 Task: Find the cheapest flight from New Delhi to Dubai for June 1st using multiple travel websites.
Action: Mouse moved to (442, 360)
Screenshot: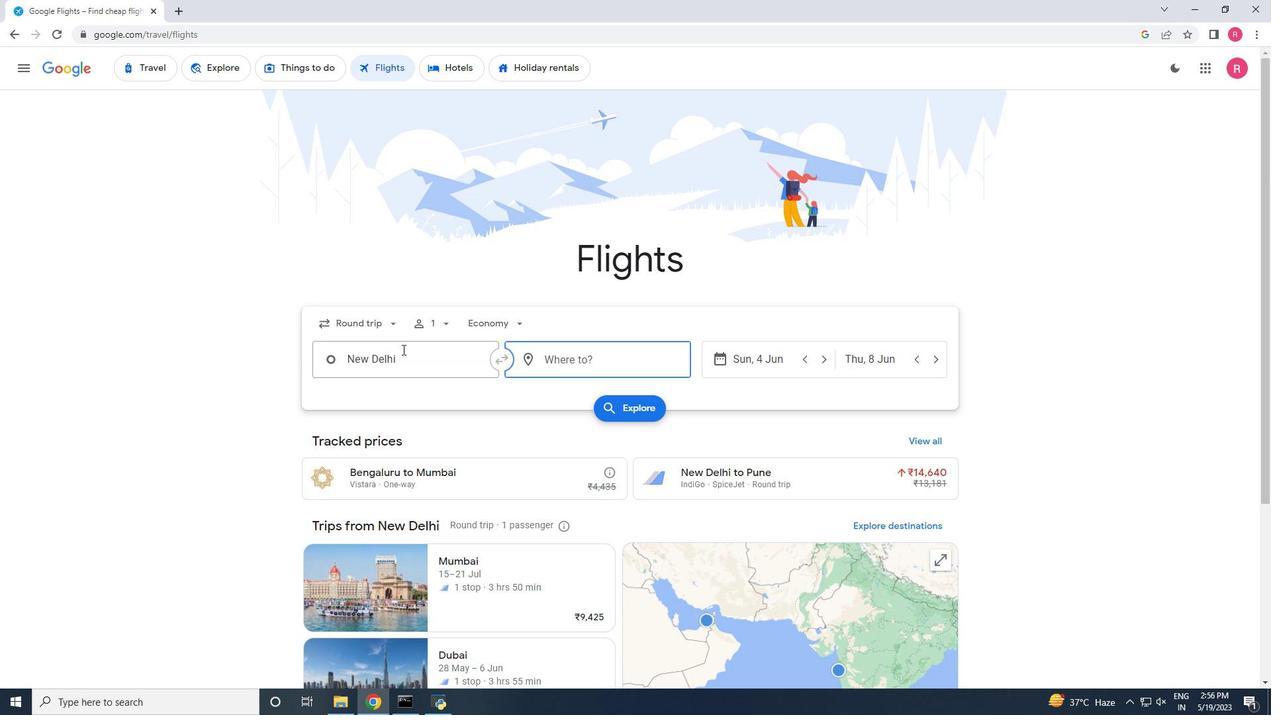 
Action: Mouse pressed left at (442, 360)
Screenshot: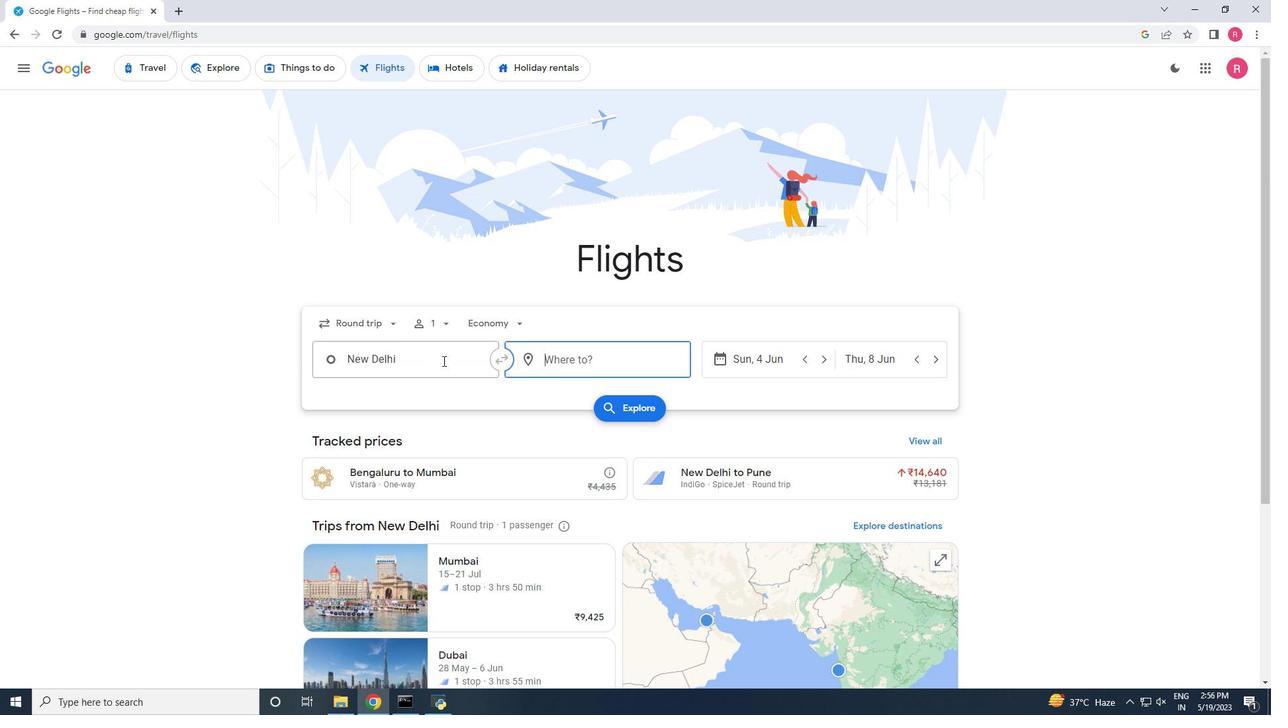 
Action: Mouse moved to (443, 360)
Screenshot: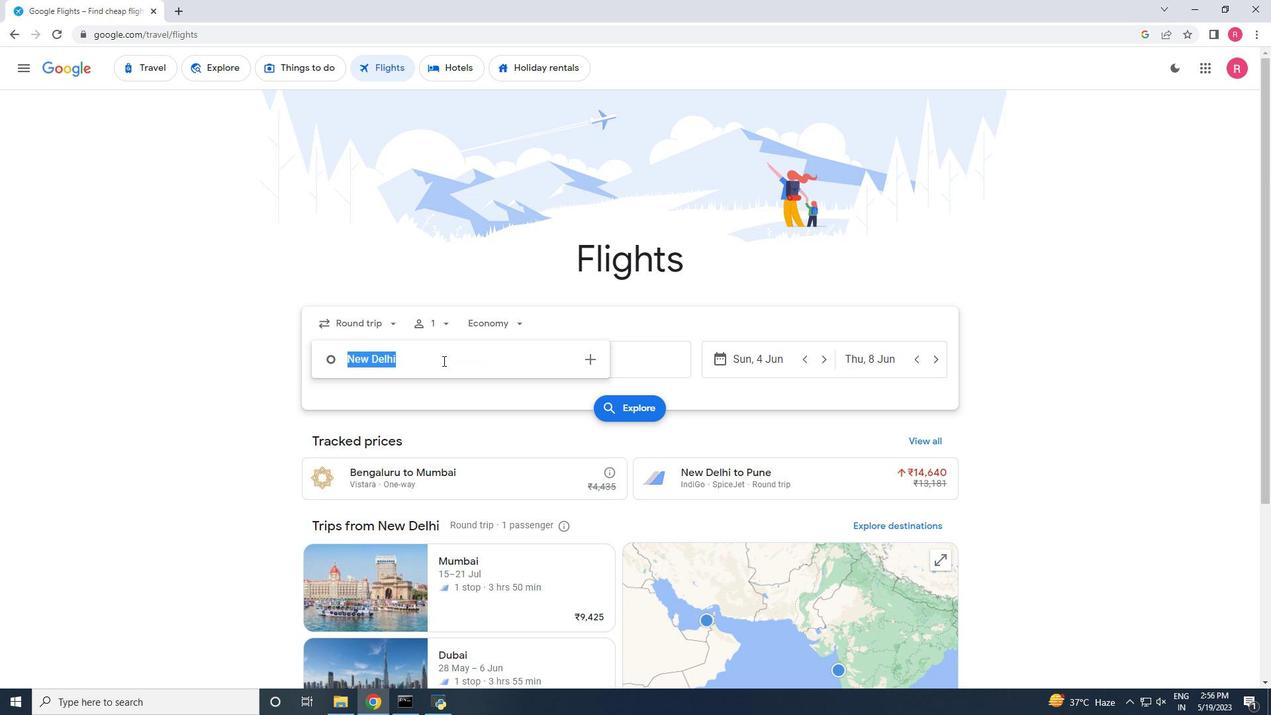 
Action: Mouse pressed left at (443, 360)
Screenshot: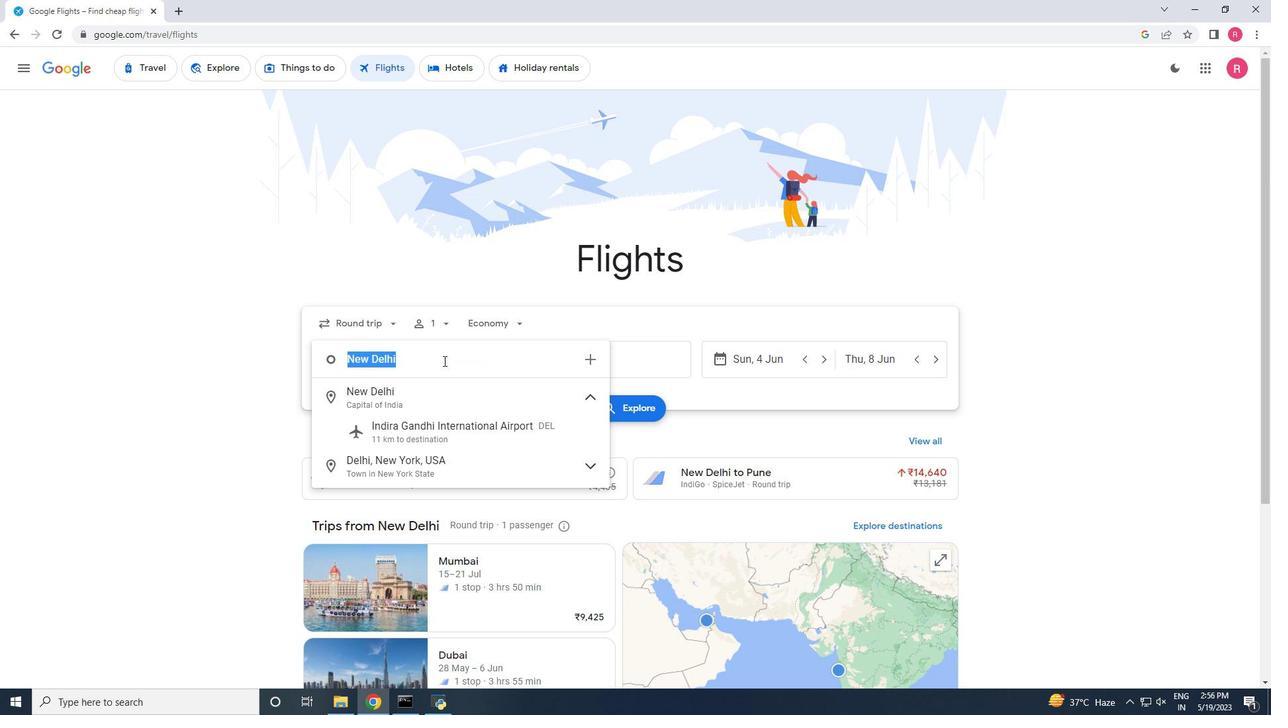 
Action: Mouse moved to (656, 380)
Screenshot: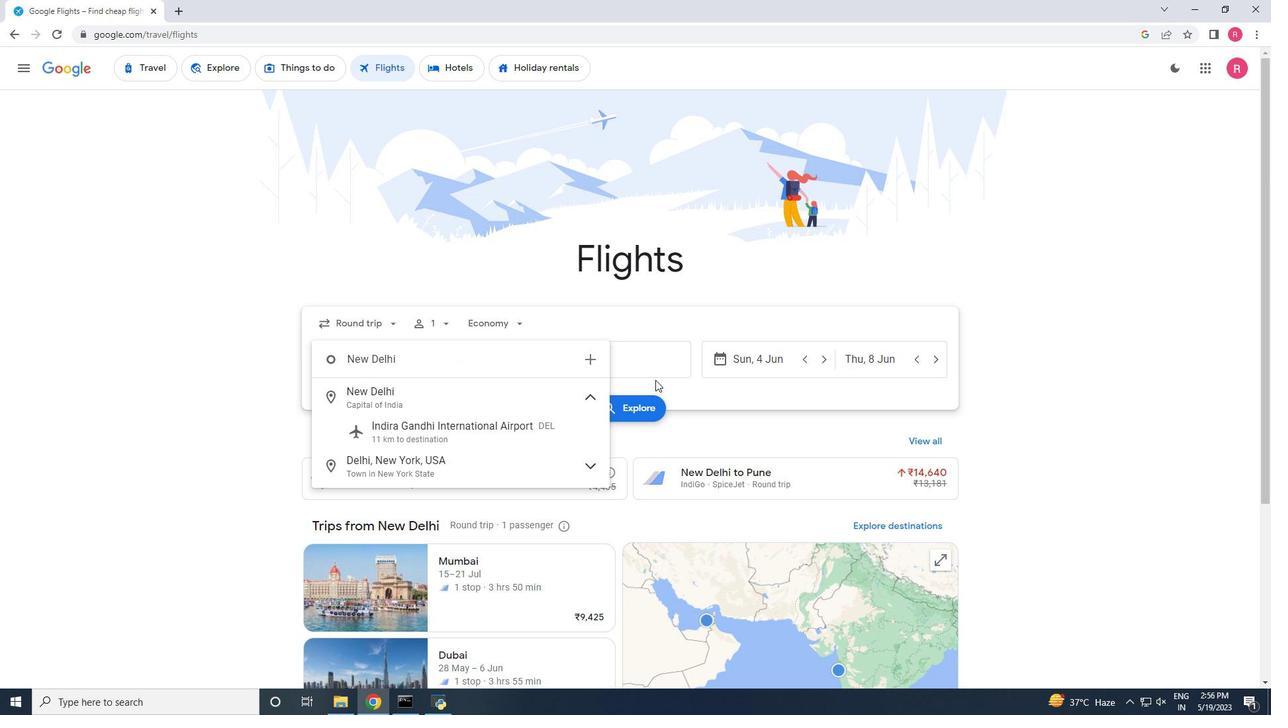 
Action: Mouse pressed left at (656, 380)
Screenshot: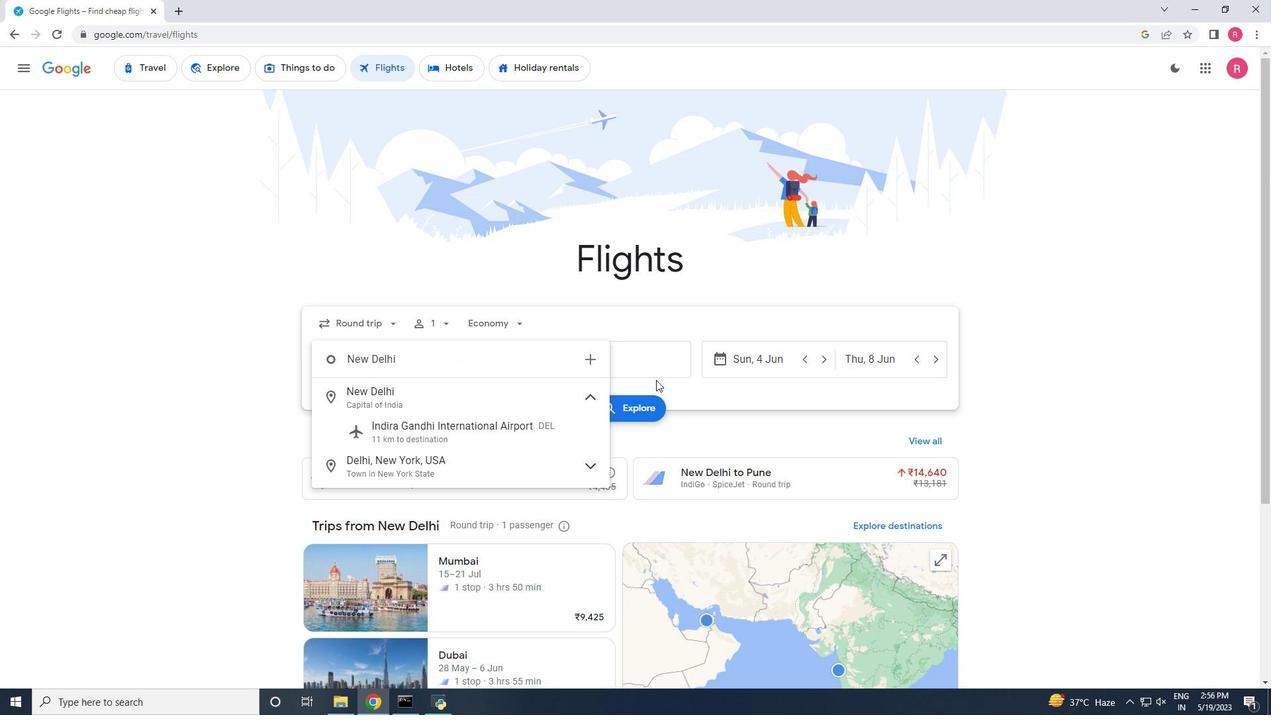 
Action: Mouse moved to (648, 368)
Screenshot: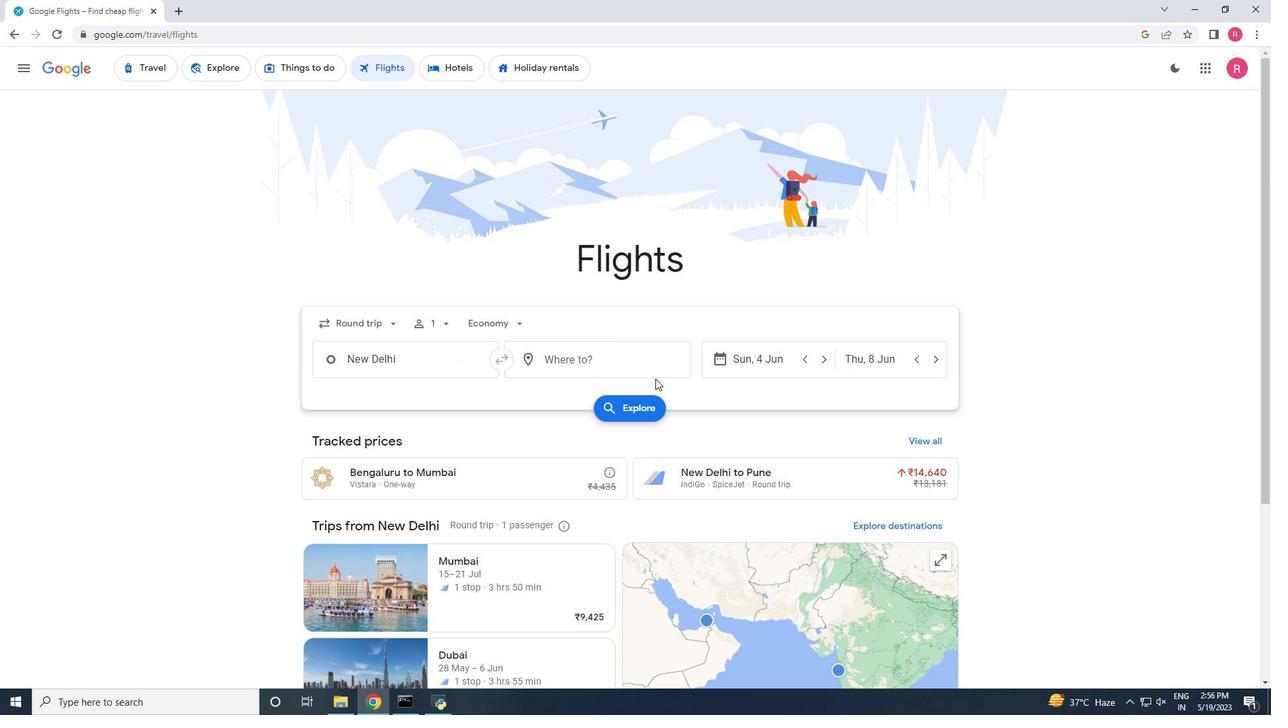 
Action: Mouse pressed left at (648, 368)
Screenshot: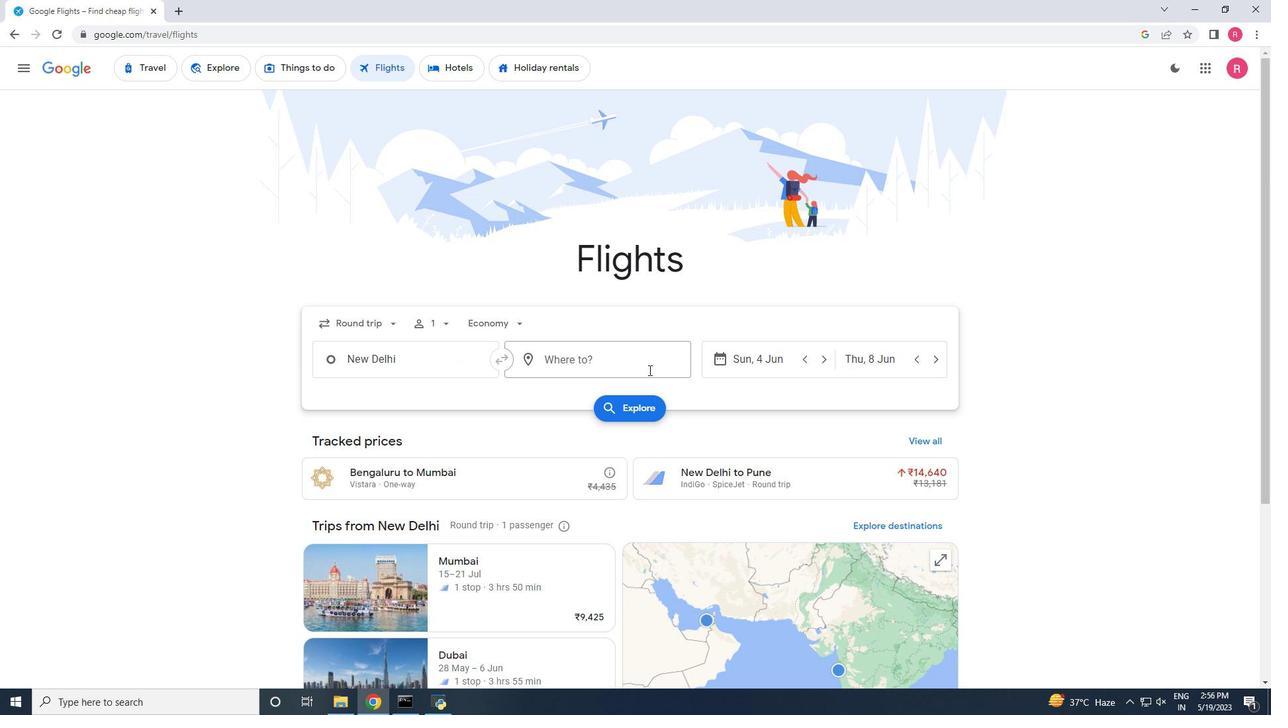 
Action: Key pressed du
Screenshot: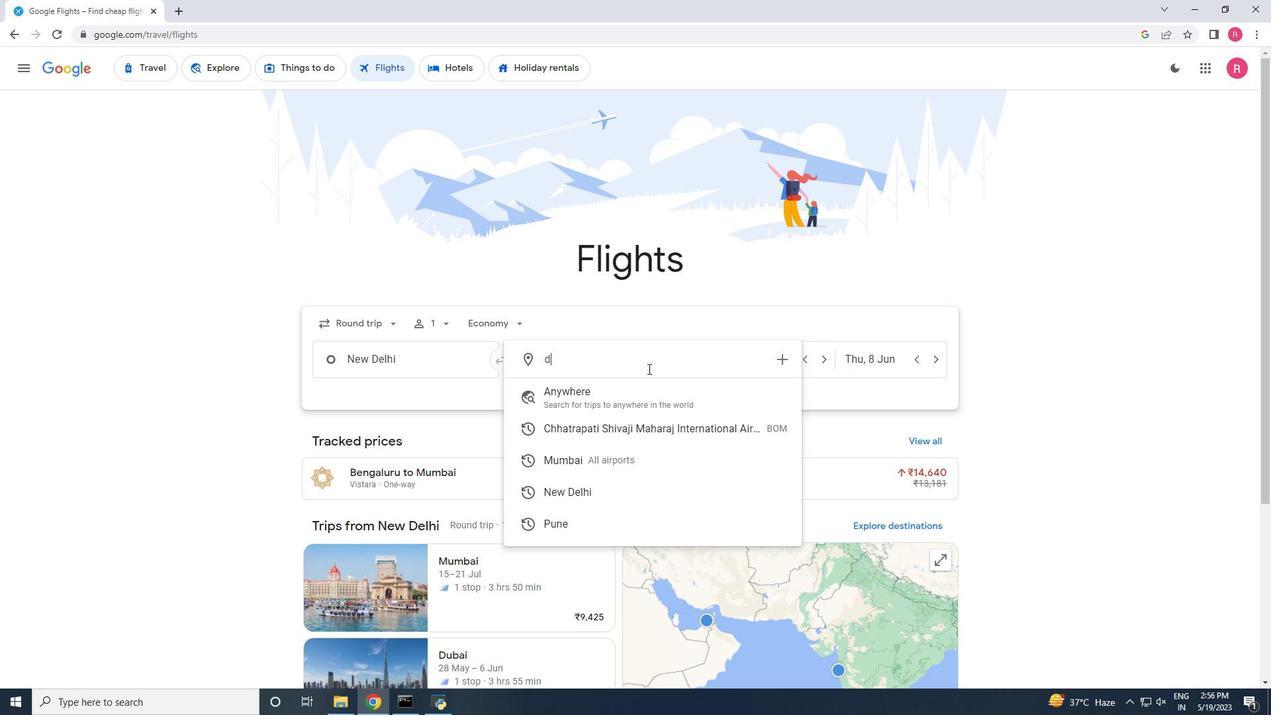 
Action: Mouse moved to (650, 428)
Screenshot: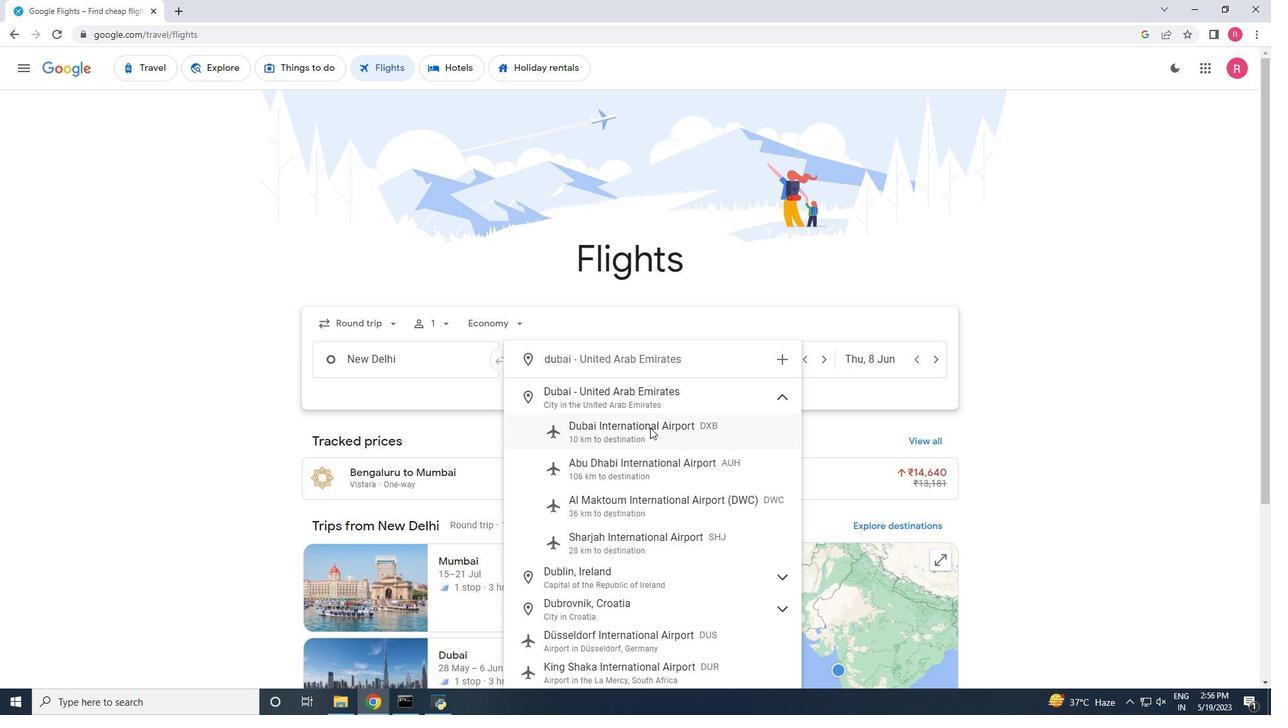 
Action: Mouse pressed left at (650, 428)
Screenshot: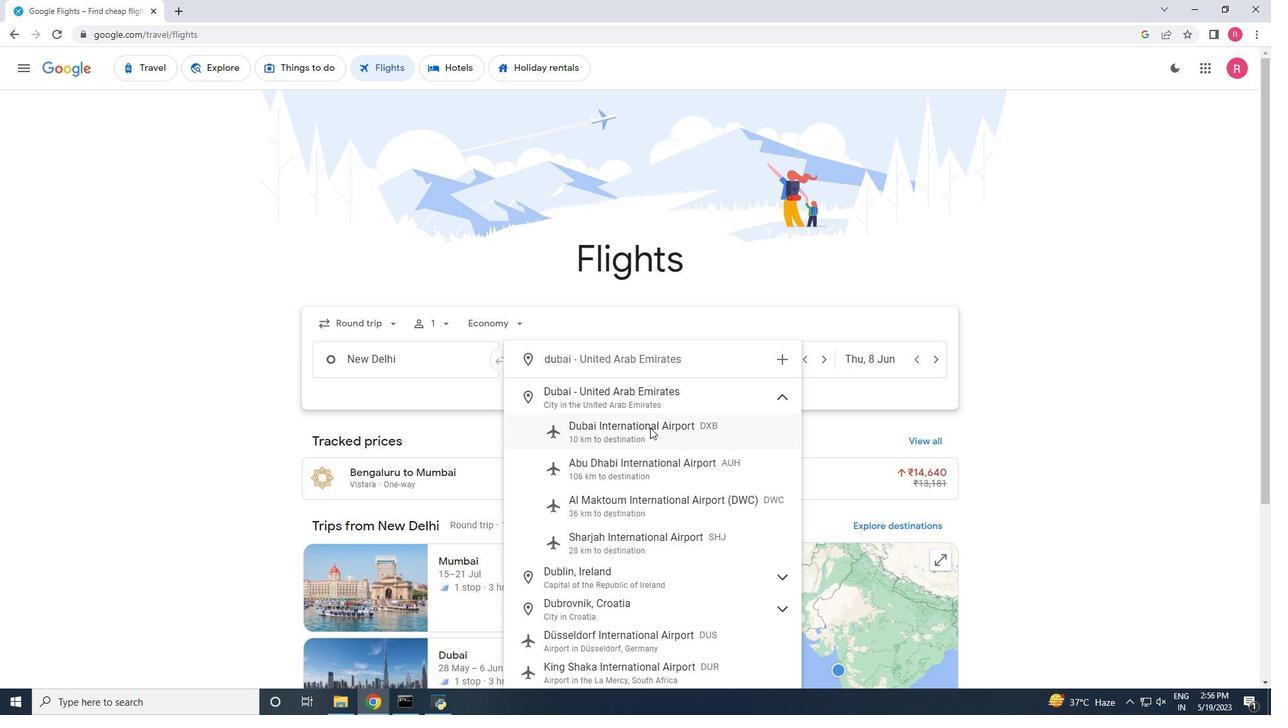 
Action: Mouse moved to (449, 324)
Screenshot: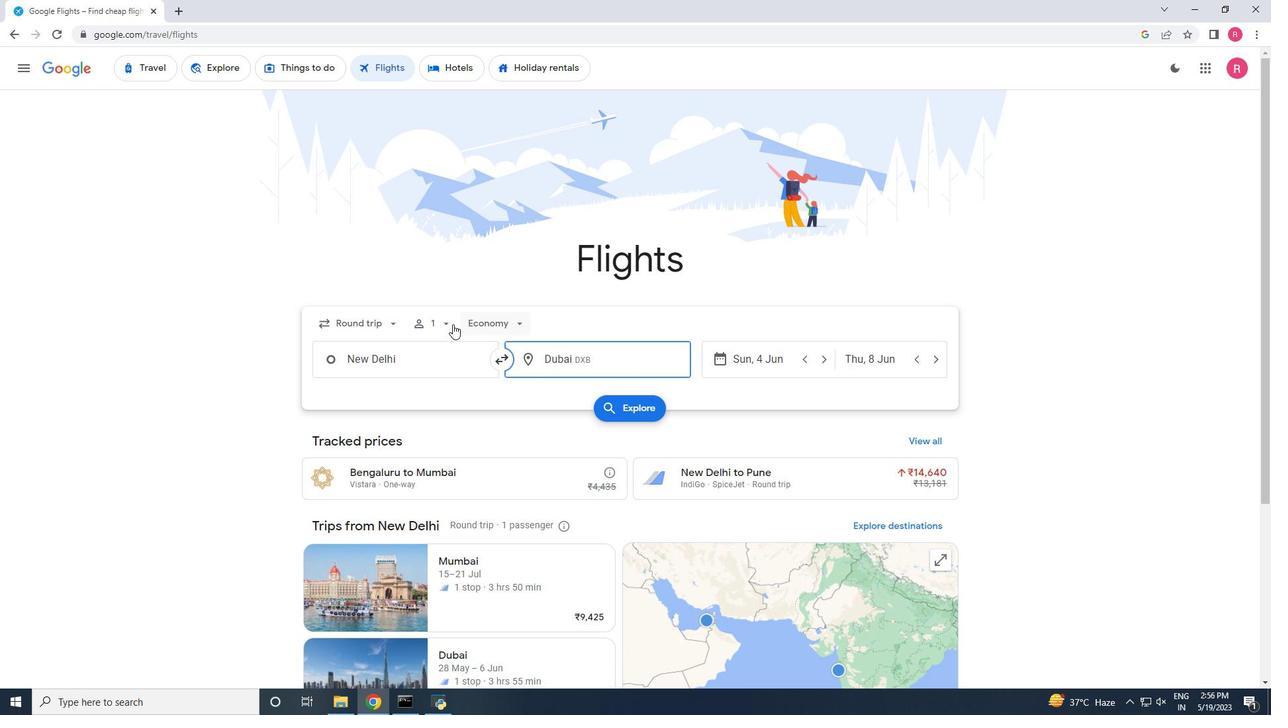 
Action: Mouse pressed left at (449, 324)
Screenshot: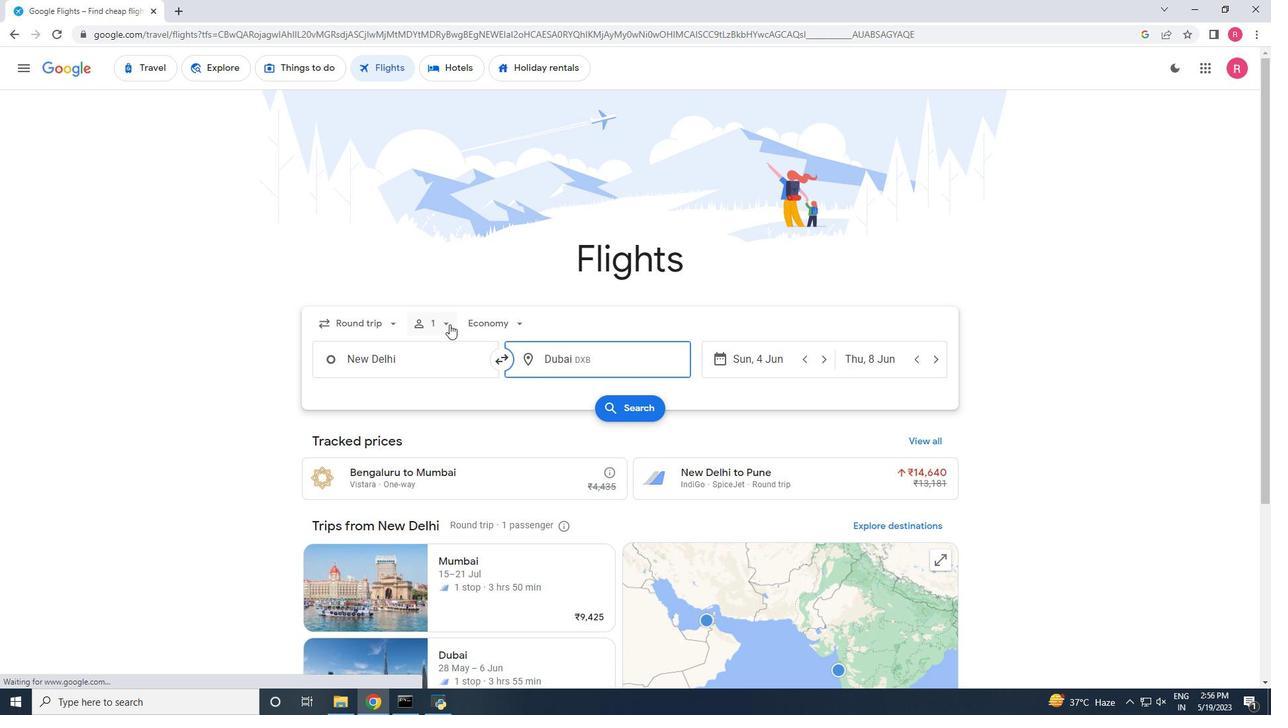 
Action: Mouse moved to (531, 500)
Screenshot: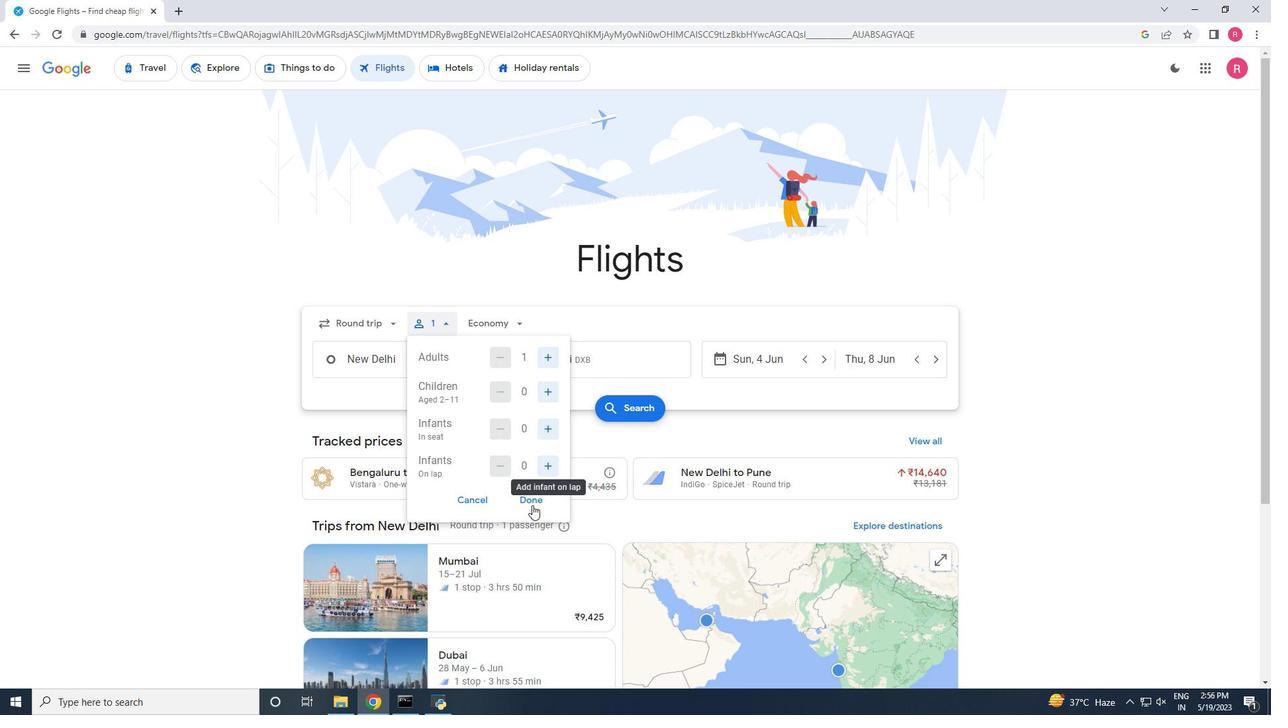 
Action: Mouse pressed left at (531, 500)
Screenshot: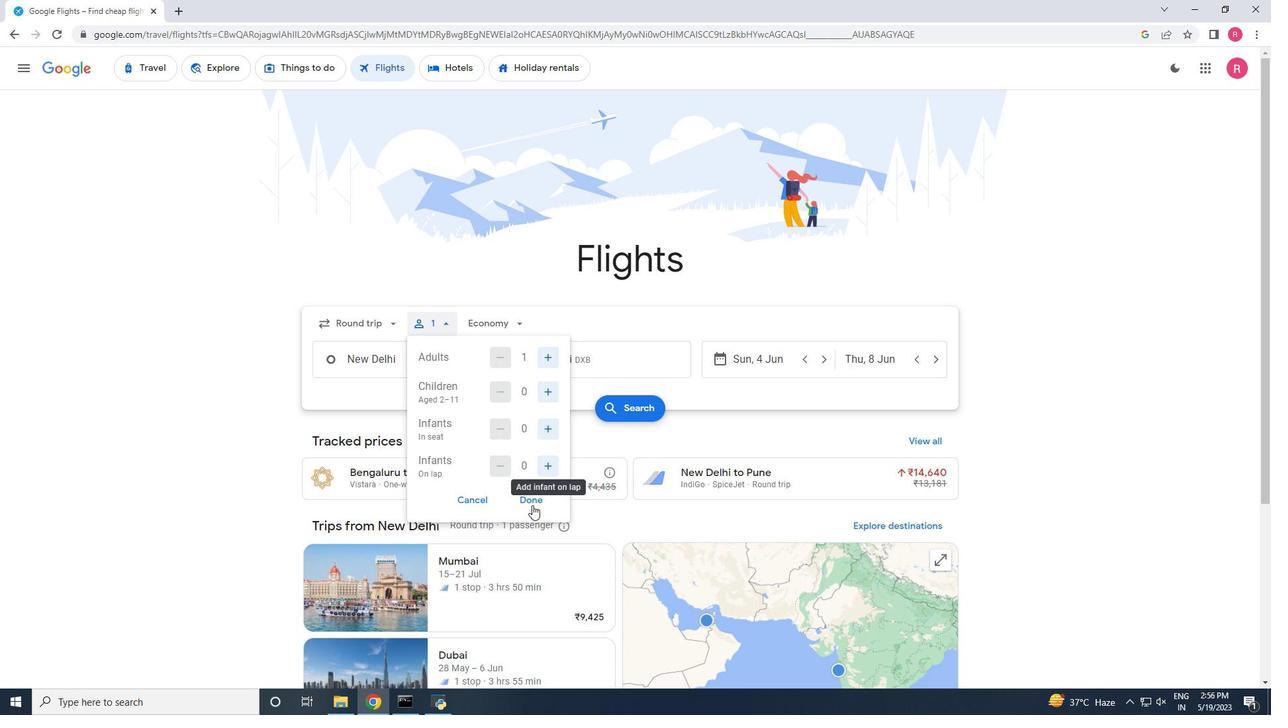 
Action: Mouse moved to (488, 321)
Screenshot: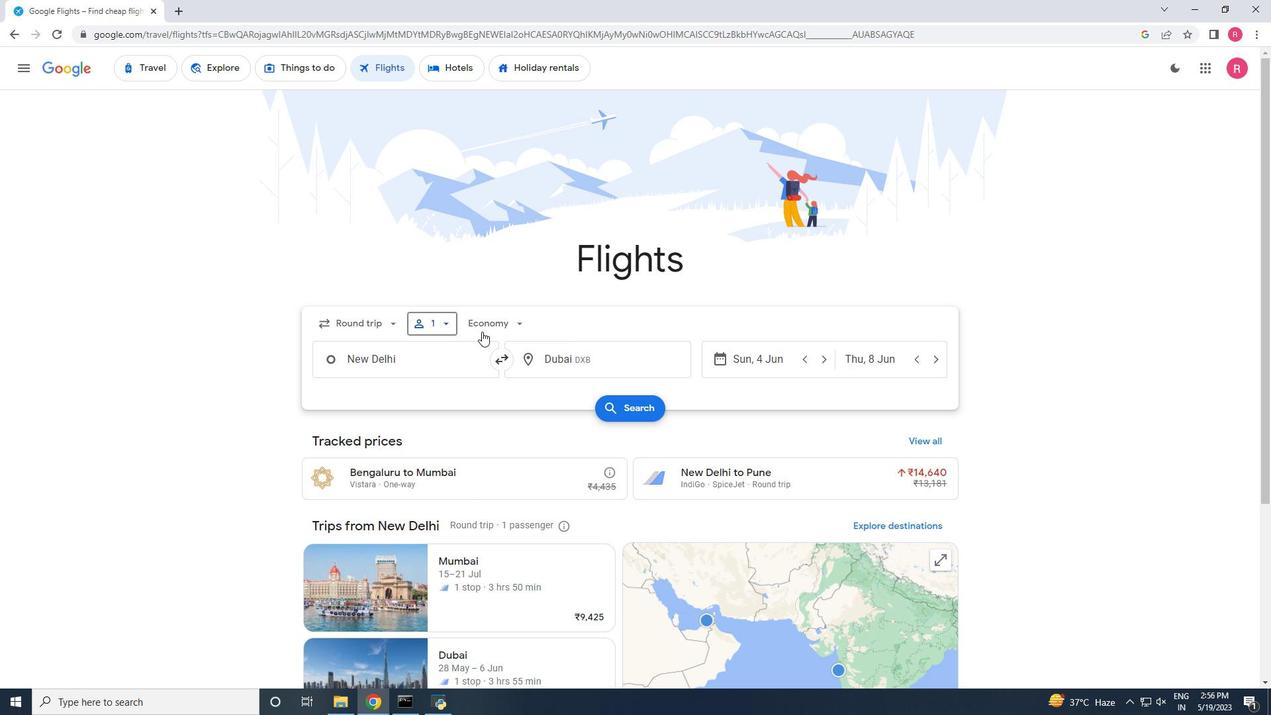 
Action: Mouse pressed left at (488, 321)
Screenshot: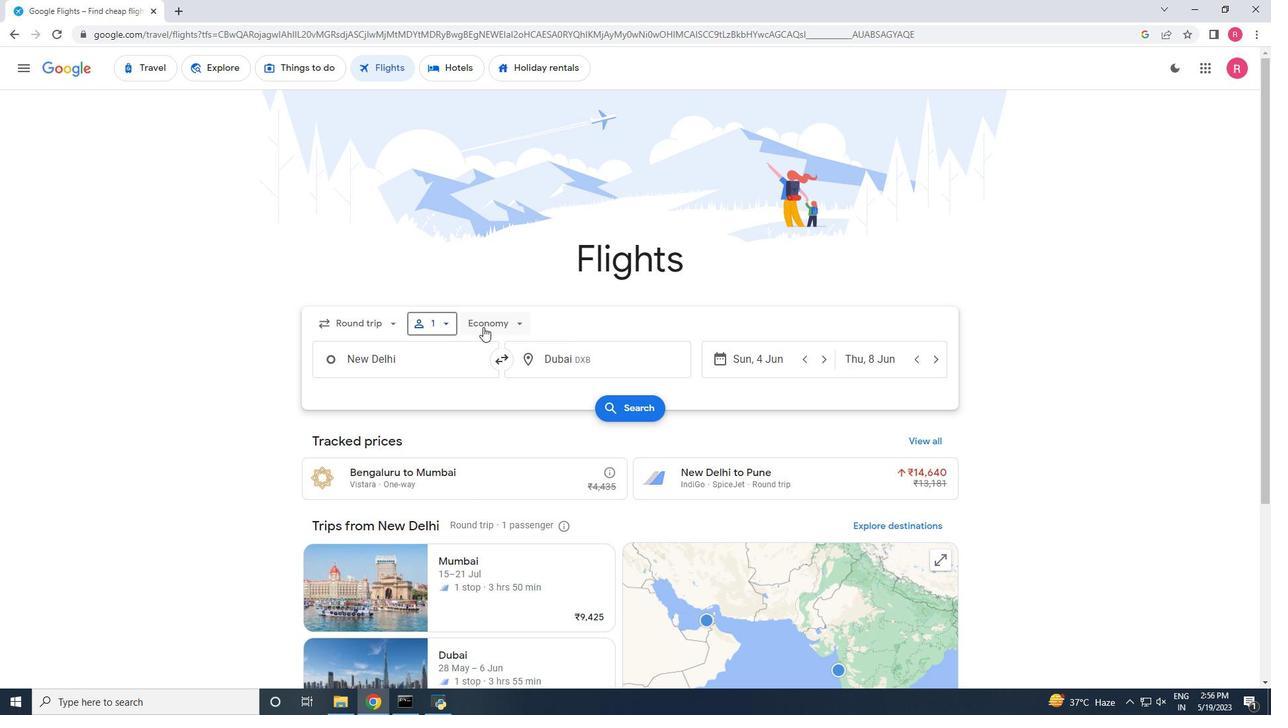
Action: Mouse moved to (505, 350)
Screenshot: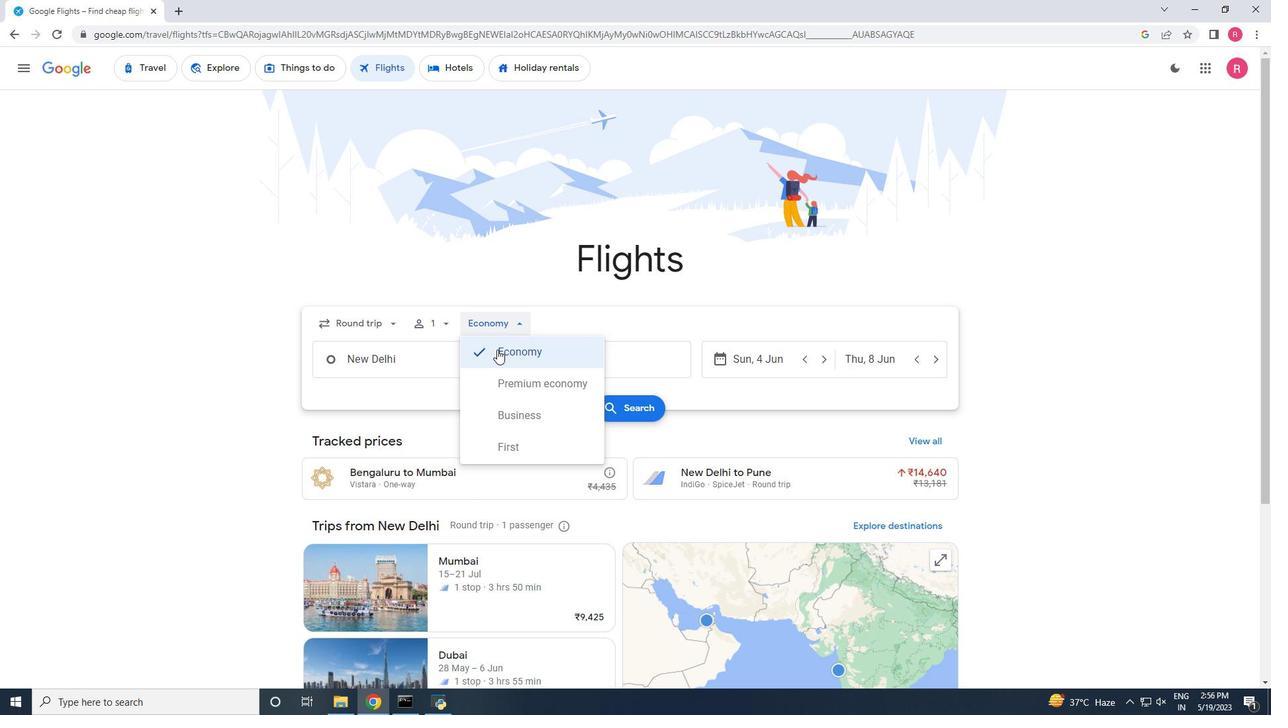 
Action: Mouse pressed left at (505, 350)
Screenshot: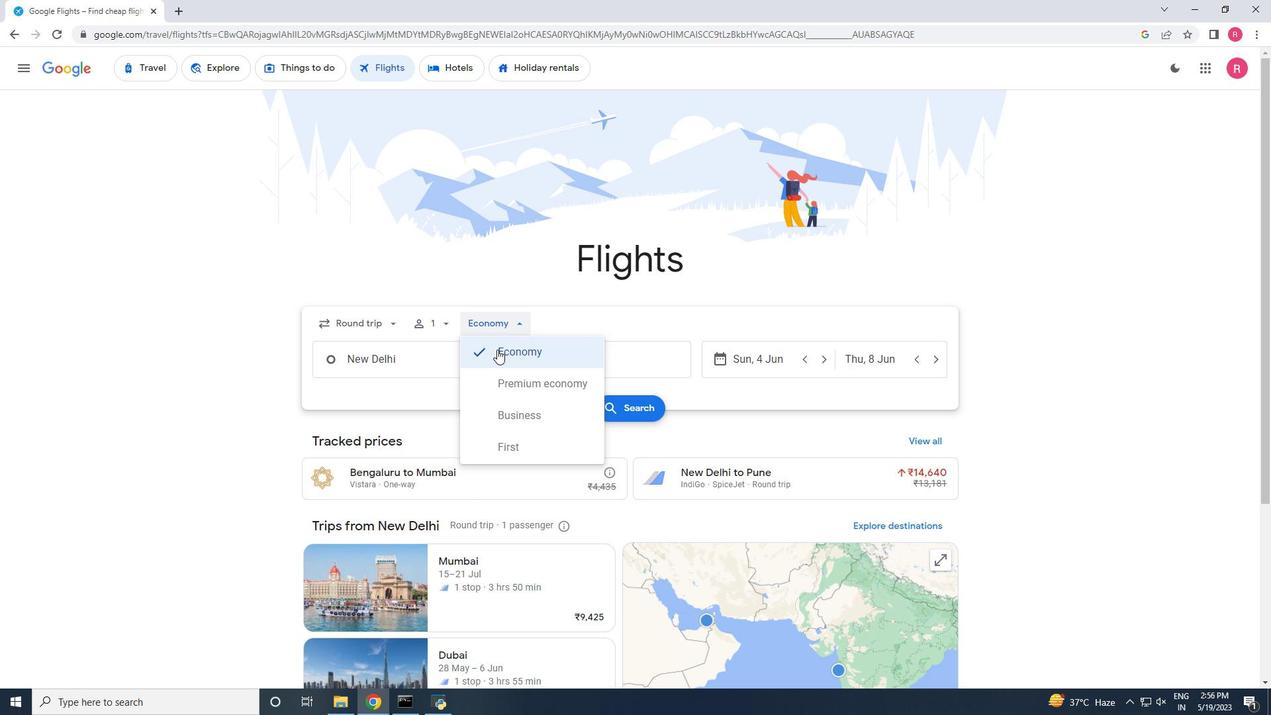 
Action: Mouse moved to (786, 365)
Screenshot: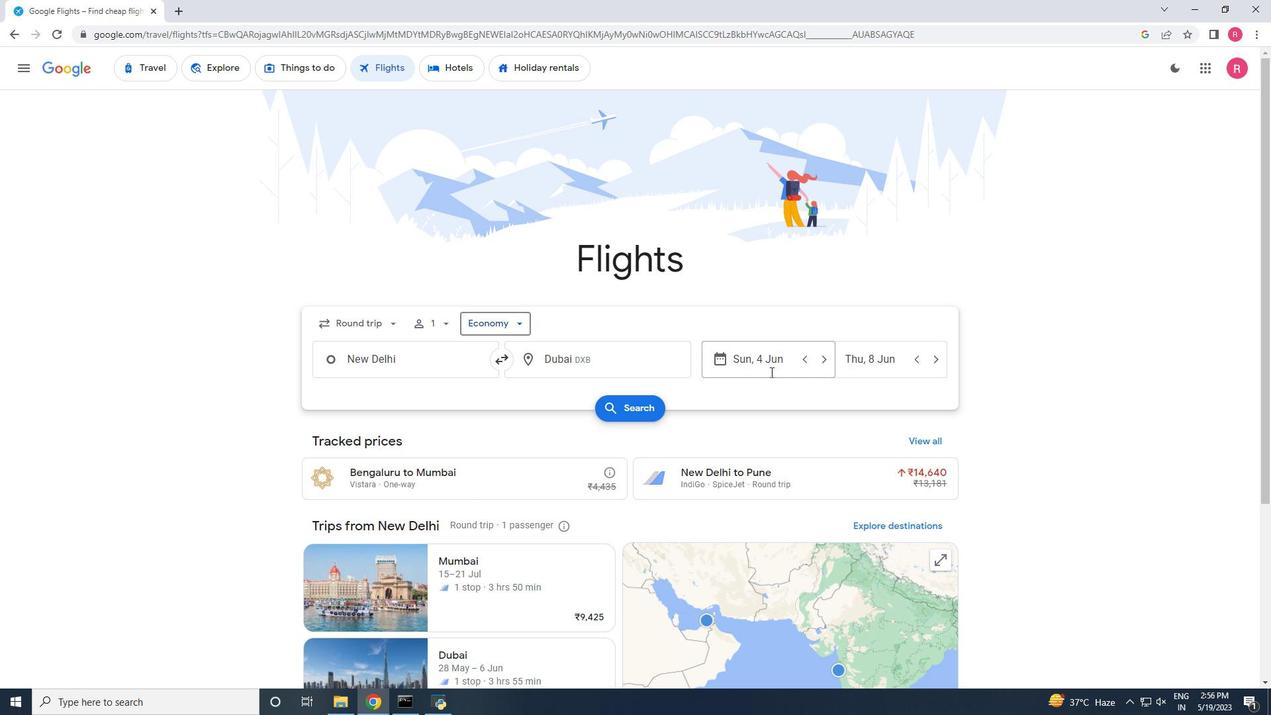 
Action: Mouse pressed left at (786, 365)
Screenshot: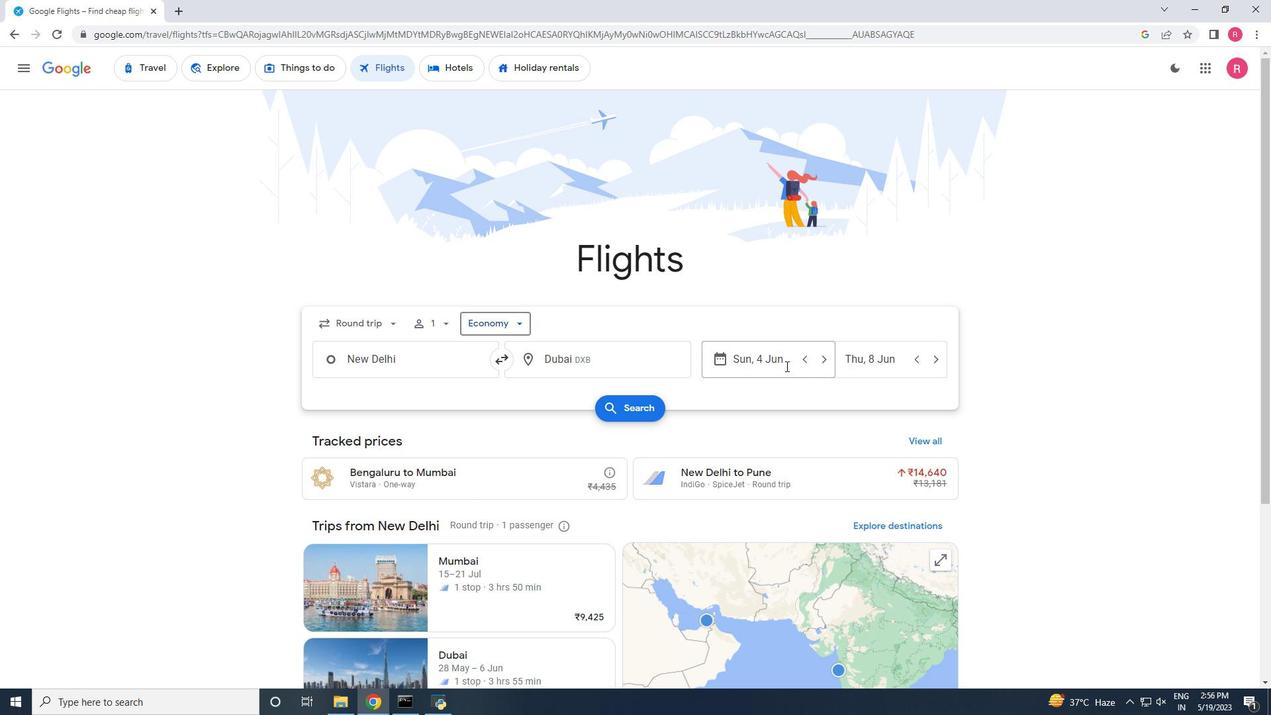 
Action: Mouse moved to (856, 440)
Screenshot: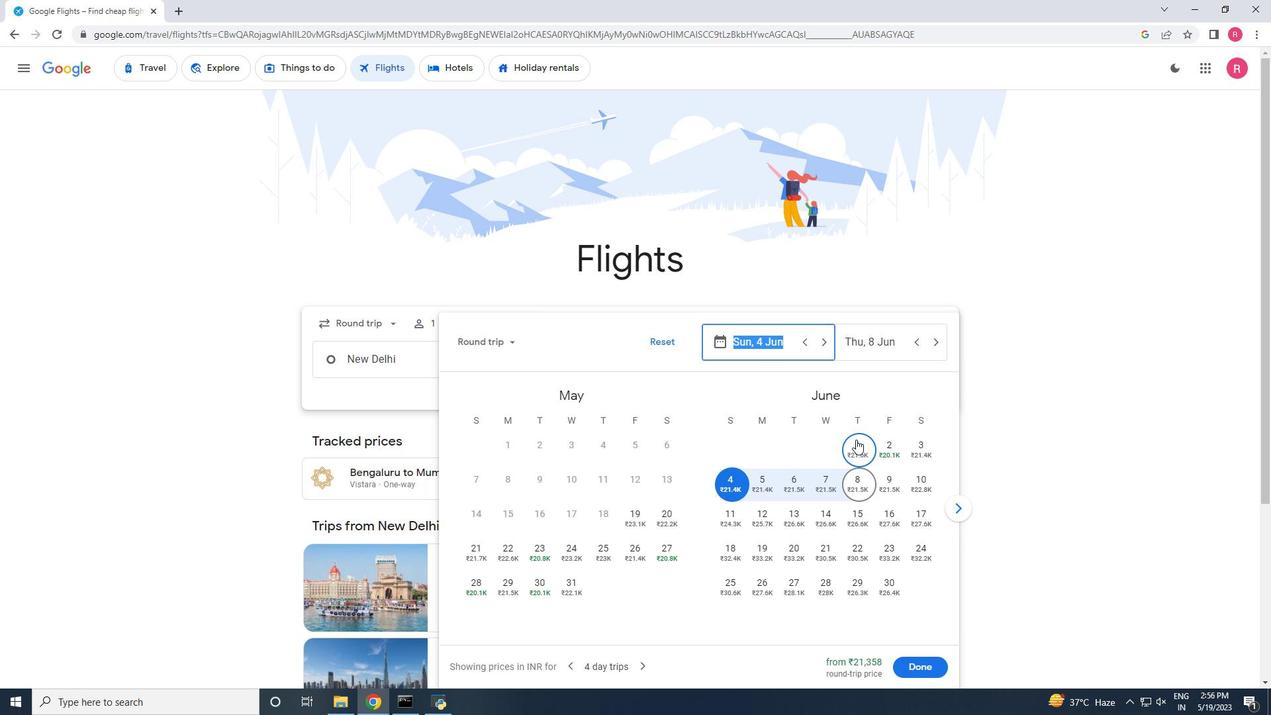 
Action: Mouse pressed left at (856, 440)
Screenshot: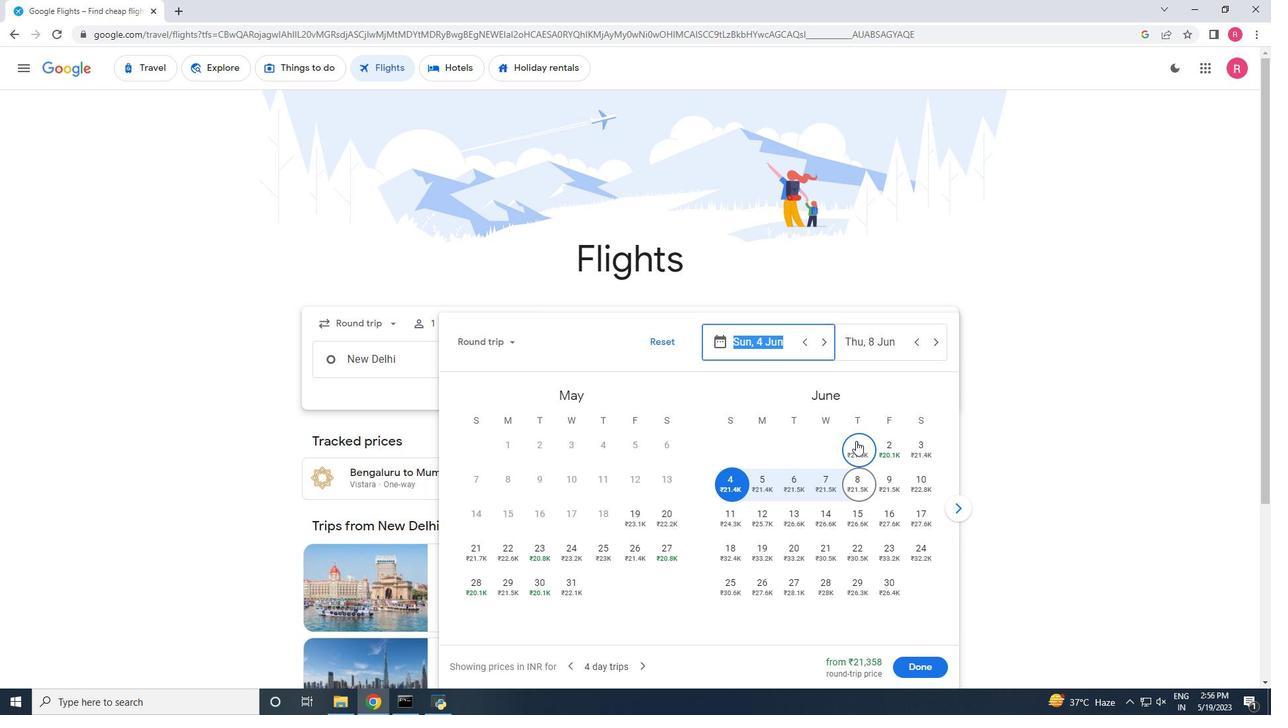 
Action: Mouse moved to (348, 329)
Screenshot: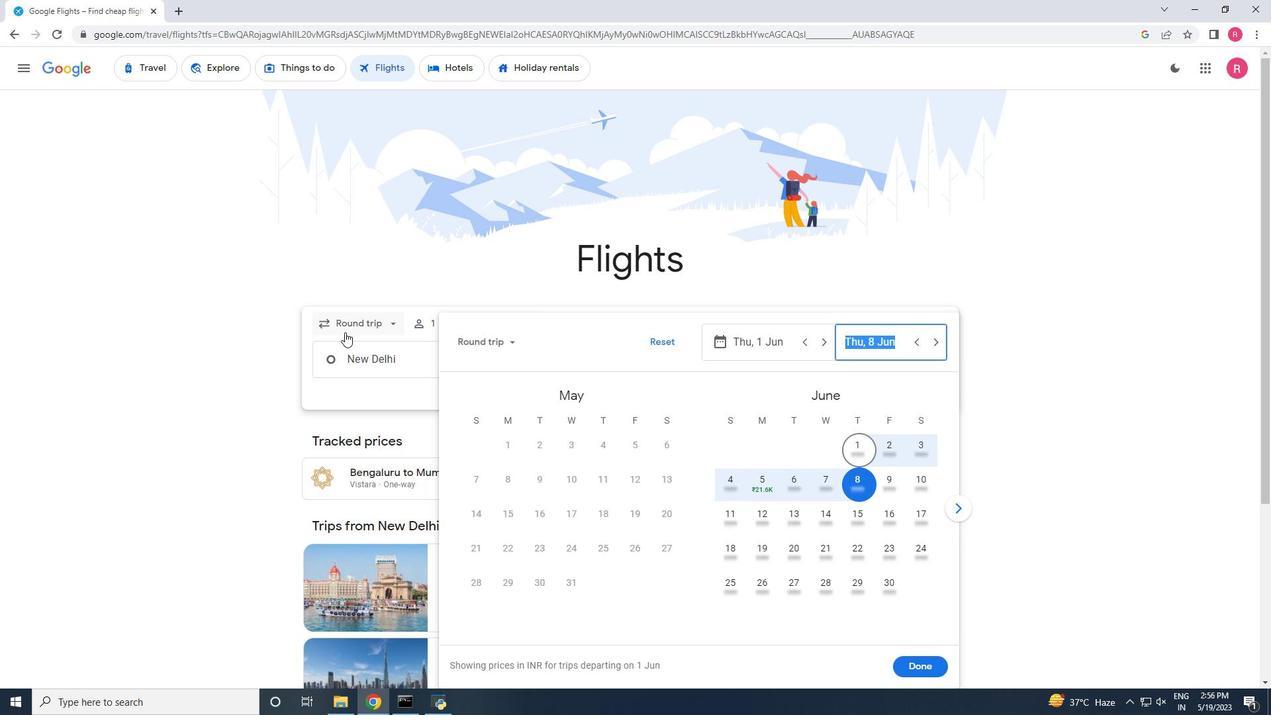 
Action: Mouse pressed left at (348, 329)
Screenshot: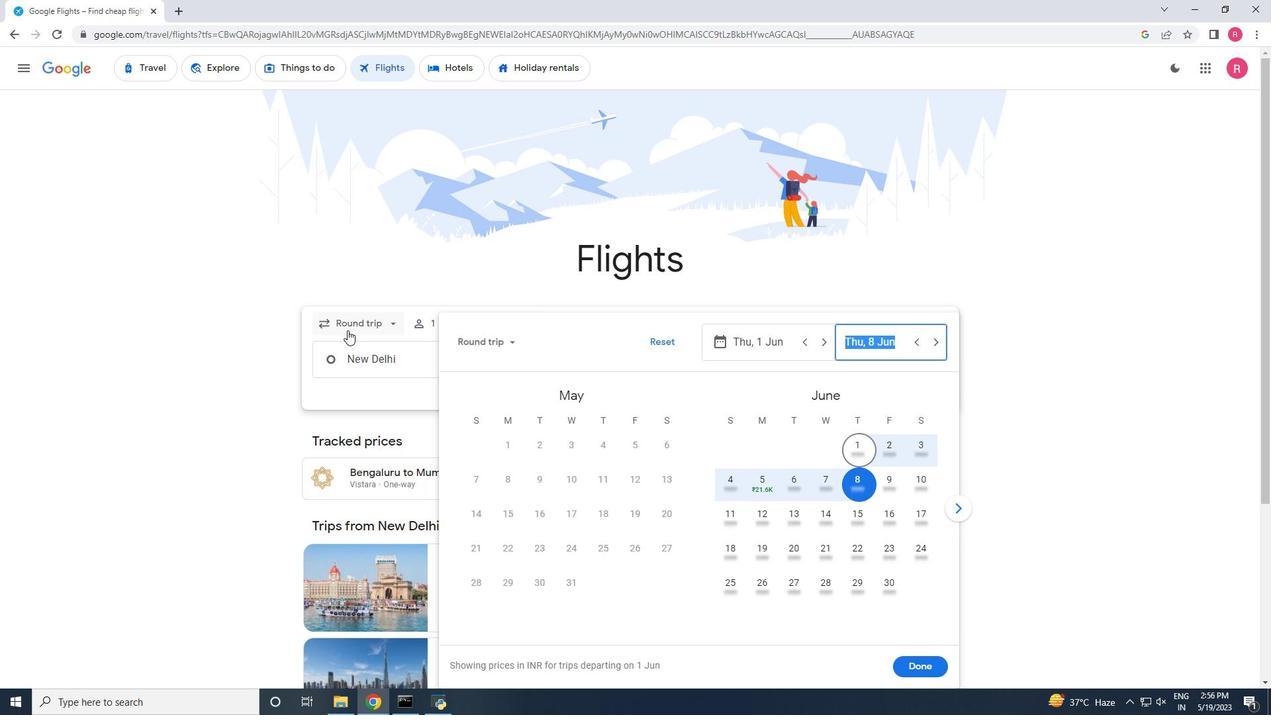 
Action: Mouse moved to (357, 309)
Screenshot: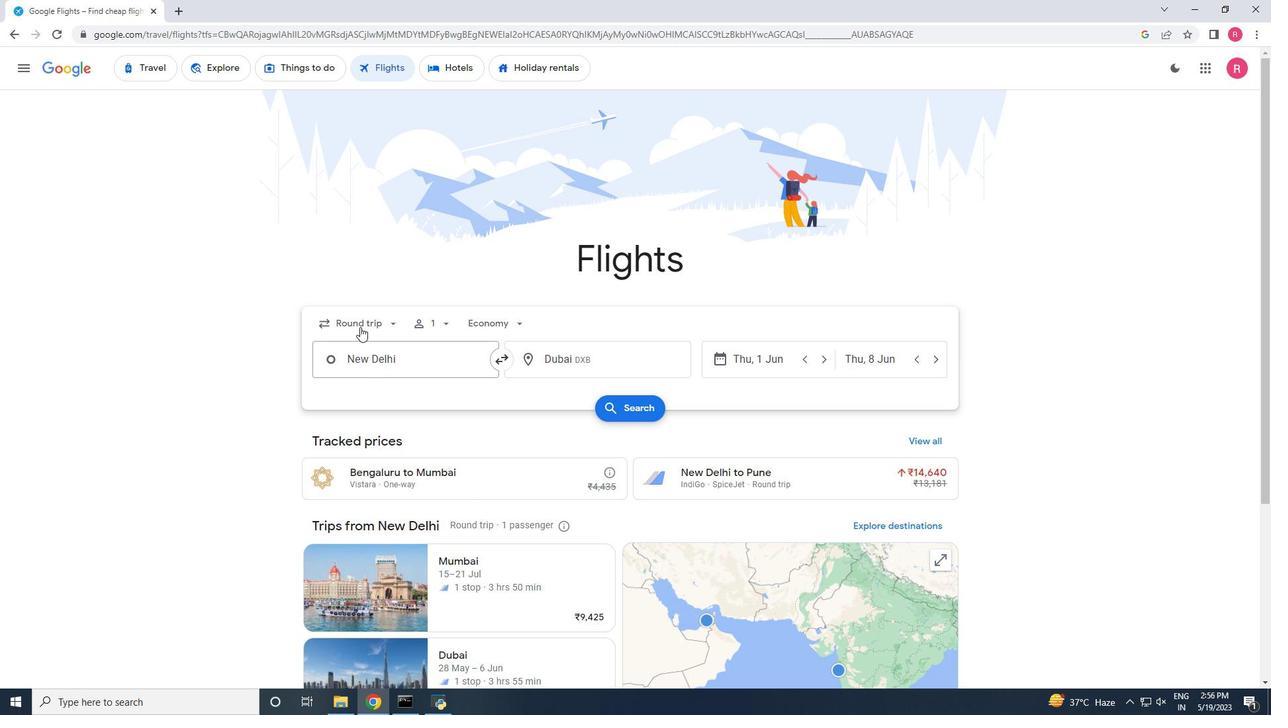 
Action: Mouse pressed left at (357, 309)
Screenshot: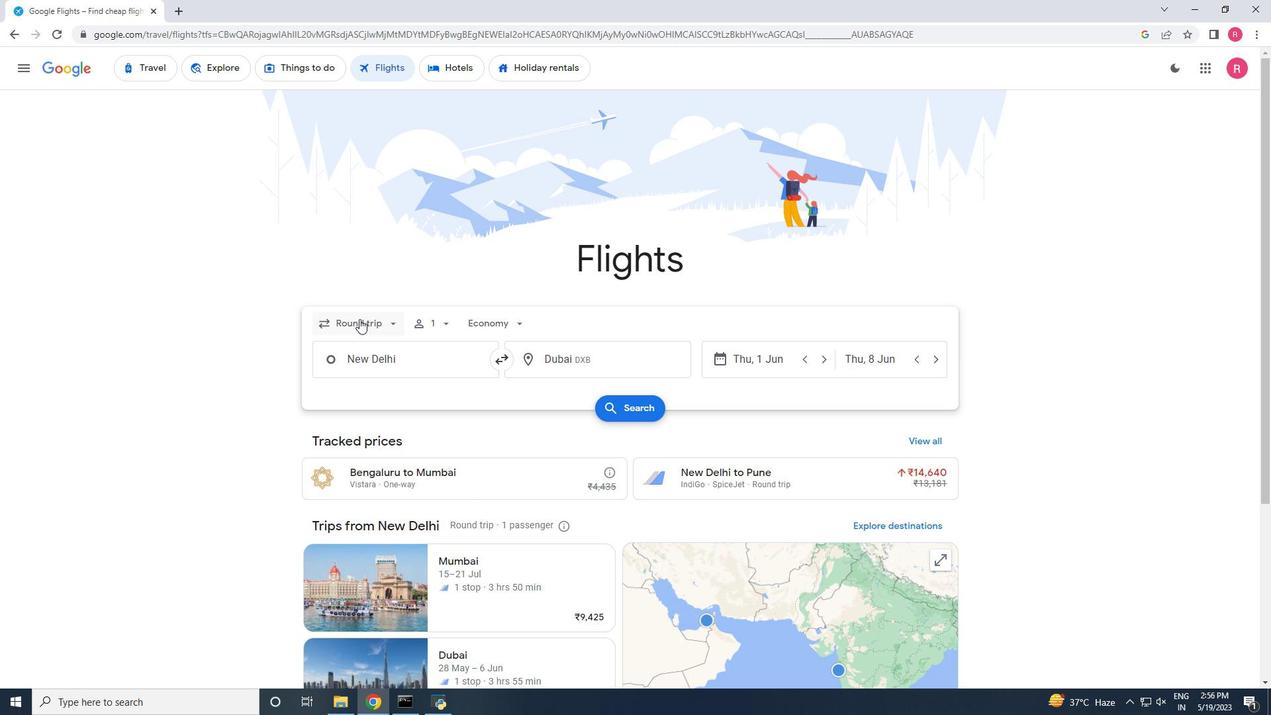 
Action: Mouse moved to (386, 382)
Screenshot: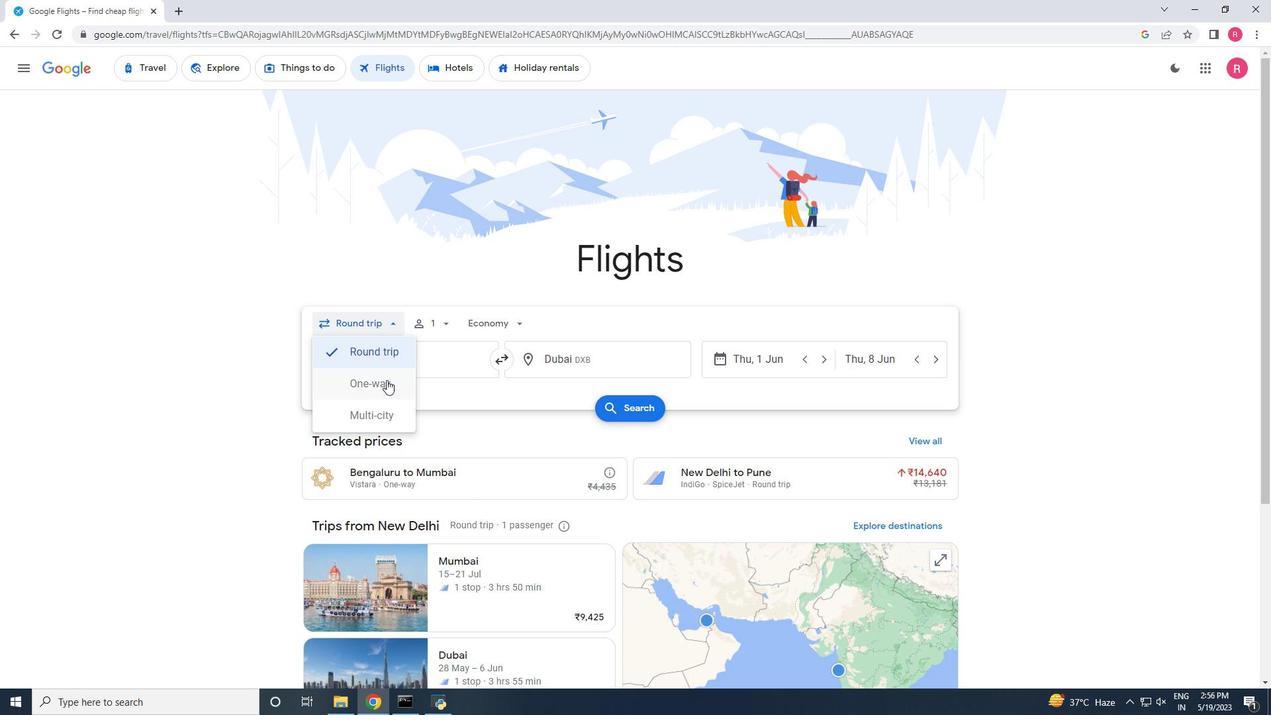 
Action: Mouse pressed left at (386, 382)
Screenshot: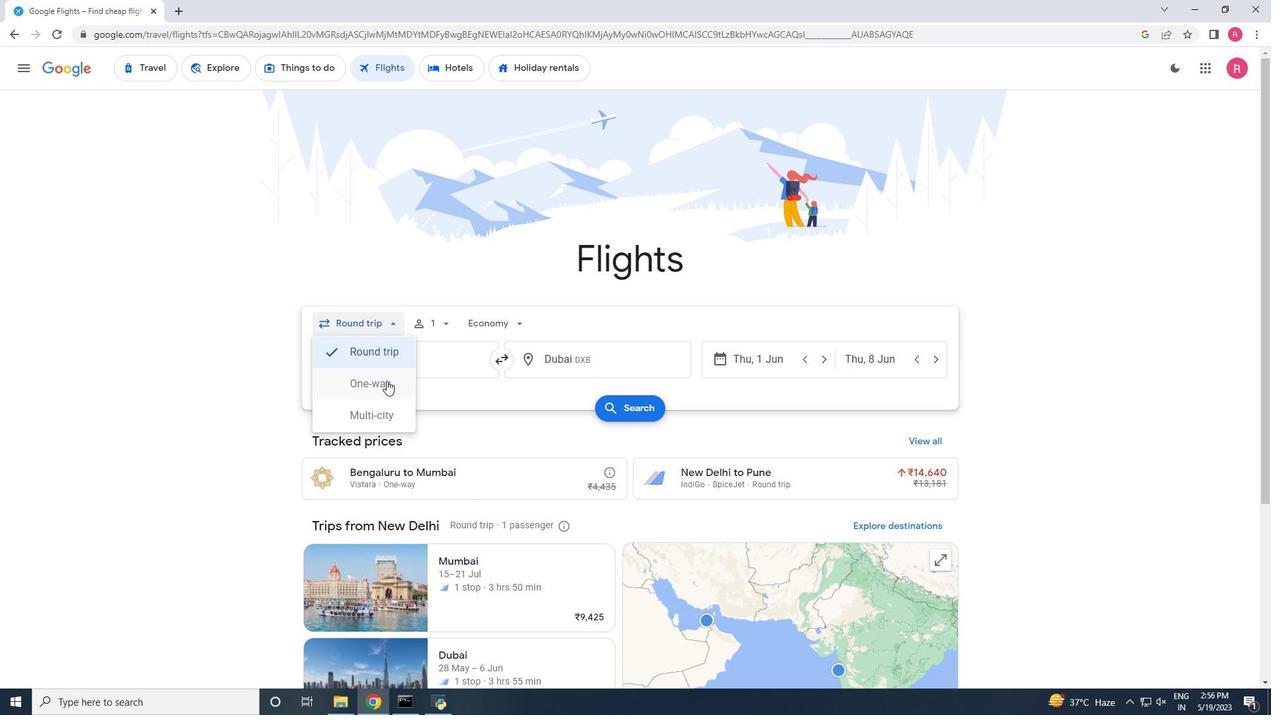 
Action: Mouse moved to (801, 370)
Screenshot: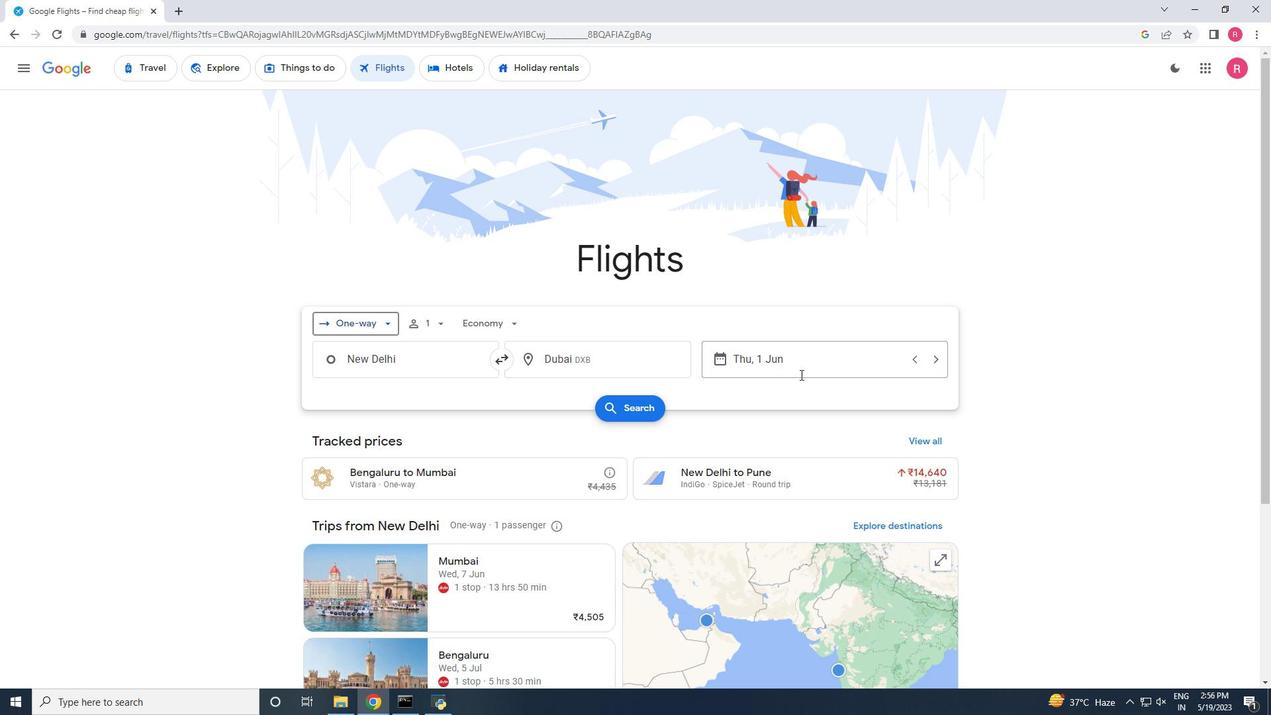 
Action: Mouse pressed left at (801, 370)
Screenshot: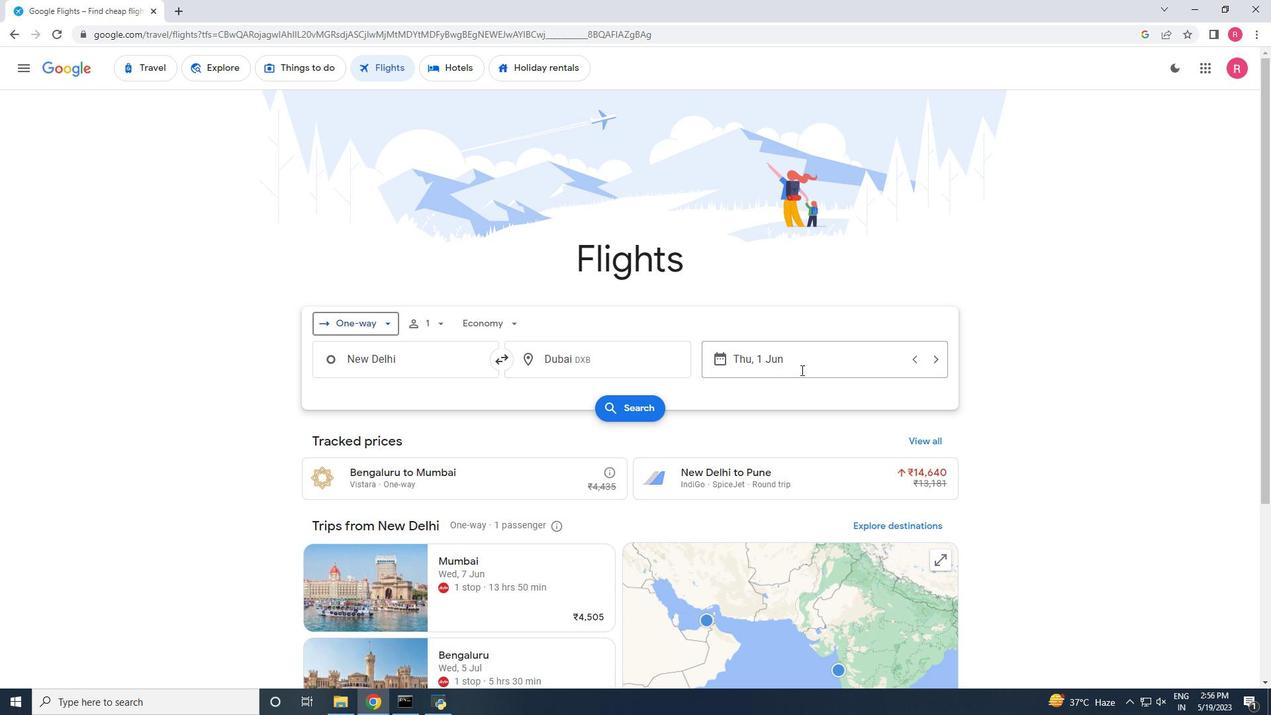 
Action: Mouse moved to (861, 440)
Screenshot: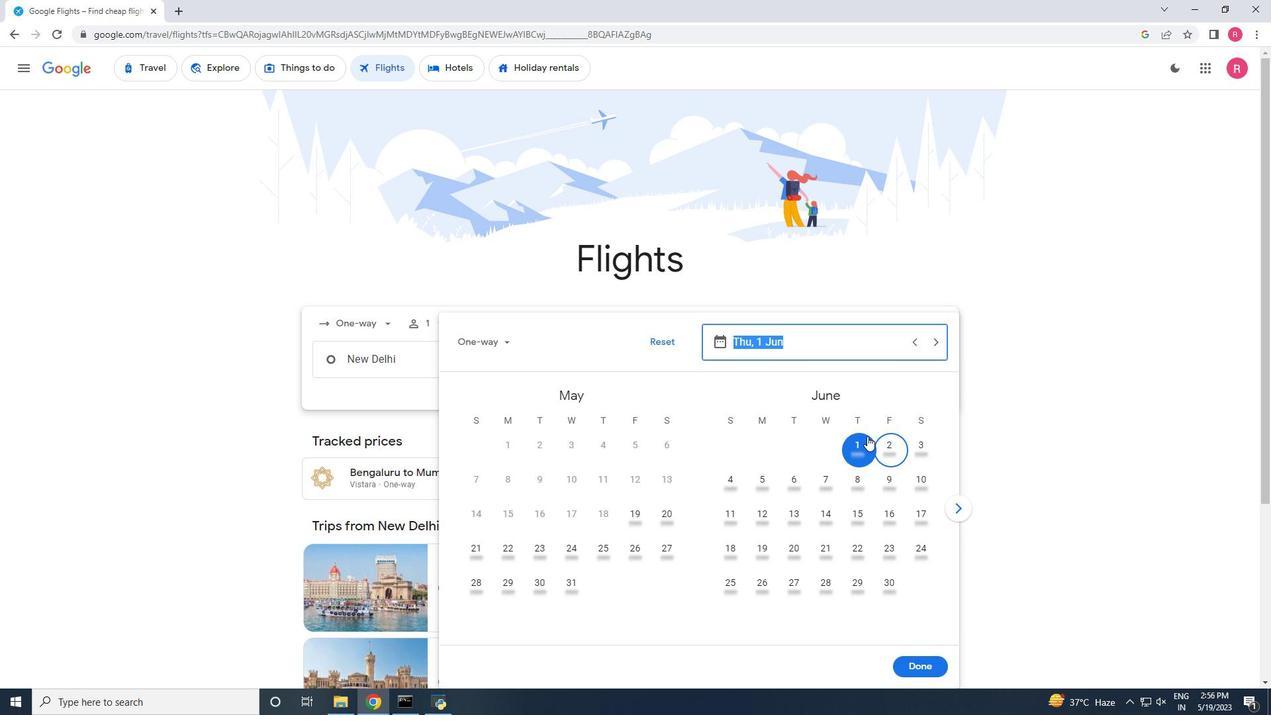 
Action: Mouse pressed left at (861, 440)
Screenshot: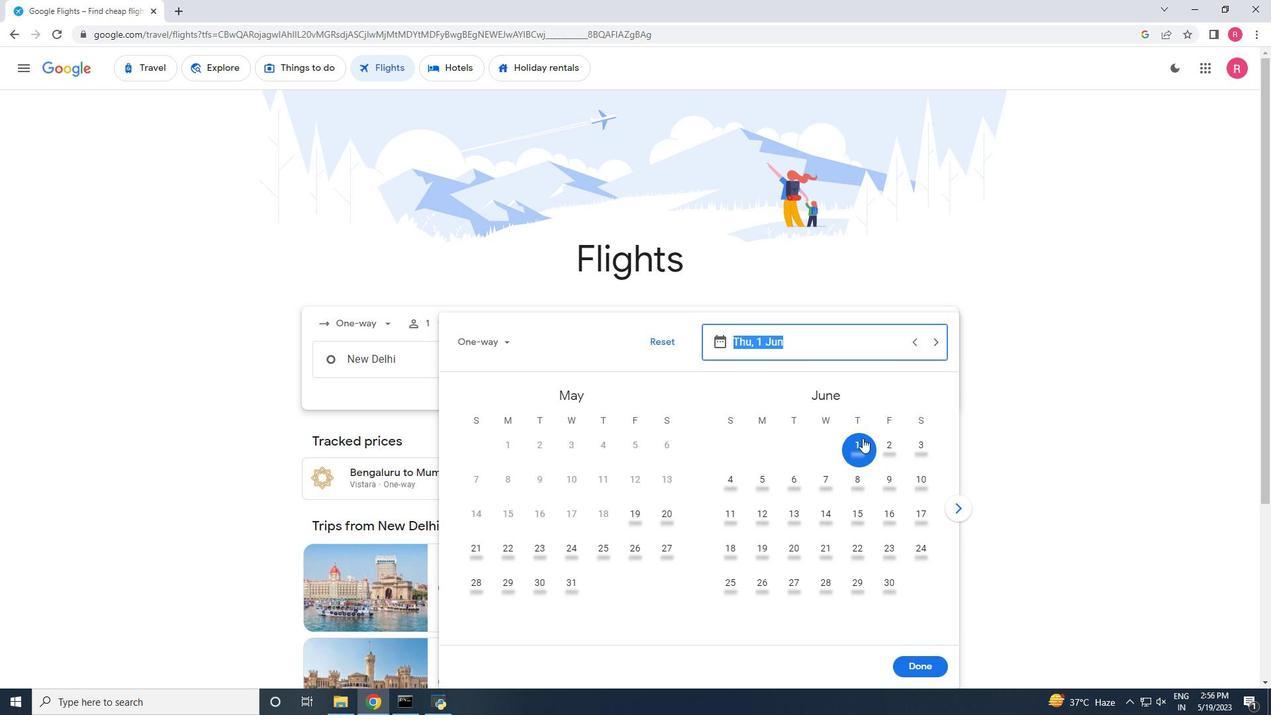 
Action: Mouse moved to (913, 666)
Screenshot: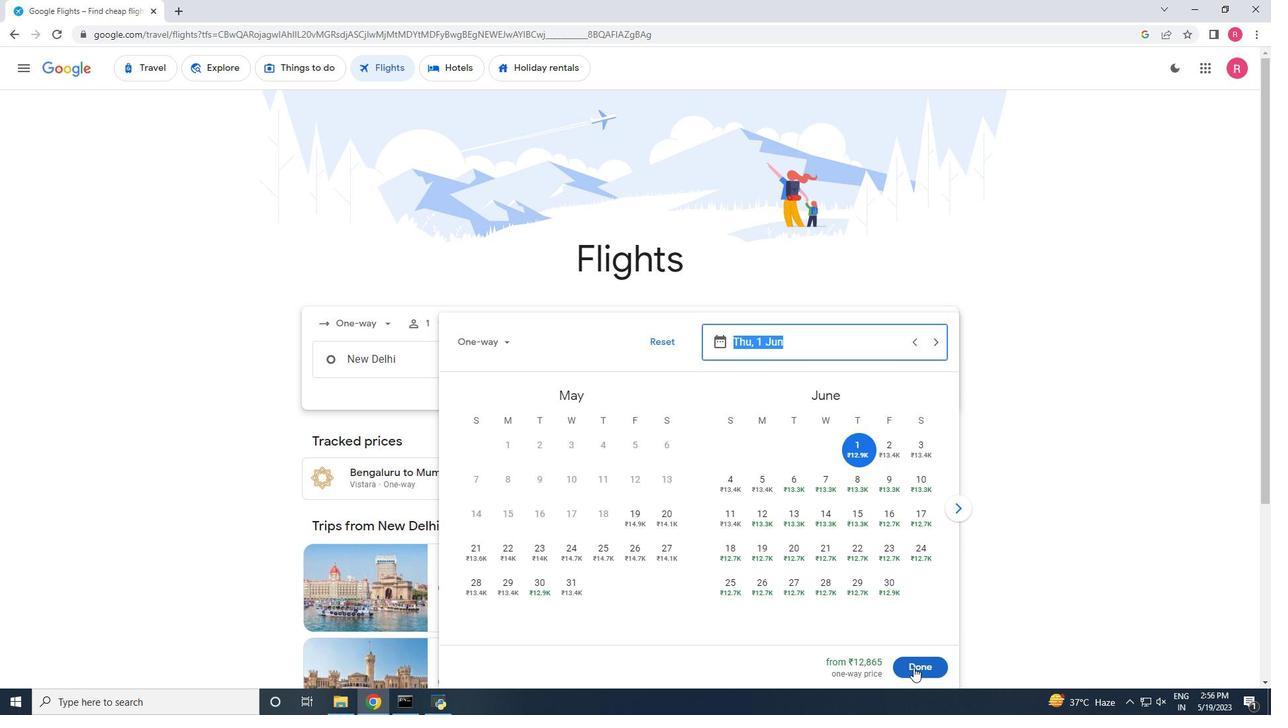 
Action: Mouse pressed left at (913, 666)
Screenshot: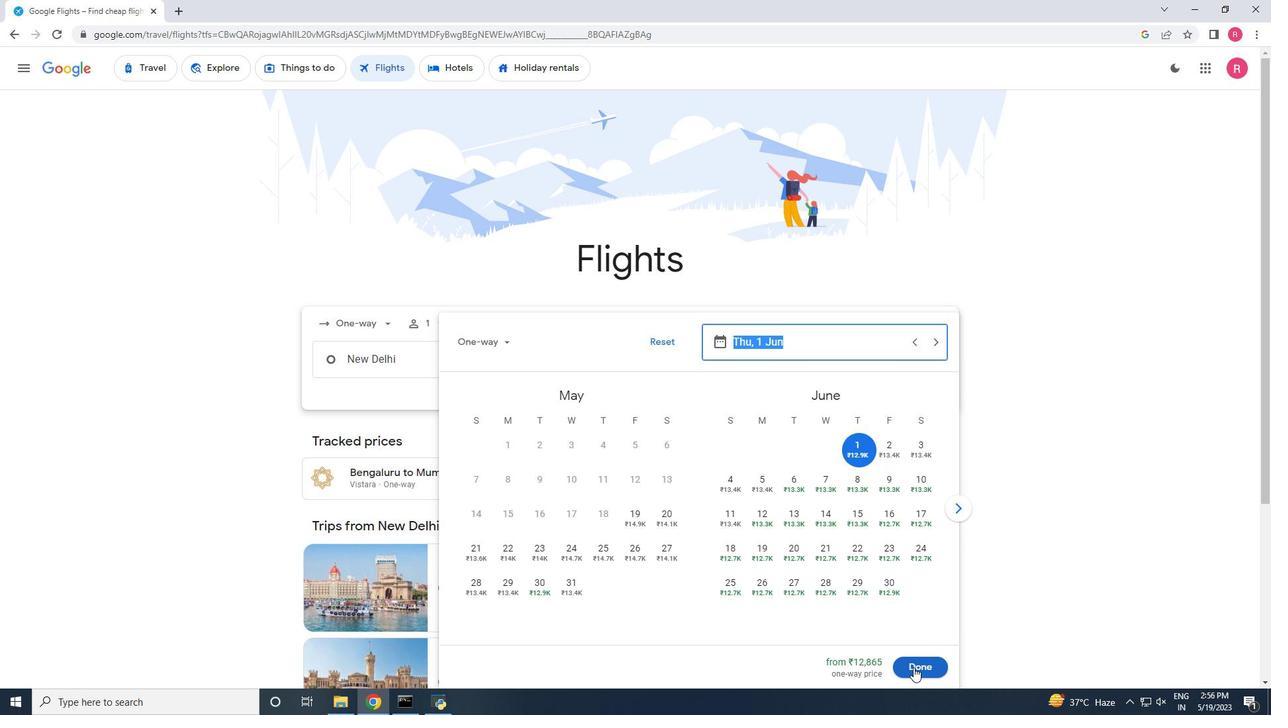
Action: Mouse moved to (619, 415)
Screenshot: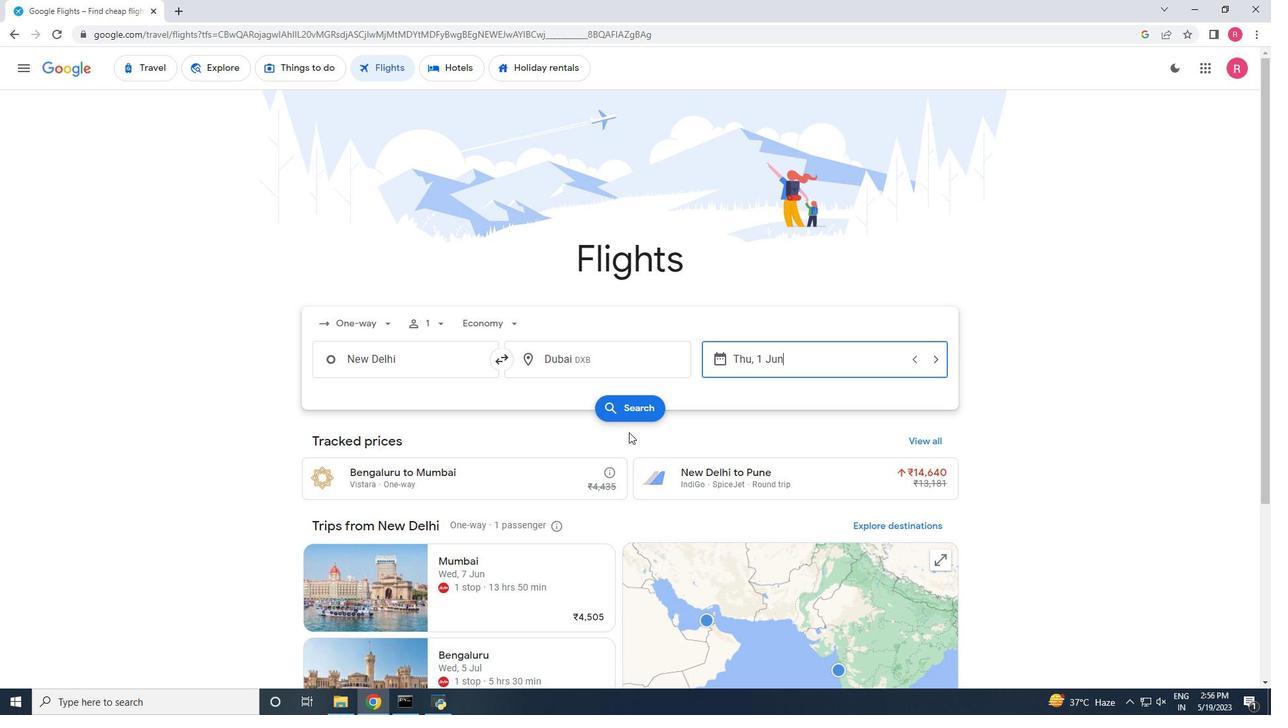 
Action: Mouse pressed left at (619, 415)
Screenshot: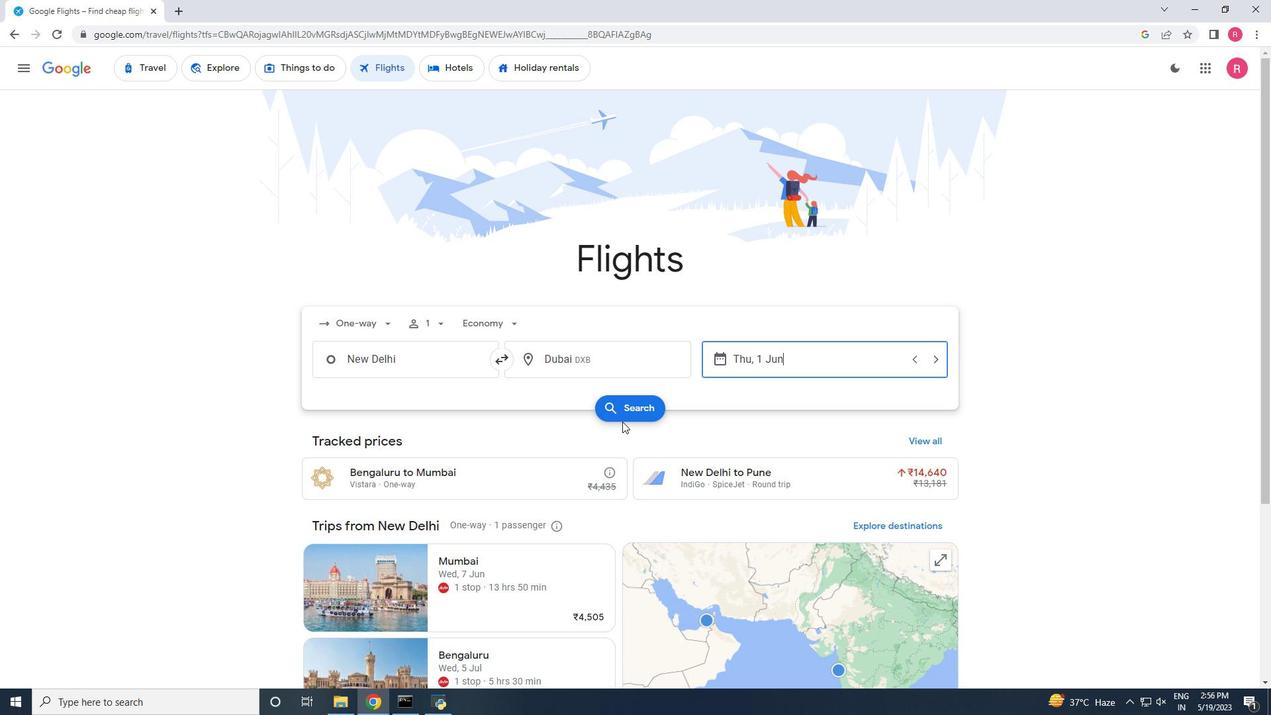 
Action: Mouse moved to (342, 244)
Screenshot: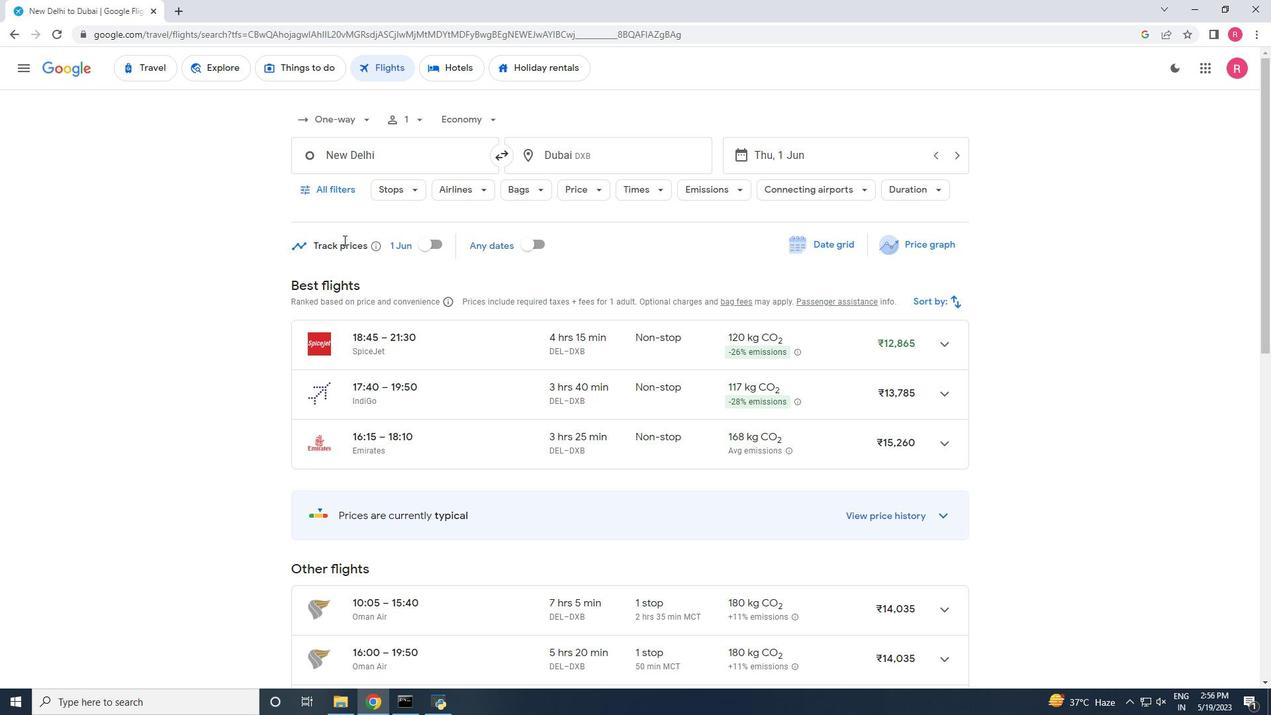
Action: Mouse pressed left at (342, 244)
Screenshot: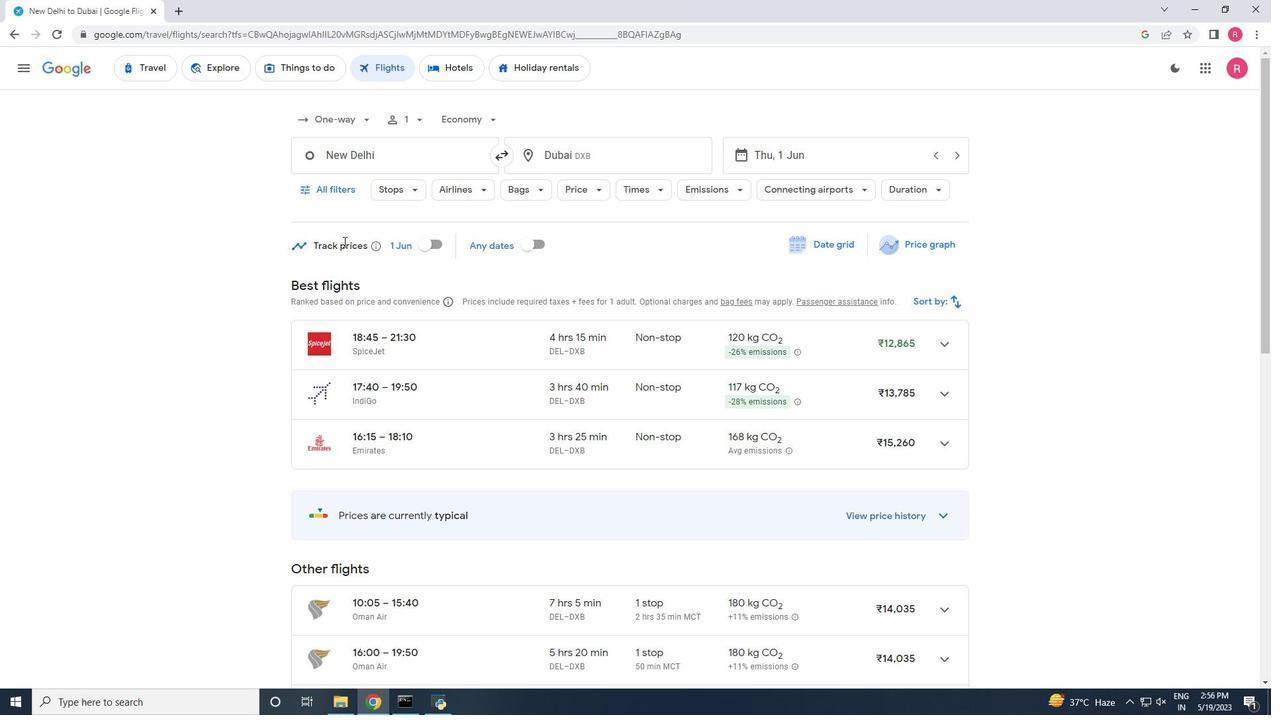 
Action: Mouse moved to (307, 248)
Screenshot: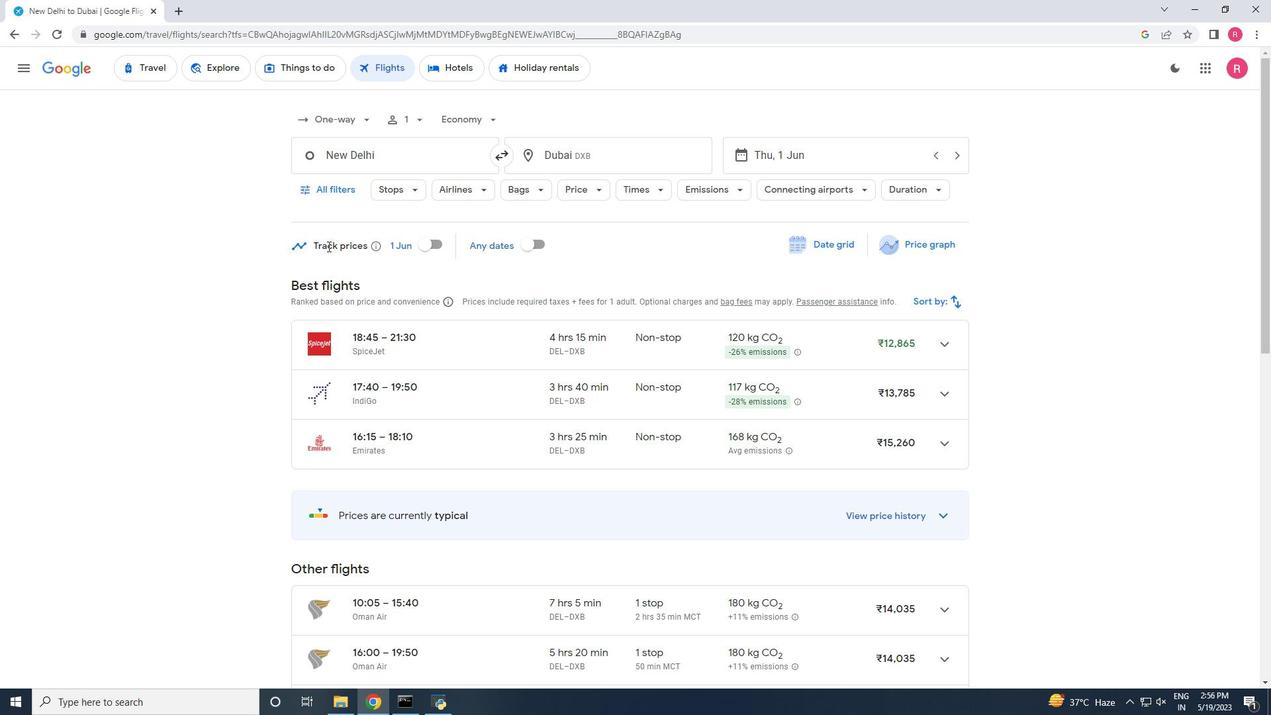 
Action: Mouse pressed left at (307, 248)
Screenshot: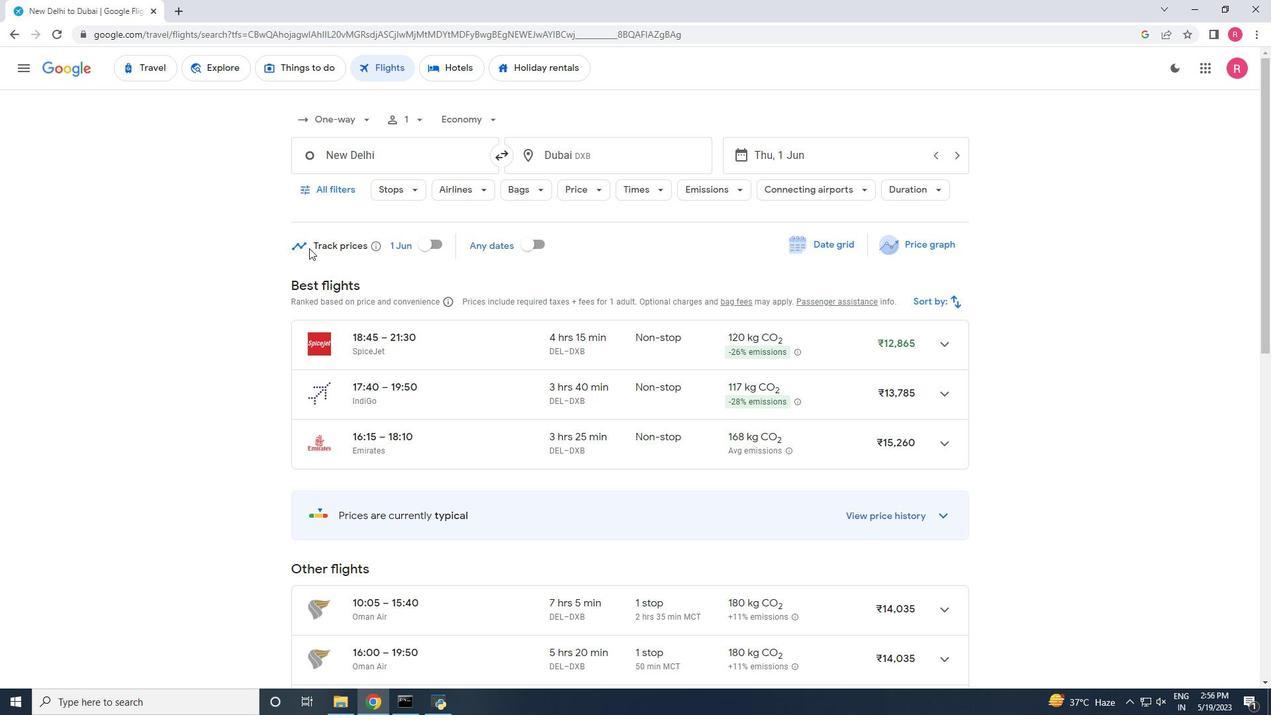 
Action: Mouse moved to (315, 244)
Screenshot: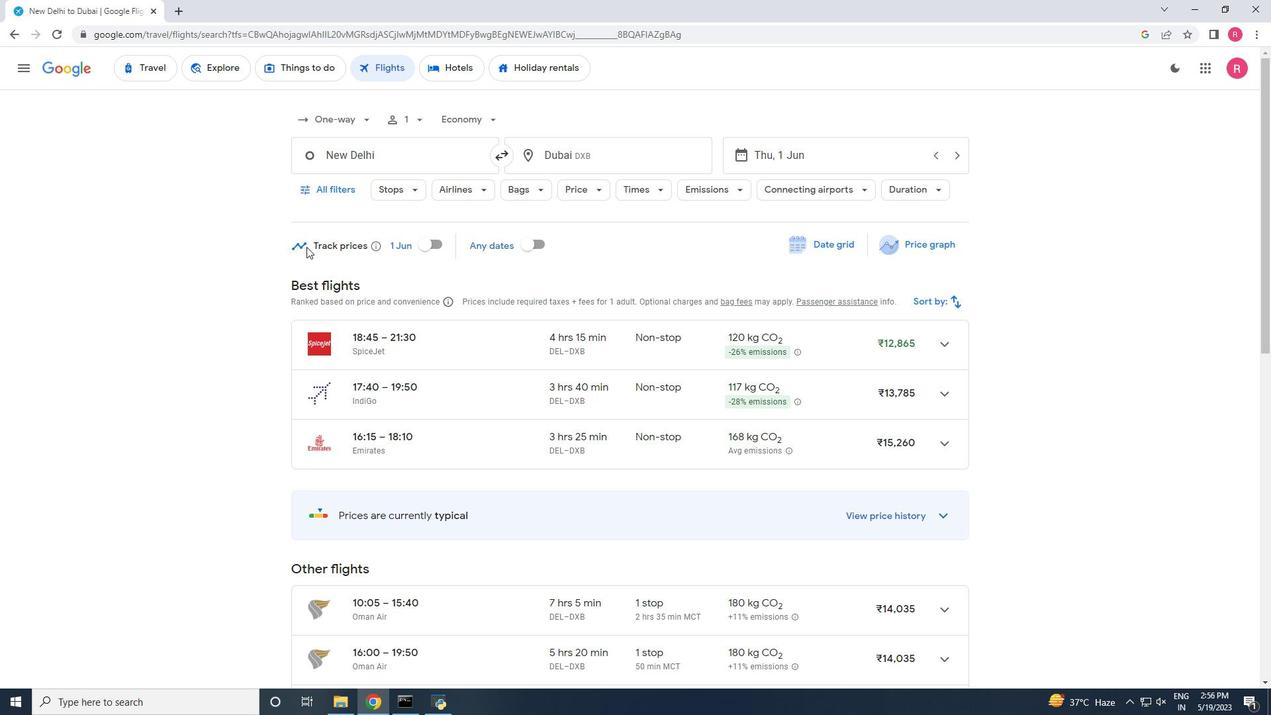 
Action: Mouse scrolled (315, 243) with delta (0, 0)
Screenshot: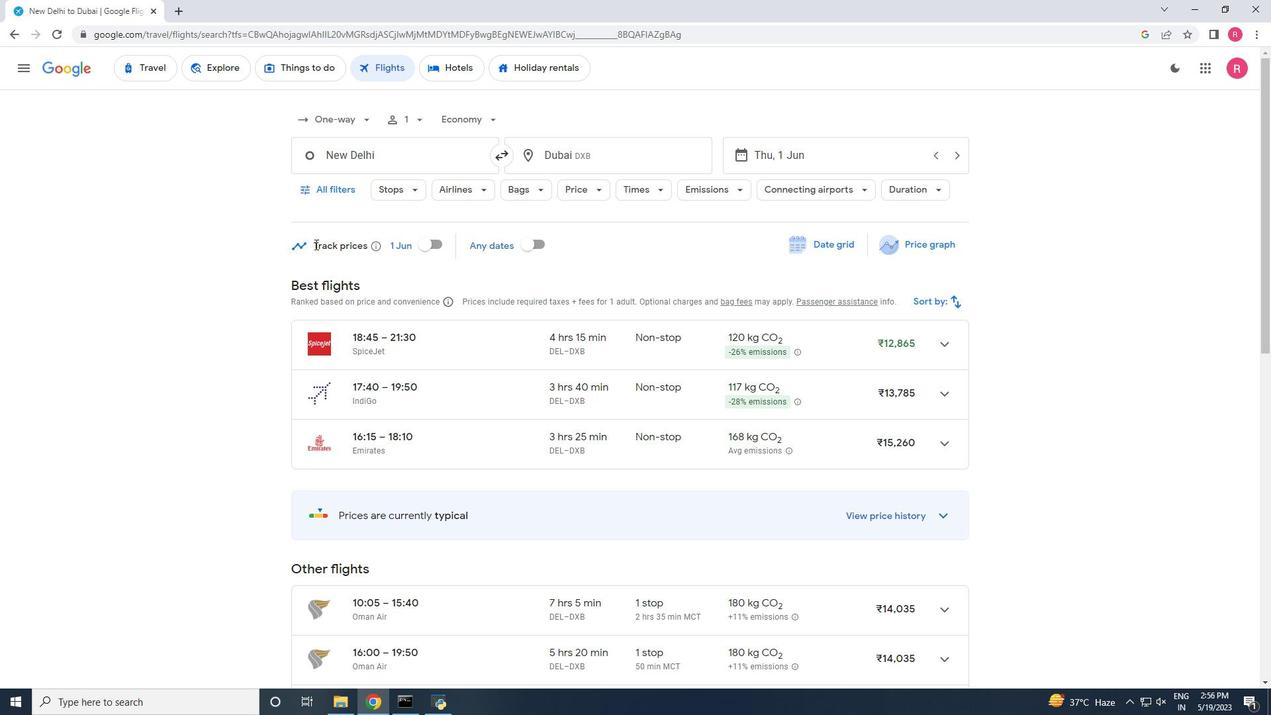 
Action: Mouse scrolled (315, 243) with delta (0, 0)
Screenshot: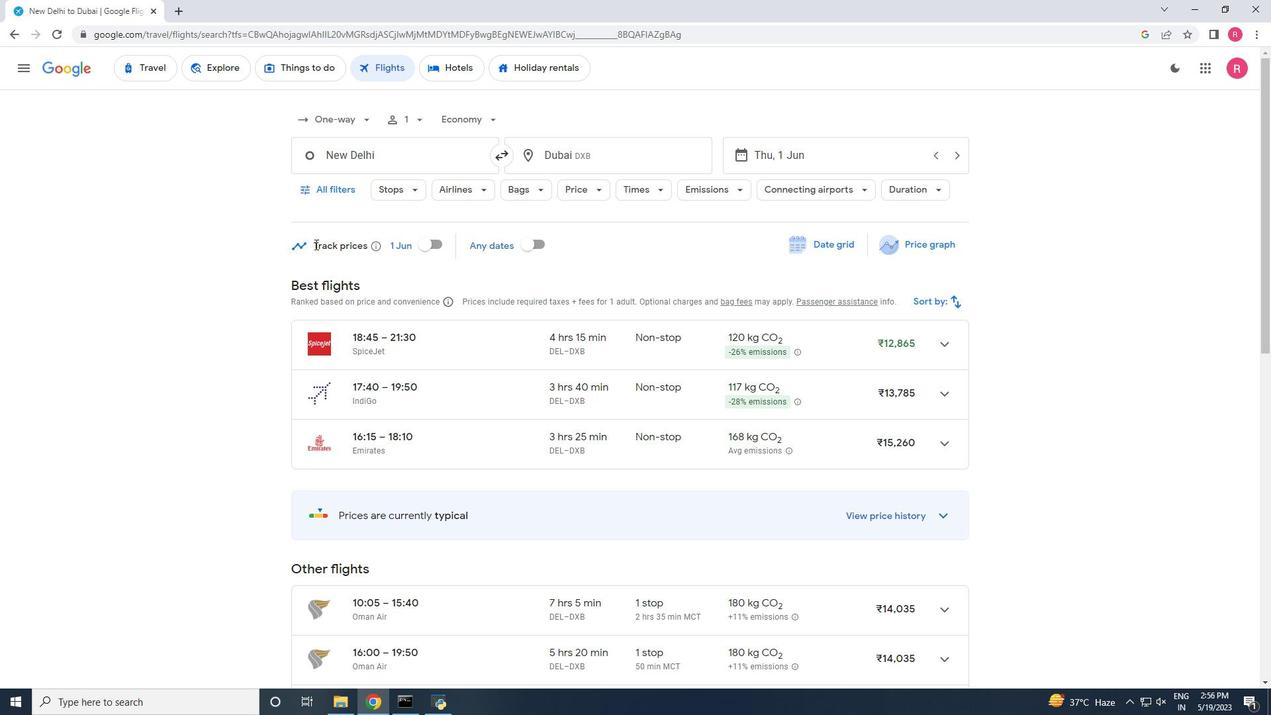 
Action: Mouse moved to (315, 244)
Screenshot: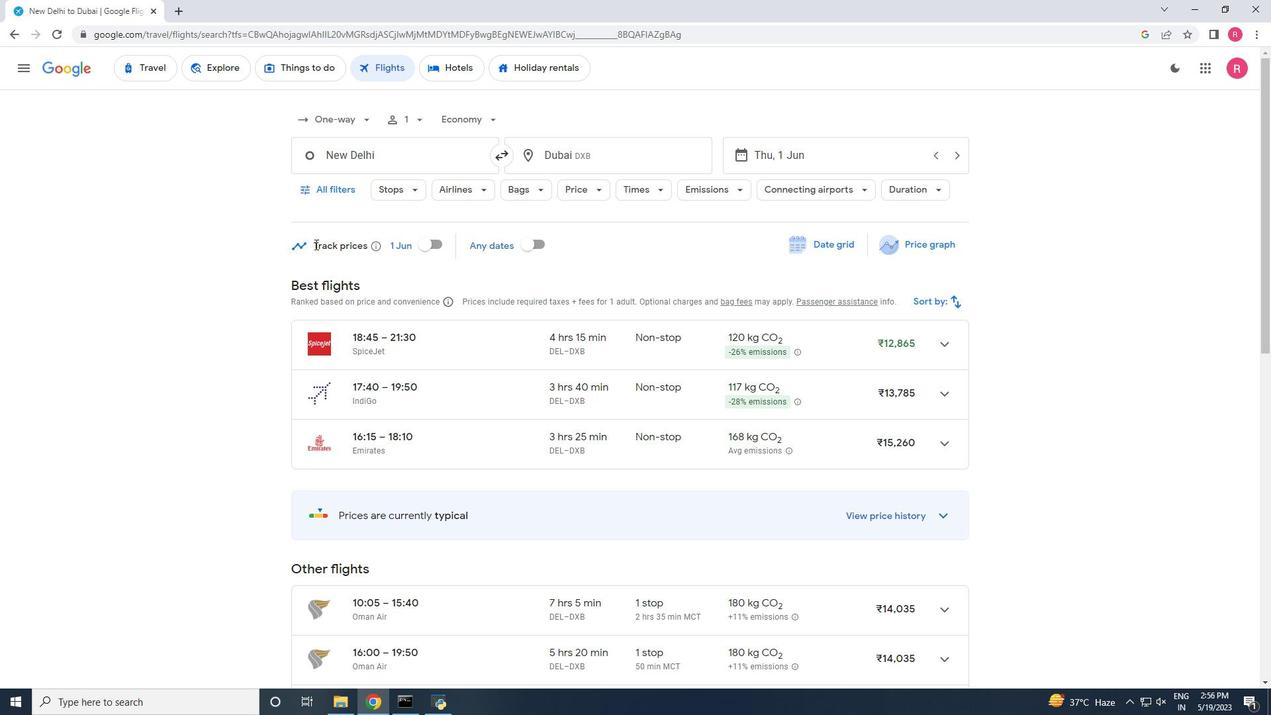 
Action: Mouse scrolled (315, 243) with delta (0, 0)
Screenshot: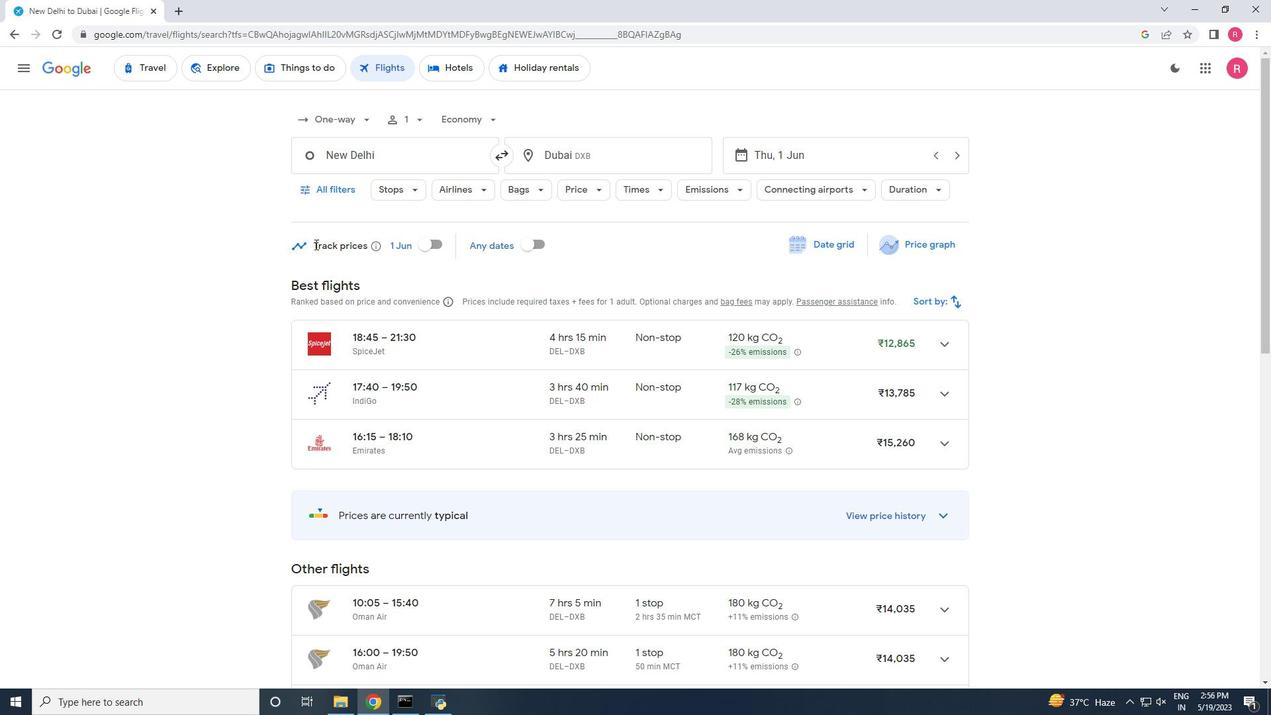 
Action: Mouse scrolled (315, 243) with delta (0, 0)
Screenshot: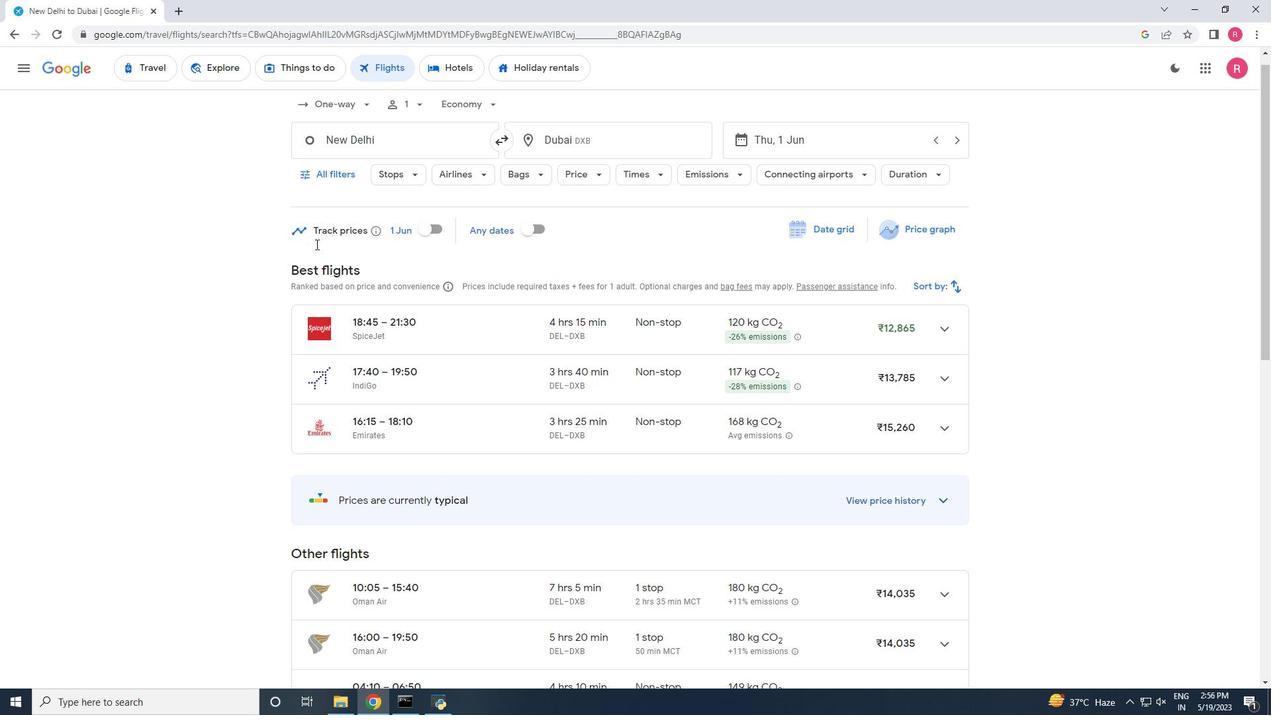 
Action: Mouse moved to (926, 246)
Screenshot: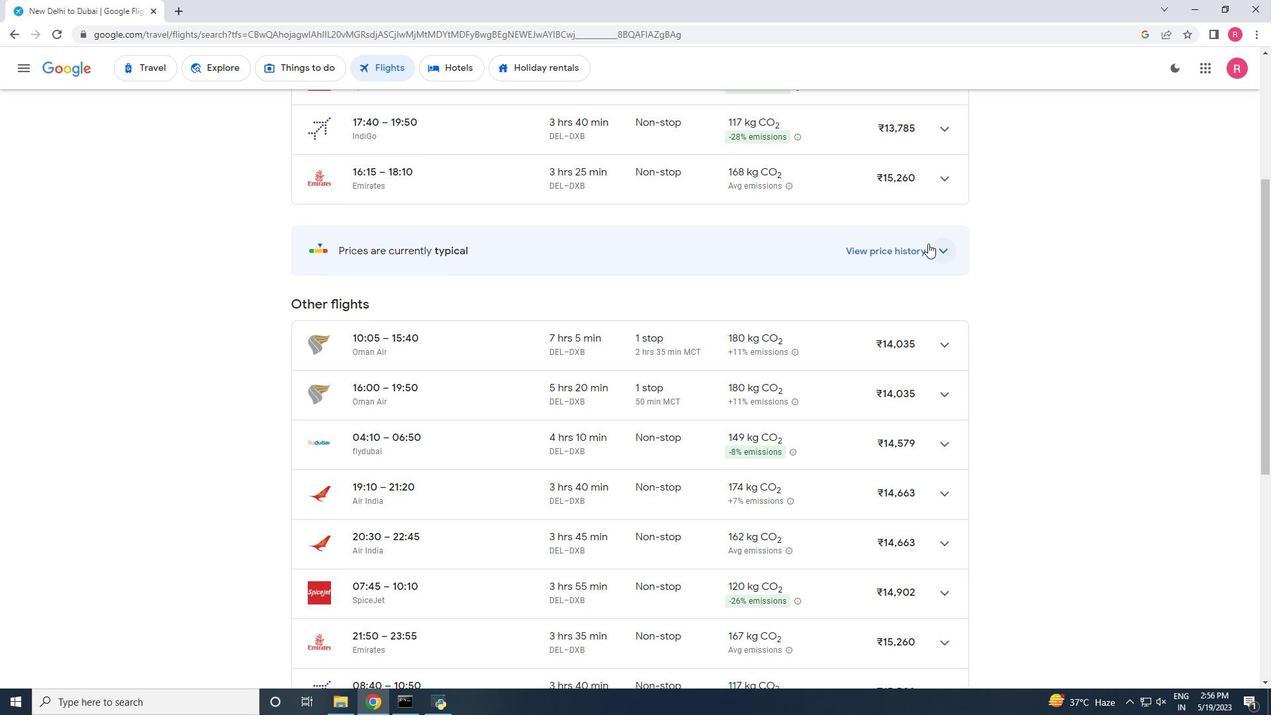 
Action: Mouse pressed left at (926, 246)
Screenshot: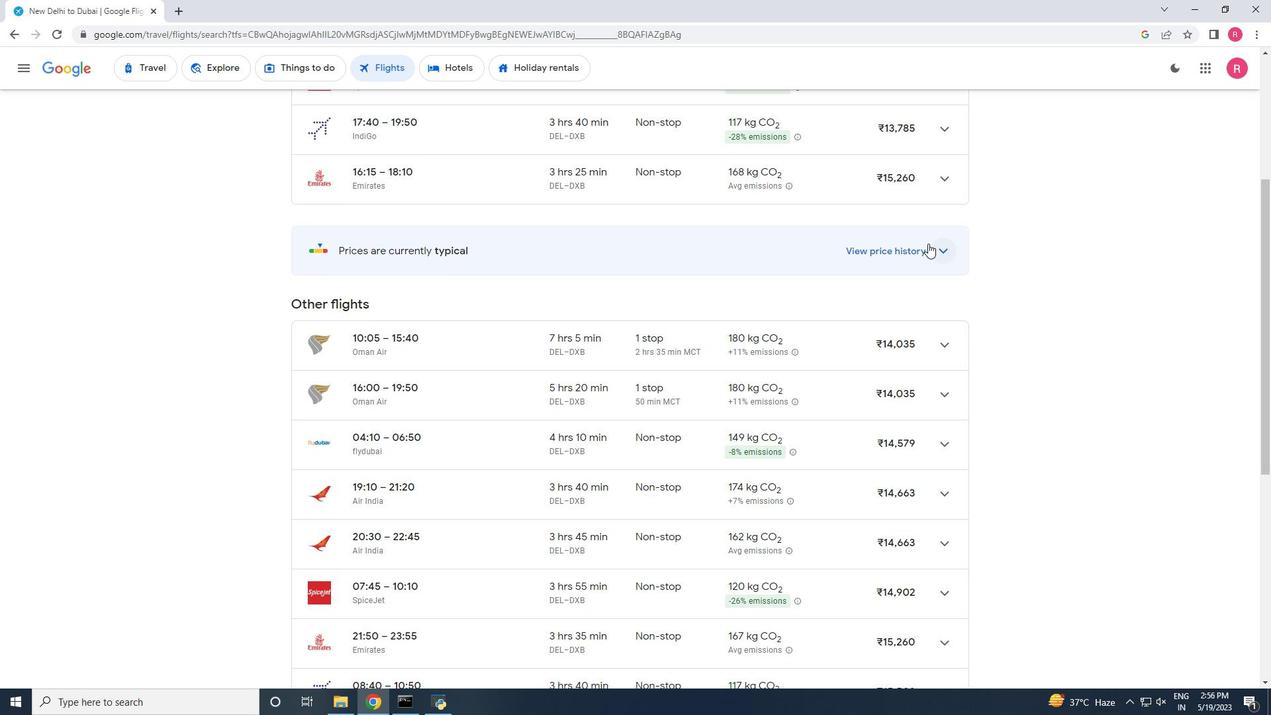
Action: Mouse moved to (536, 322)
Screenshot: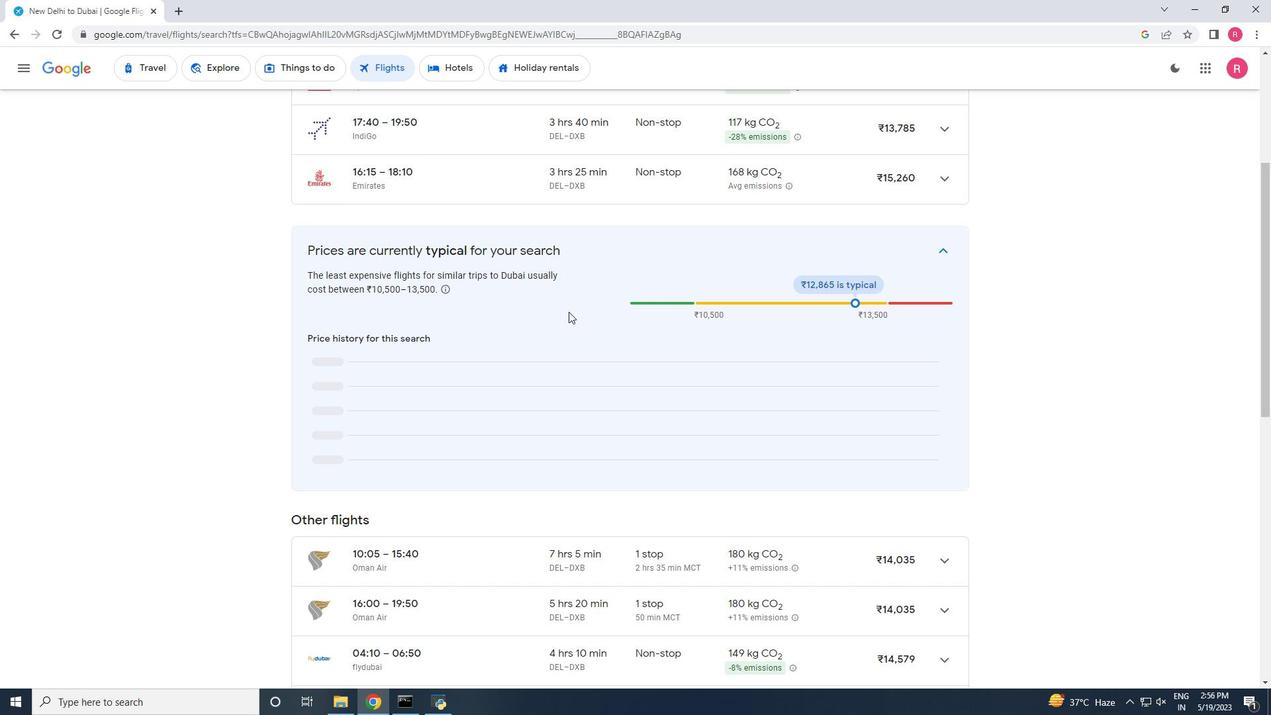 
Action: Mouse scrolled (536, 321) with delta (0, 0)
Screenshot: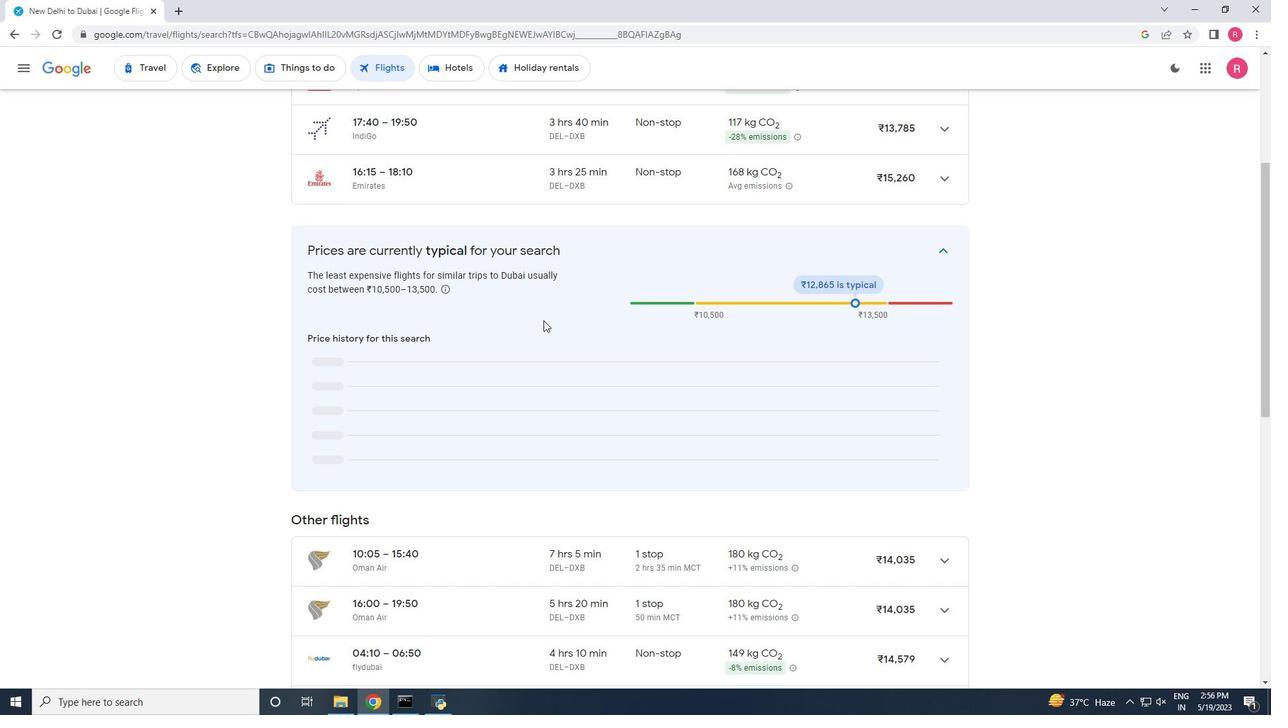 
Action: Mouse scrolled (536, 321) with delta (0, 0)
Screenshot: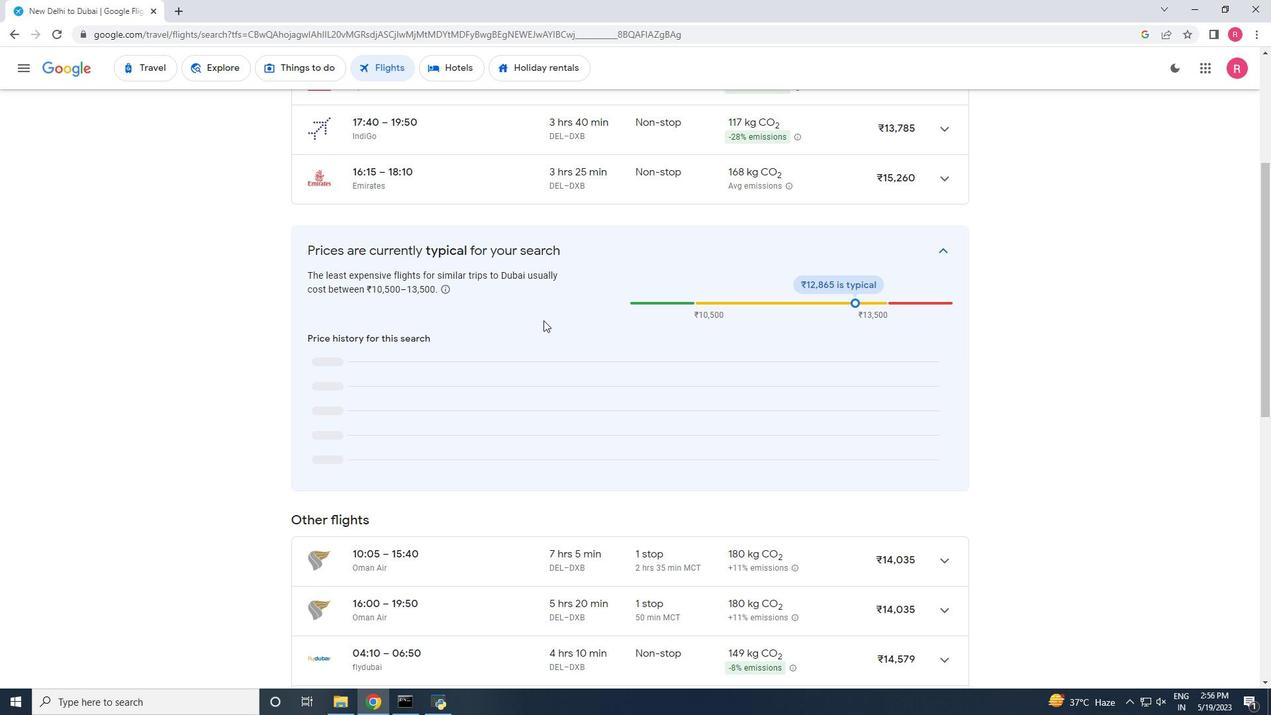 
Action: Mouse scrolled (536, 321) with delta (0, 0)
Screenshot: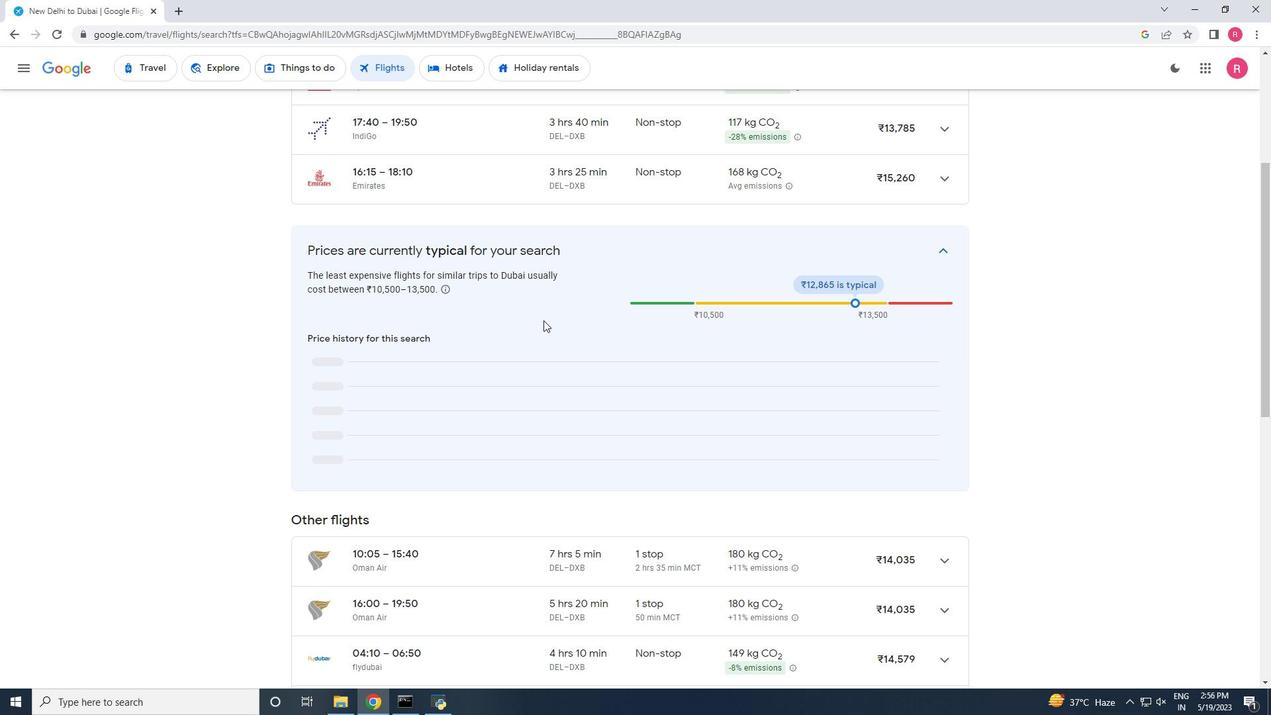 
Action: Mouse scrolled (536, 321) with delta (0, 0)
Screenshot: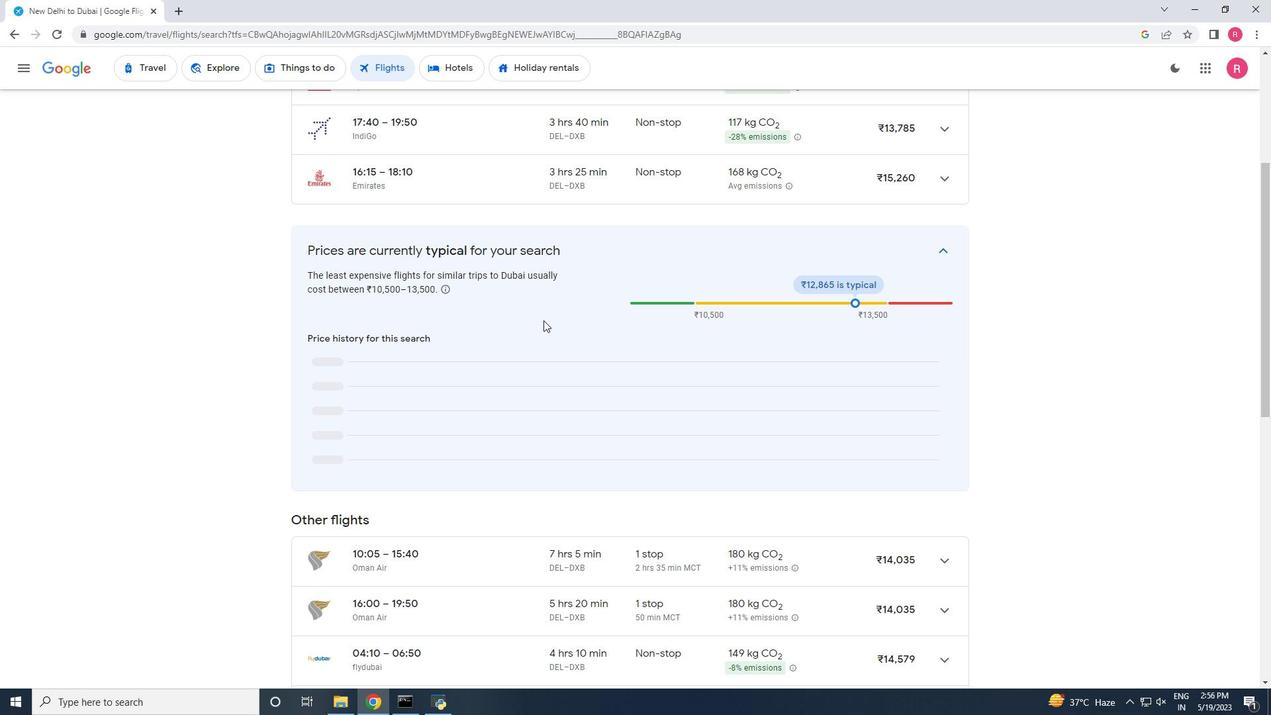
Action: Mouse moved to (536, 320)
Screenshot: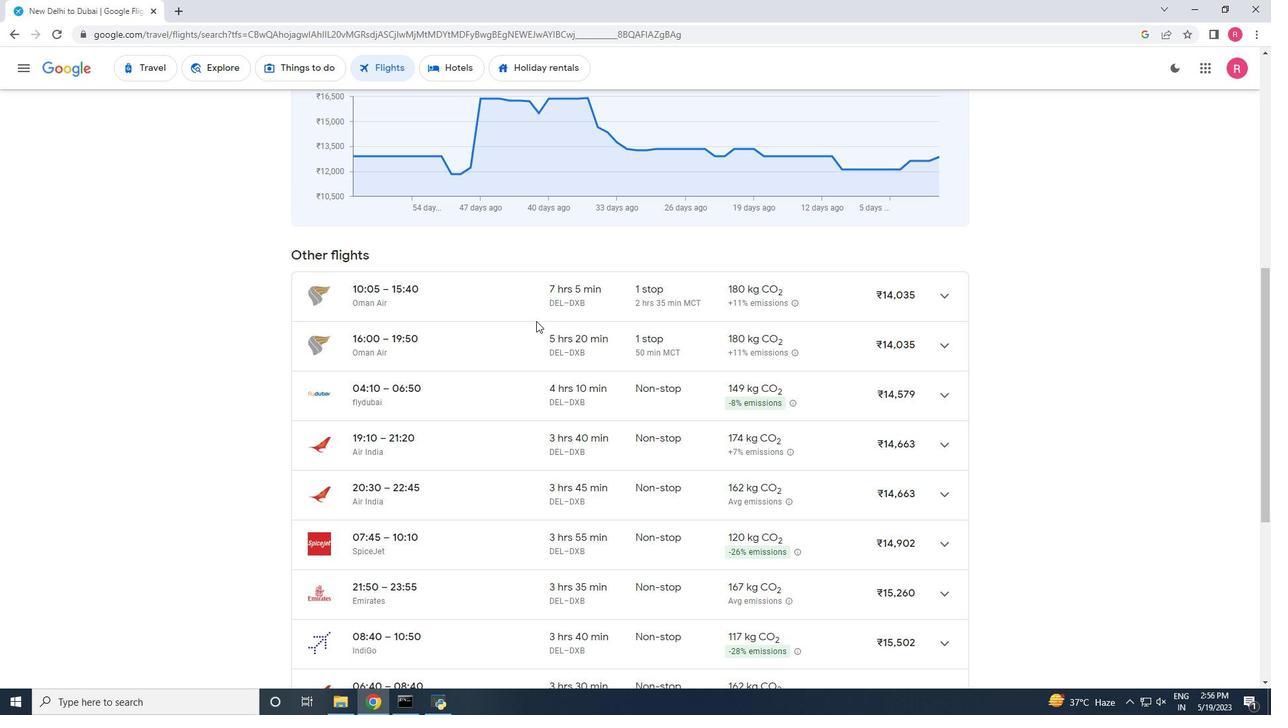 
Action: Mouse scrolled (536, 321) with delta (0, 0)
Screenshot: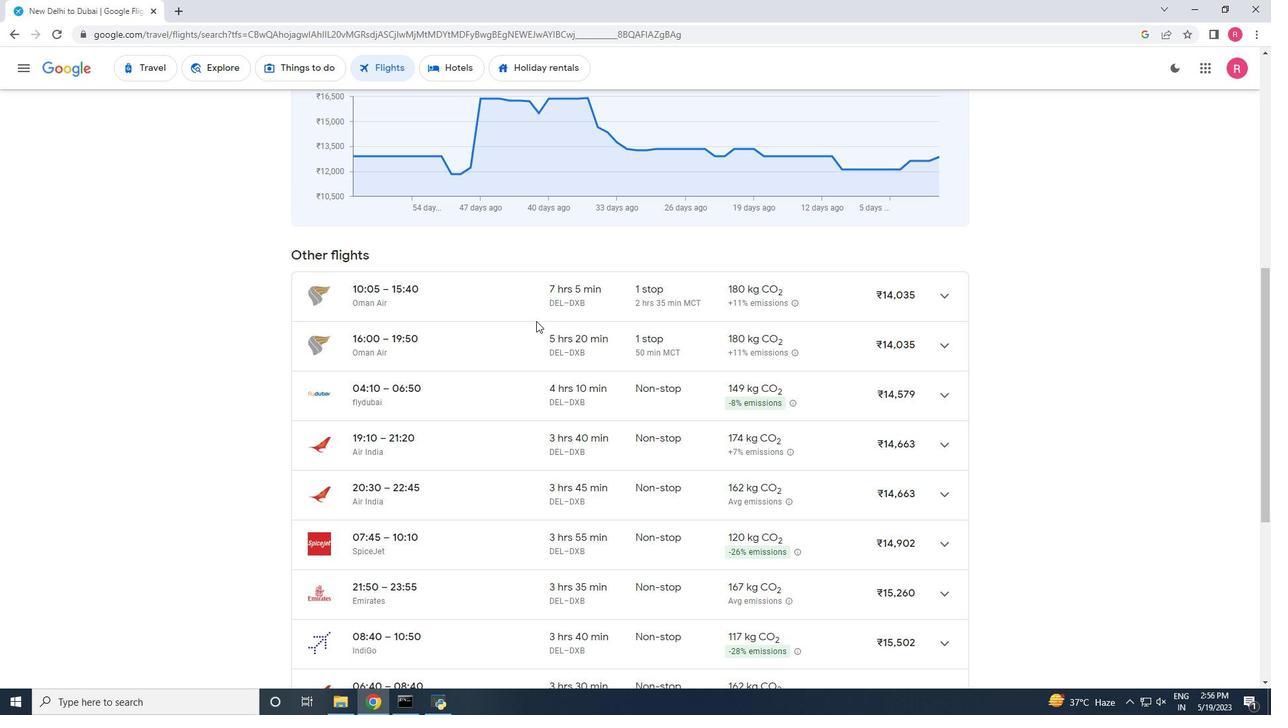 
Action: Mouse scrolled (536, 321) with delta (0, 0)
Screenshot: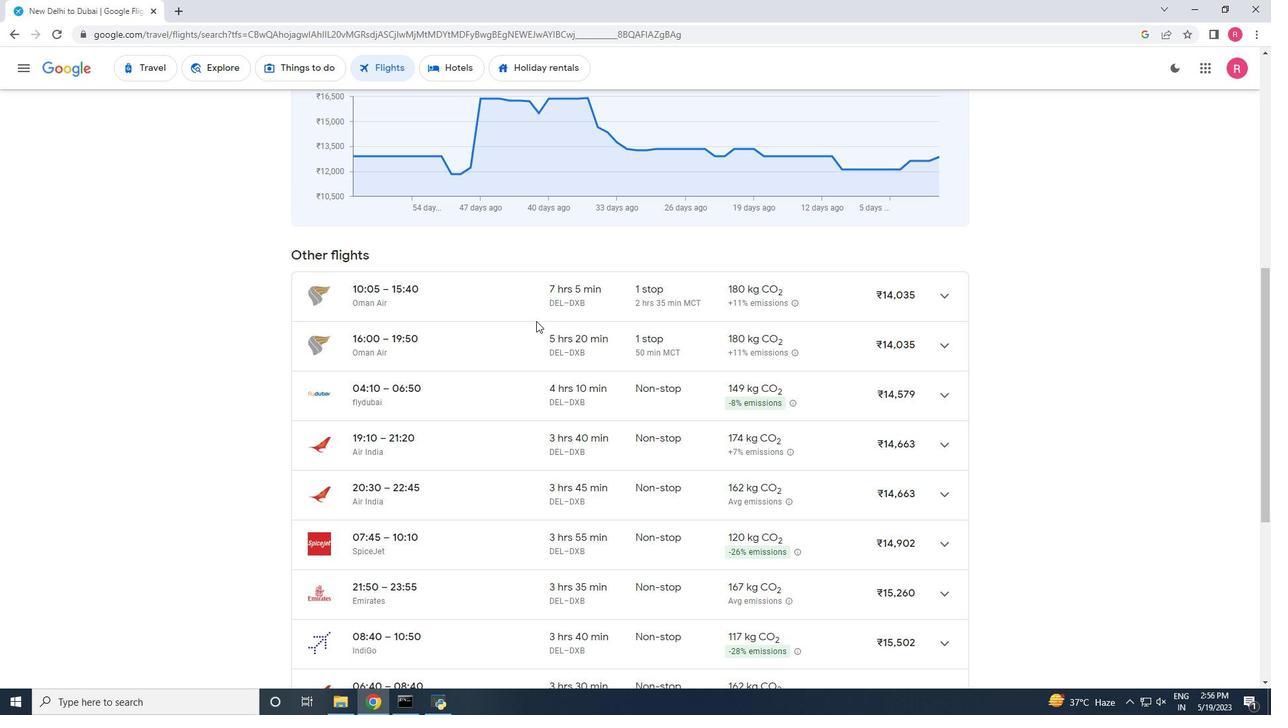 
Action: Mouse scrolled (536, 321) with delta (0, 0)
Screenshot: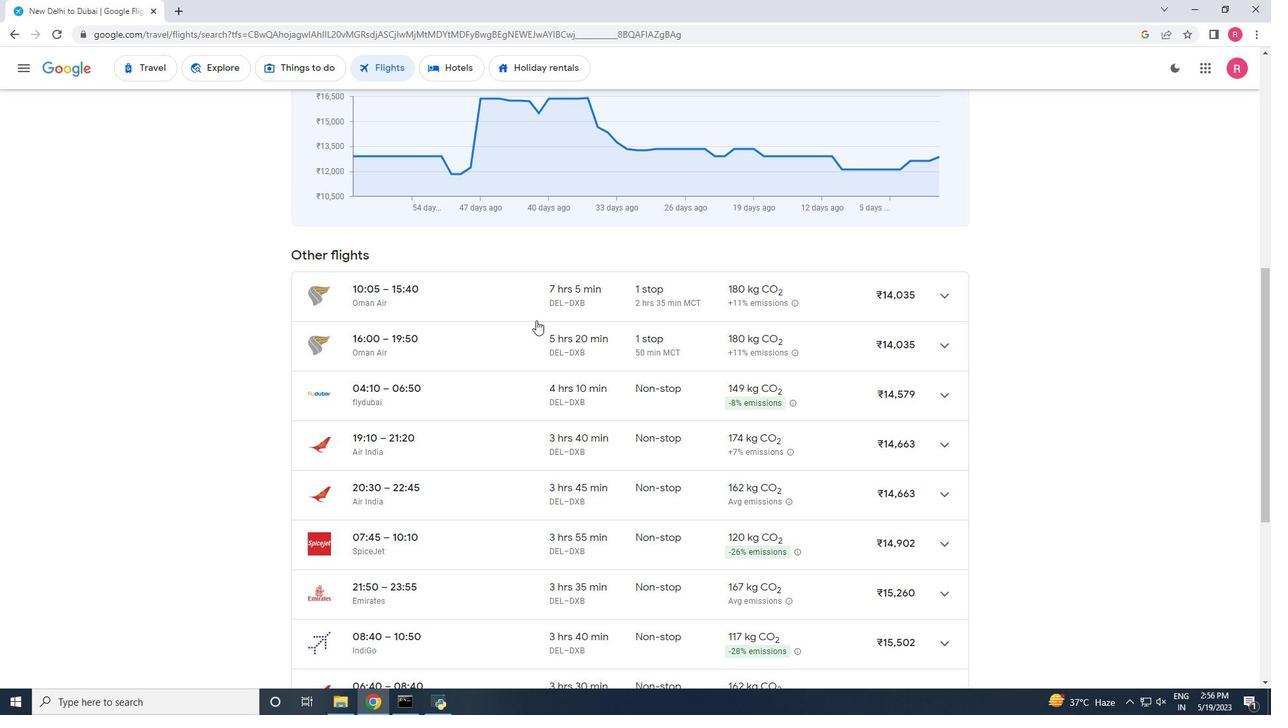 
Action: Mouse moved to (629, 464)
Screenshot: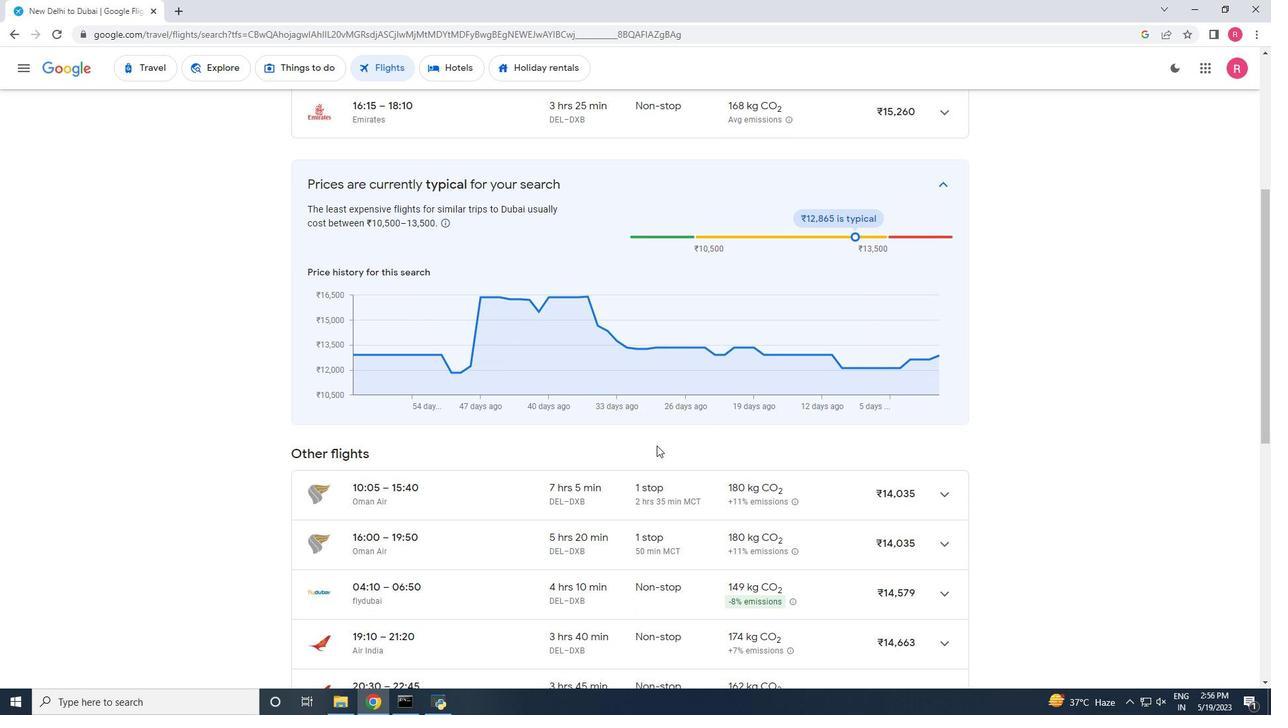 
Action: Mouse scrolled (629, 464) with delta (0, 0)
Screenshot: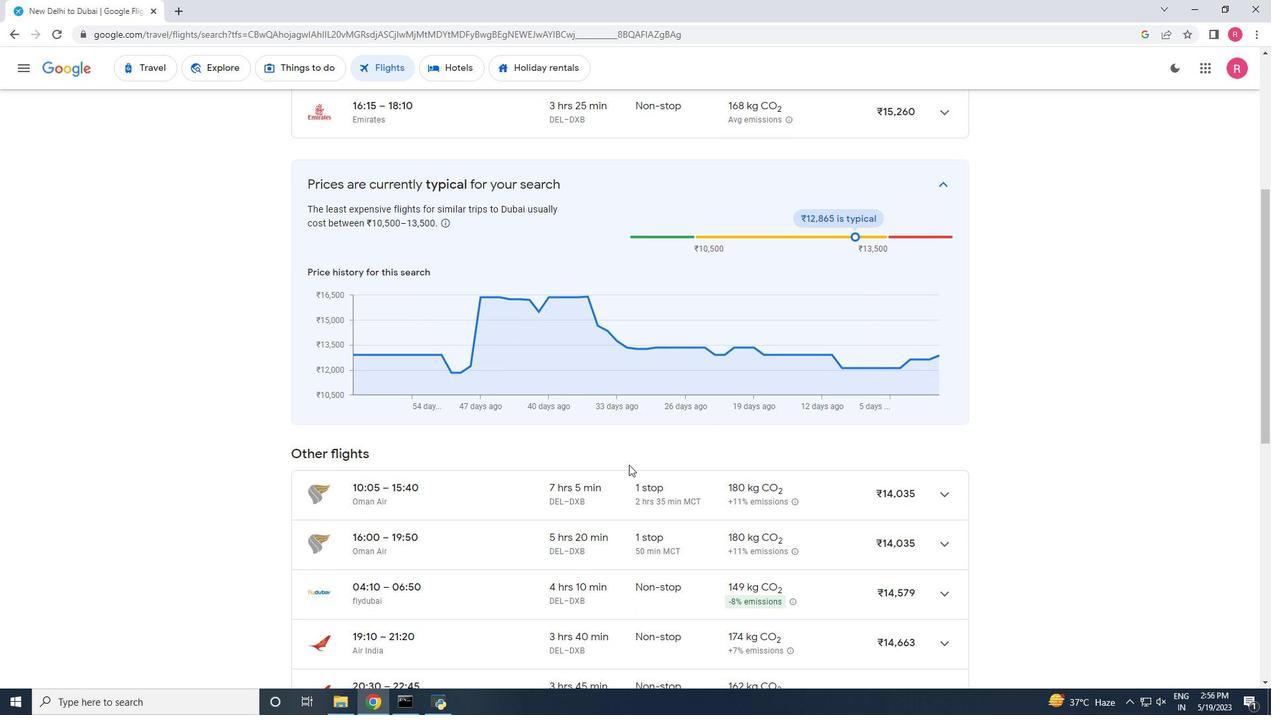 
Action: Mouse scrolled (629, 464) with delta (0, 0)
Screenshot: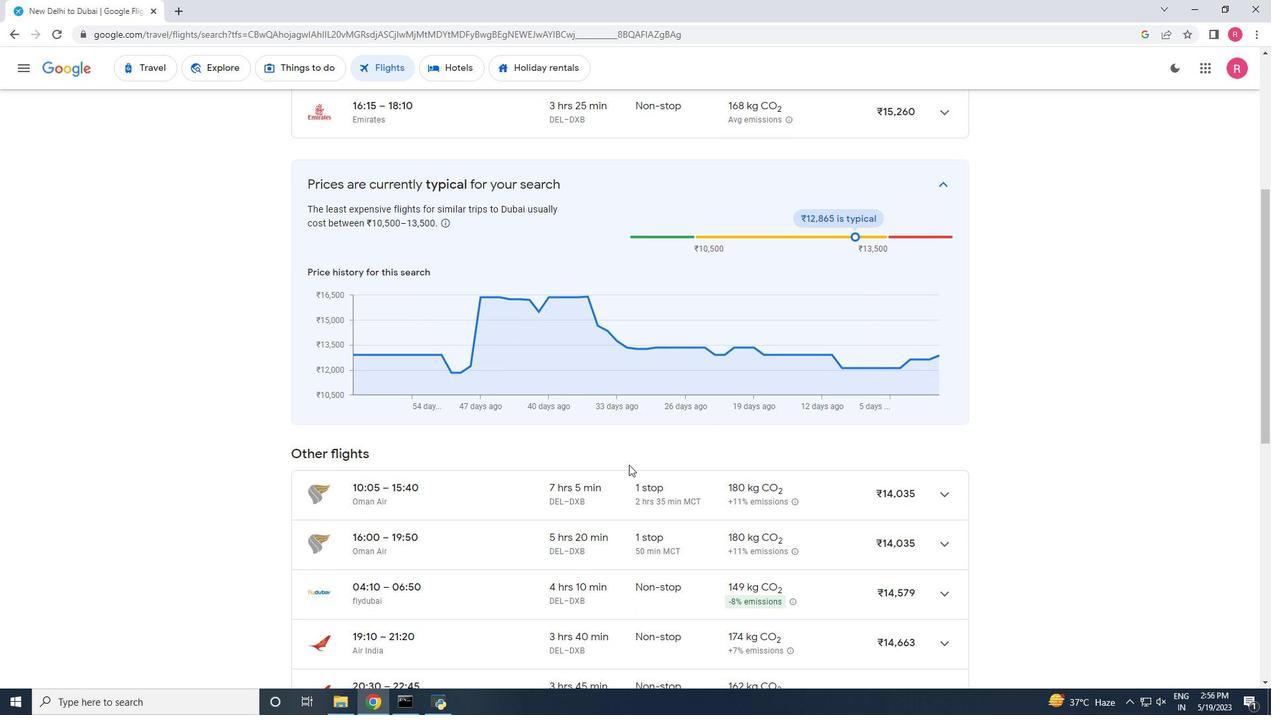 
Action: Mouse scrolled (629, 464) with delta (0, 0)
Screenshot: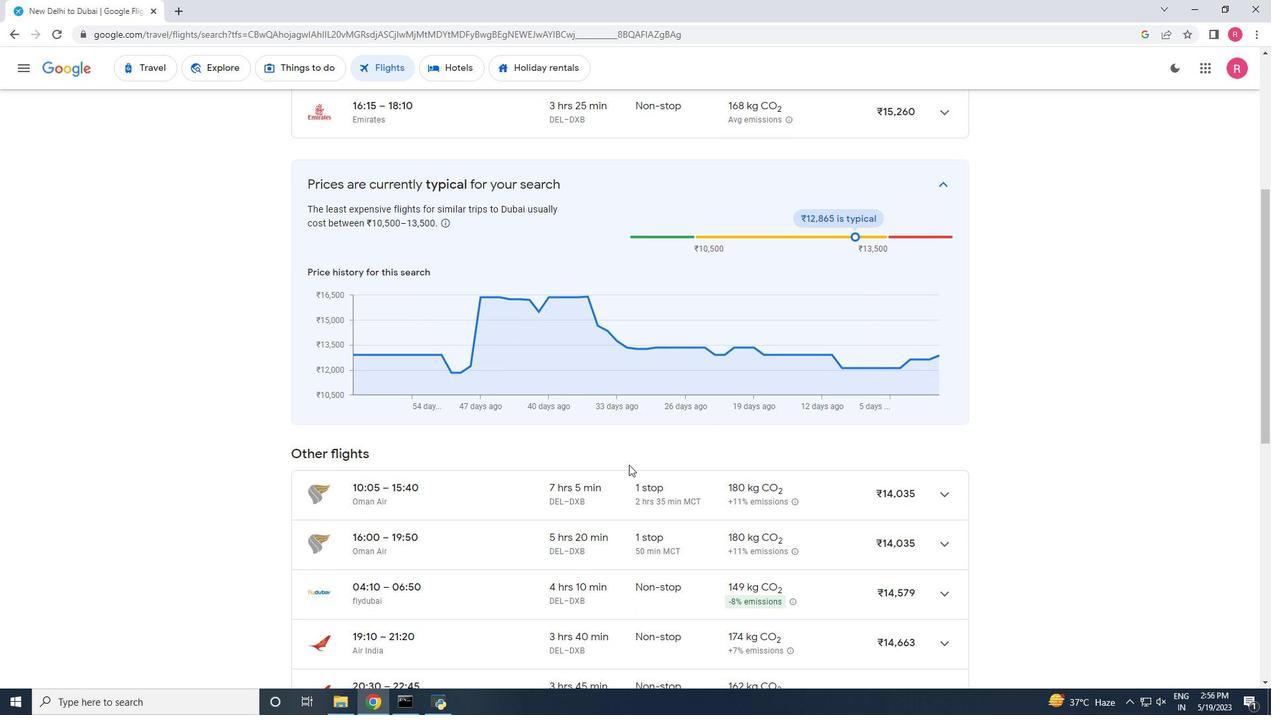 
Action: Mouse scrolled (629, 464) with delta (0, 0)
Screenshot: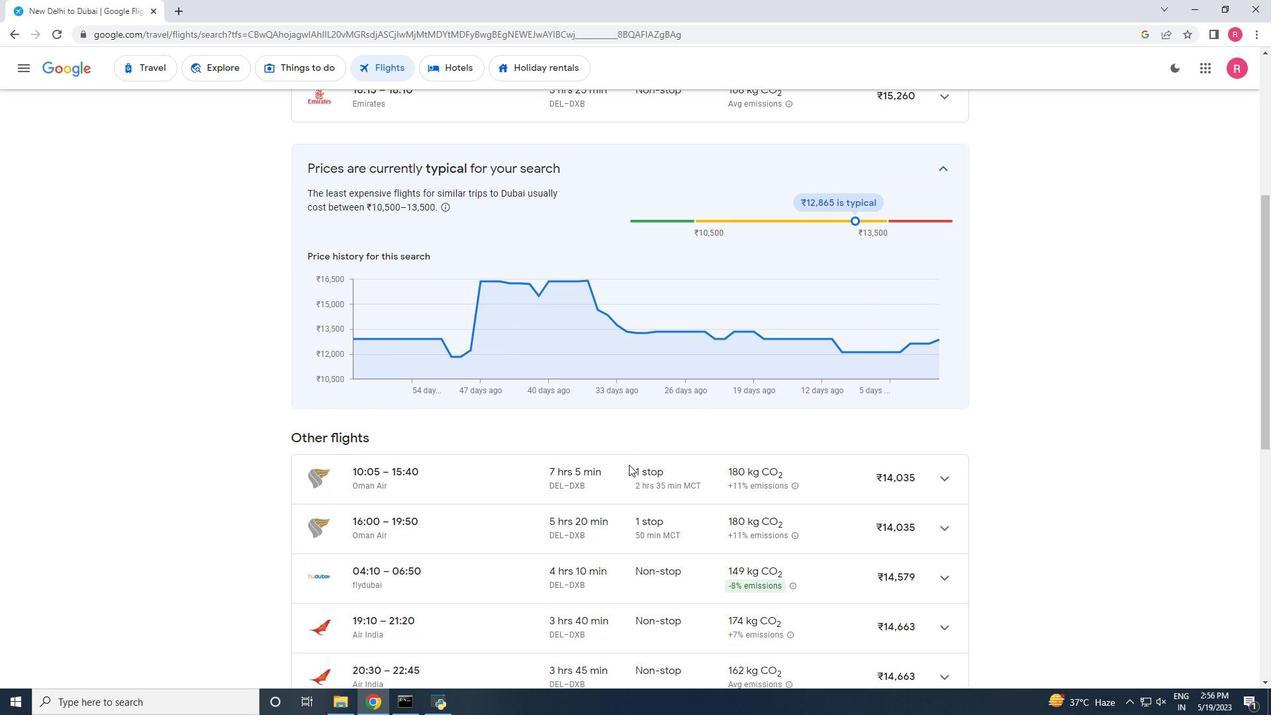 
Action: Mouse moved to (933, 234)
Screenshot: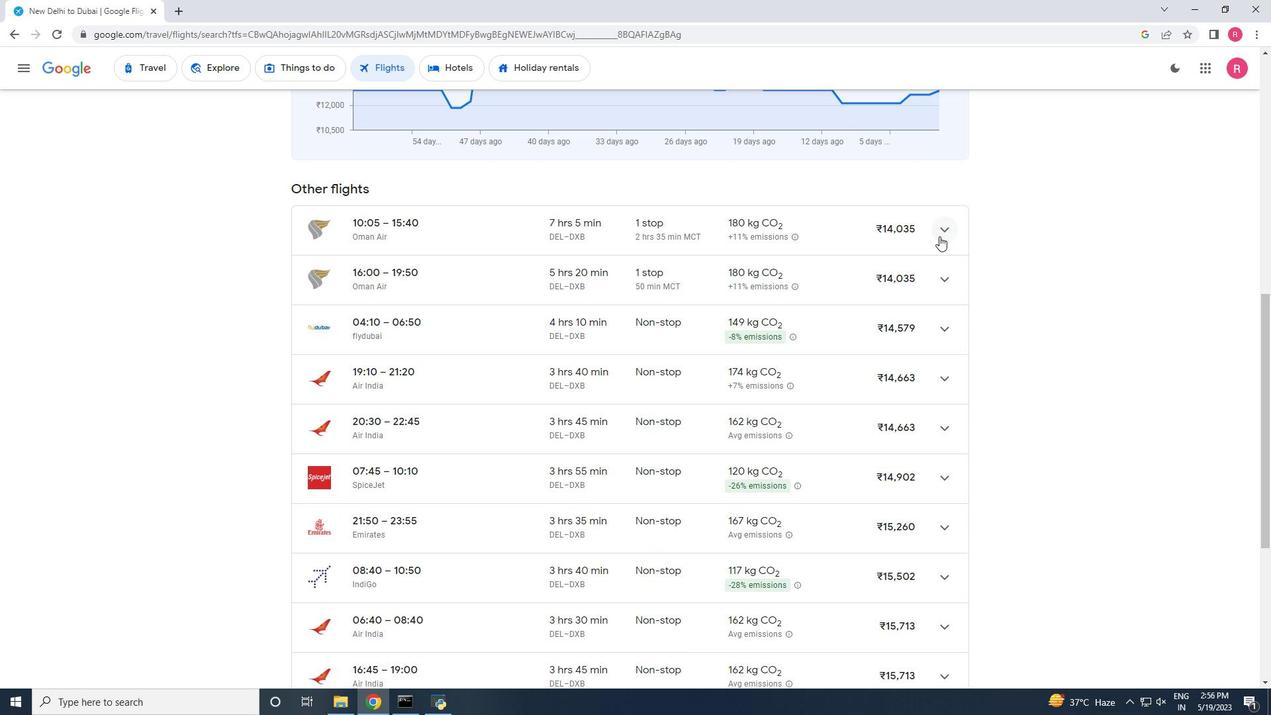 
Action: Mouse pressed left at (933, 234)
Screenshot: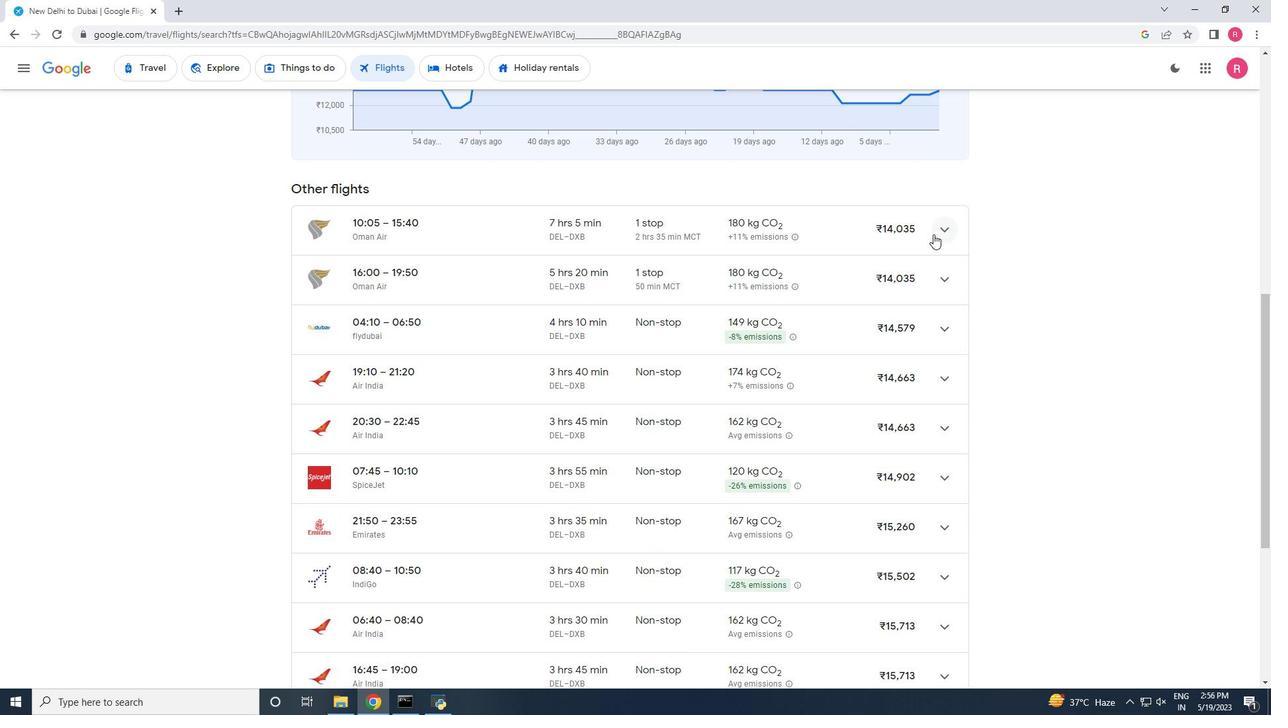 
Action: Mouse moved to (911, 250)
Screenshot: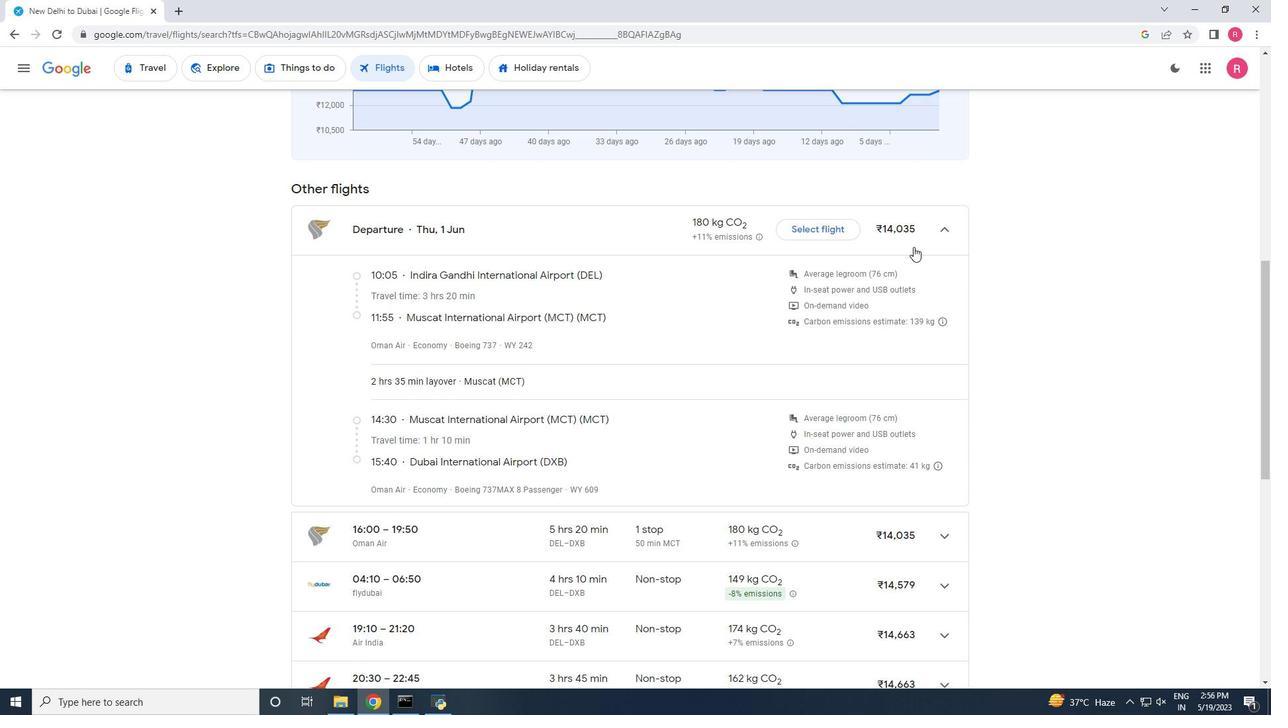 
Action: Mouse scrolled (911, 250) with delta (0, 0)
Screenshot: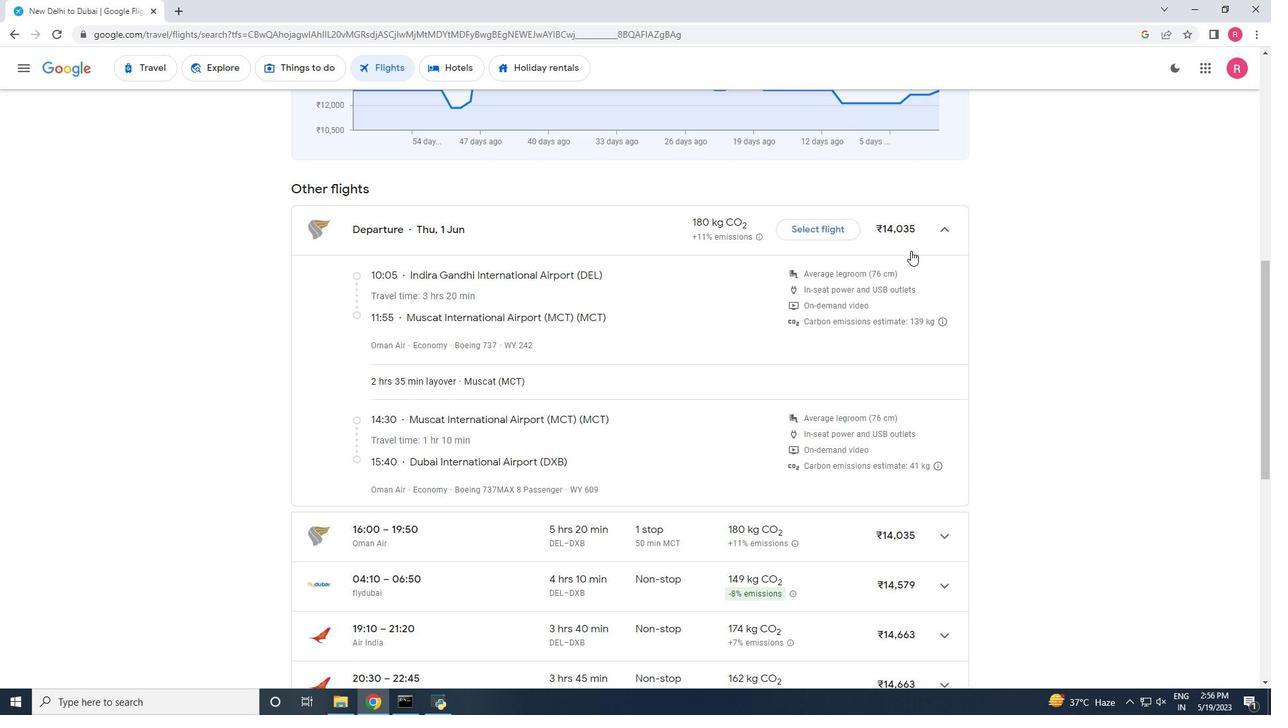 
Action: Mouse scrolled (911, 250) with delta (0, 0)
Screenshot: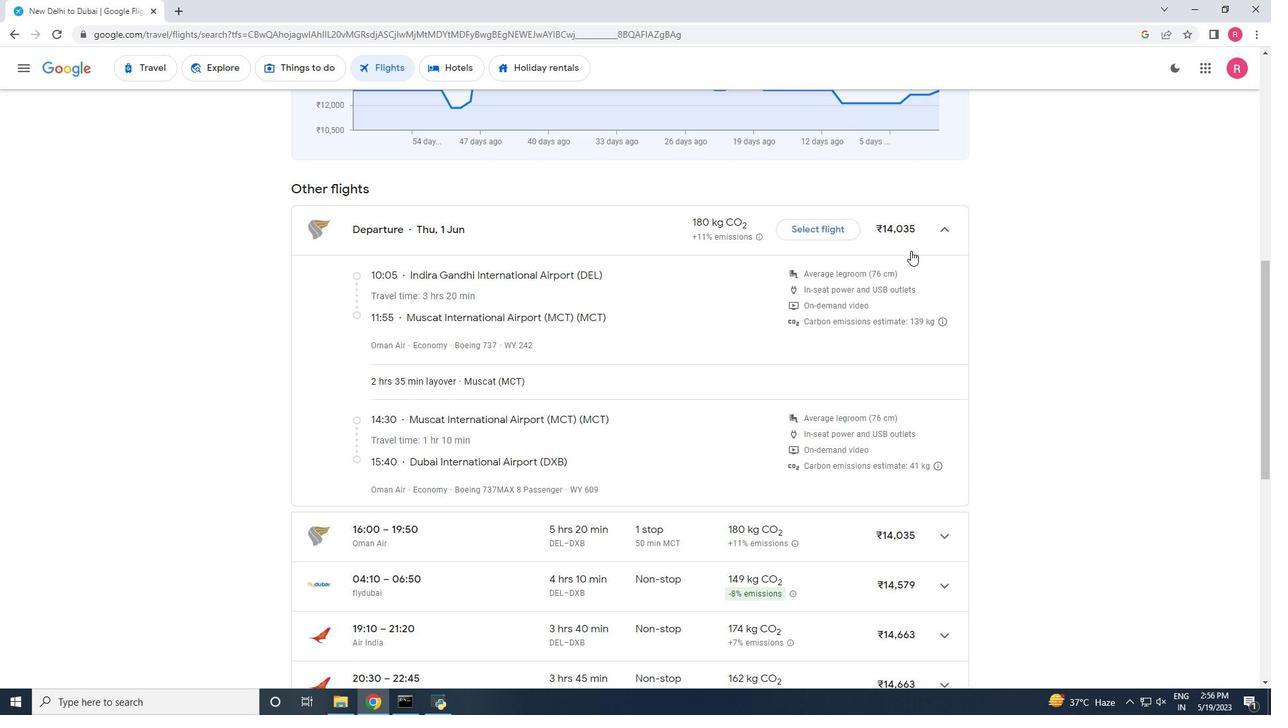 
Action: Mouse scrolled (911, 250) with delta (0, 0)
Screenshot: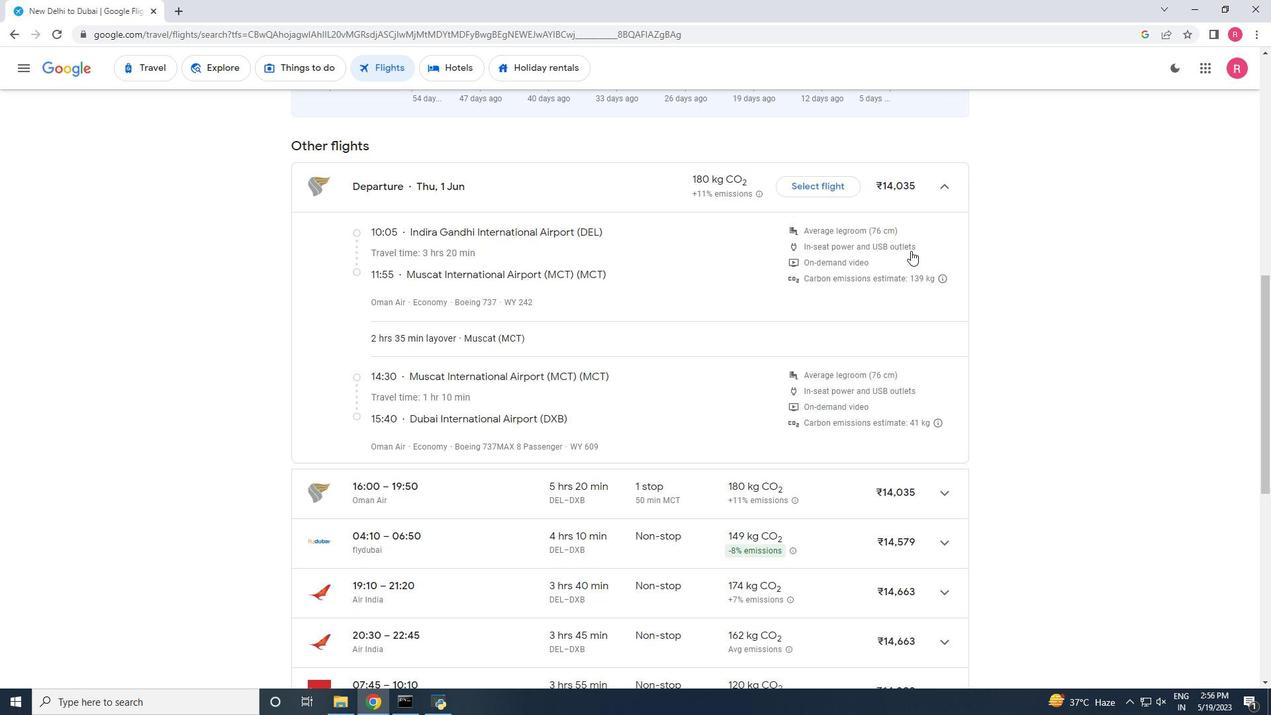 
Action: Mouse moved to (938, 340)
Screenshot: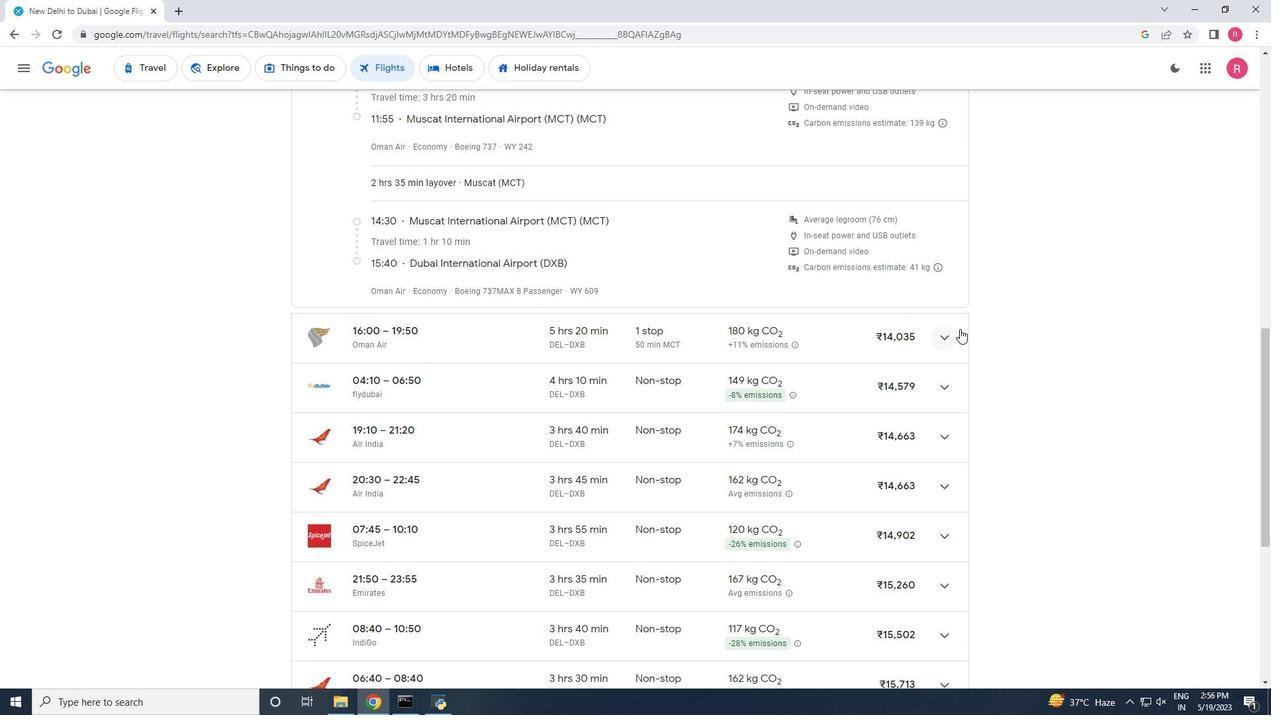 
Action: Mouse pressed left at (938, 340)
Screenshot: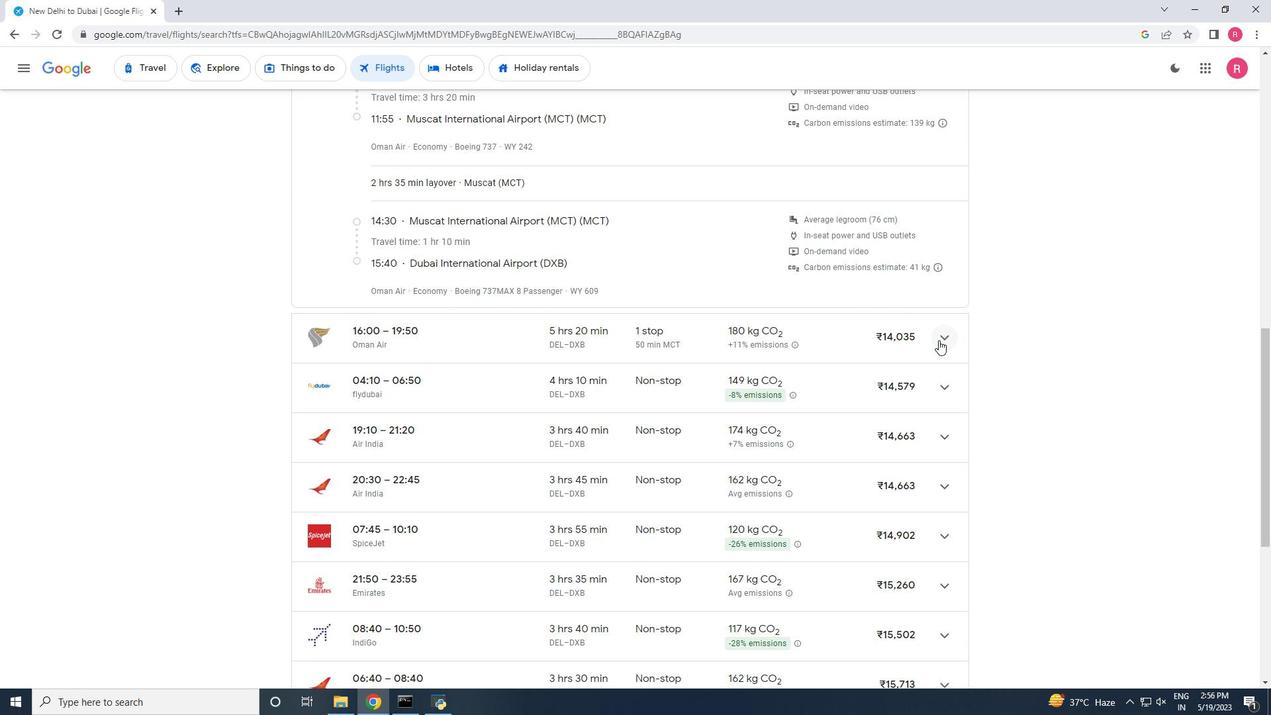 
Action: Mouse moved to (627, 423)
Screenshot: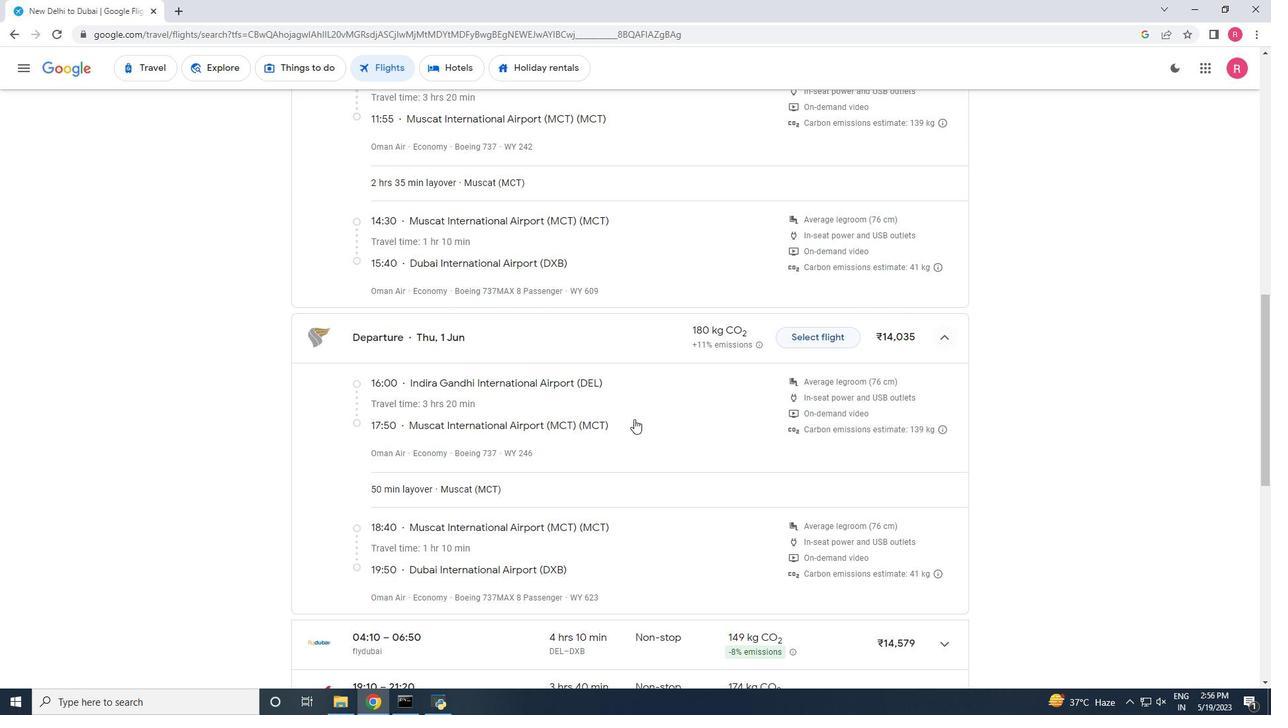 
Action: Mouse scrolled (627, 423) with delta (0, 0)
Screenshot: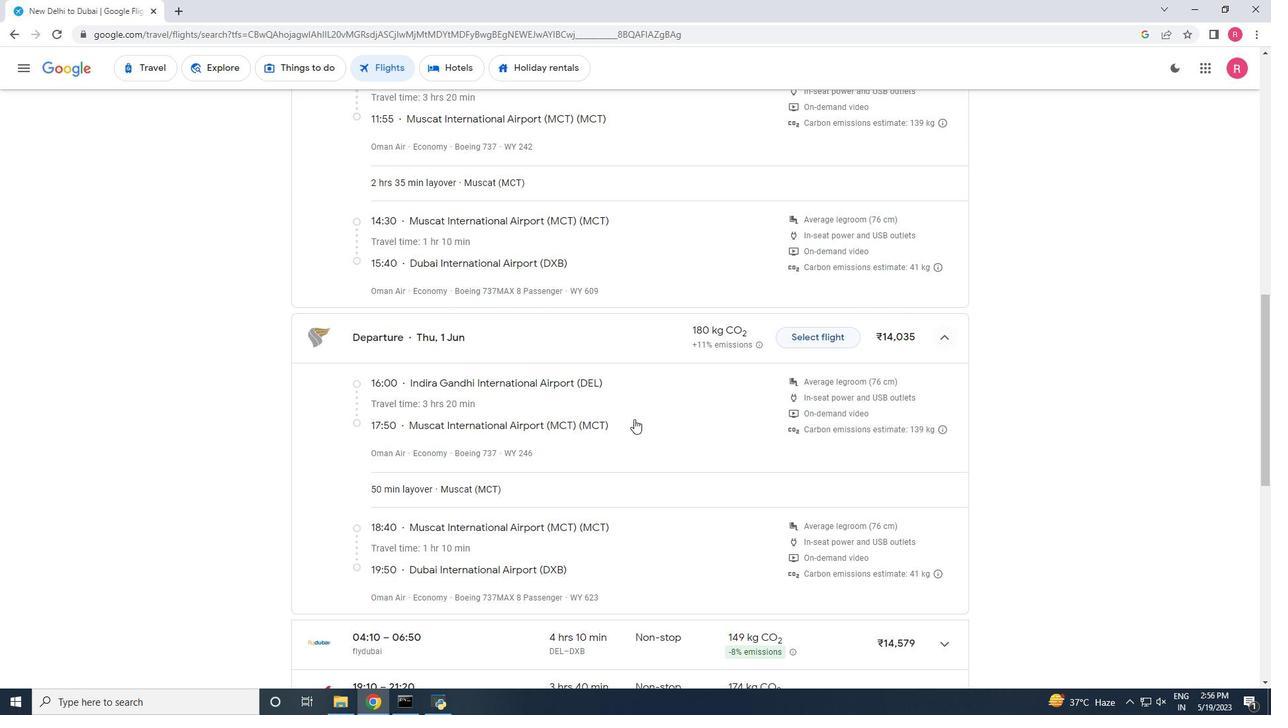 
Action: Mouse moved to (626, 424)
Screenshot: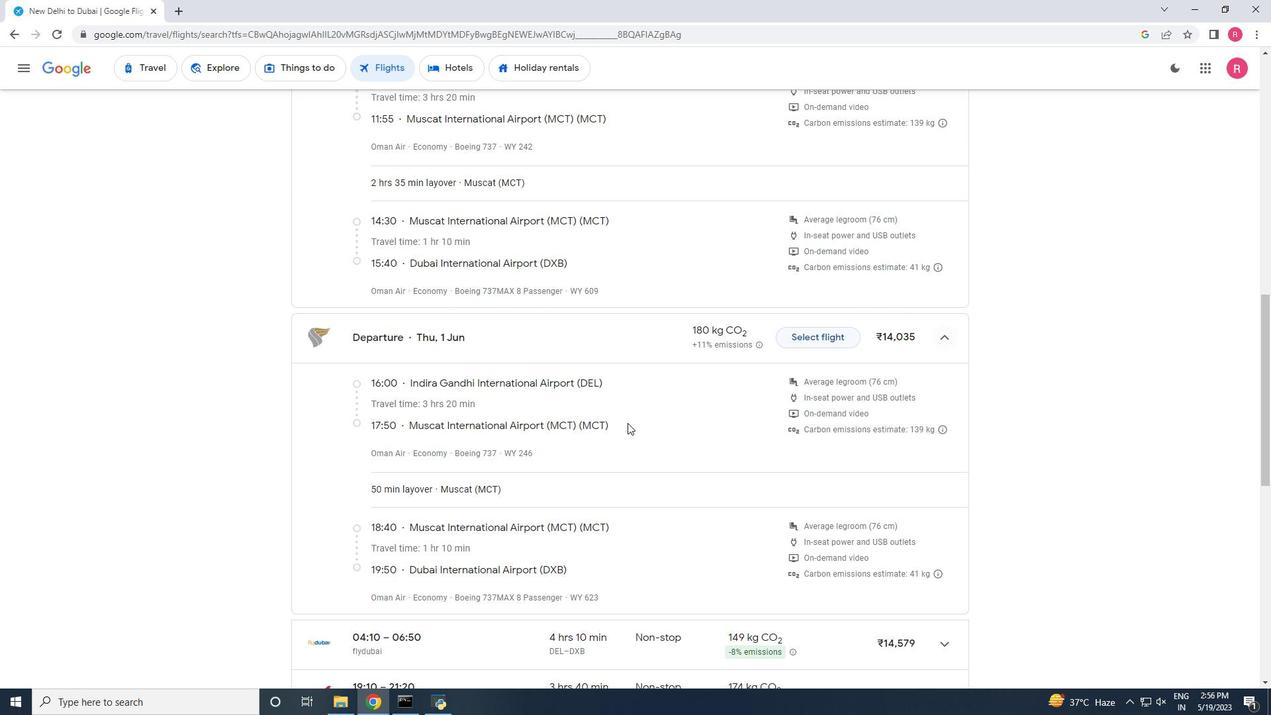 
Action: Mouse scrolled (626, 423) with delta (0, 0)
Screenshot: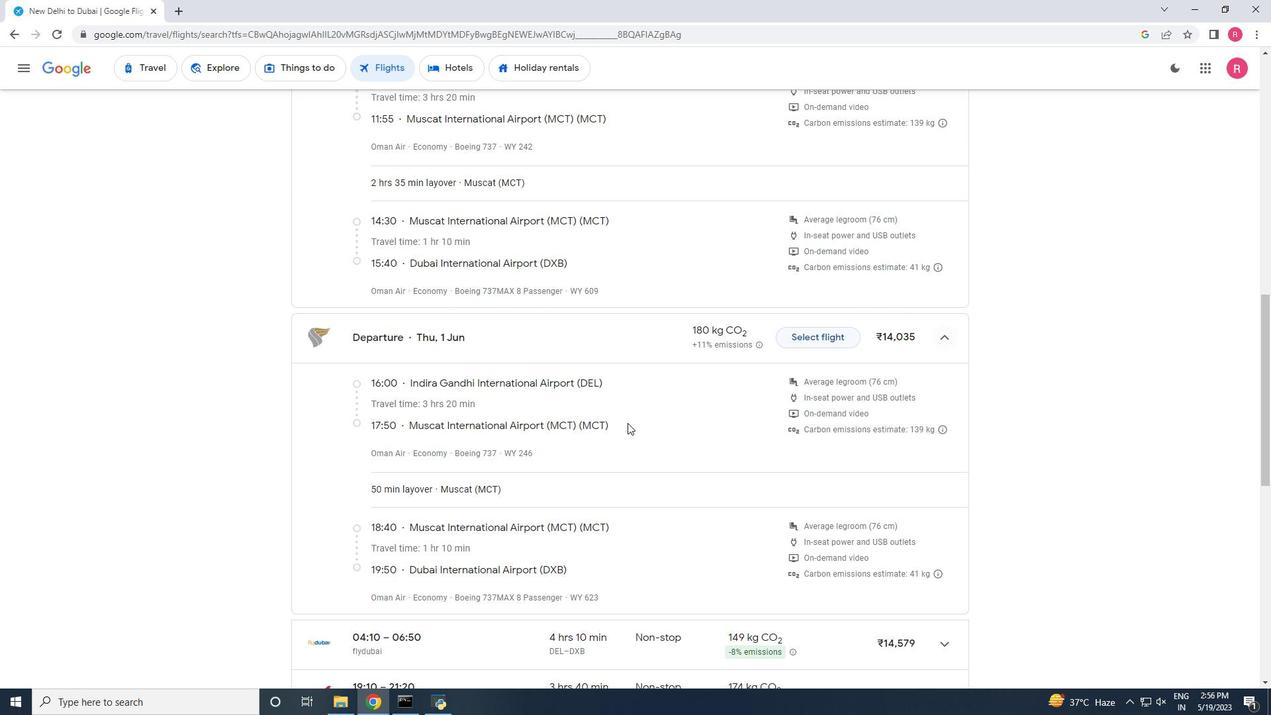 
Action: Mouse scrolled (626, 423) with delta (0, 0)
Screenshot: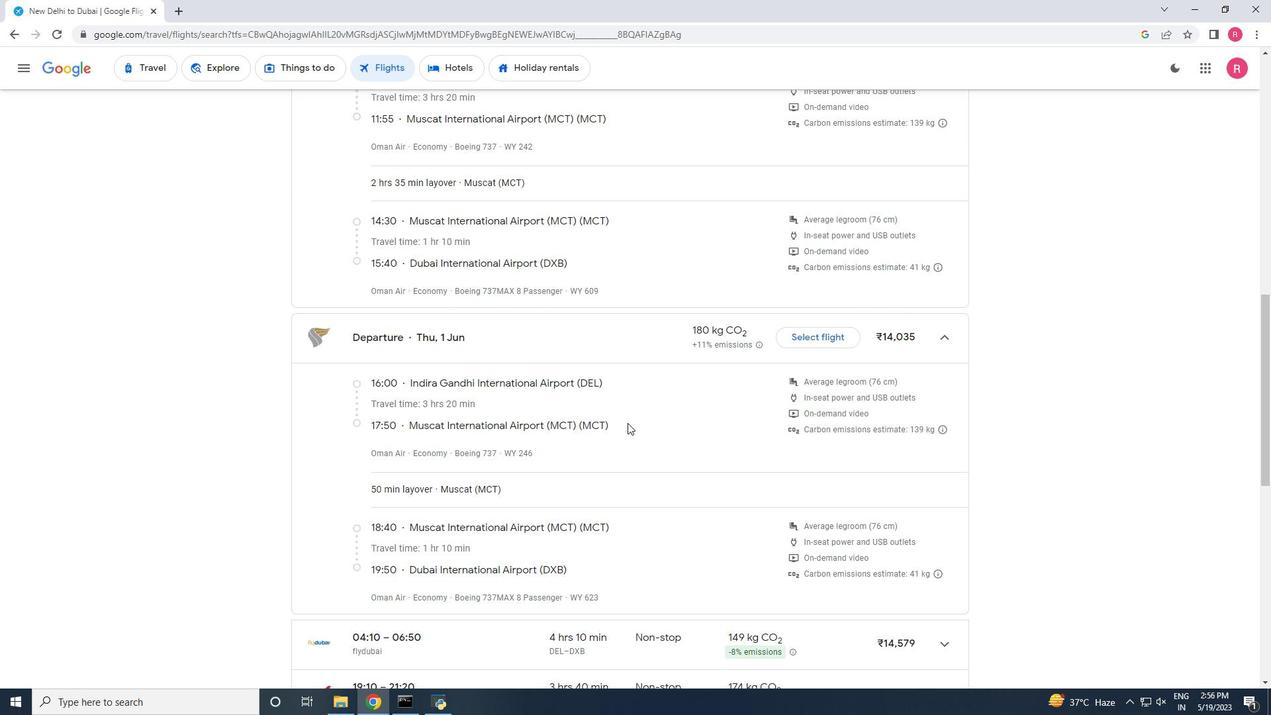 
Action: Mouse moved to (953, 439)
Screenshot: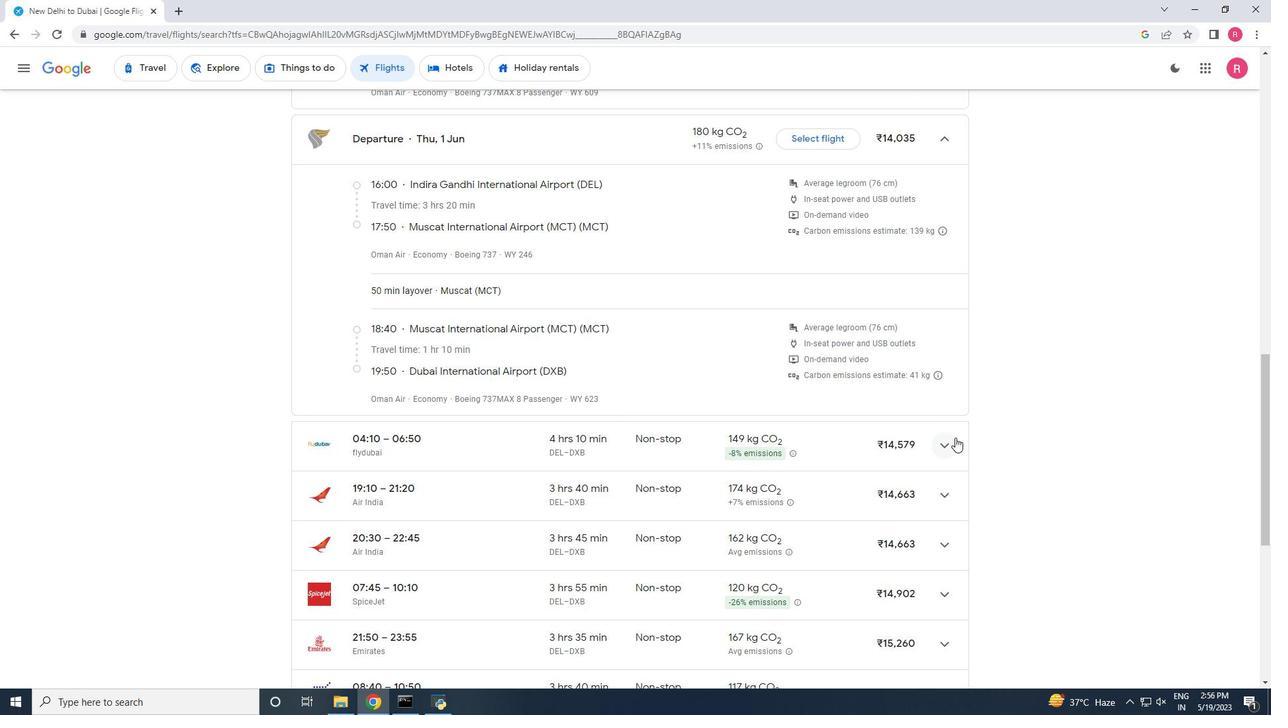 
Action: Mouse pressed left at (953, 439)
Screenshot: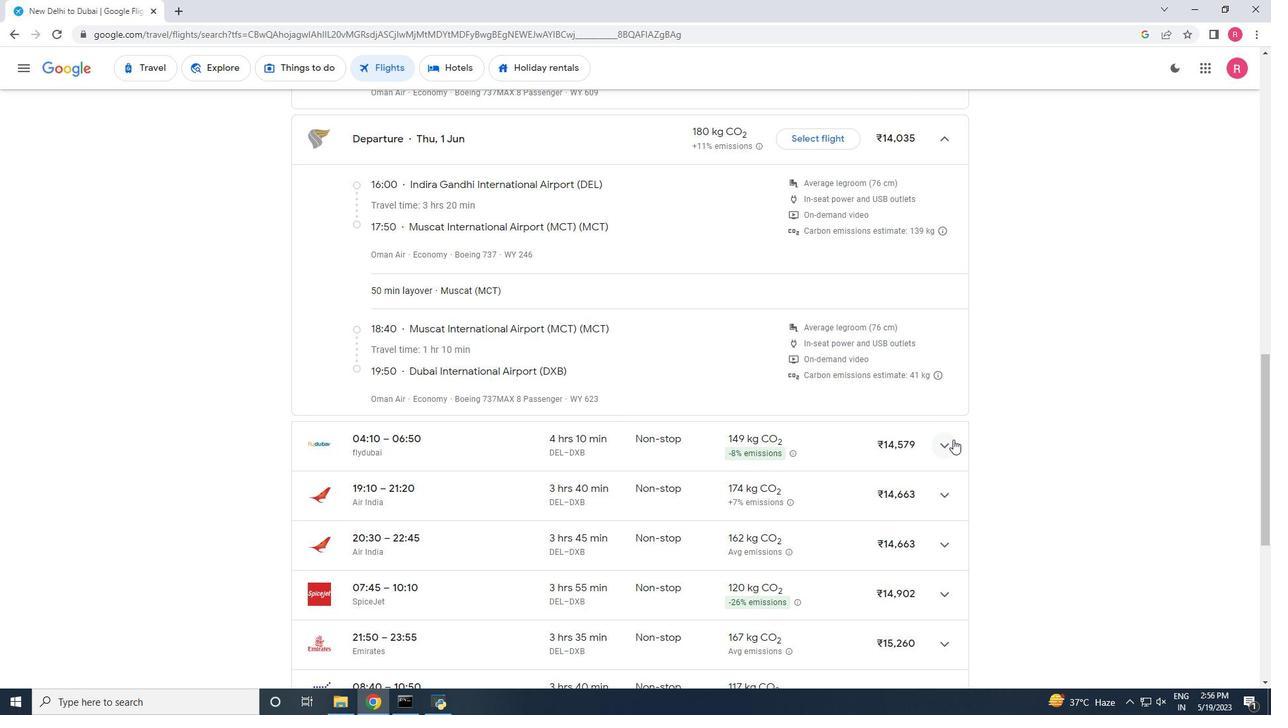 
Action: Mouse moved to (659, 386)
Screenshot: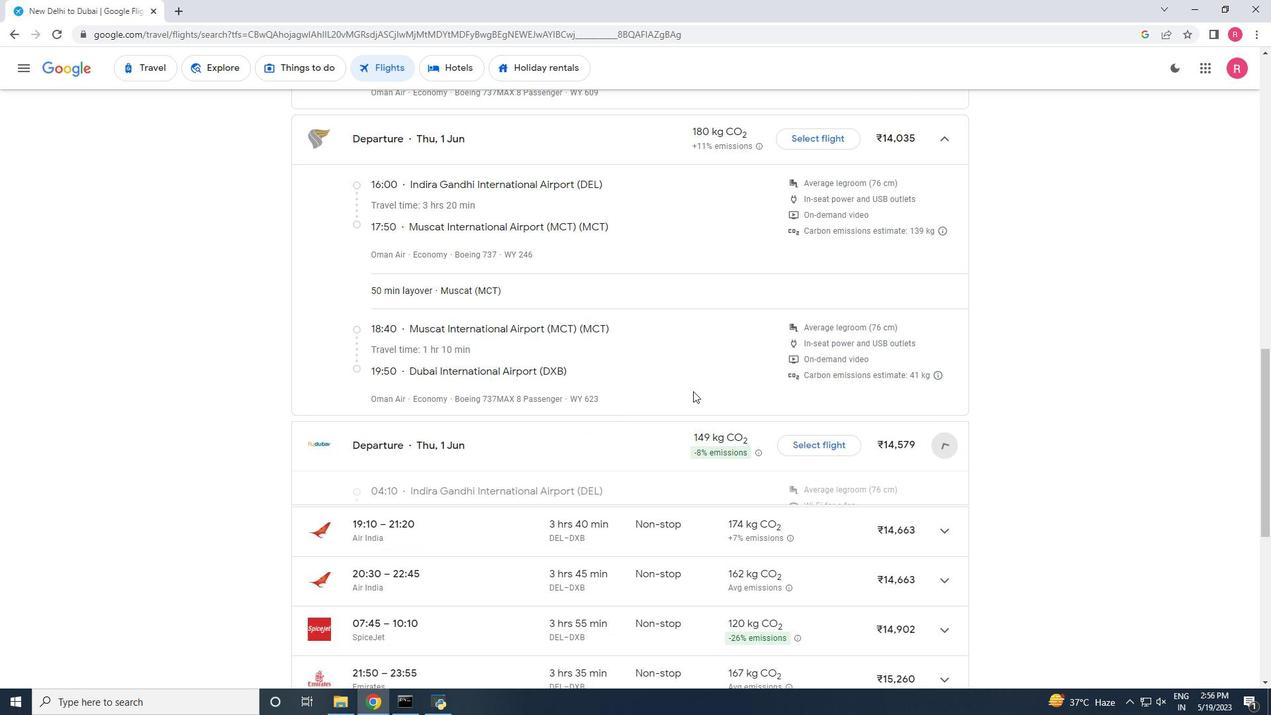 
Action: Mouse scrolled (659, 386) with delta (0, 0)
Screenshot: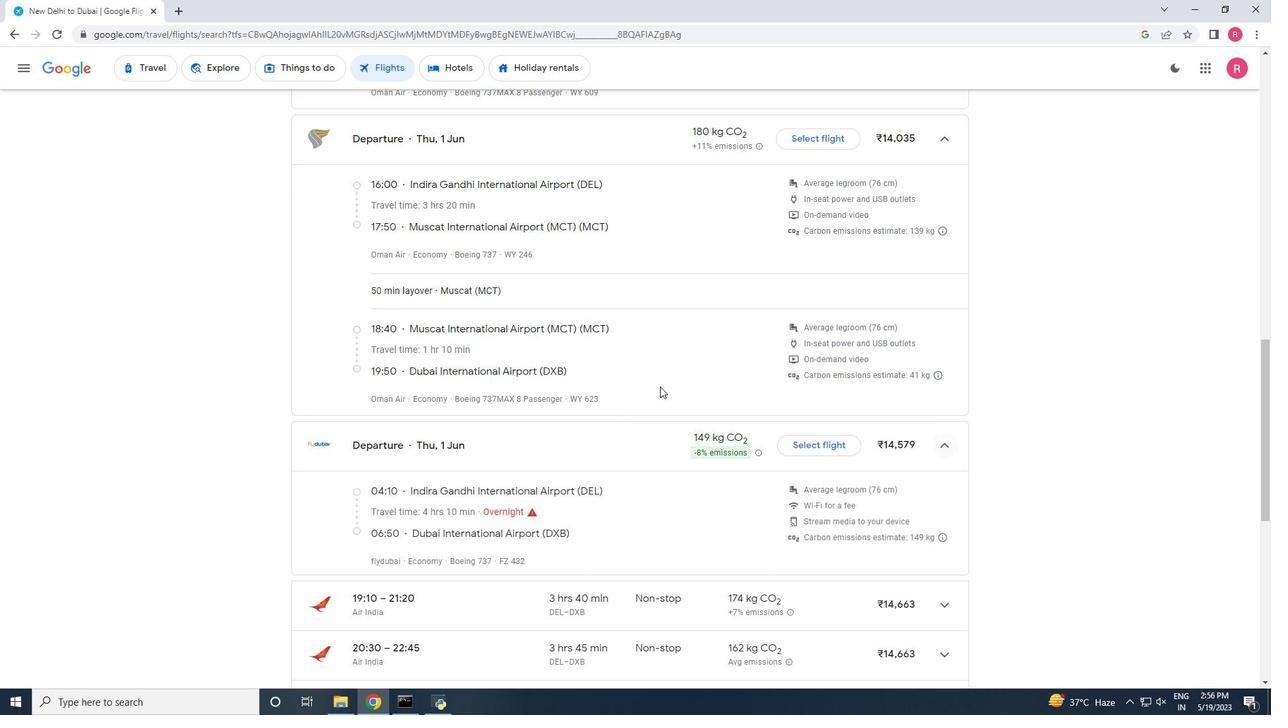 
Action: Mouse scrolled (659, 386) with delta (0, 0)
Screenshot: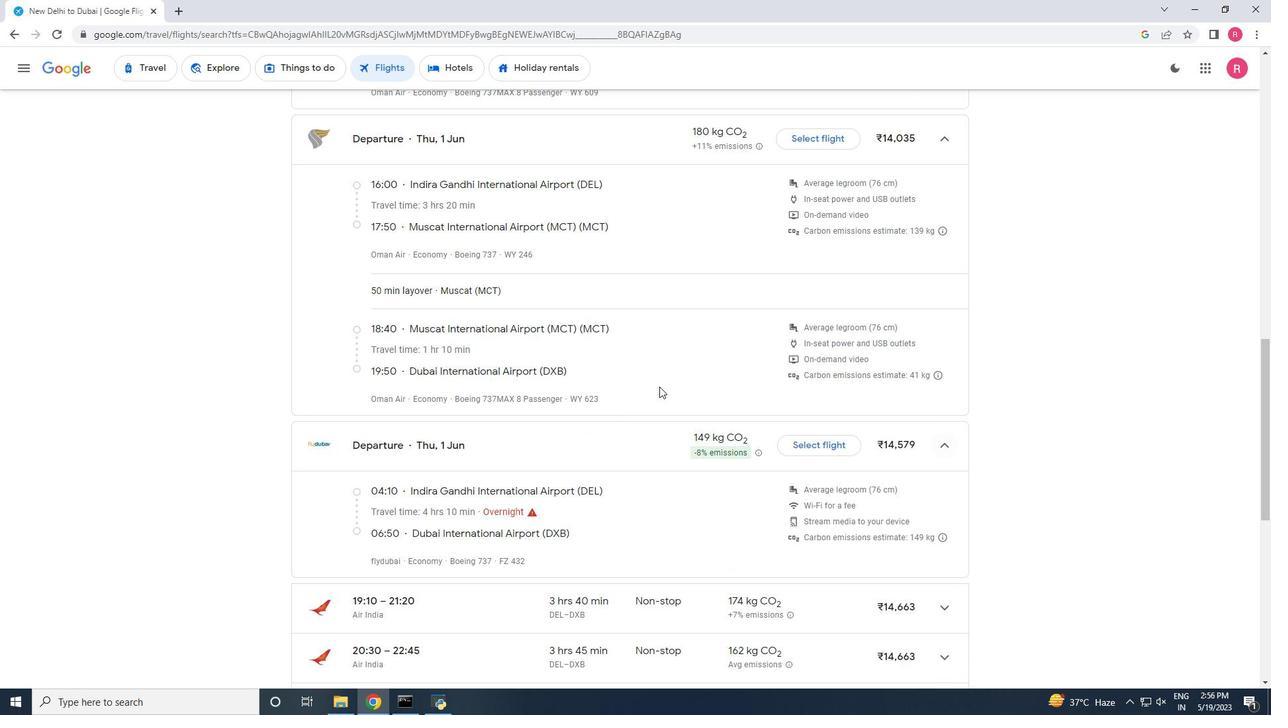 
Action: Mouse moved to (658, 387)
Screenshot: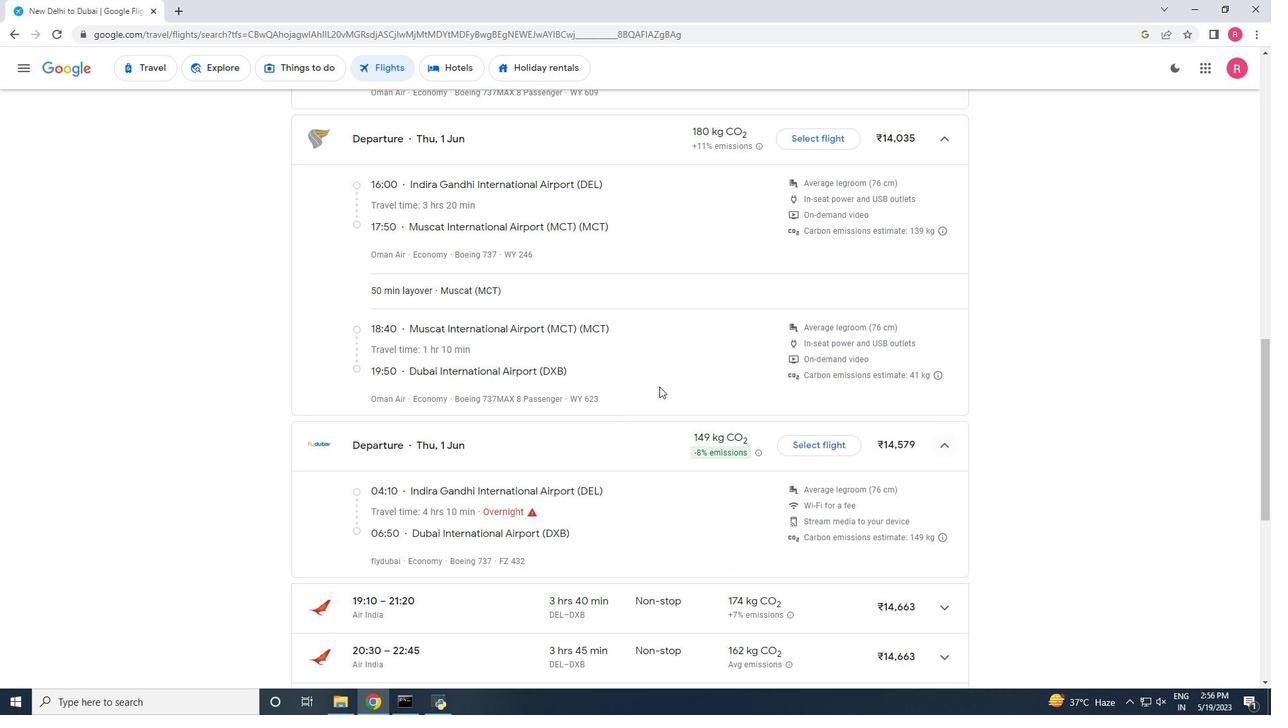 
Action: Mouse scrolled (658, 386) with delta (0, 0)
Screenshot: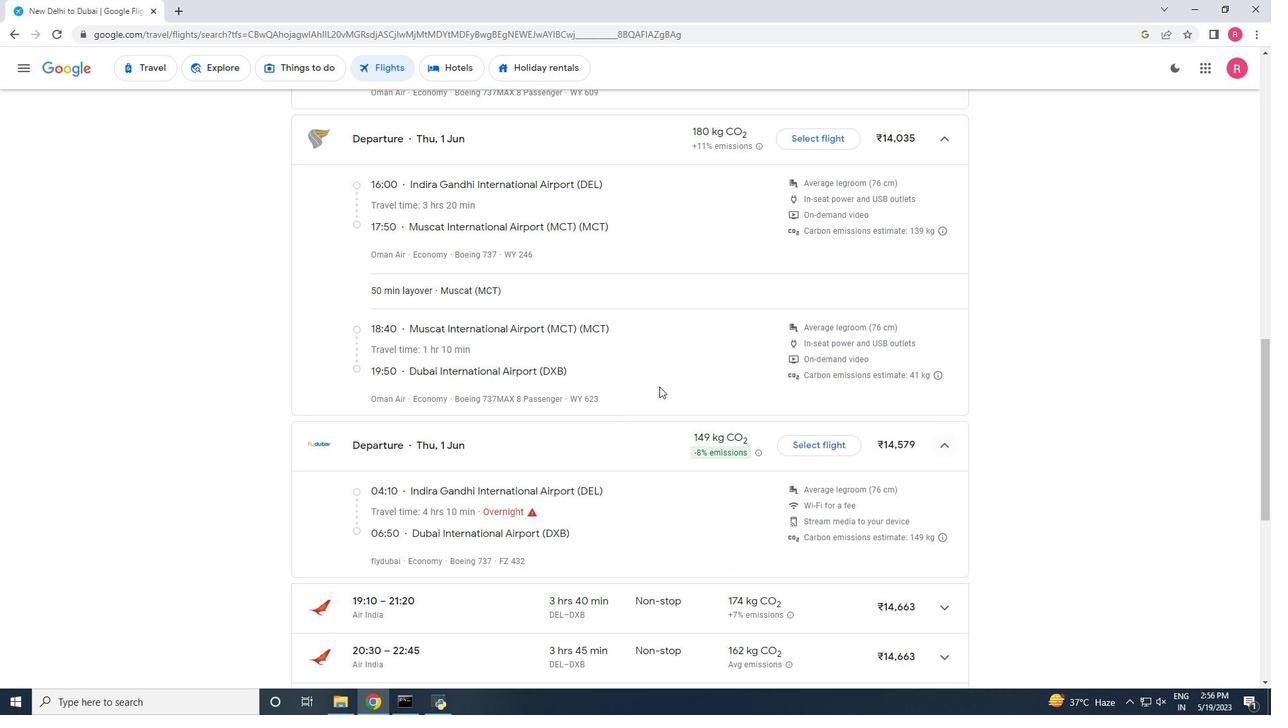 
Action: Mouse moved to (940, 417)
Screenshot: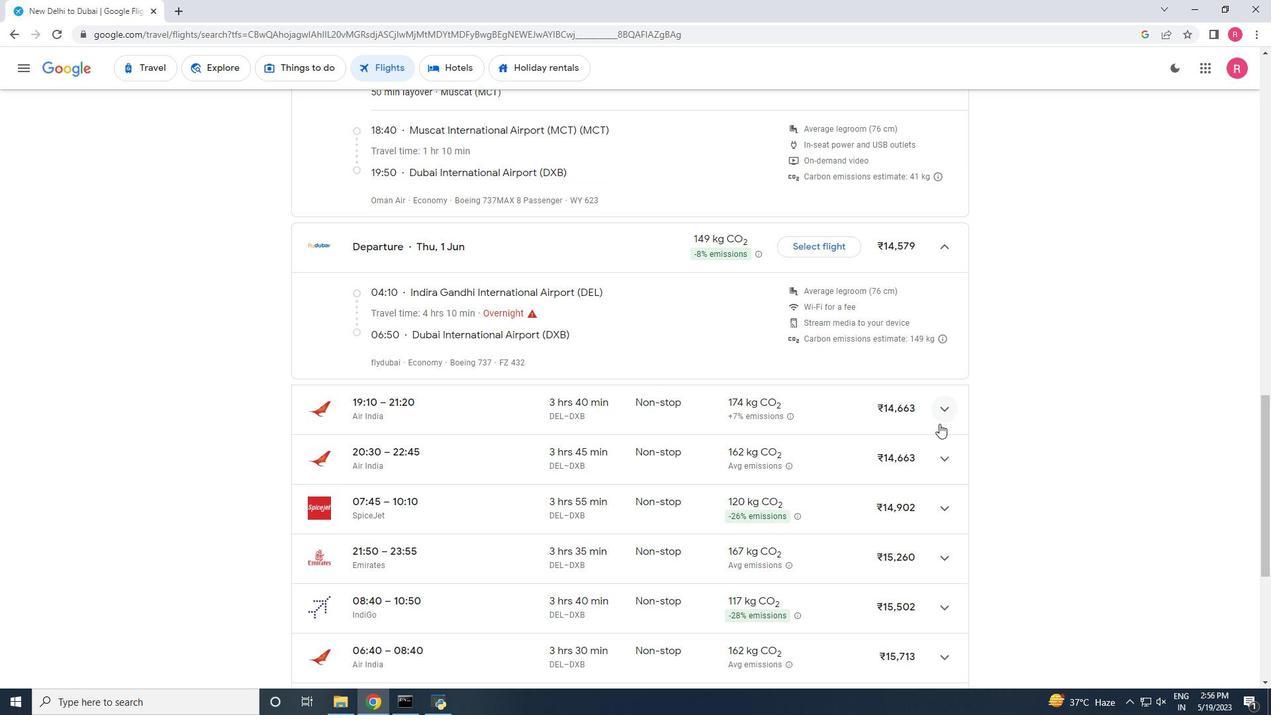 
Action: Mouse pressed left at (940, 417)
Screenshot: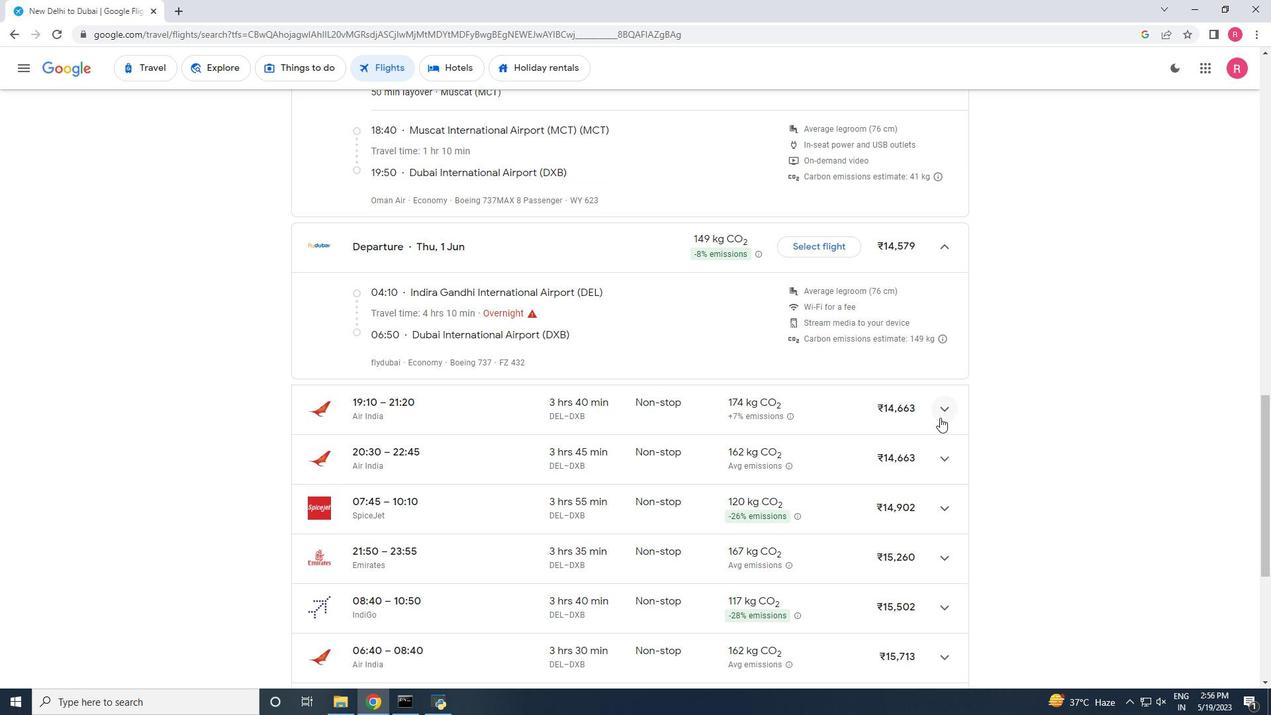 
Action: Mouse moved to (702, 382)
Screenshot: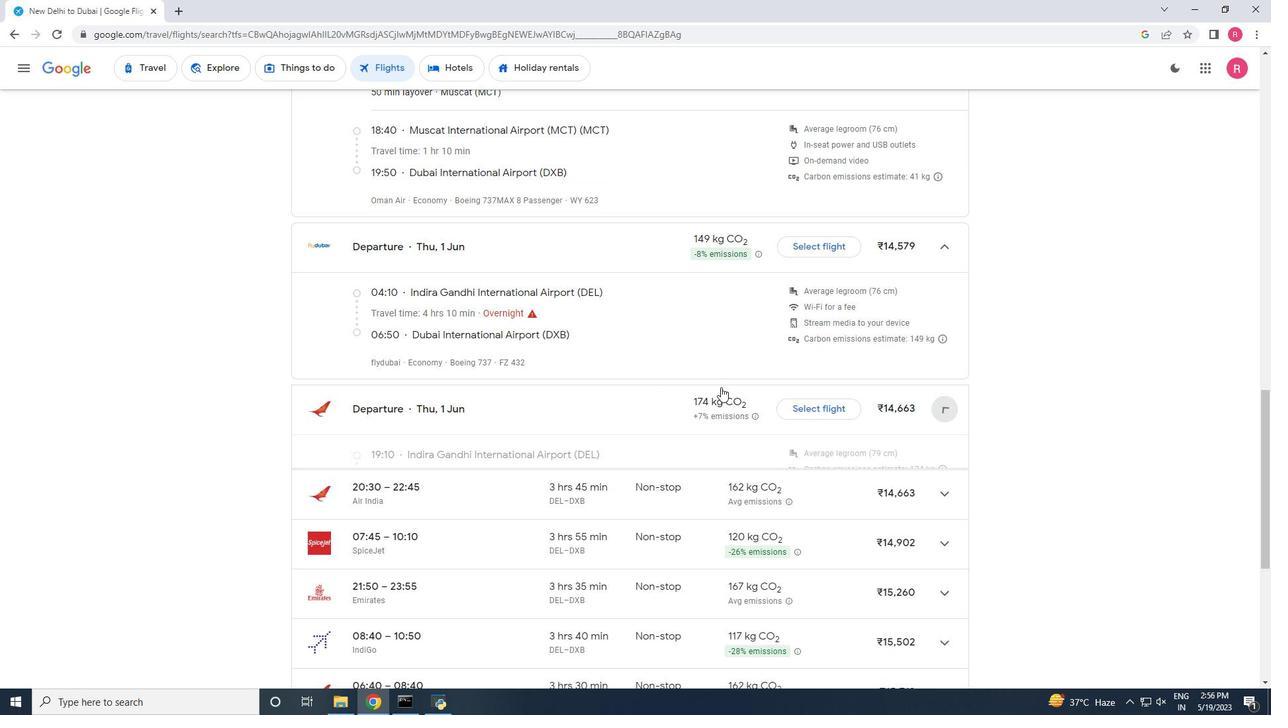 
Action: Mouse scrolled (702, 381) with delta (0, 0)
Screenshot: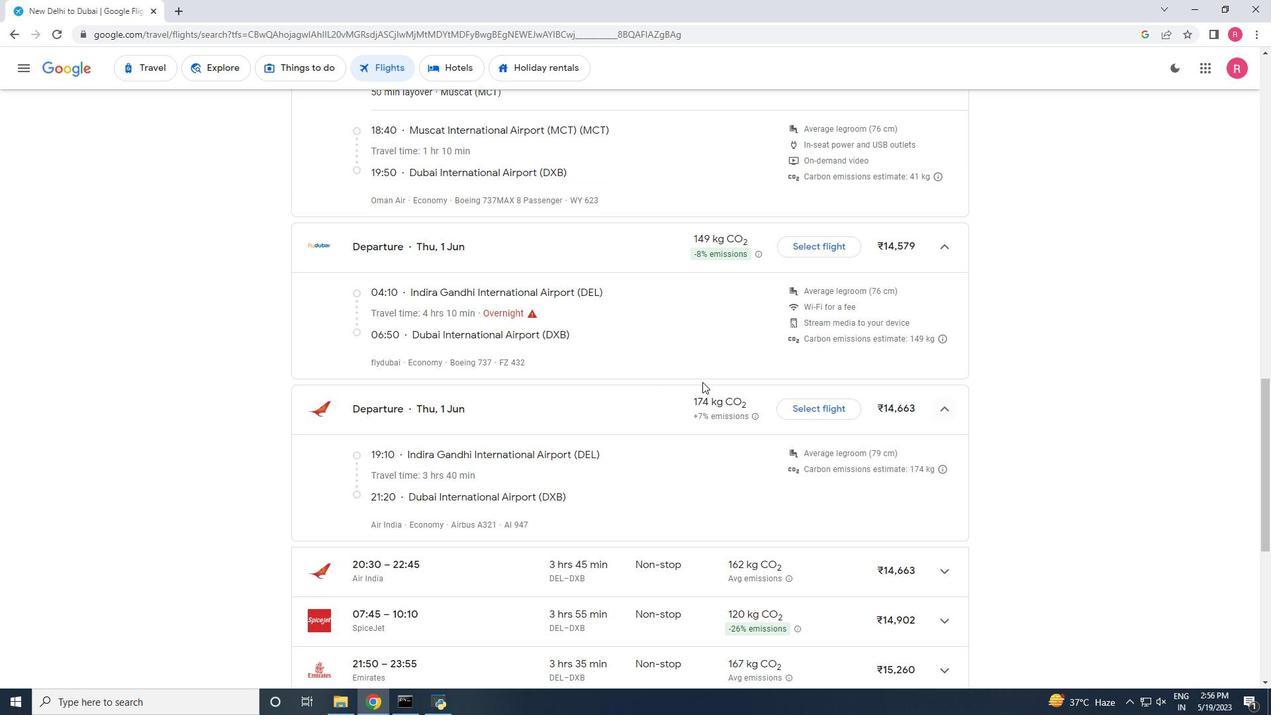 
Action: Mouse moved to (703, 376)
Screenshot: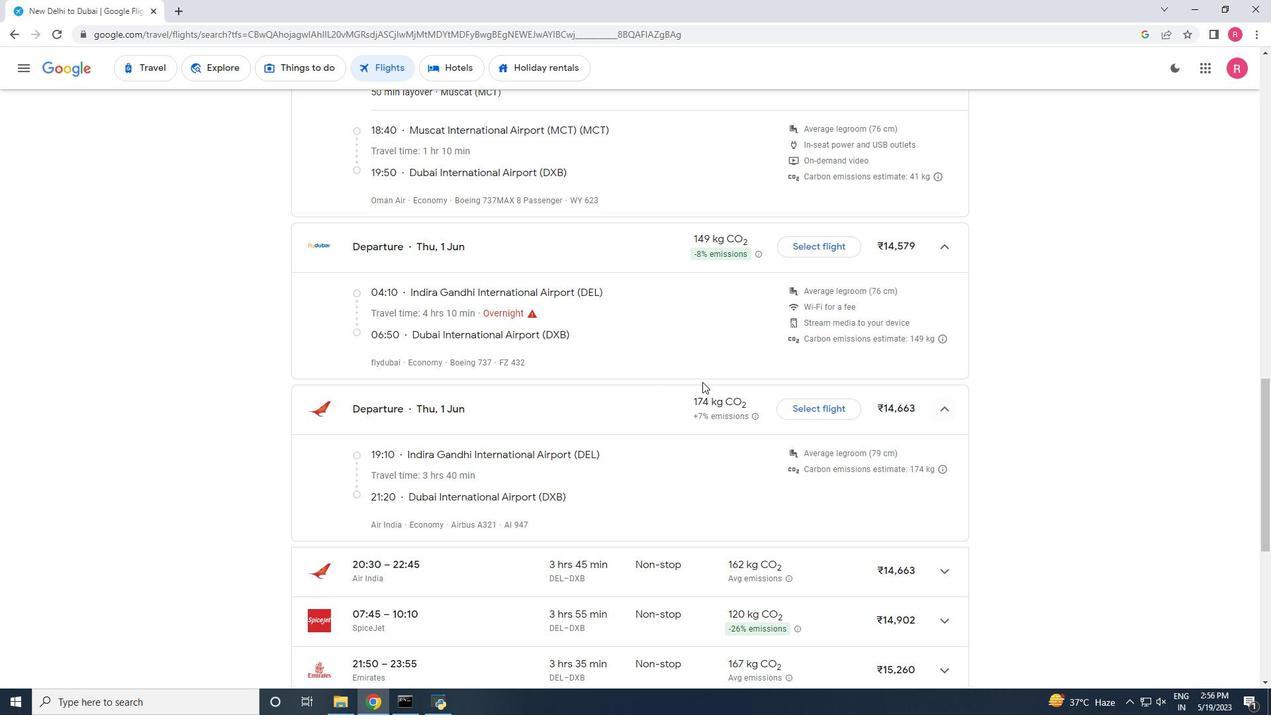 
Action: Mouse scrolled (703, 375) with delta (0, 0)
Screenshot: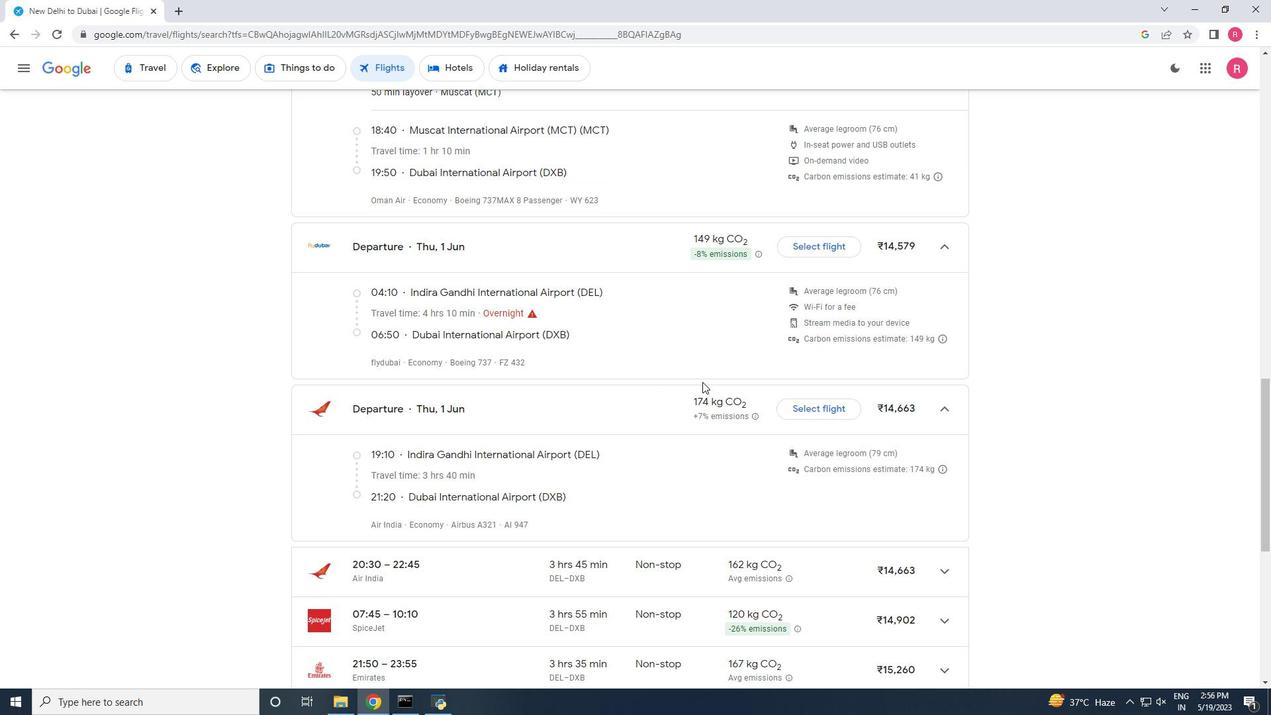 
Action: Mouse scrolled (703, 375) with delta (0, 0)
Screenshot: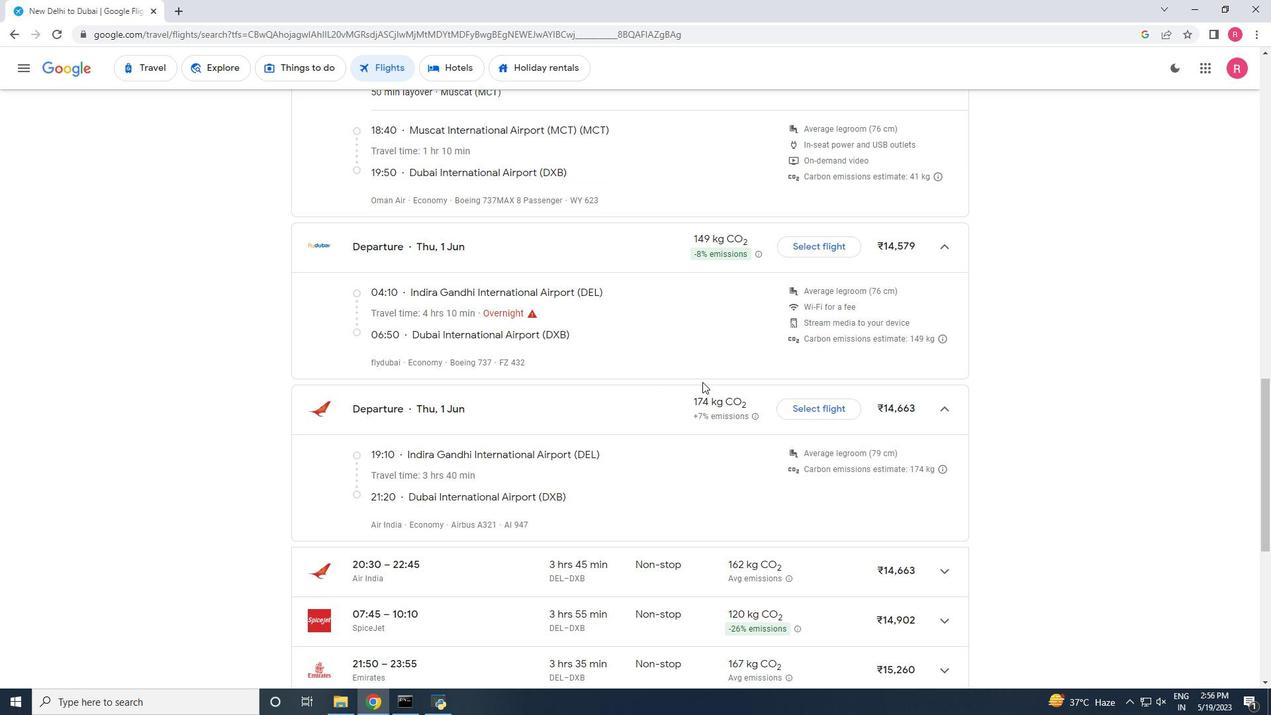 
Action: Mouse moved to (948, 384)
Screenshot: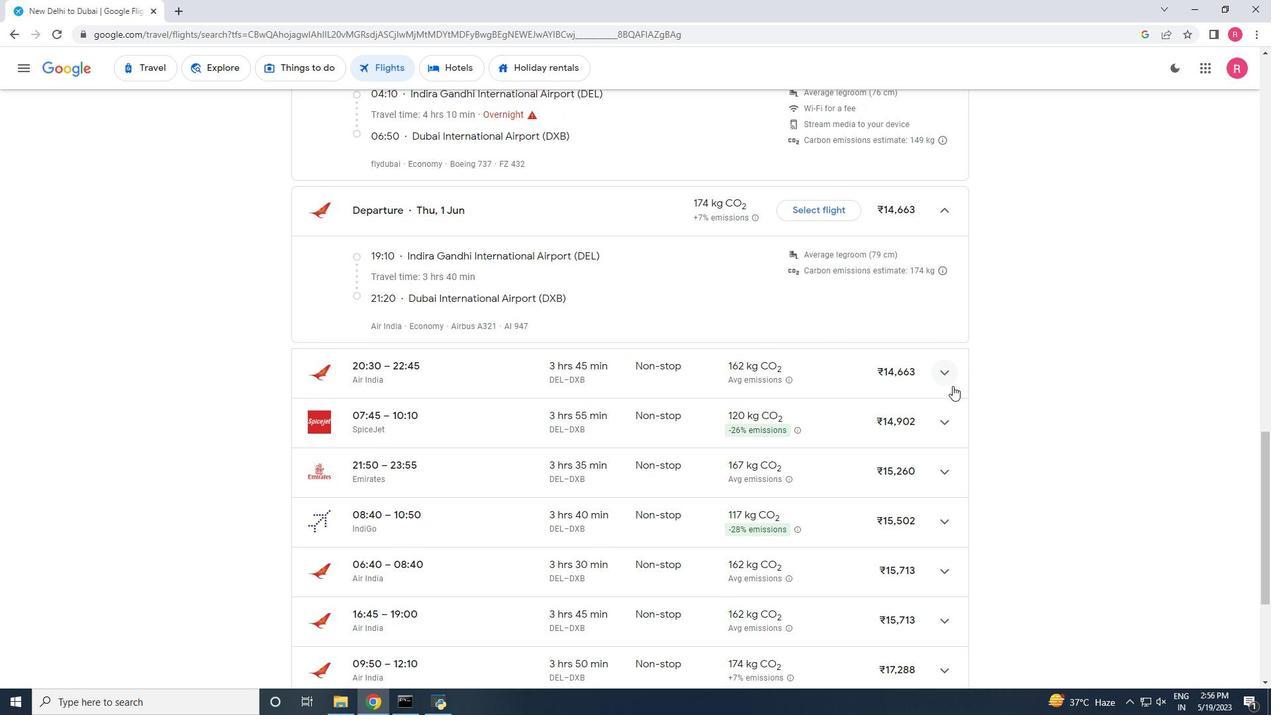 
Action: Mouse pressed left at (948, 384)
Screenshot: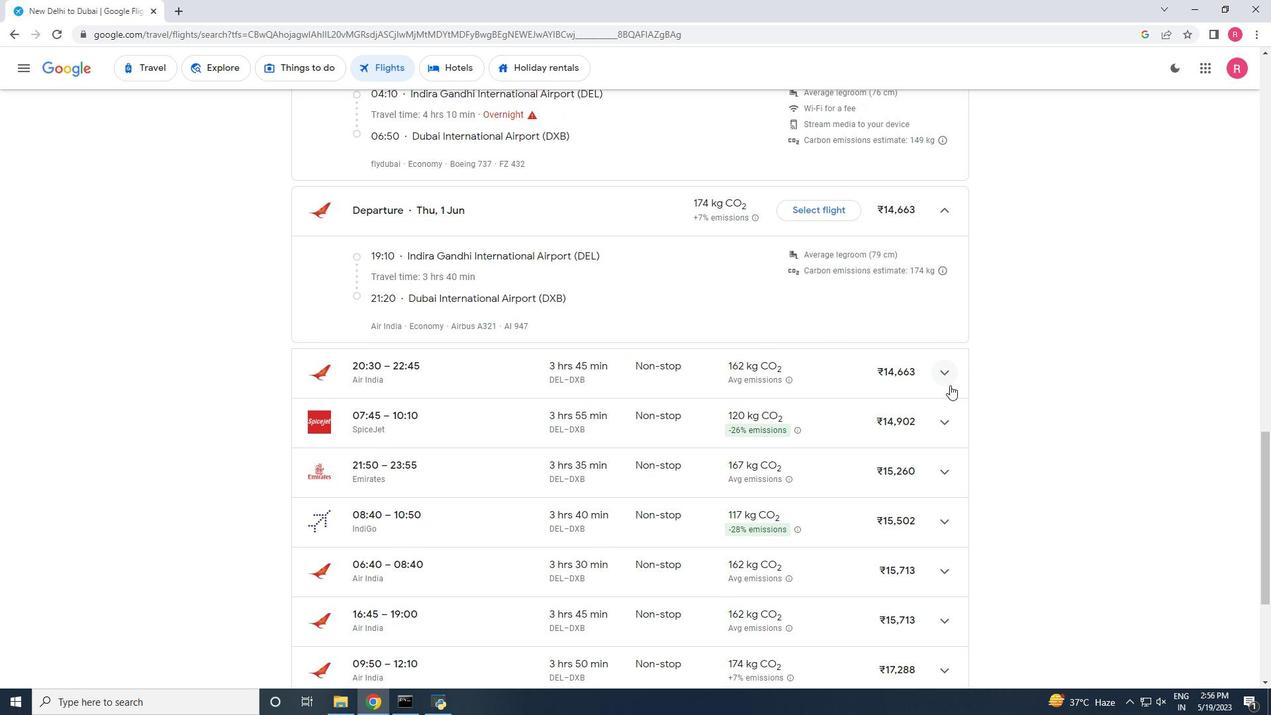
Action: Mouse moved to (813, 330)
Screenshot: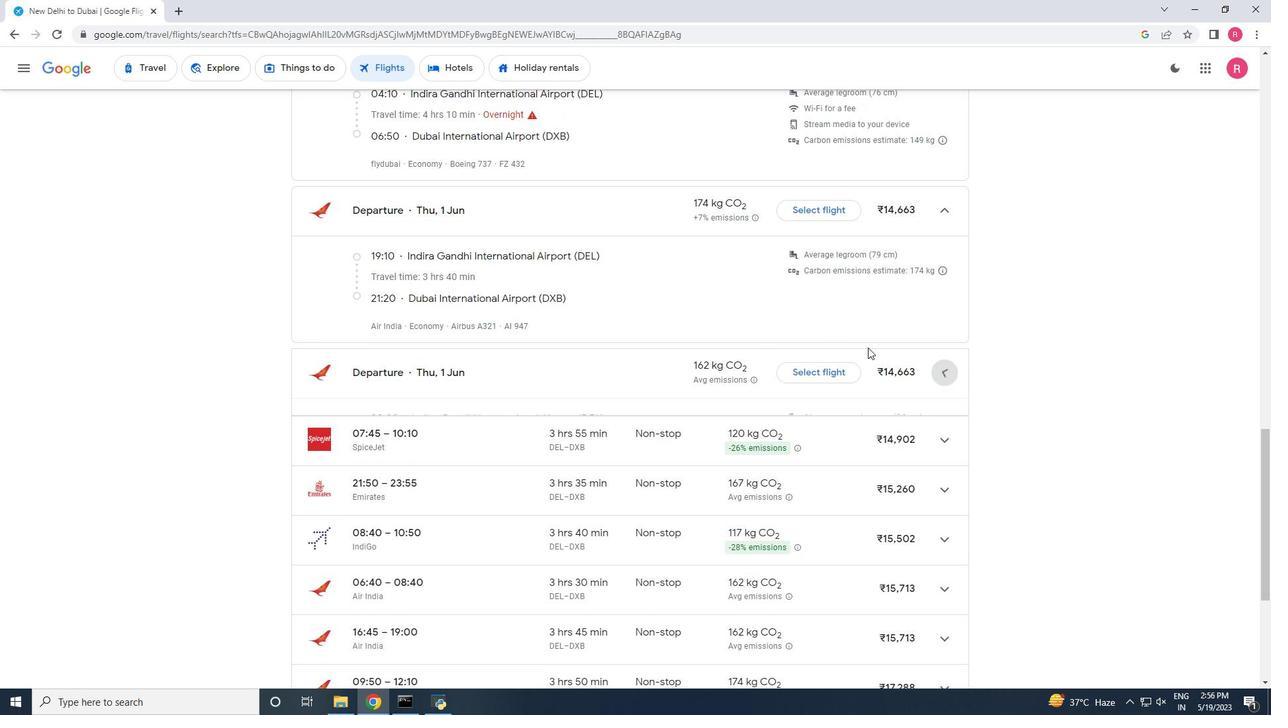 
Action: Mouse scrolled (813, 329) with delta (0, 0)
Screenshot: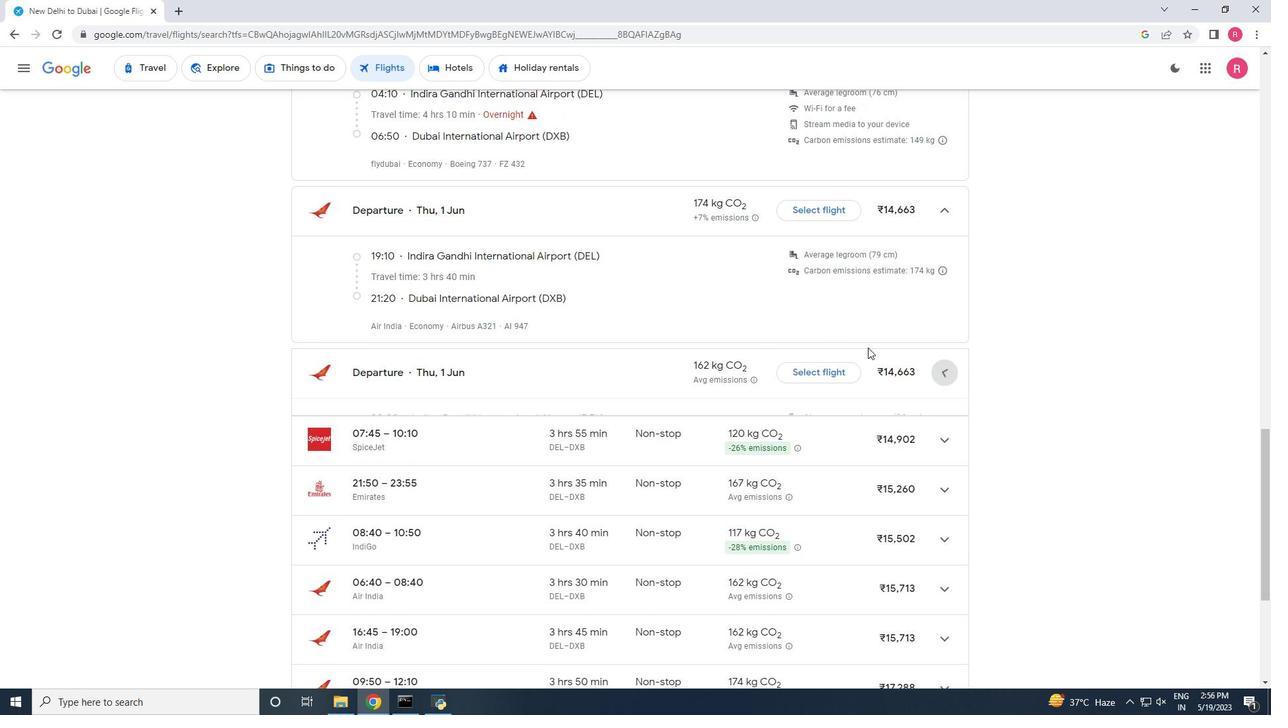 
Action: Mouse scrolled (813, 329) with delta (0, 0)
Screenshot: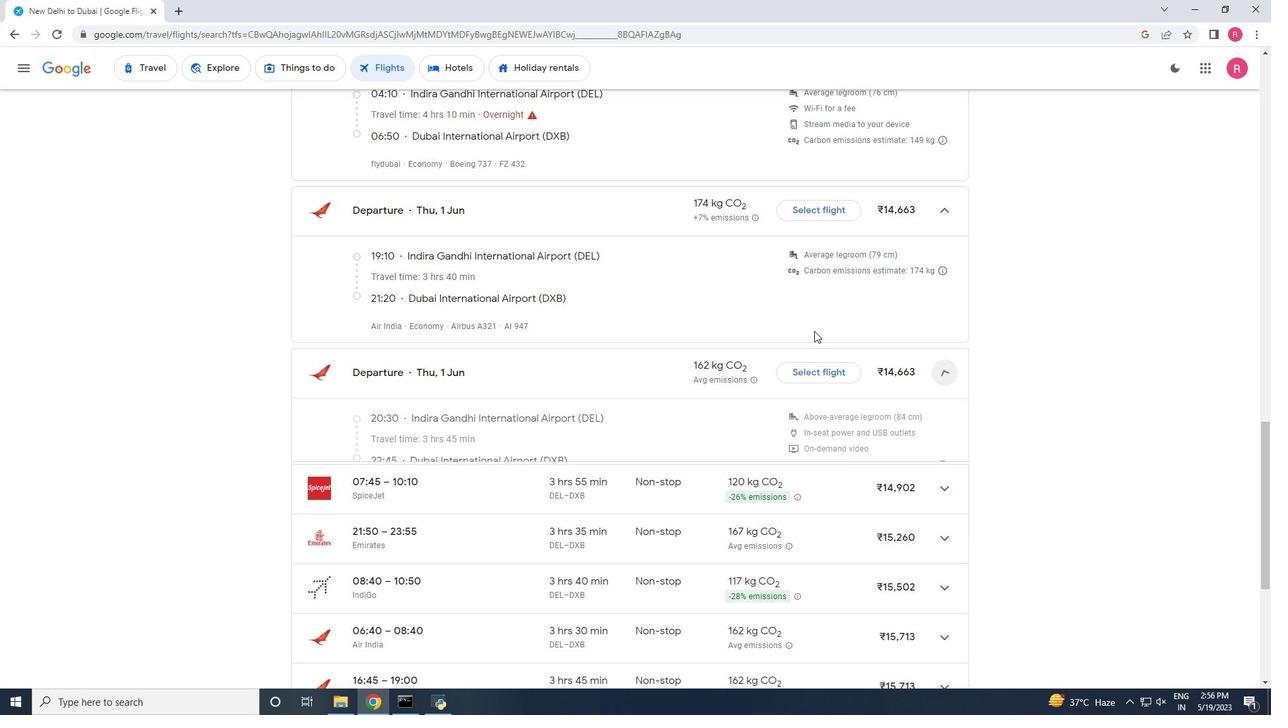 
Action: Mouse scrolled (813, 329) with delta (0, 0)
Screenshot: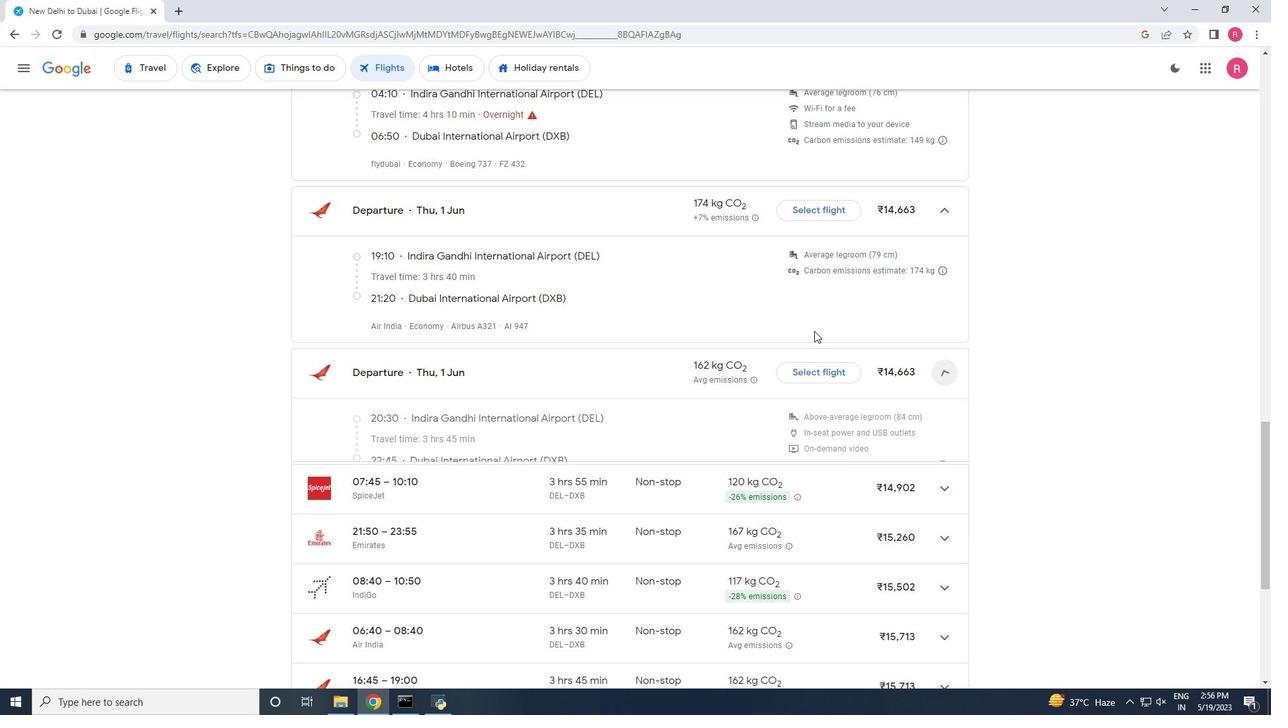 
Action: Mouse scrolled (813, 329) with delta (0, 0)
Screenshot: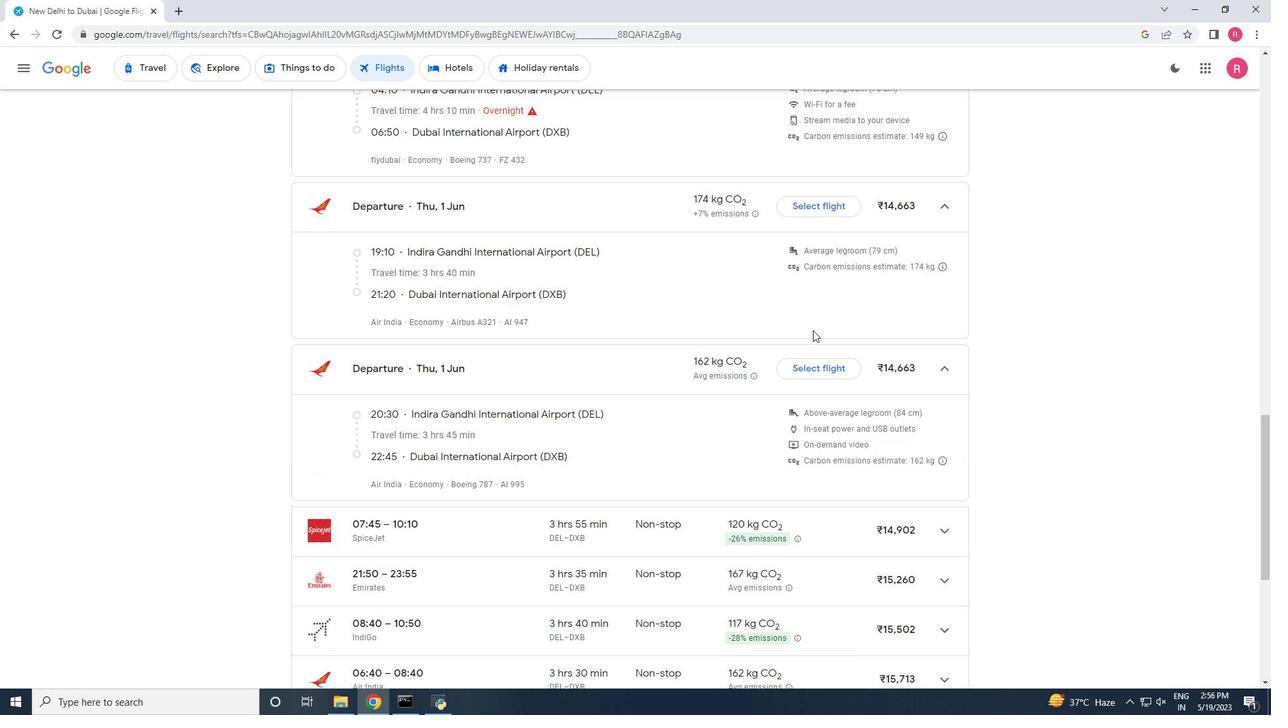
Action: Mouse moved to (939, 282)
Screenshot: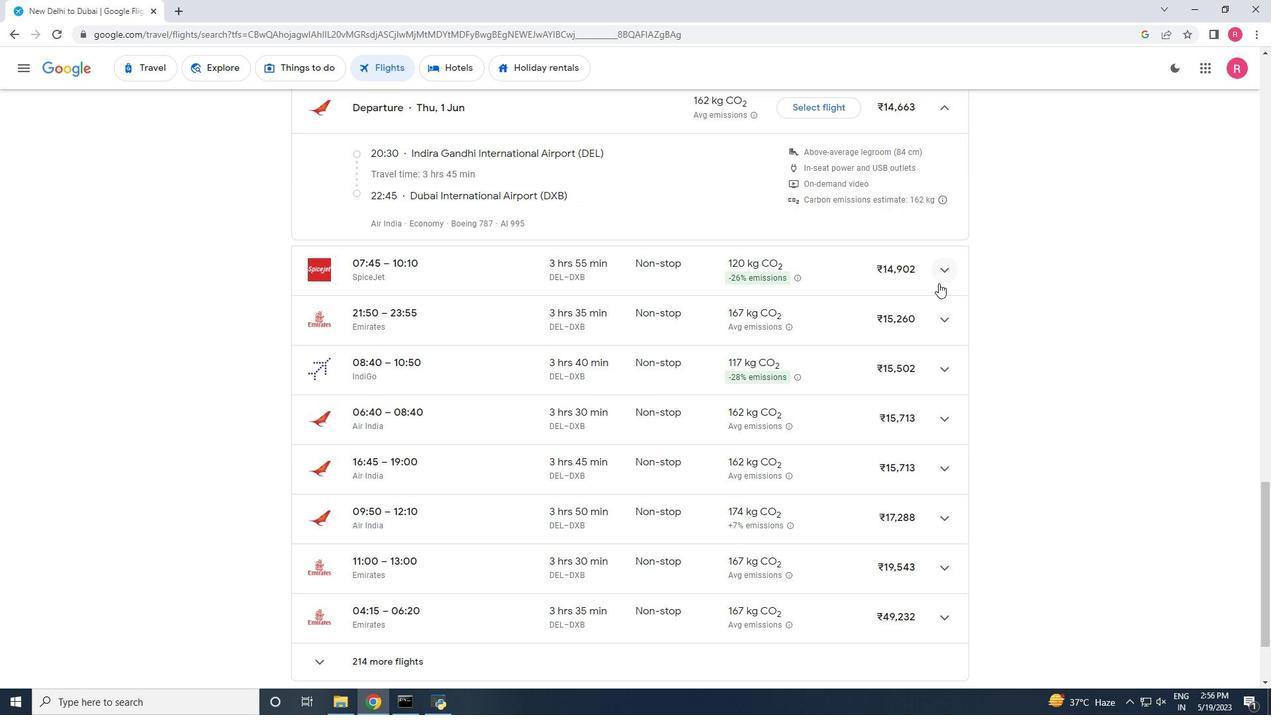 
Action: Mouse pressed left at (939, 282)
Screenshot: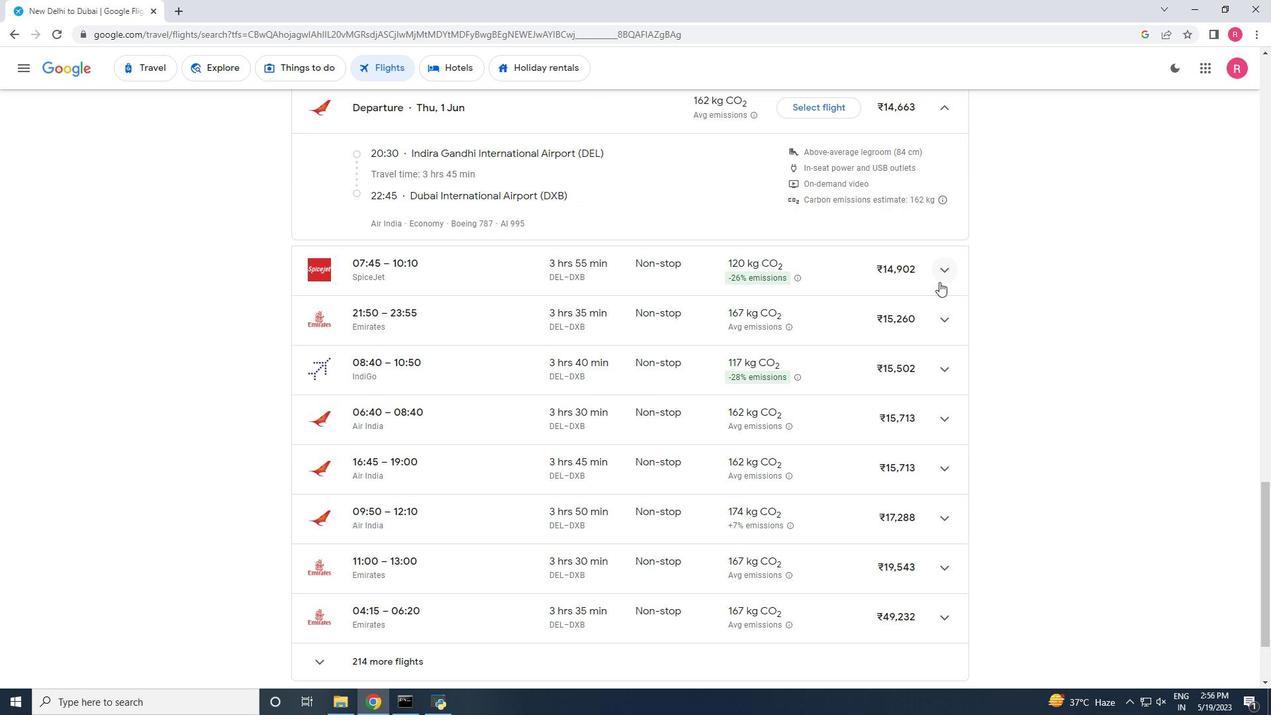 
Action: Mouse moved to (917, 307)
Screenshot: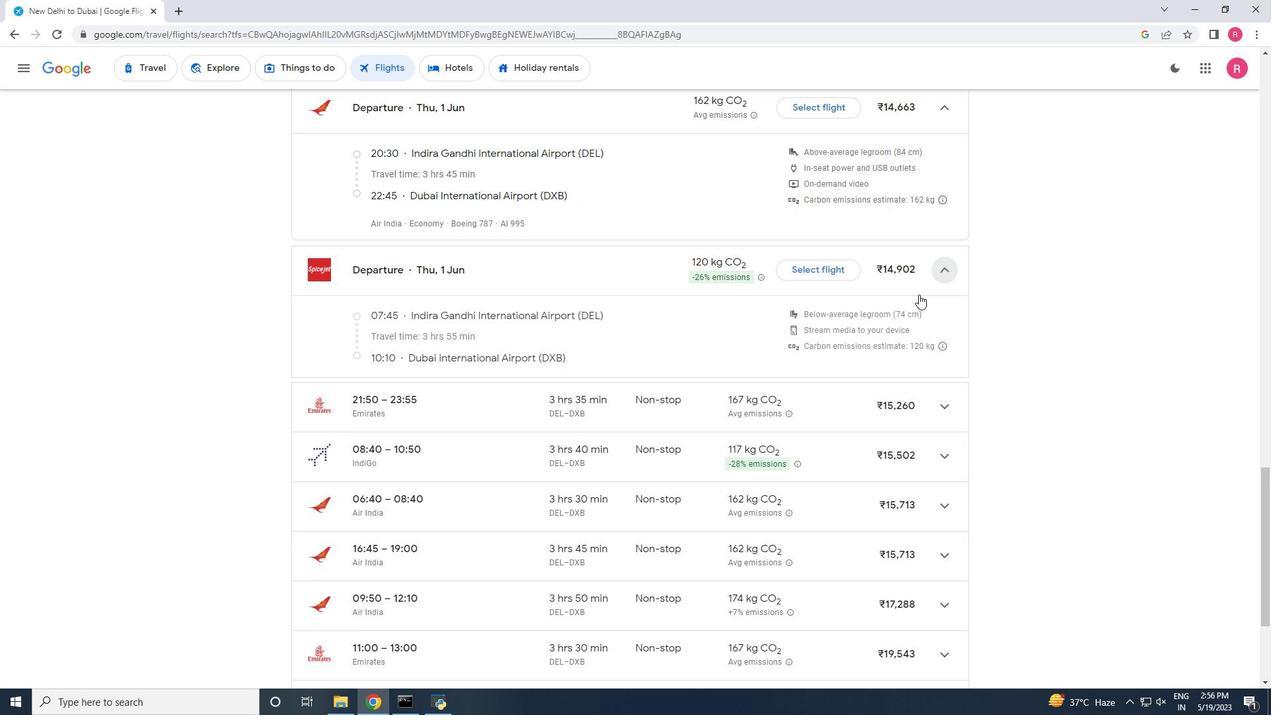 
Action: Mouse scrolled (917, 307) with delta (0, 0)
Screenshot: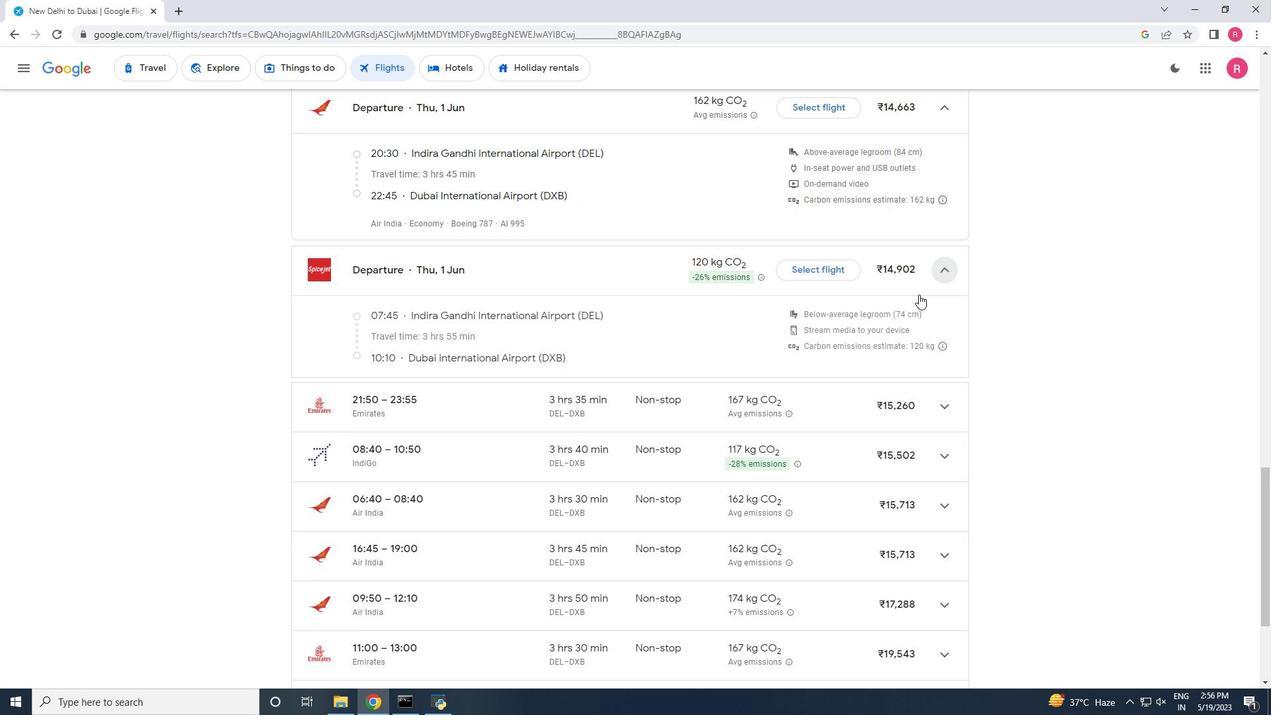 
Action: Mouse moved to (917, 309)
Screenshot: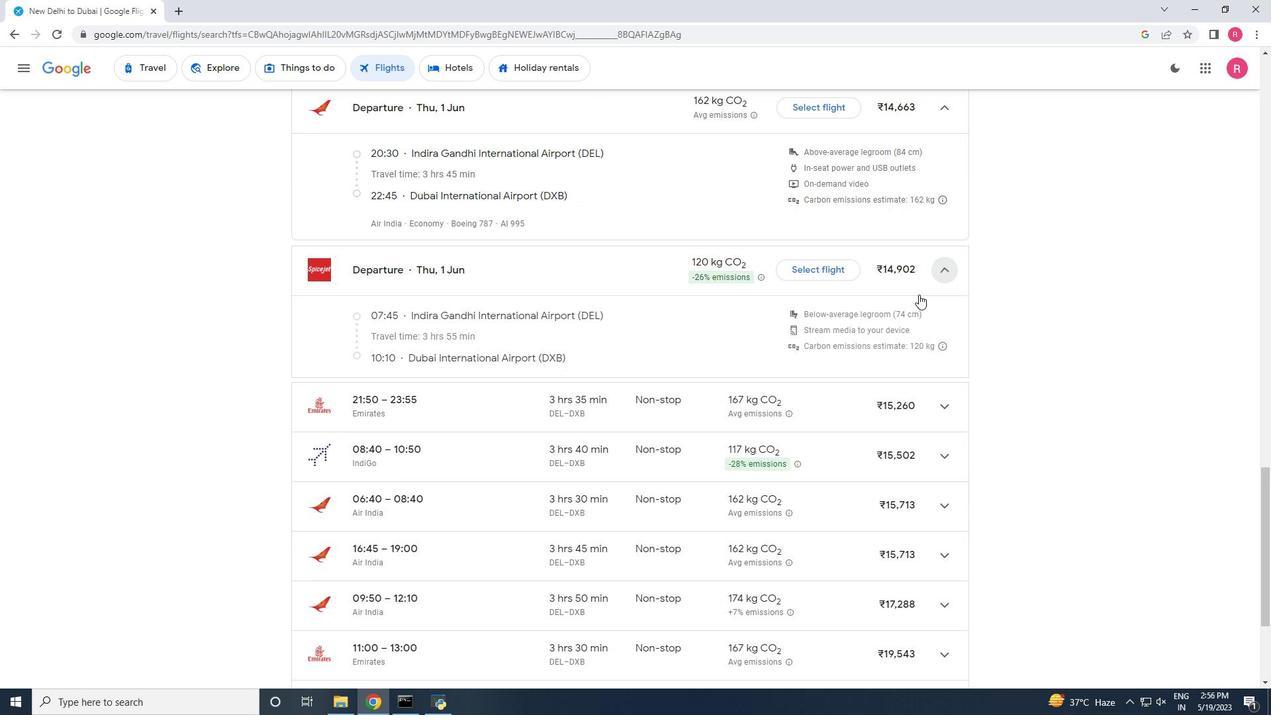 
Action: Mouse scrolled (917, 309) with delta (0, 0)
Screenshot: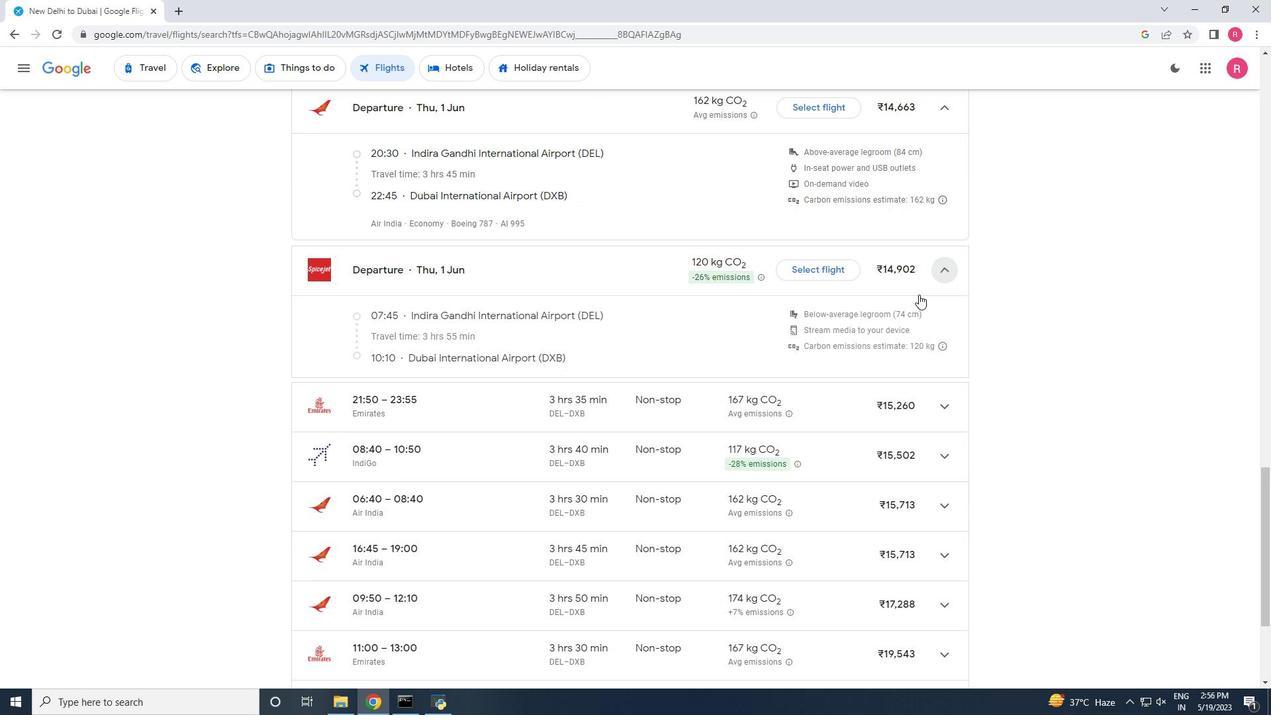 
Action: Mouse moved to (939, 297)
Screenshot: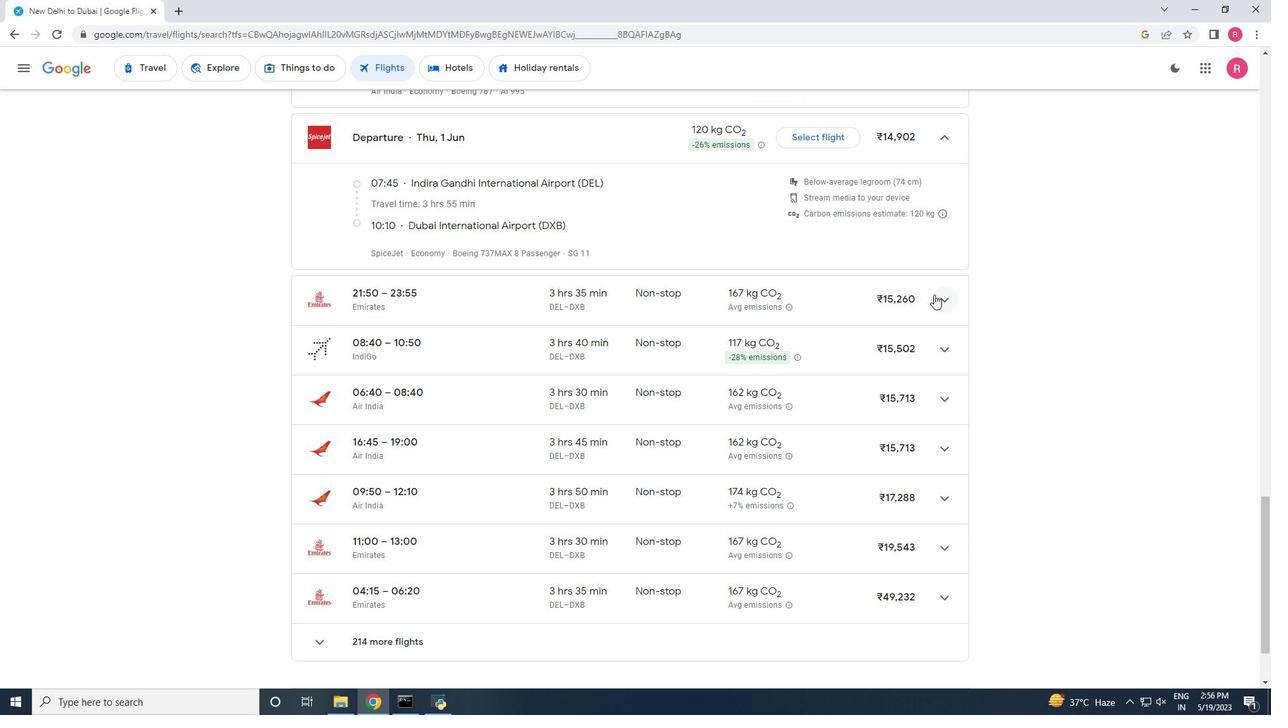 
Action: Mouse pressed left at (939, 297)
Screenshot: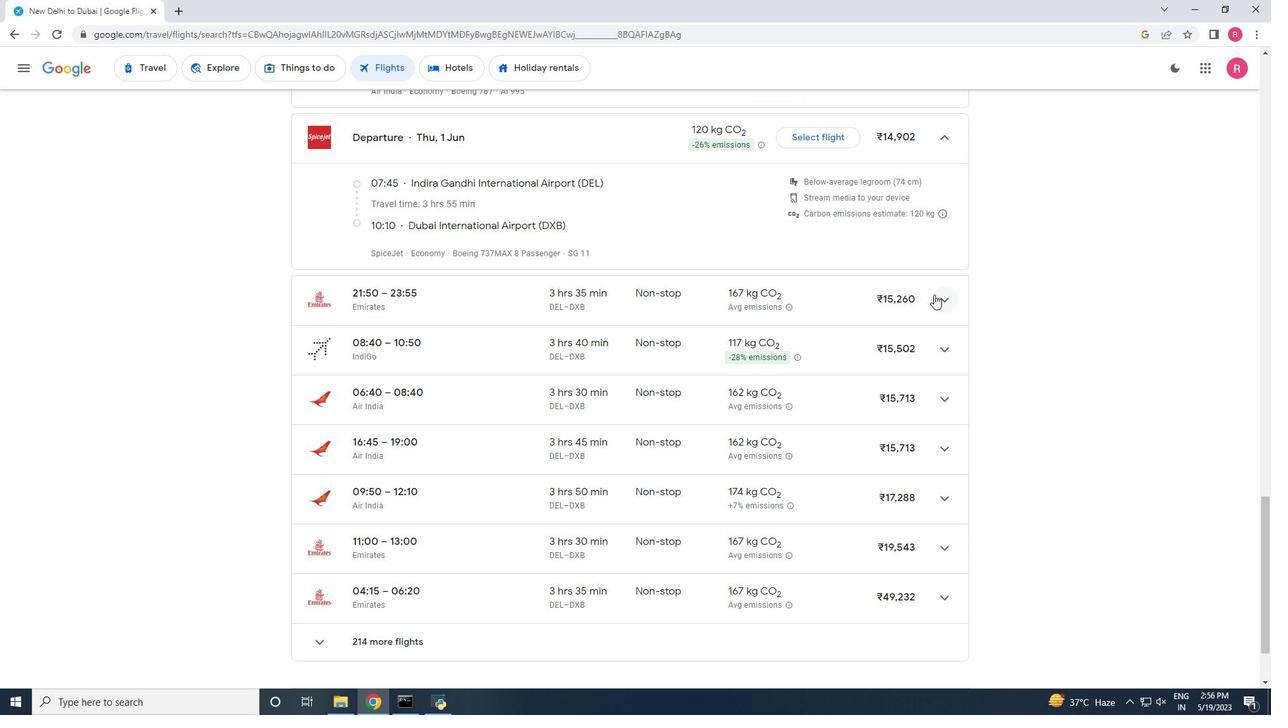 
Action: Mouse moved to (897, 332)
Screenshot: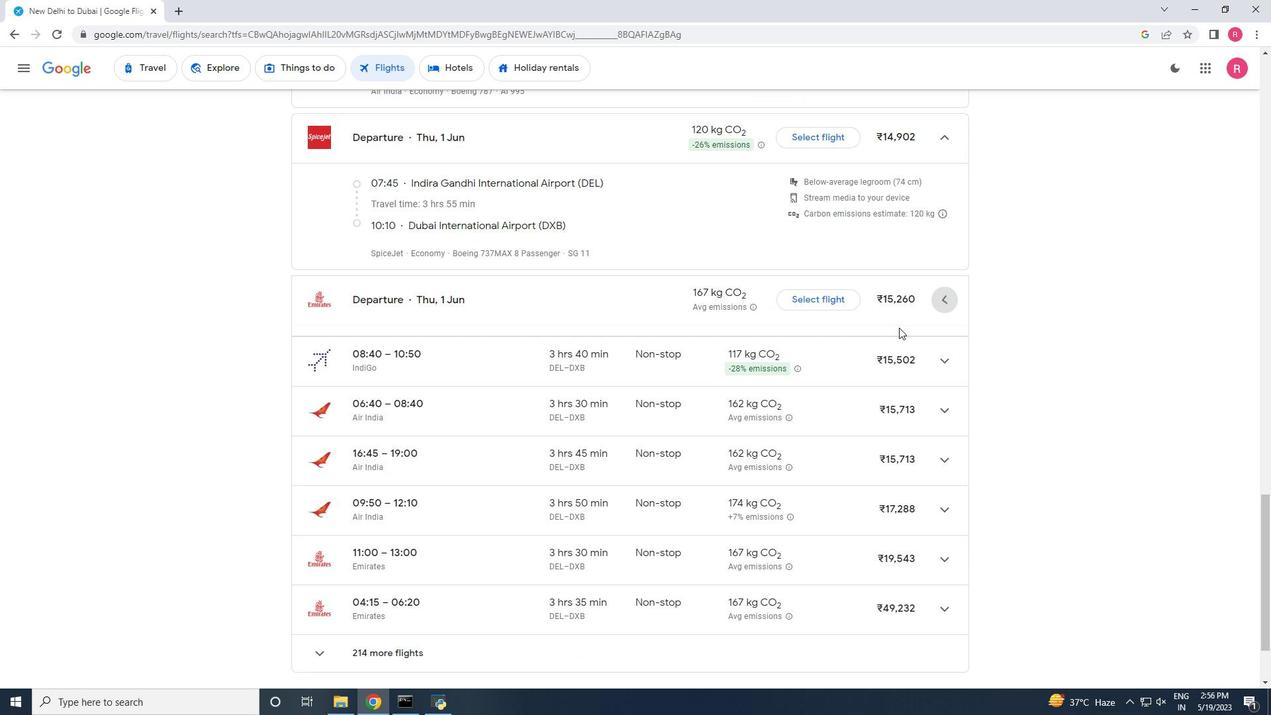 
Action: Mouse scrolled (897, 331) with delta (0, 0)
Screenshot: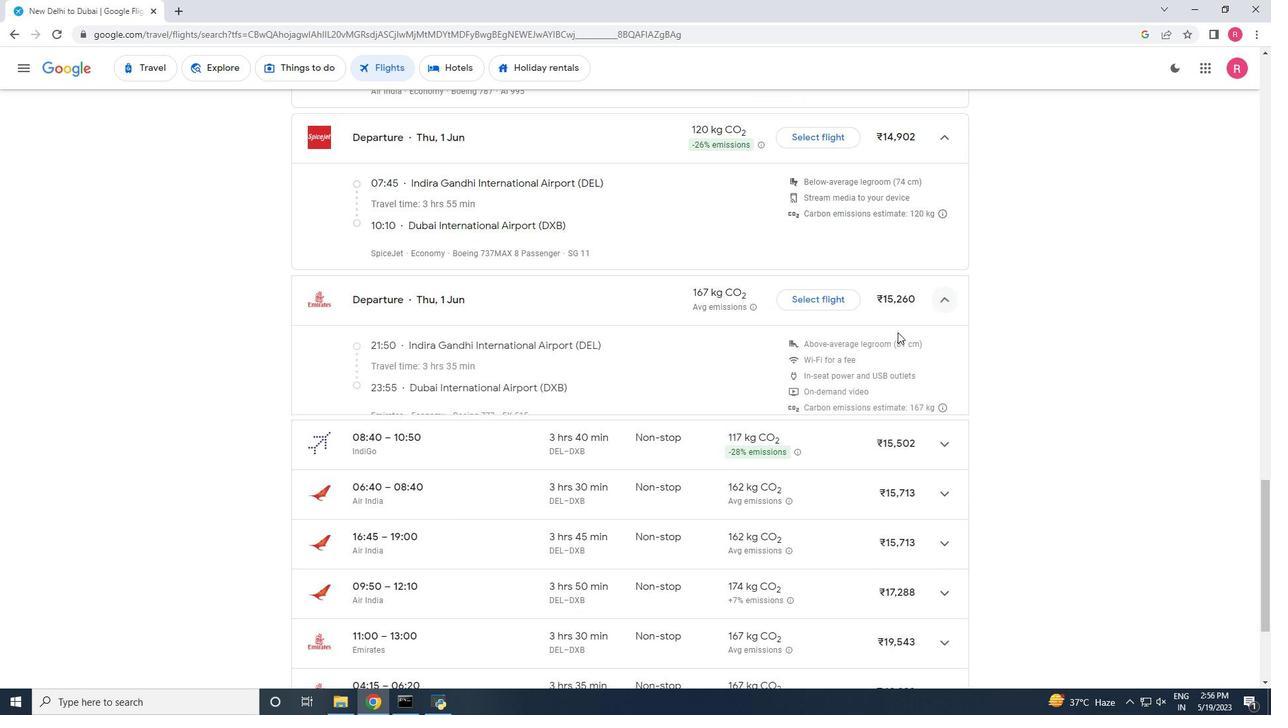 
Action: Mouse scrolled (897, 331) with delta (0, 0)
Screenshot: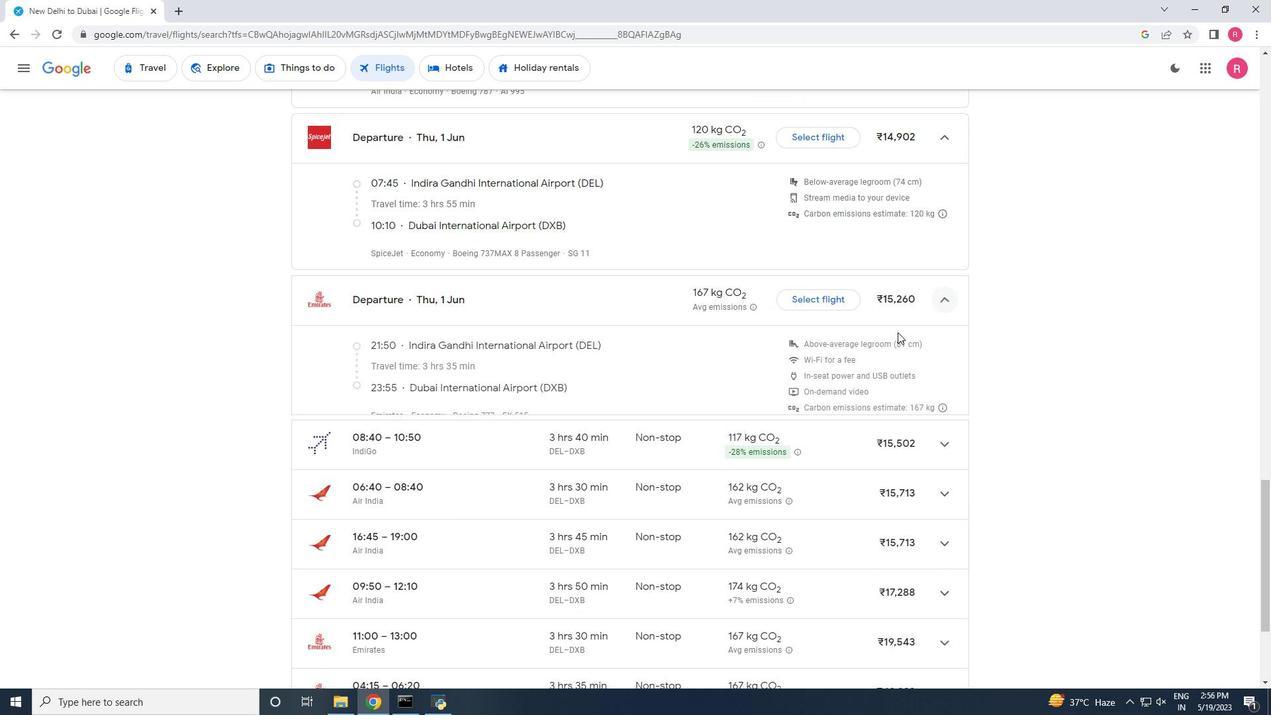 
Action: Mouse scrolled (897, 331) with delta (0, 0)
Screenshot: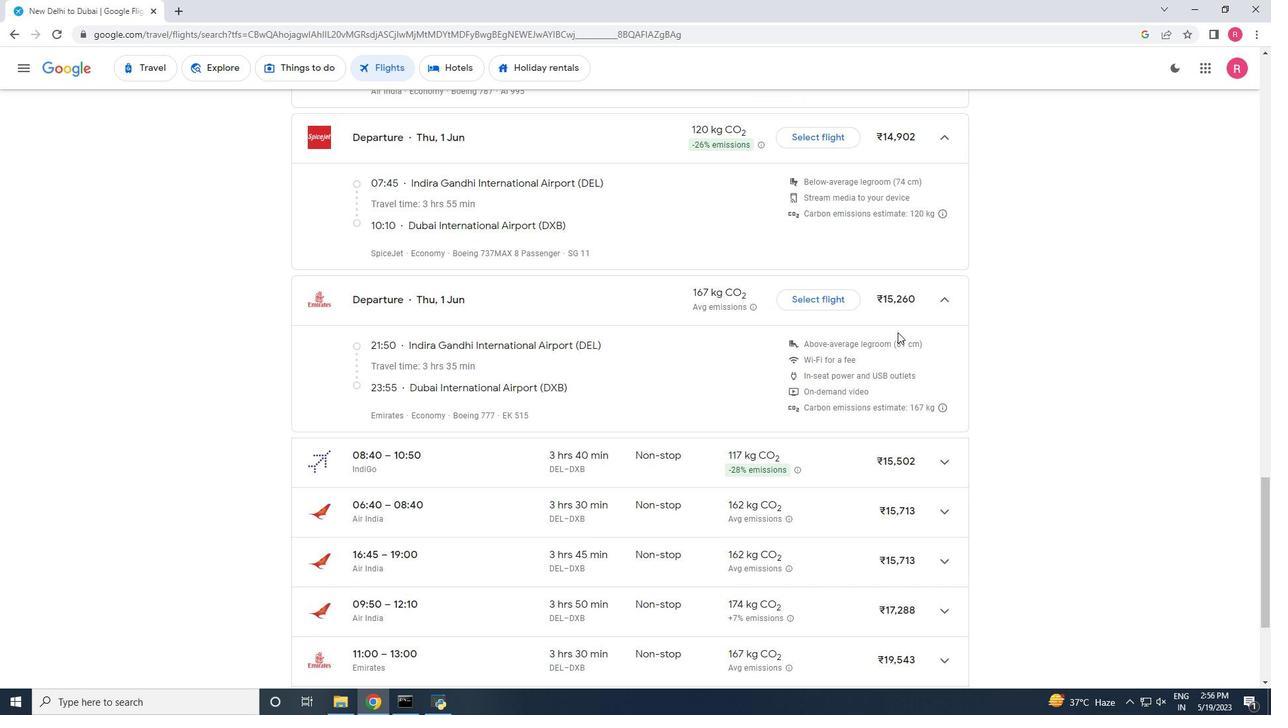 
Action: Mouse moved to (941, 263)
Screenshot: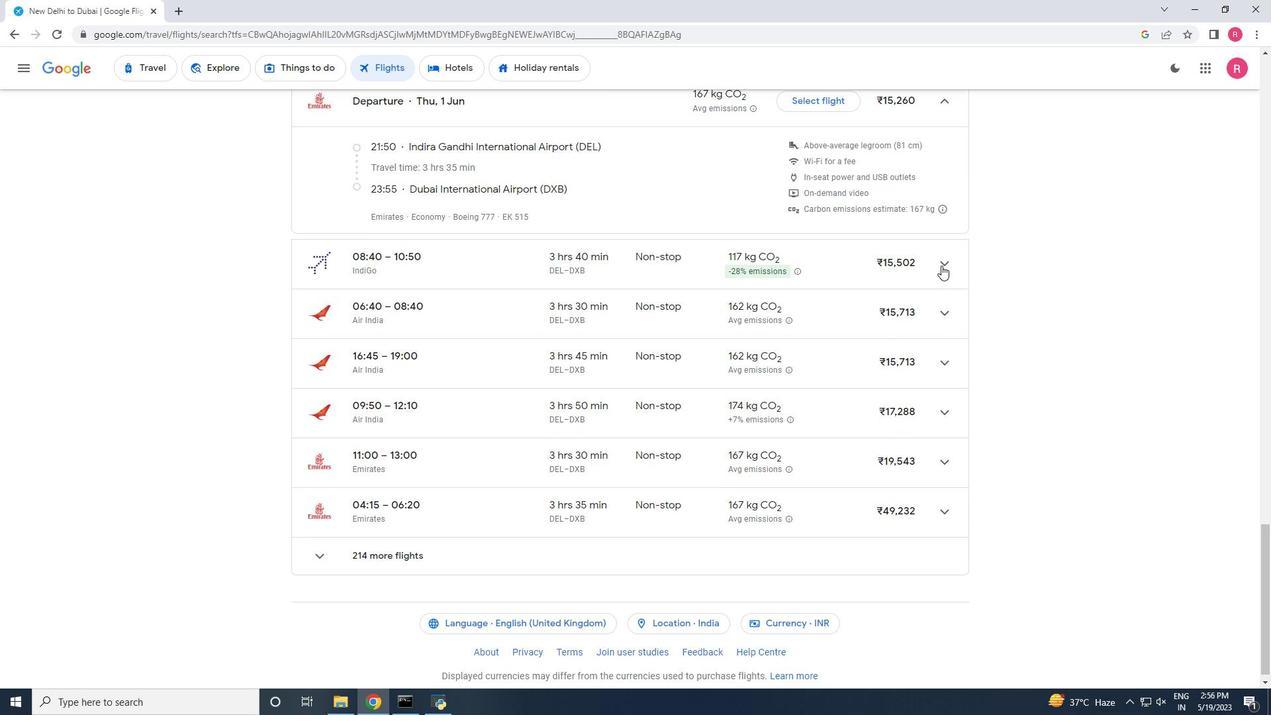
Action: Mouse pressed left at (941, 263)
Screenshot: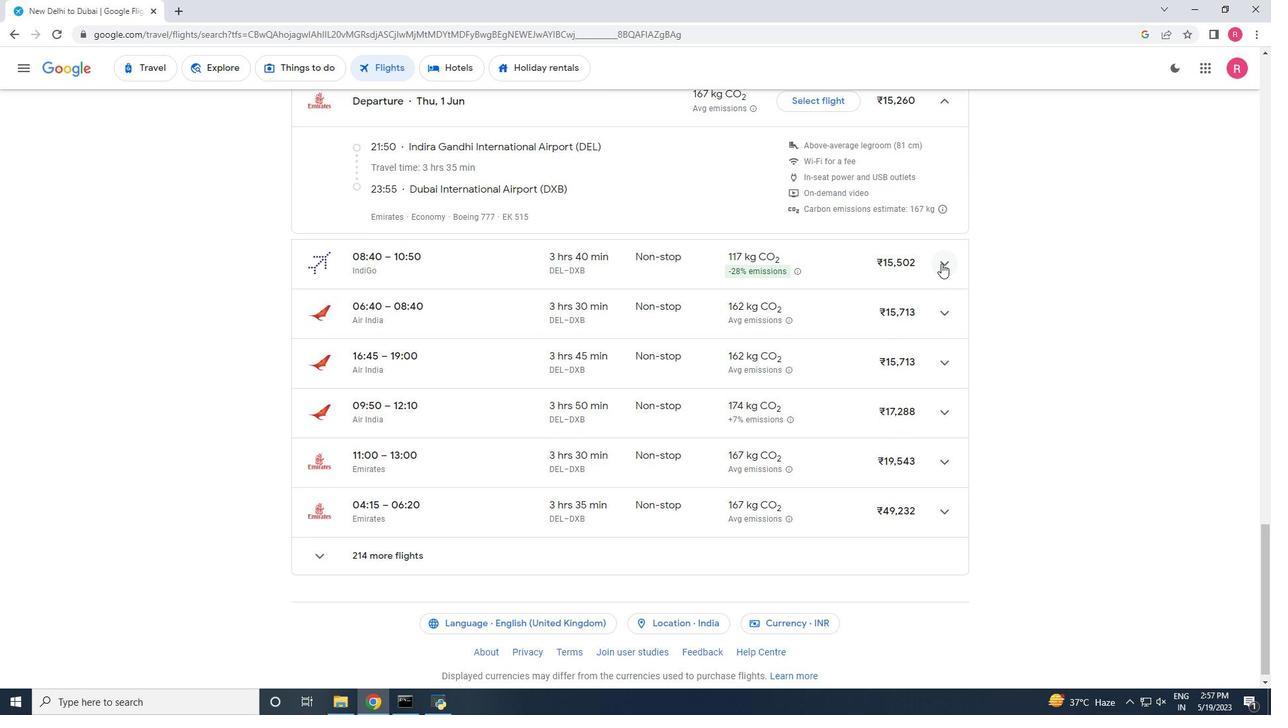 
Action: Mouse moved to (936, 421)
Screenshot: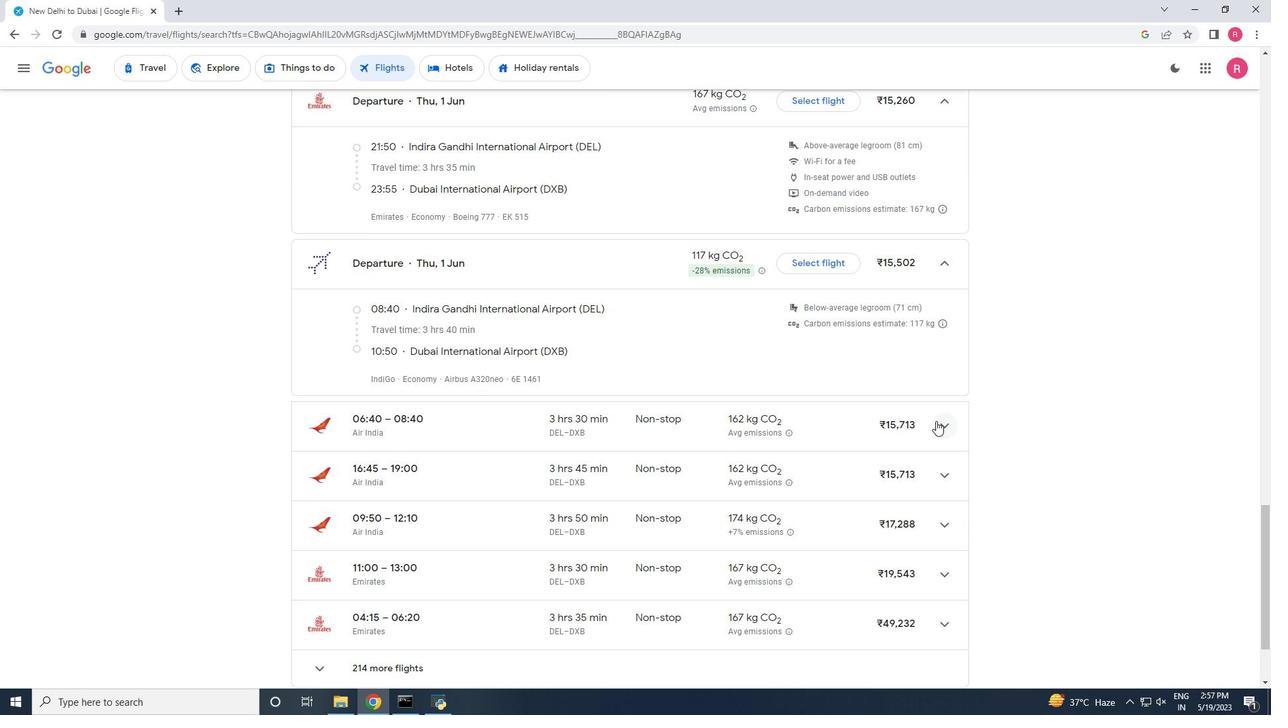 
Action: Mouse pressed left at (936, 421)
Screenshot: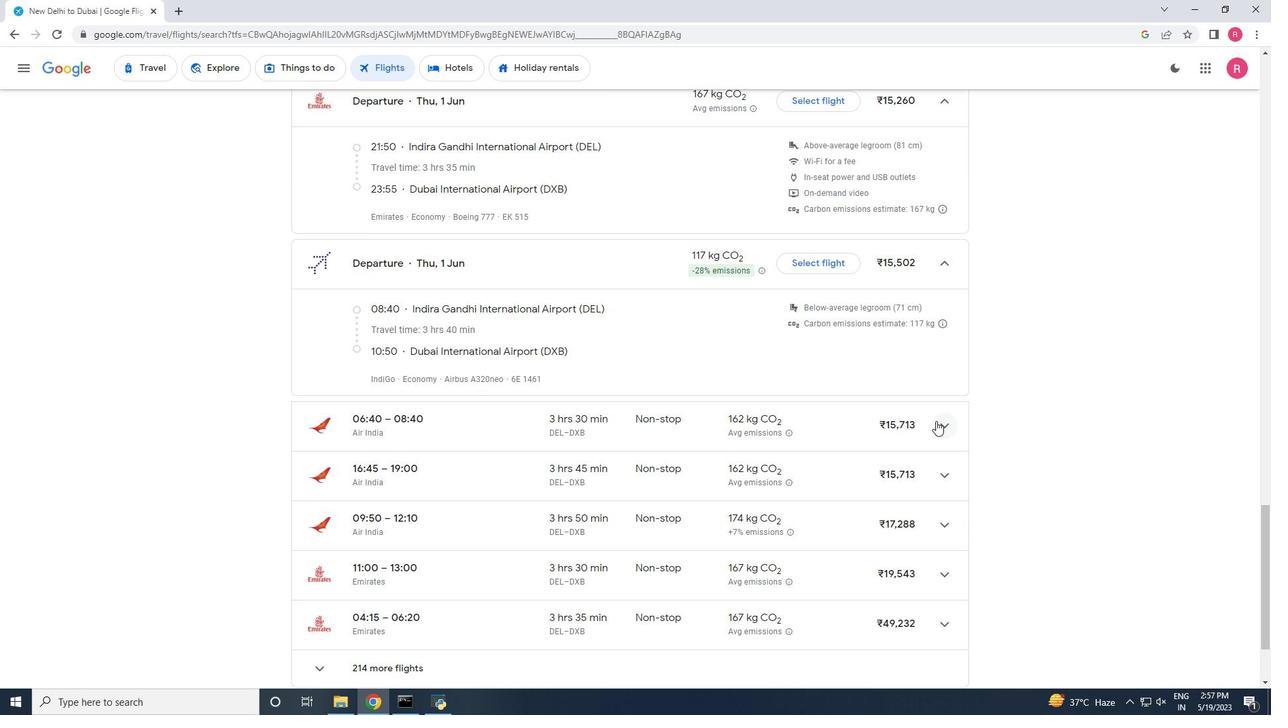 
Action: Mouse moved to (909, 393)
Screenshot: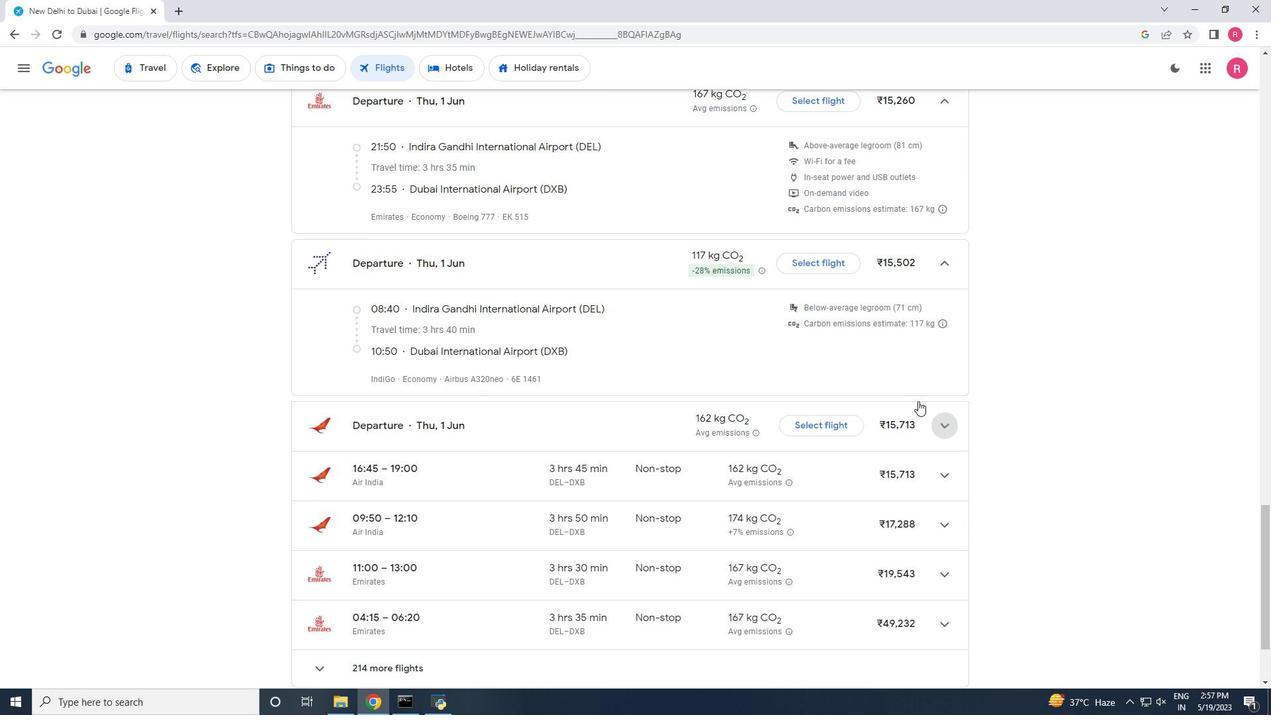 
Action: Mouse scrolled (909, 393) with delta (0, 0)
Screenshot: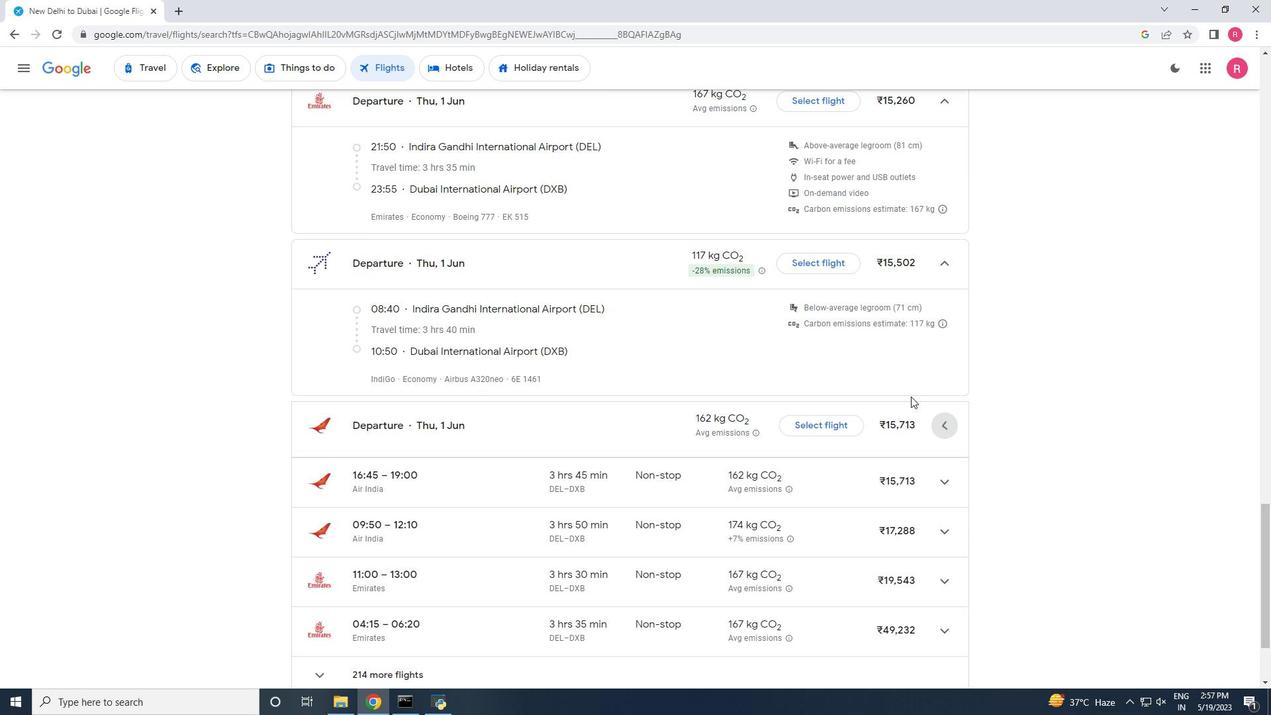 
Action: Mouse scrolled (909, 393) with delta (0, 0)
Screenshot: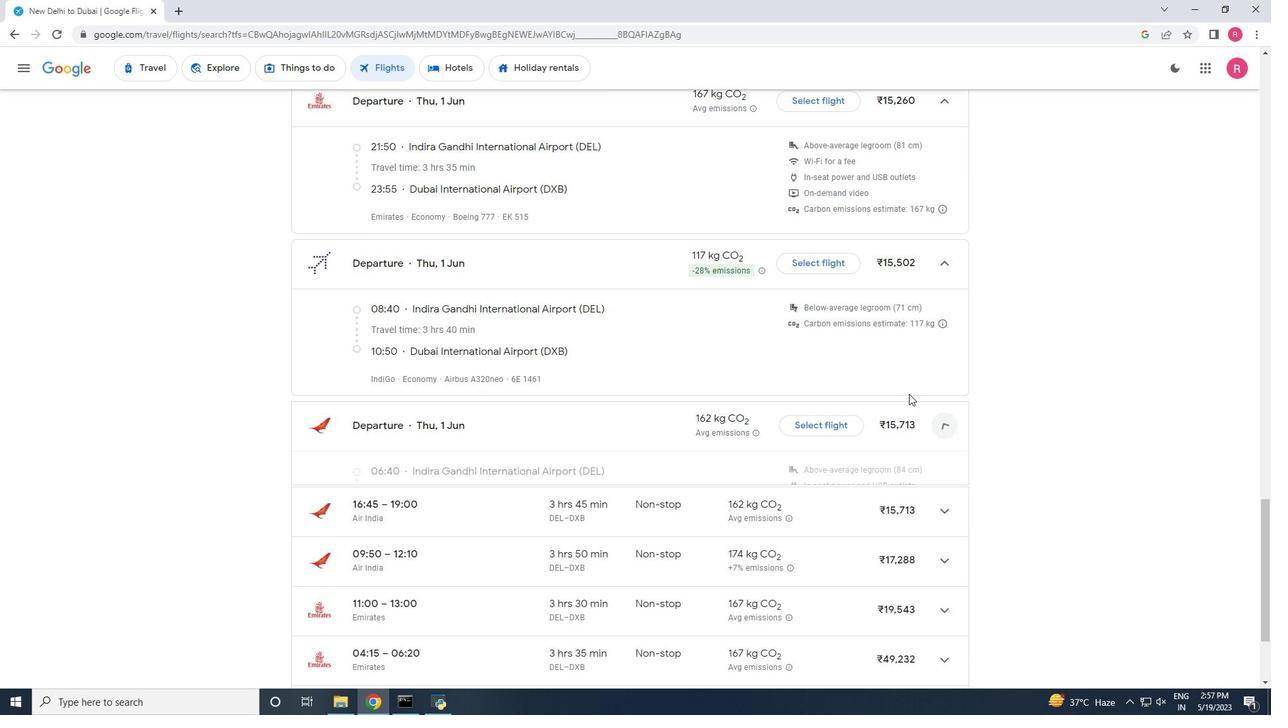 
Action: Mouse scrolled (909, 393) with delta (0, 0)
Screenshot: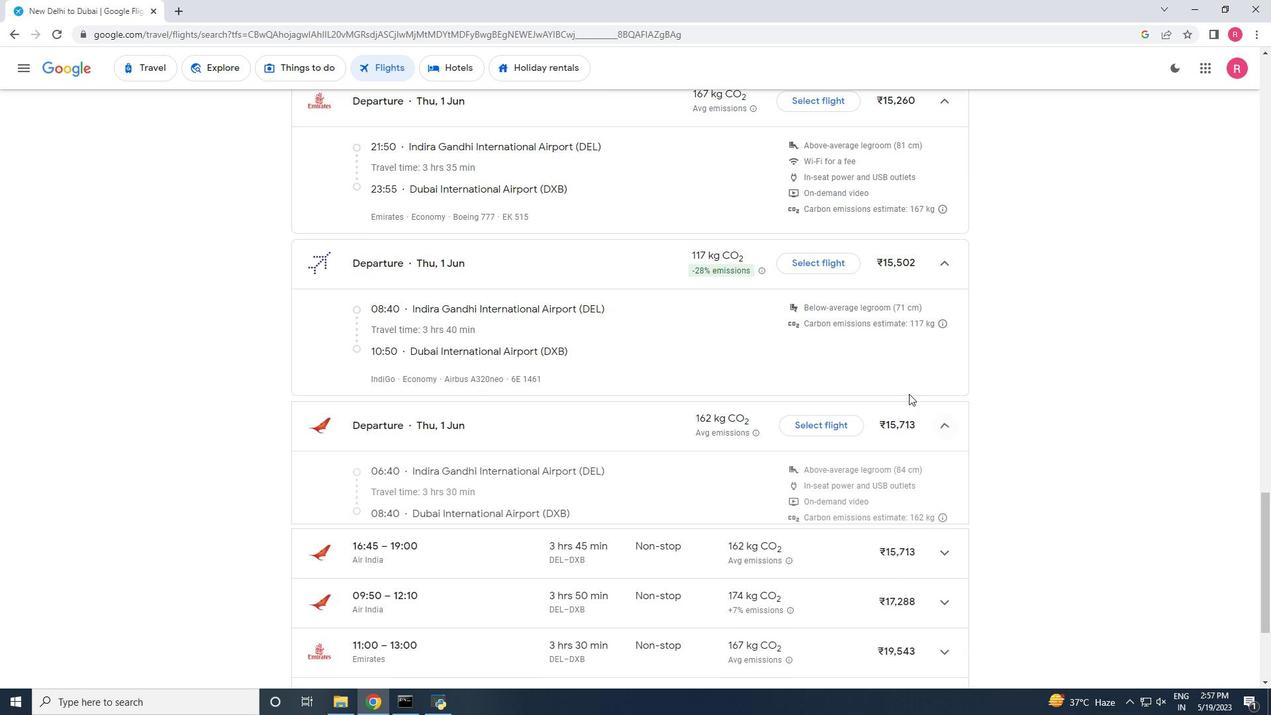 
Action: Mouse moved to (952, 391)
Screenshot: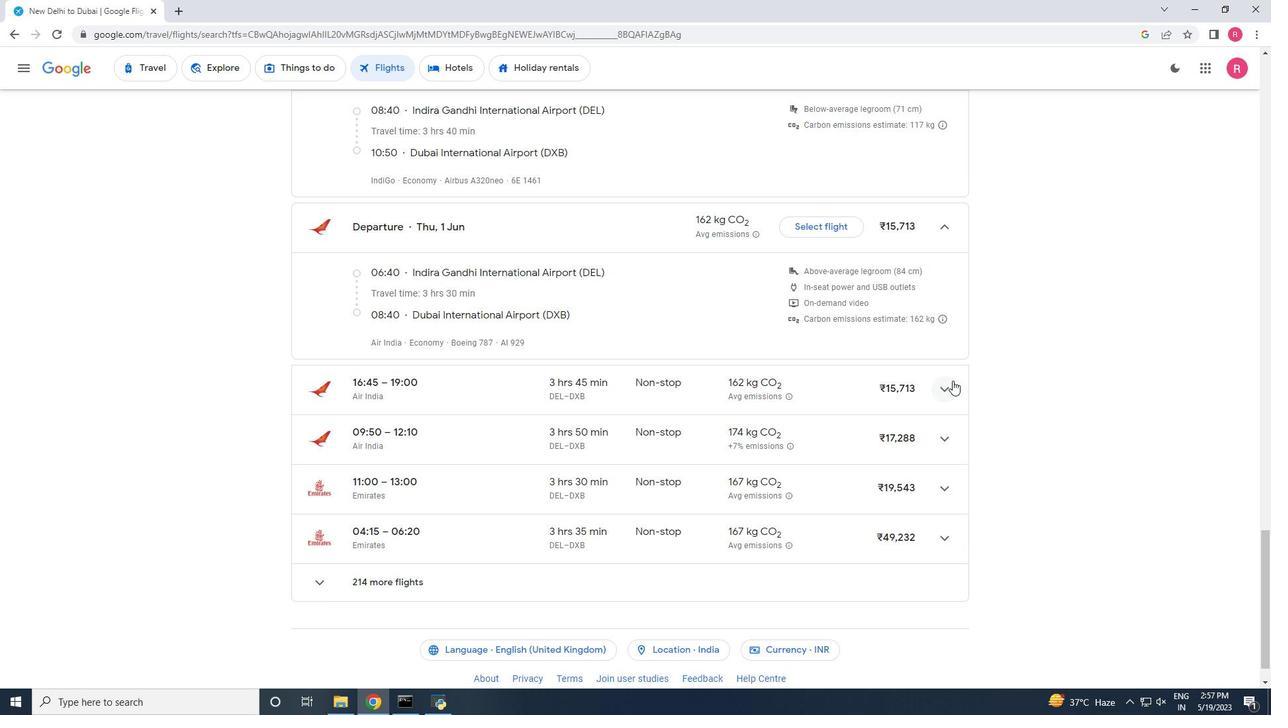 
Action: Mouse pressed left at (952, 391)
Screenshot: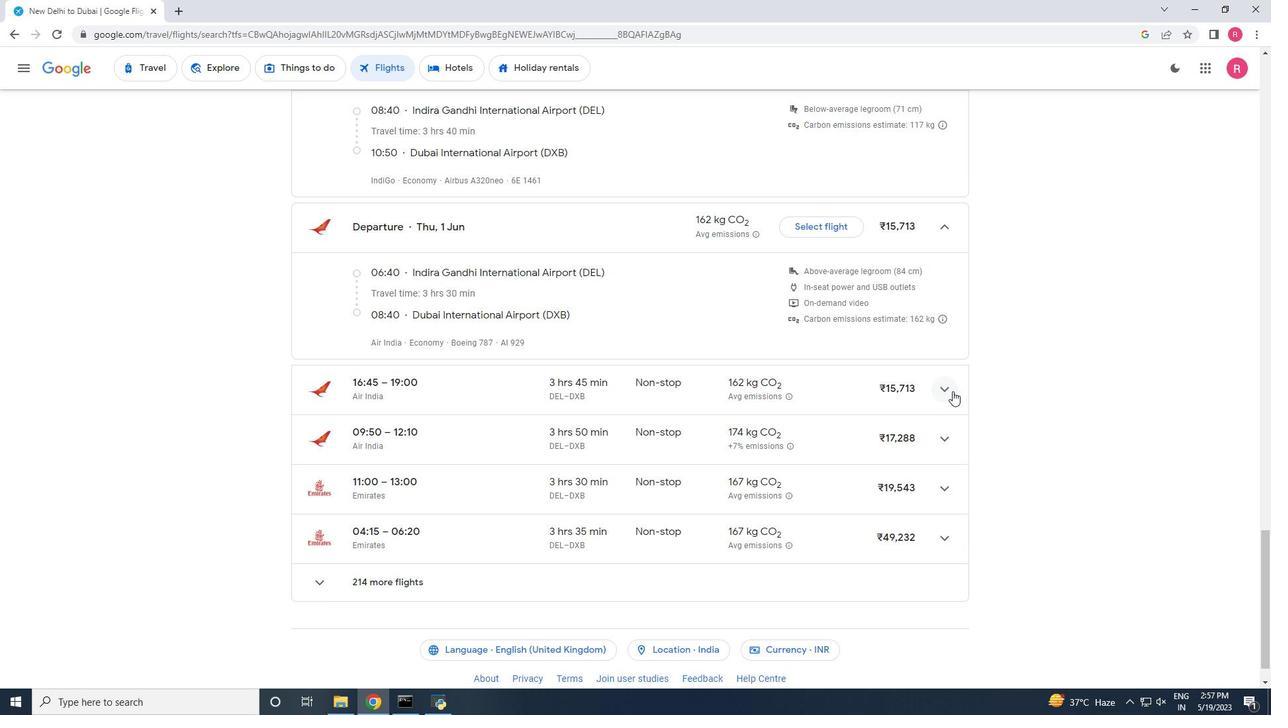 
Action: Mouse moved to (932, 390)
Screenshot: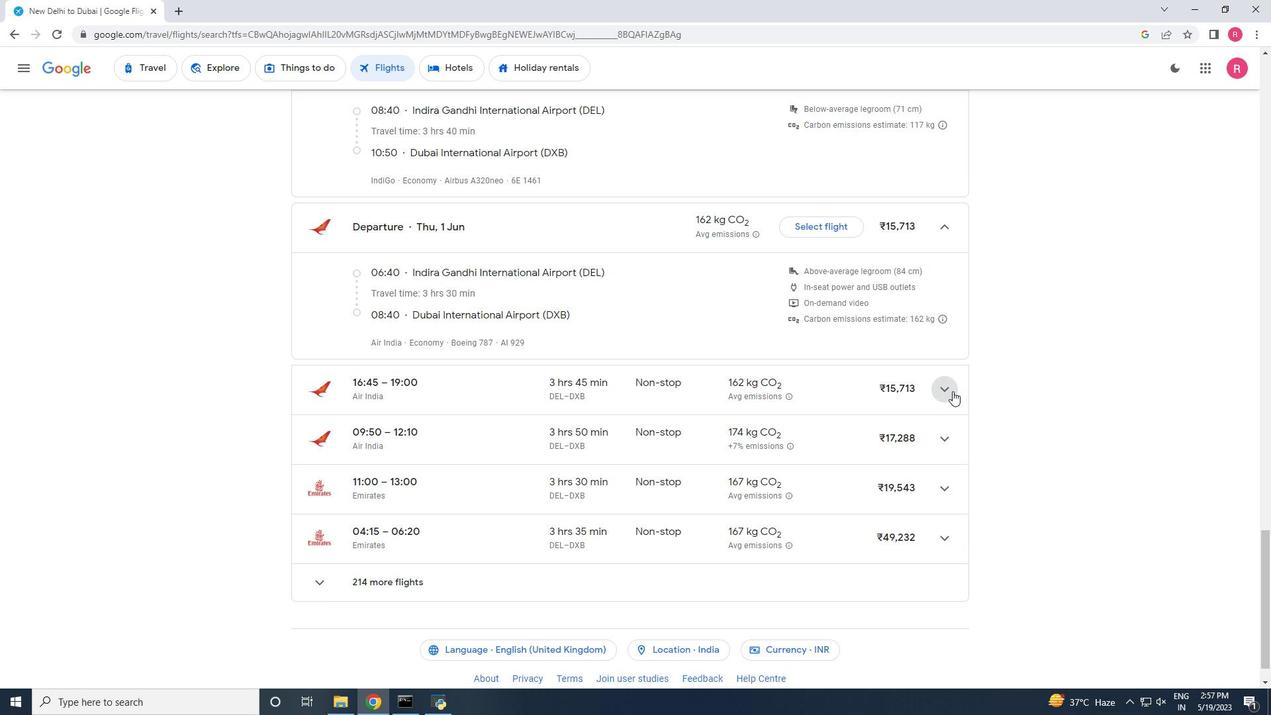 
Action: Mouse scrolled (932, 389) with delta (0, 0)
Screenshot: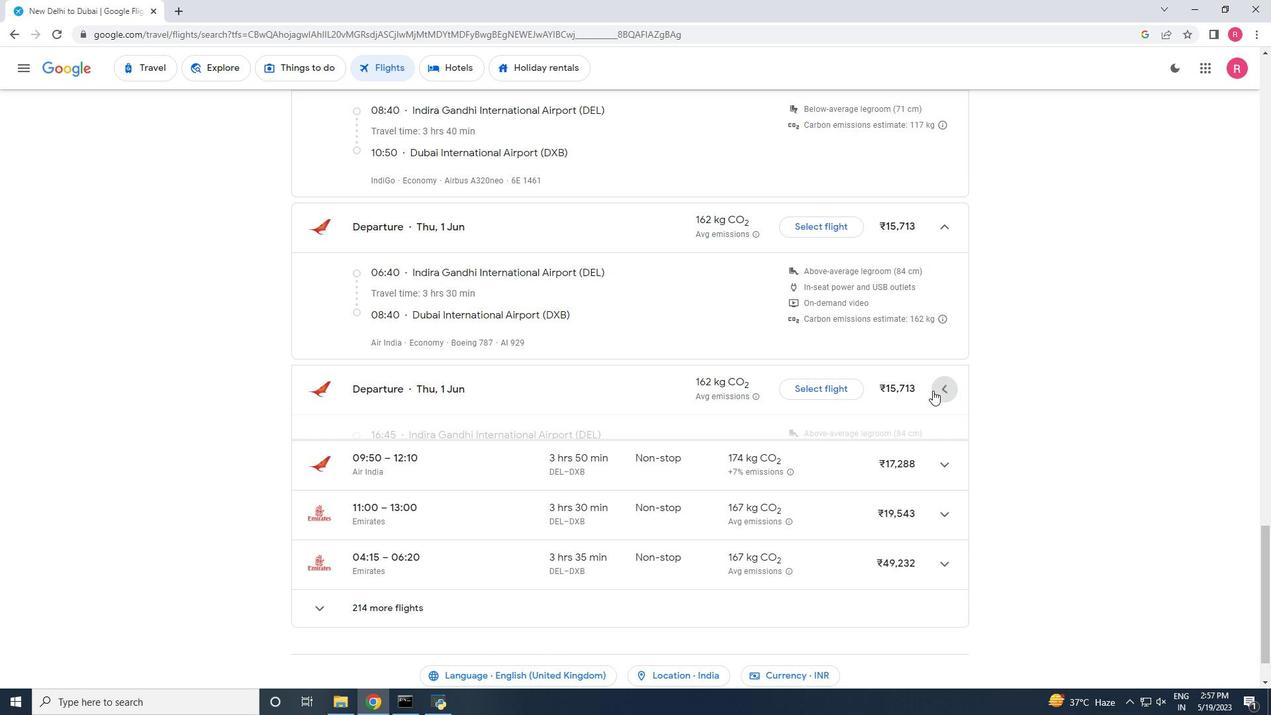 
Action: Mouse scrolled (932, 389) with delta (0, 0)
Screenshot: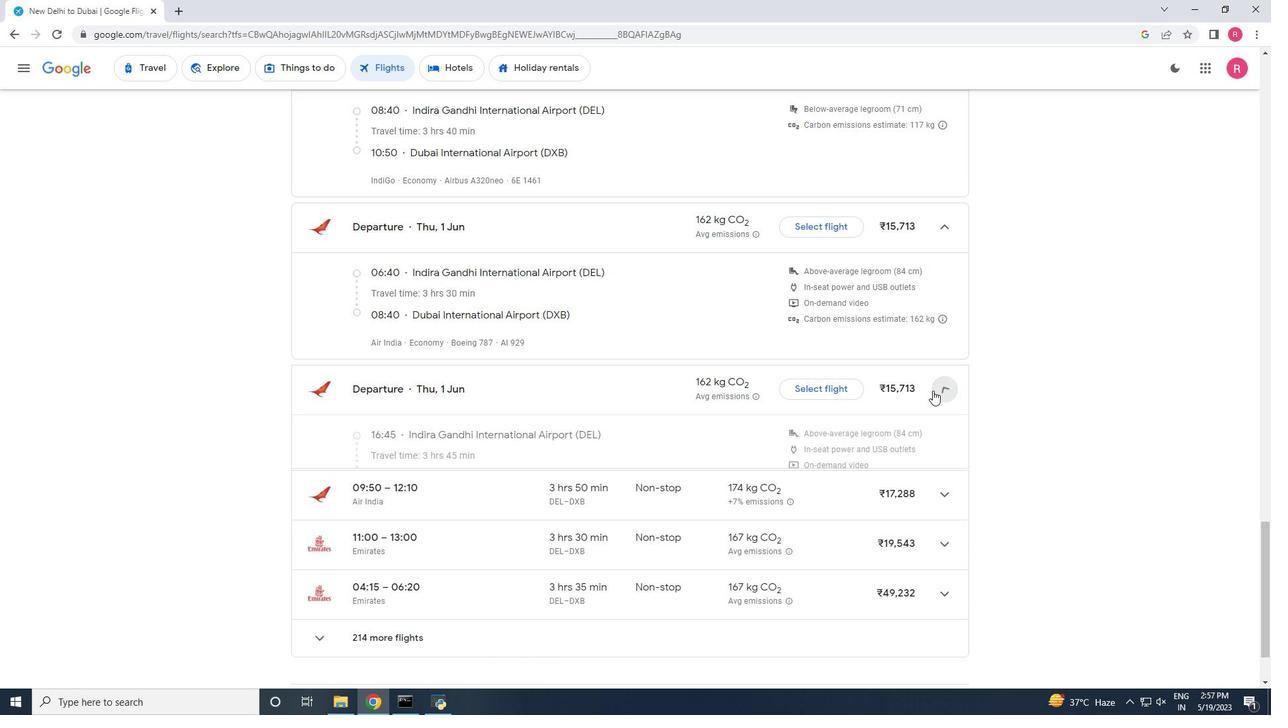 
Action: Mouse scrolled (932, 389) with delta (0, 0)
Screenshot: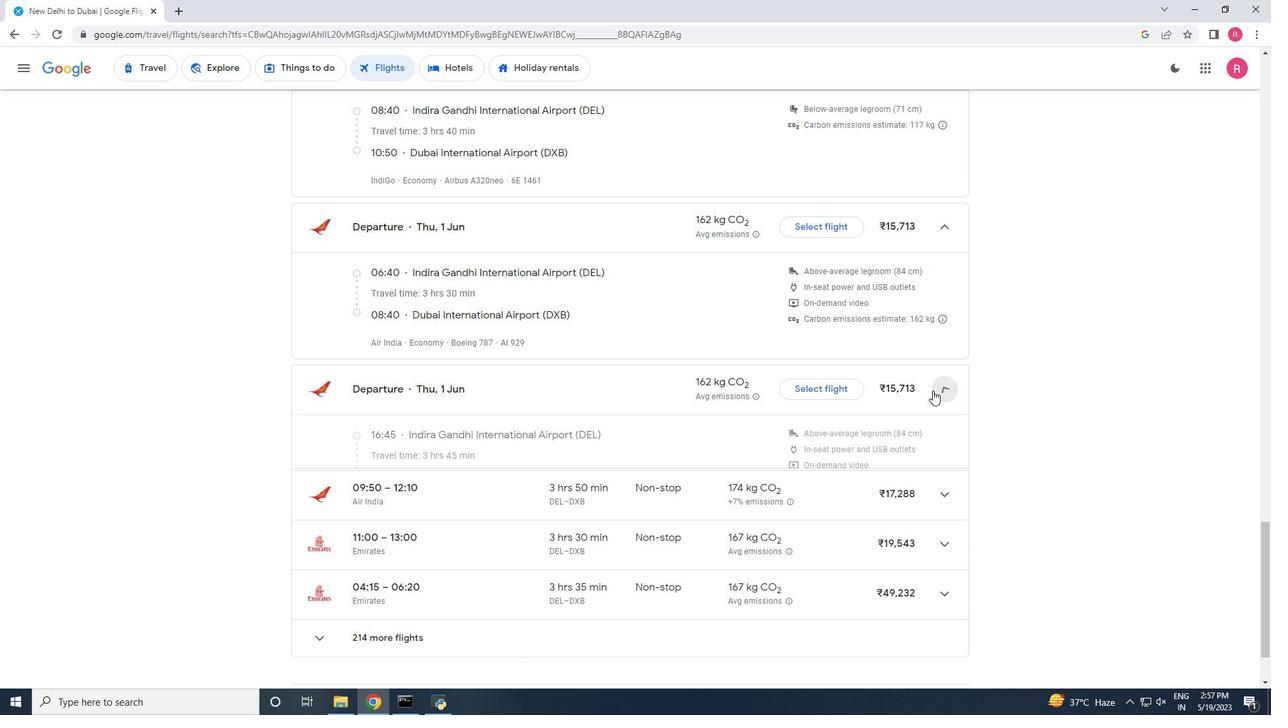 
Action: Mouse moved to (942, 401)
Screenshot: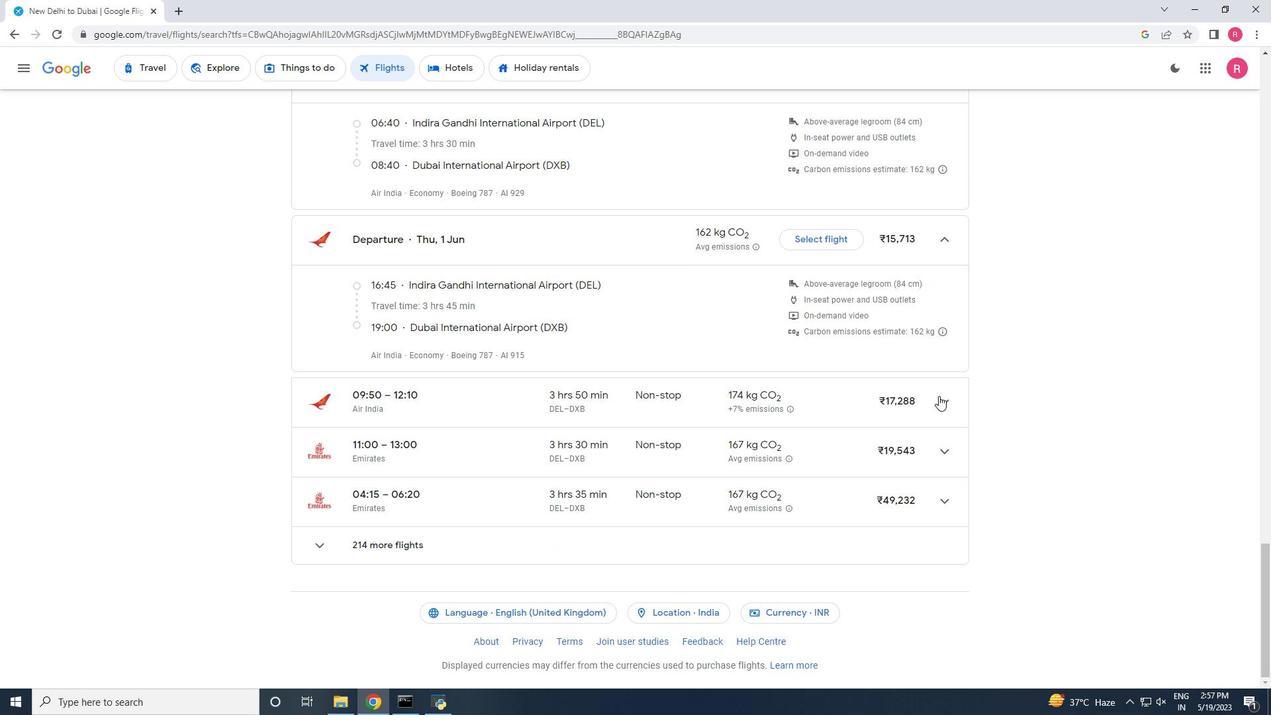 
Action: Mouse pressed left at (942, 401)
Screenshot: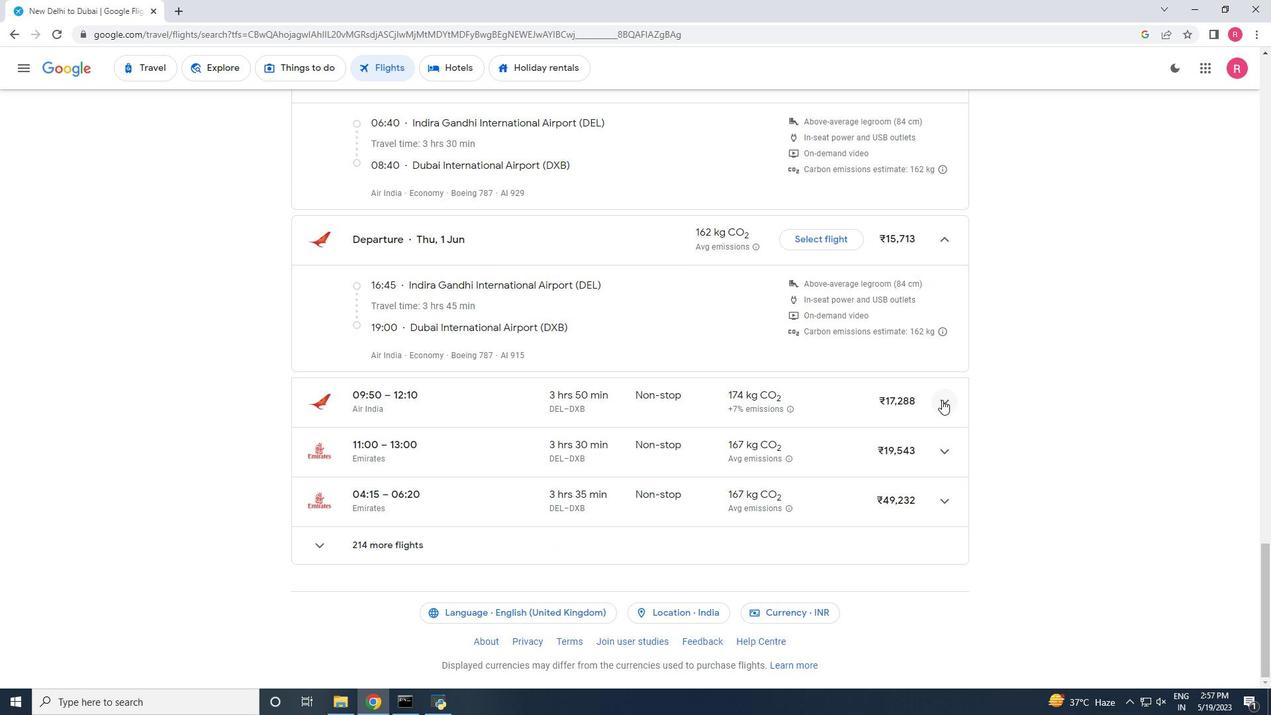 
Action: Mouse moved to (908, 397)
Screenshot: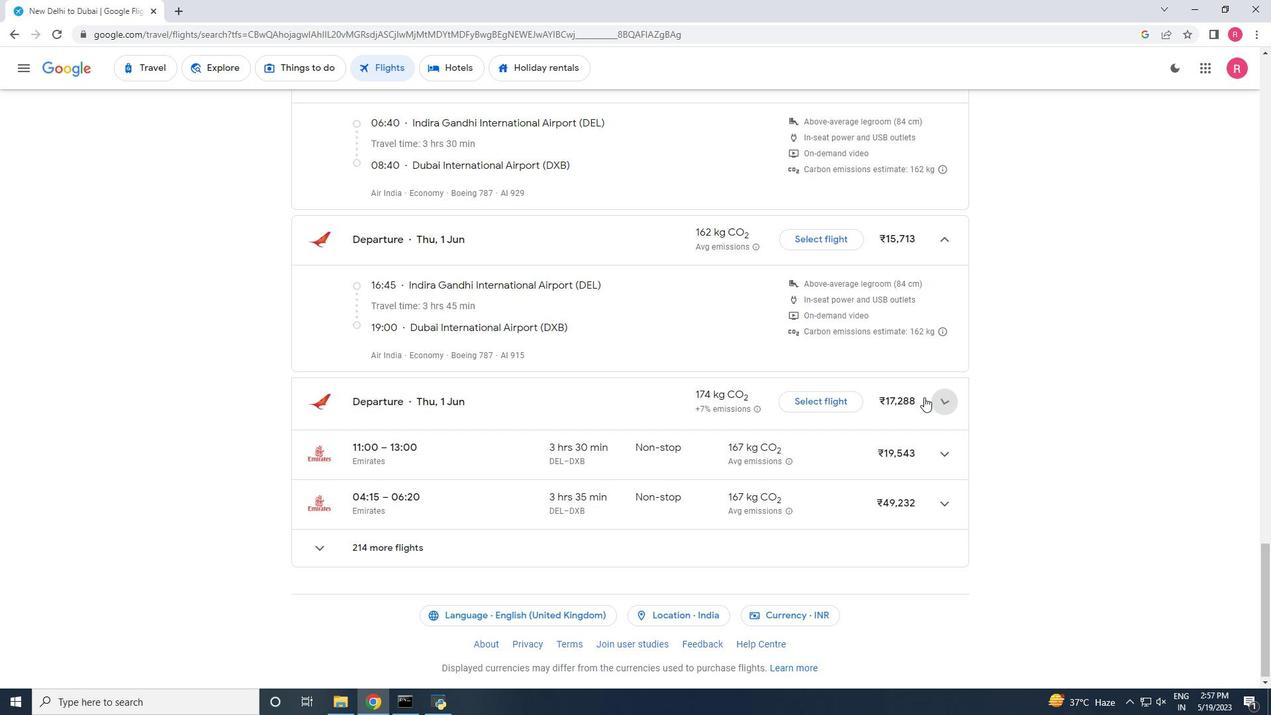 
Action: Mouse scrolled (908, 396) with delta (0, 0)
Screenshot: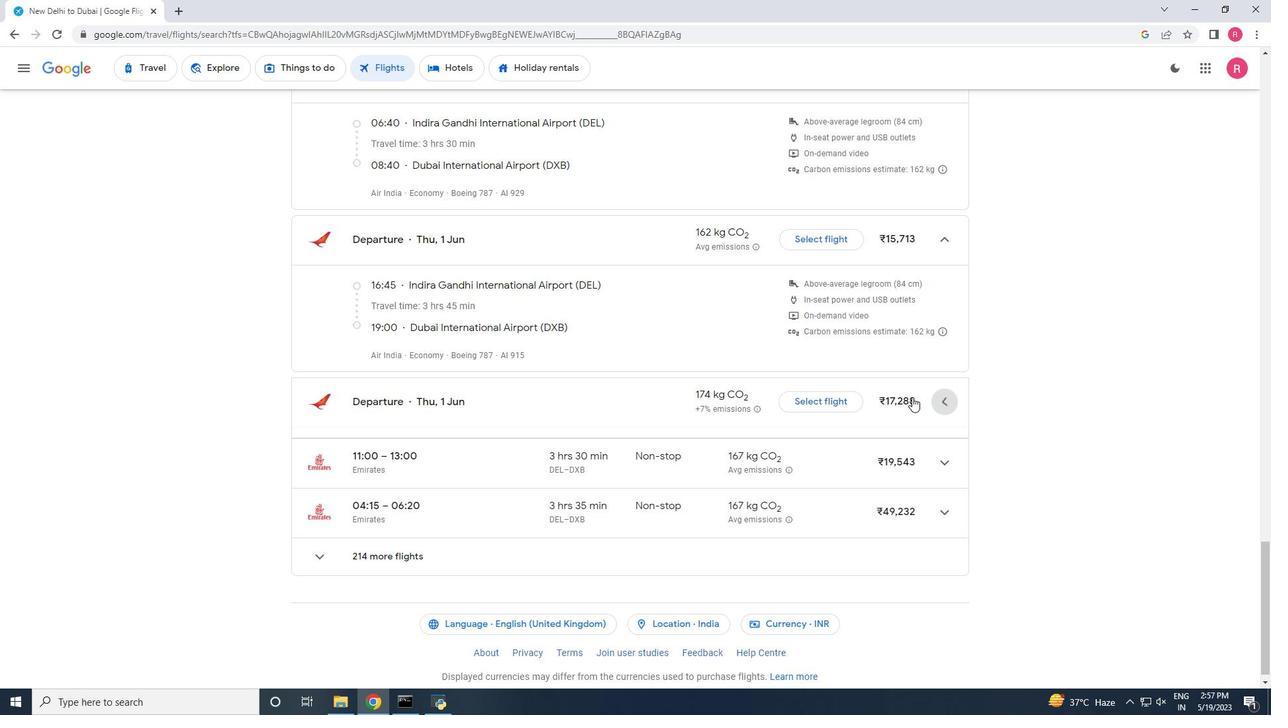 
Action: Mouse scrolled (908, 396) with delta (0, 0)
Screenshot: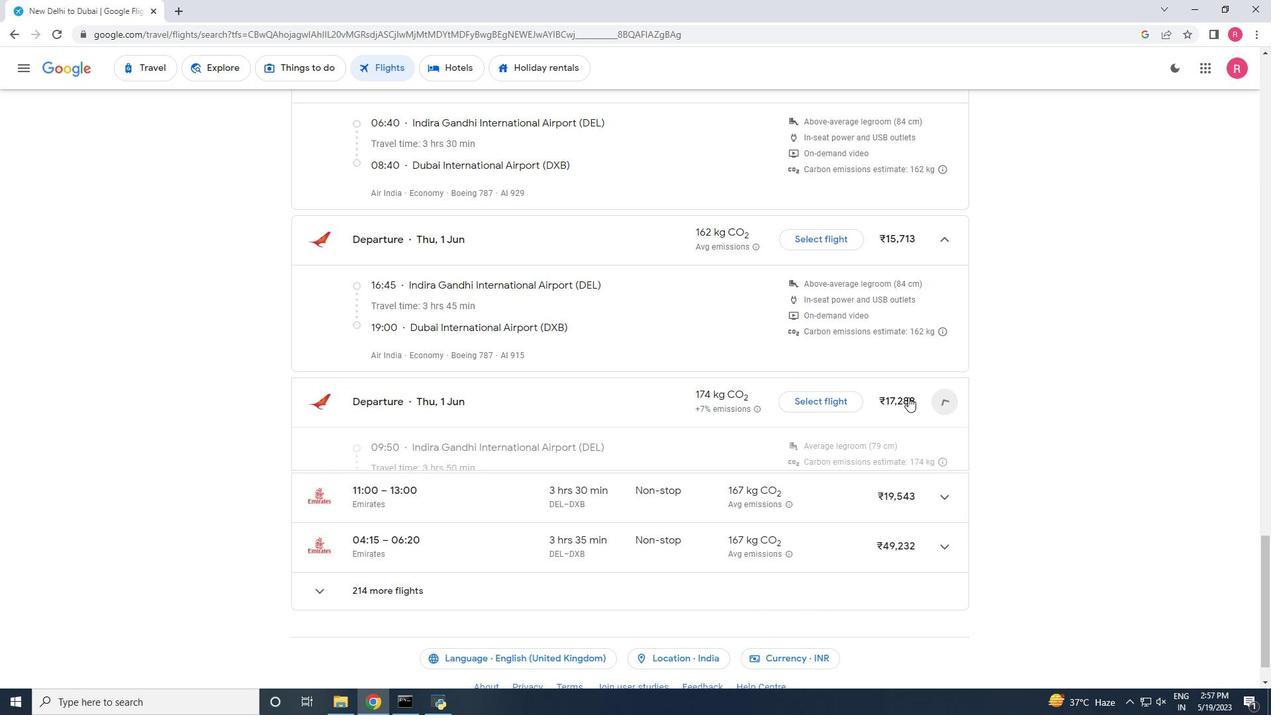 
Action: Mouse scrolled (908, 396) with delta (0, 0)
Screenshot: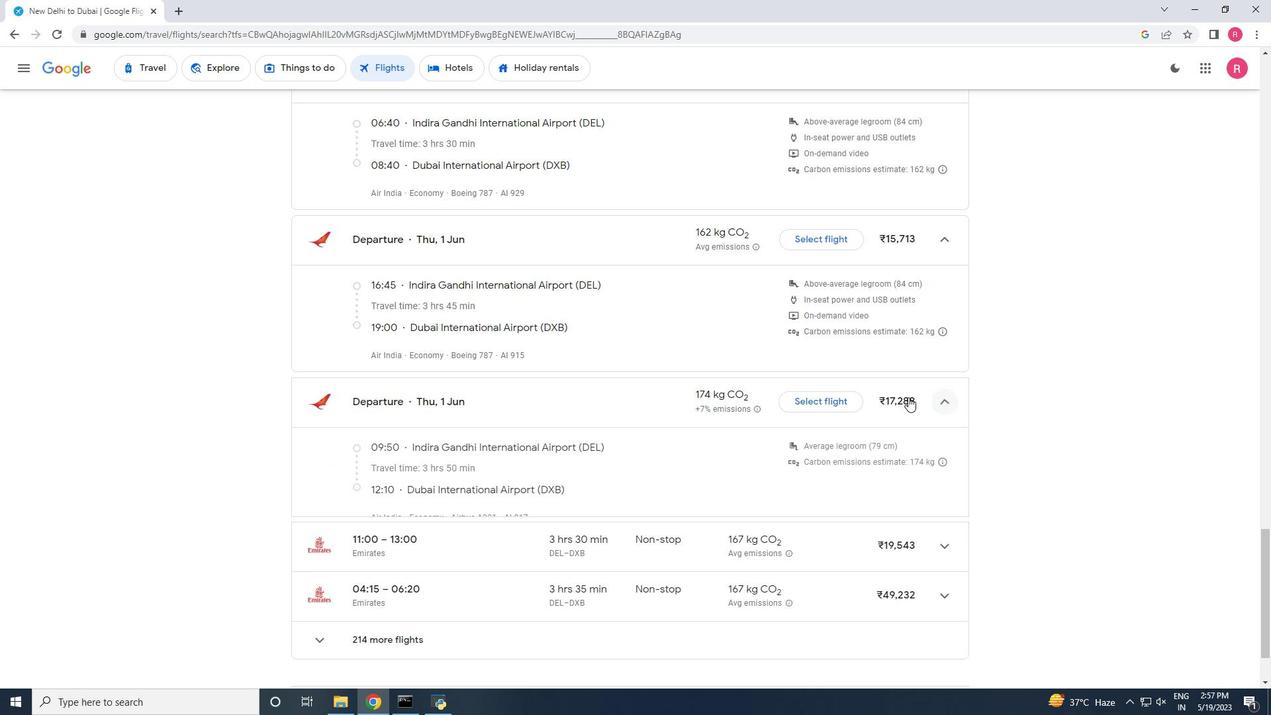 
Action: Mouse scrolled (908, 396) with delta (0, 0)
Screenshot: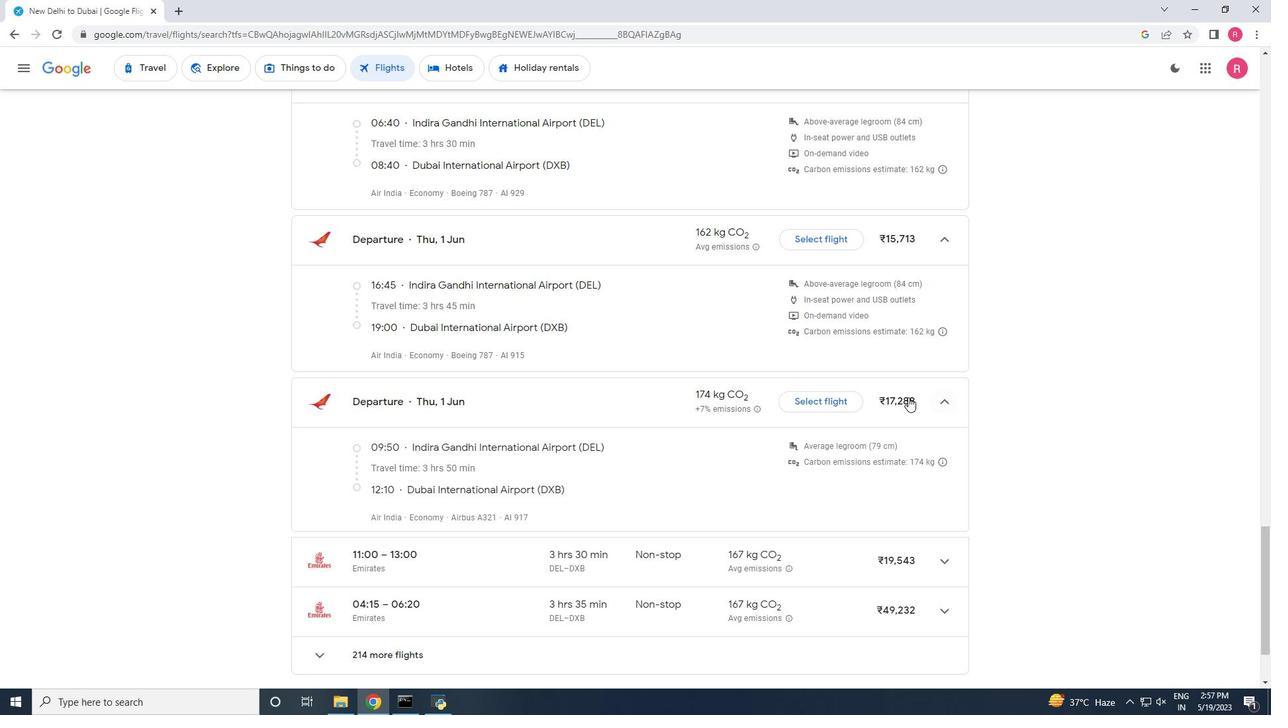 
Action: Mouse moved to (949, 459)
Screenshot: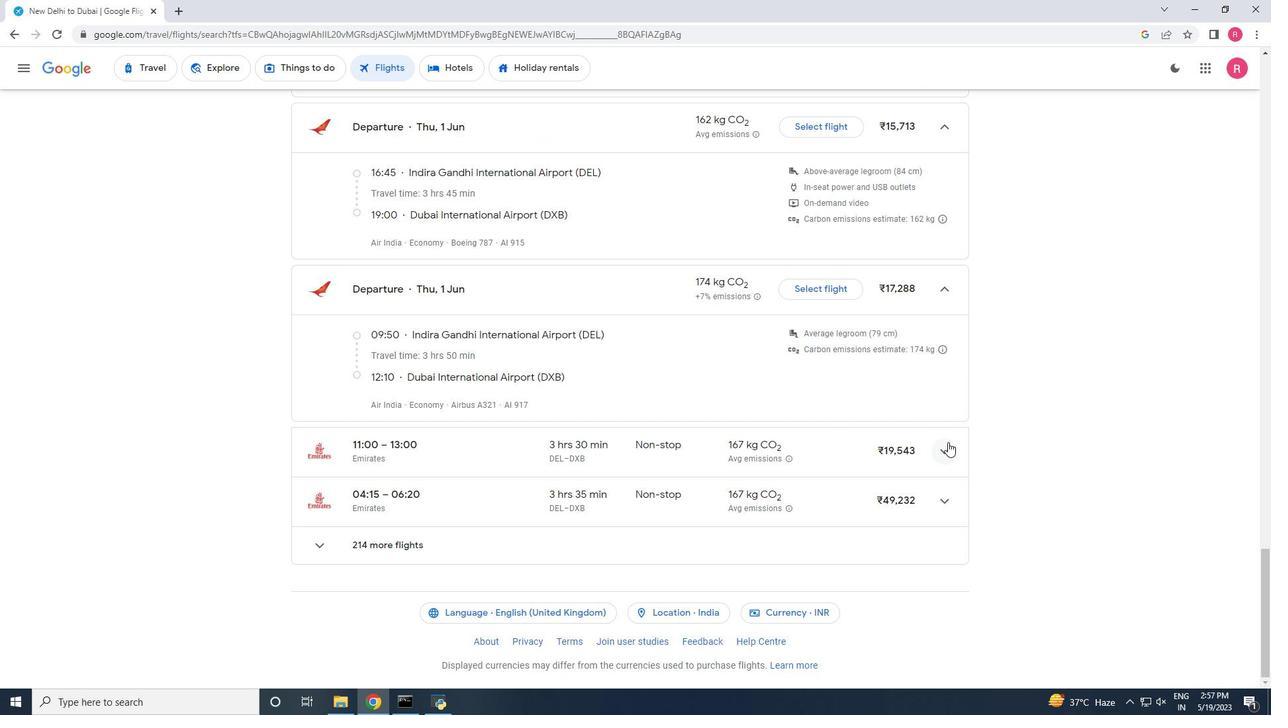 
Action: Mouse pressed left at (949, 459)
Screenshot: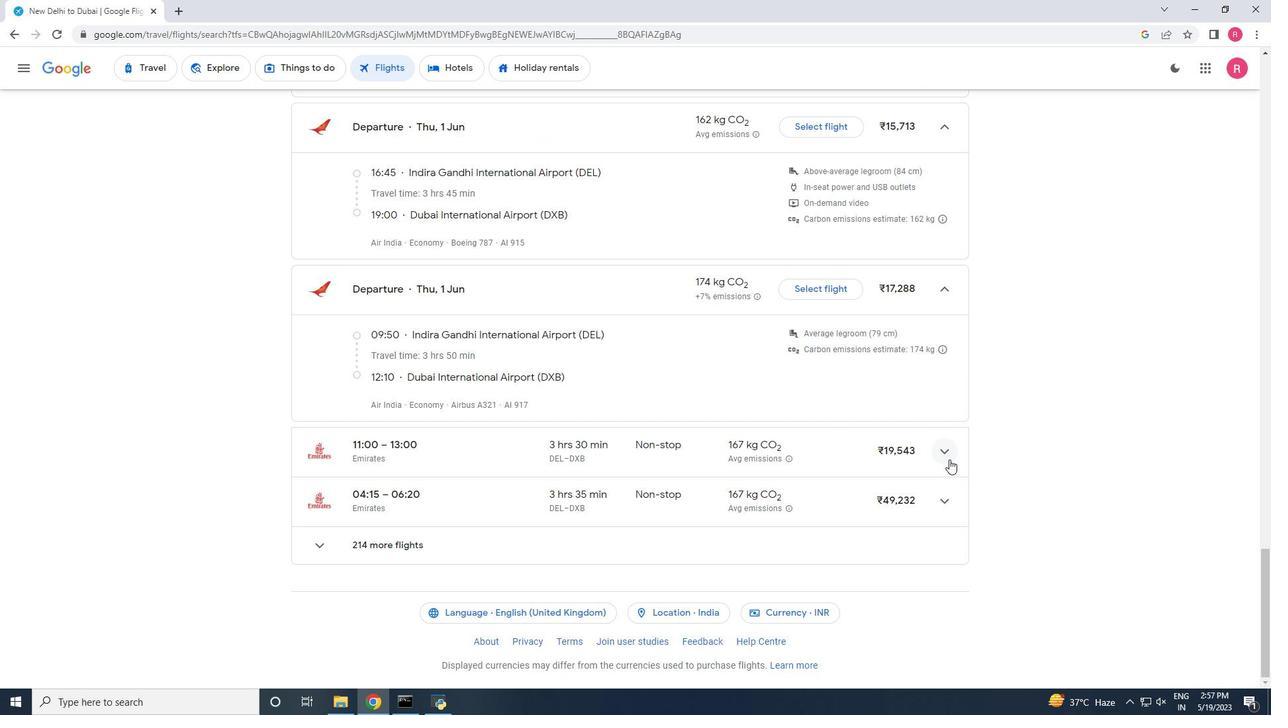 
Action: Mouse moved to (928, 436)
Screenshot: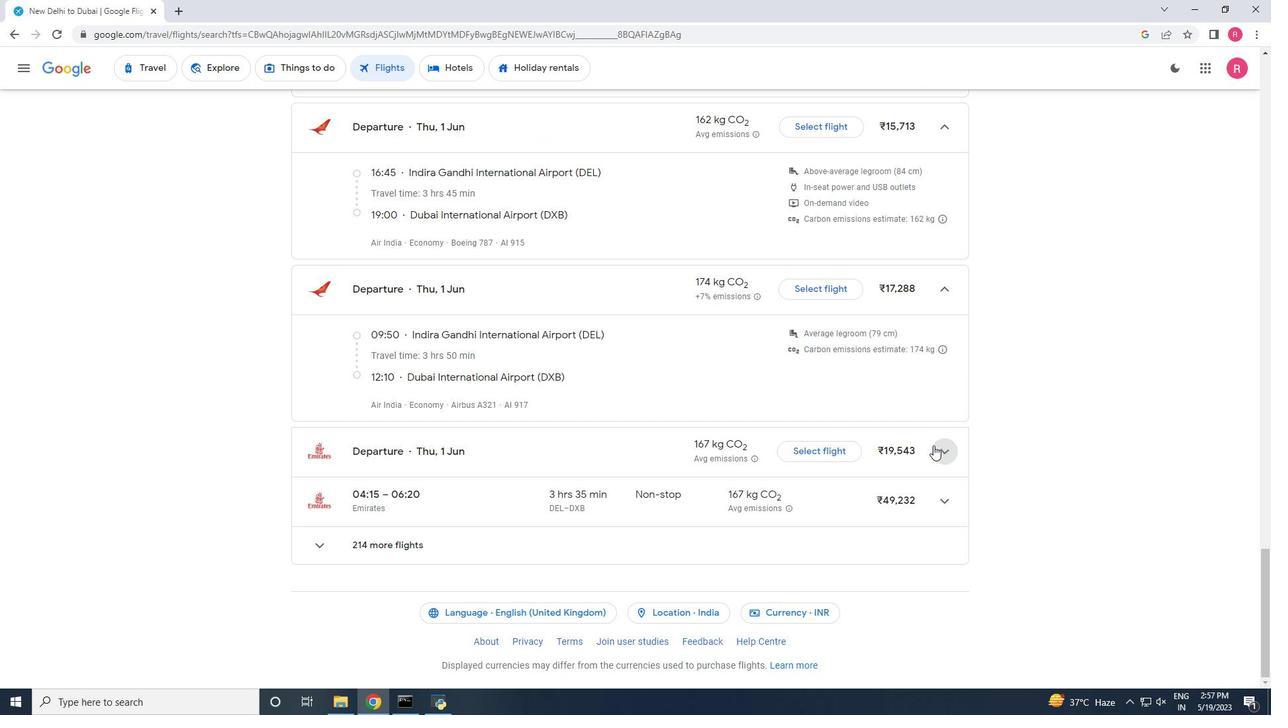 
Action: Mouse scrolled (928, 435) with delta (0, 0)
Screenshot: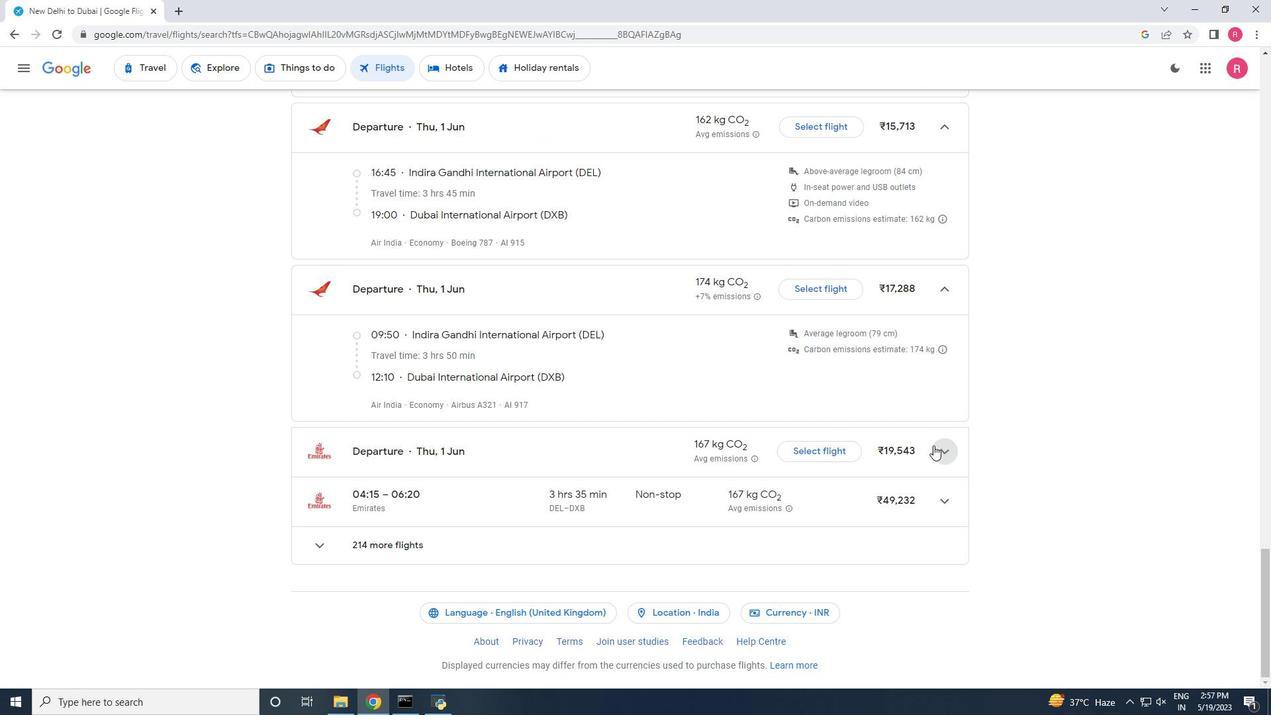 
Action: Mouse scrolled (928, 435) with delta (0, 0)
Screenshot: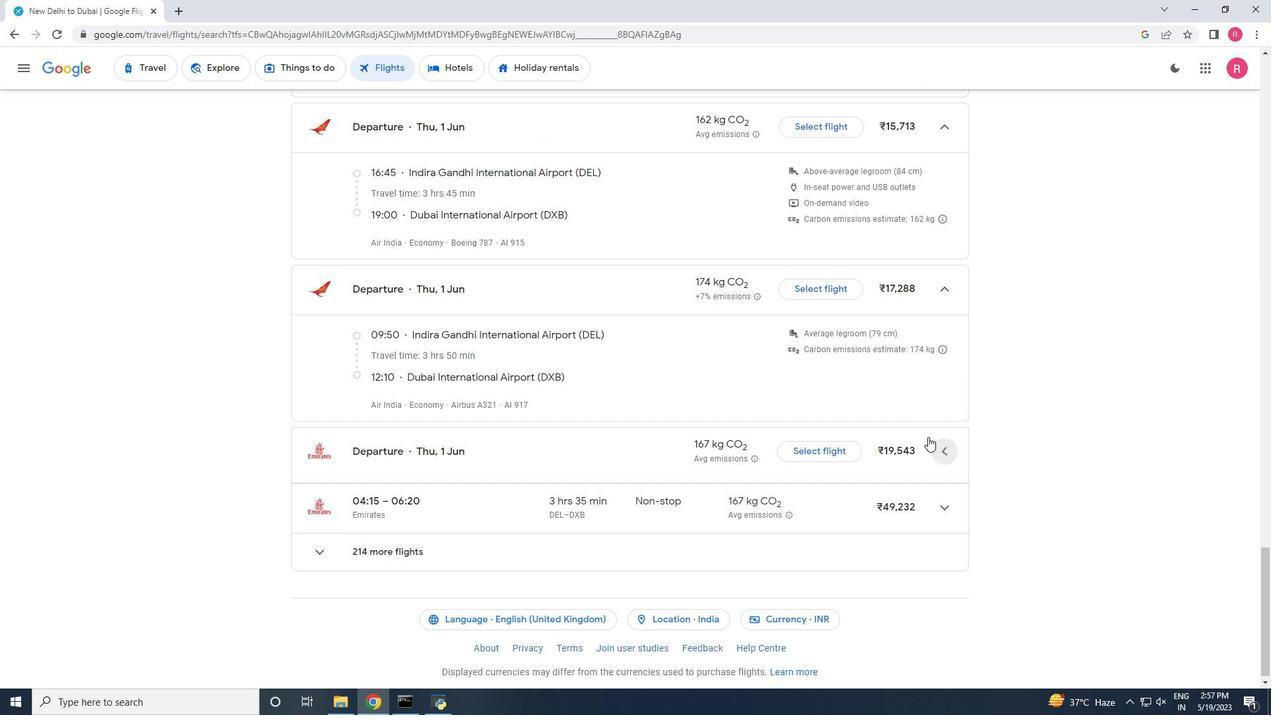 
Action: Mouse scrolled (928, 435) with delta (0, 0)
Screenshot: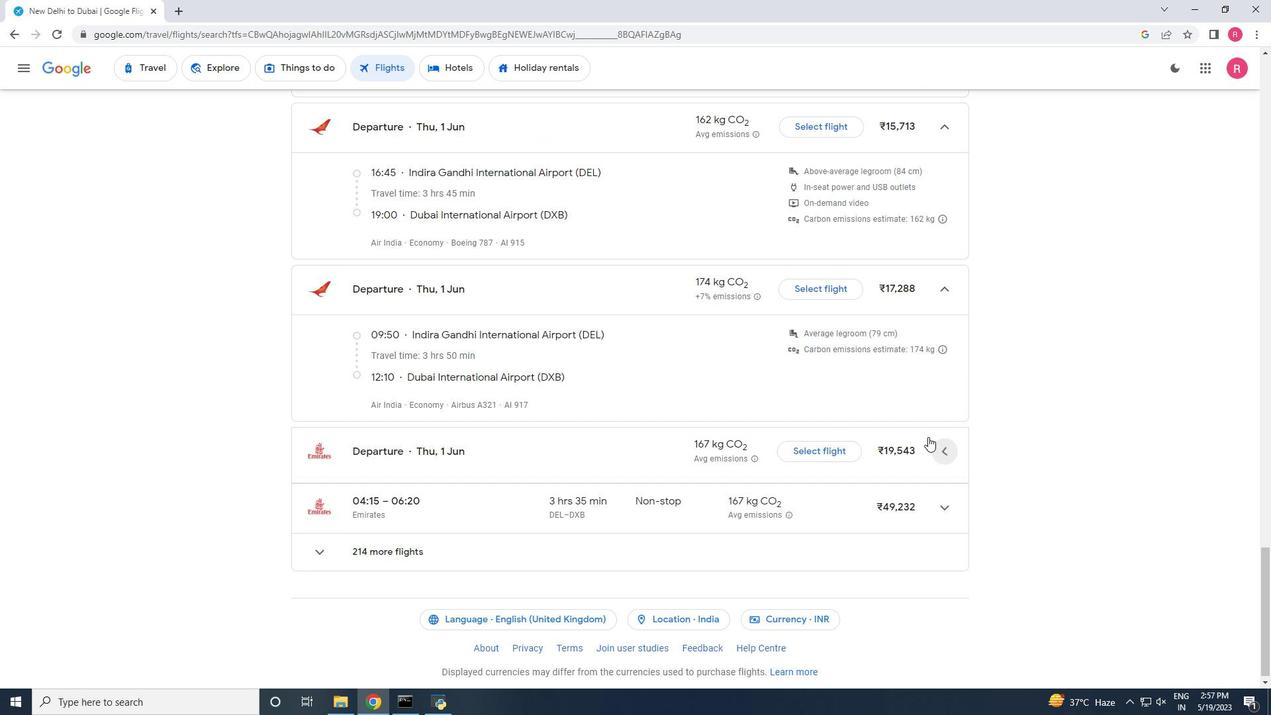 
Action: Mouse moved to (943, 499)
Screenshot: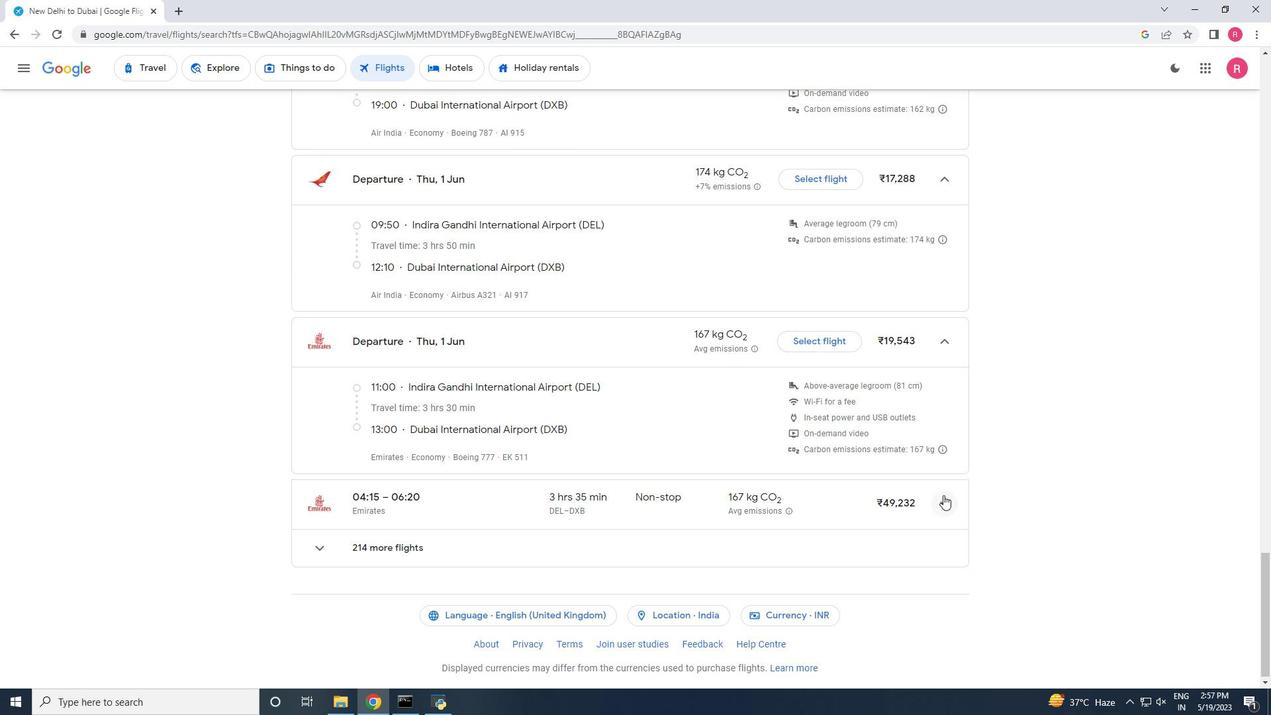 
Action: Mouse pressed left at (943, 499)
Screenshot: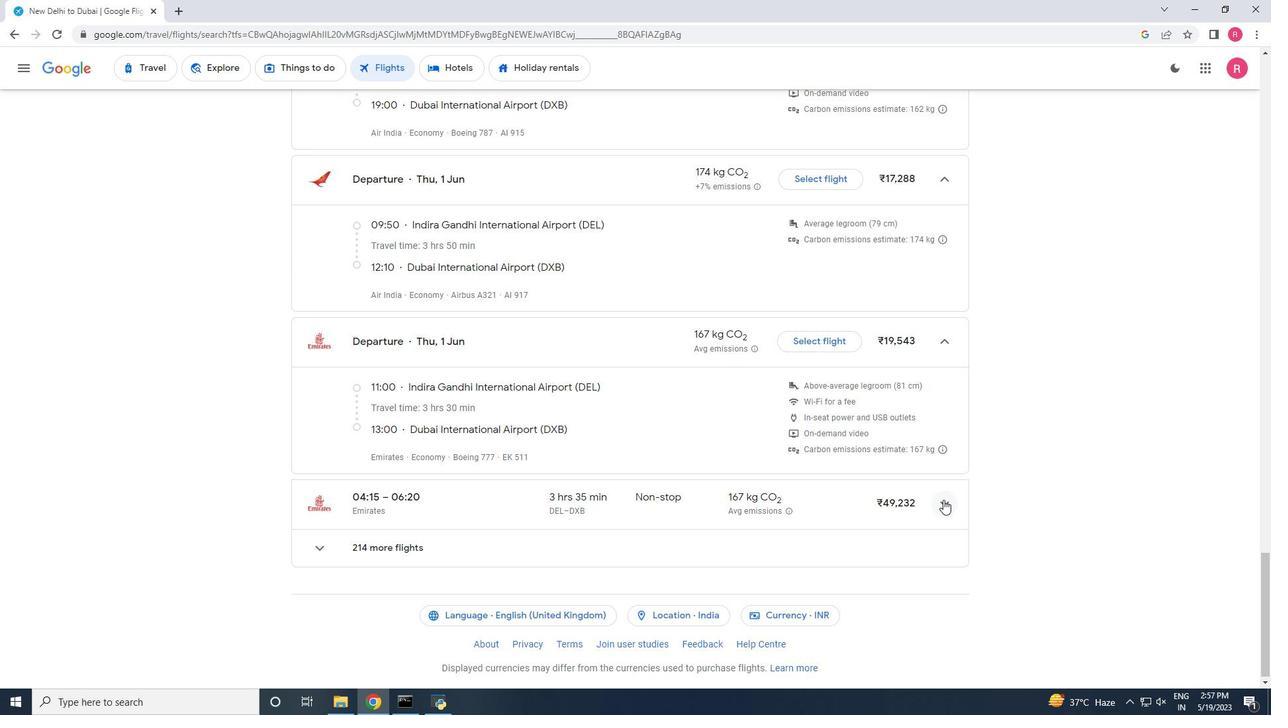 
Action: Mouse moved to (836, 434)
Screenshot: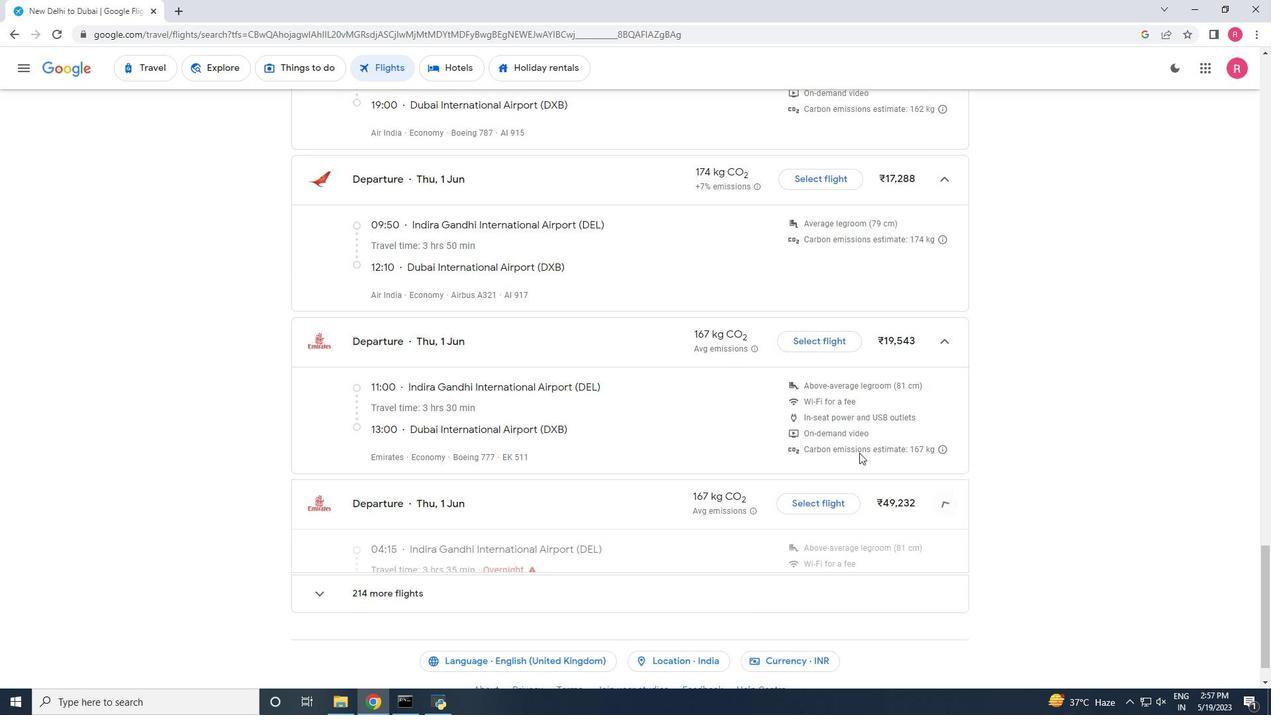
Action: Mouse scrolled (836, 435) with delta (0, 0)
Screenshot: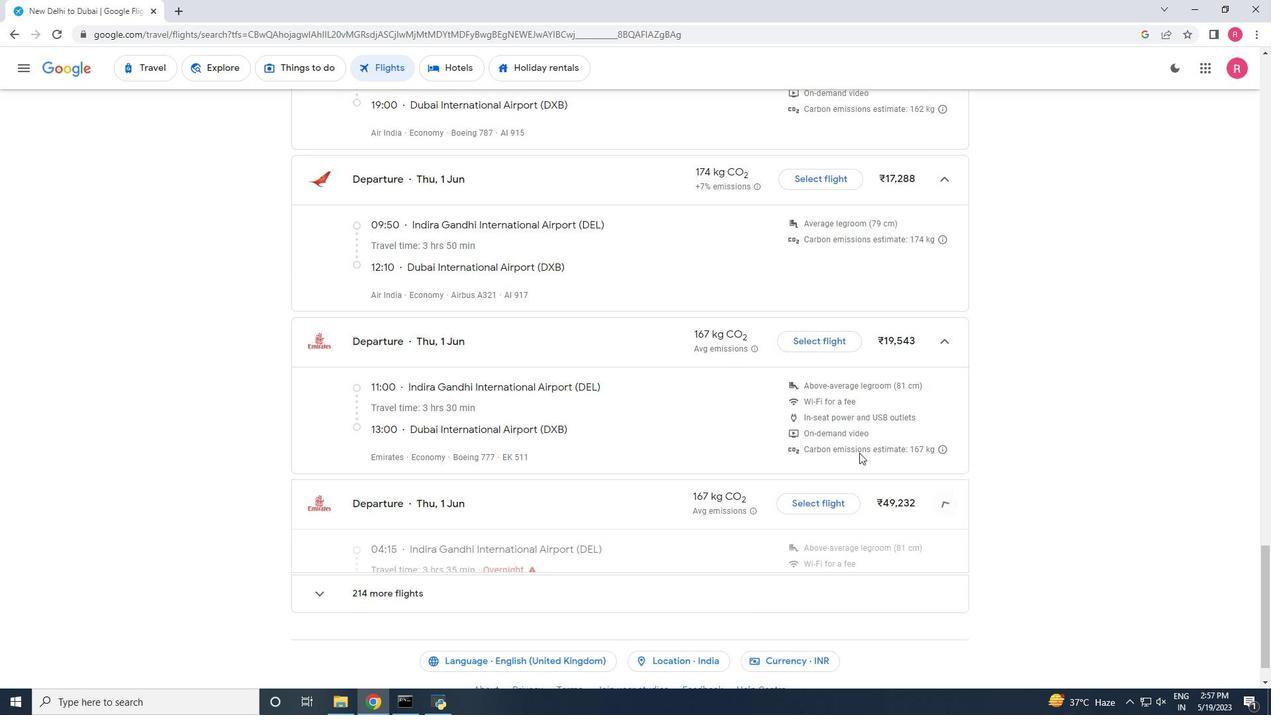 
Action: Mouse moved to (836, 434)
Screenshot: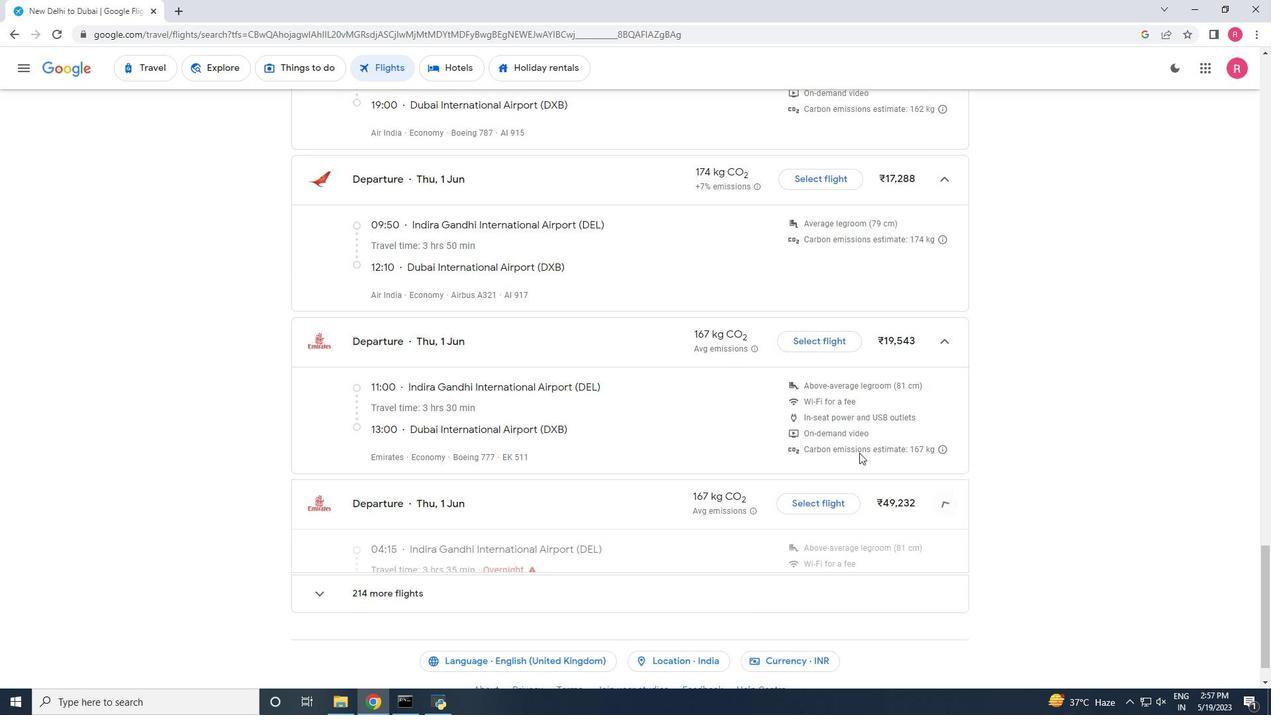 
Action: Mouse scrolled (836, 435) with delta (0, 0)
Screenshot: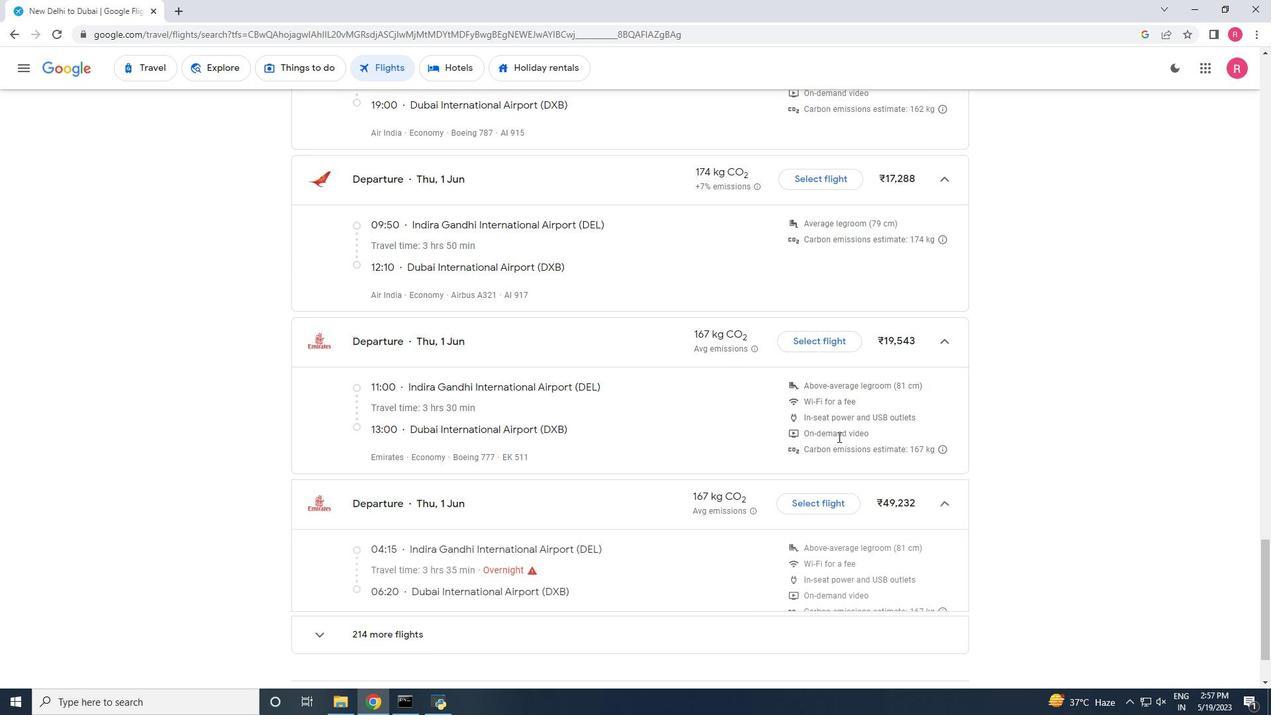 
Action: Mouse moved to (836, 433)
Screenshot: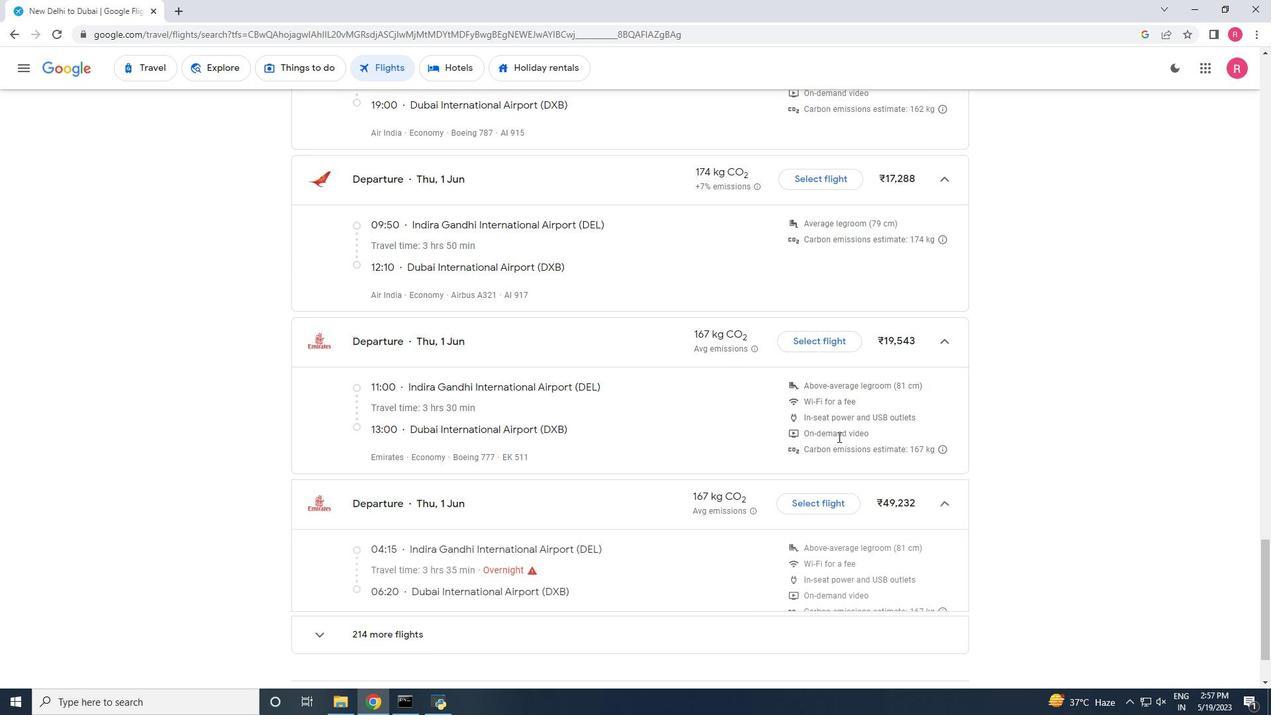 
Action: Mouse scrolled (836, 434) with delta (0, 0)
Screenshot: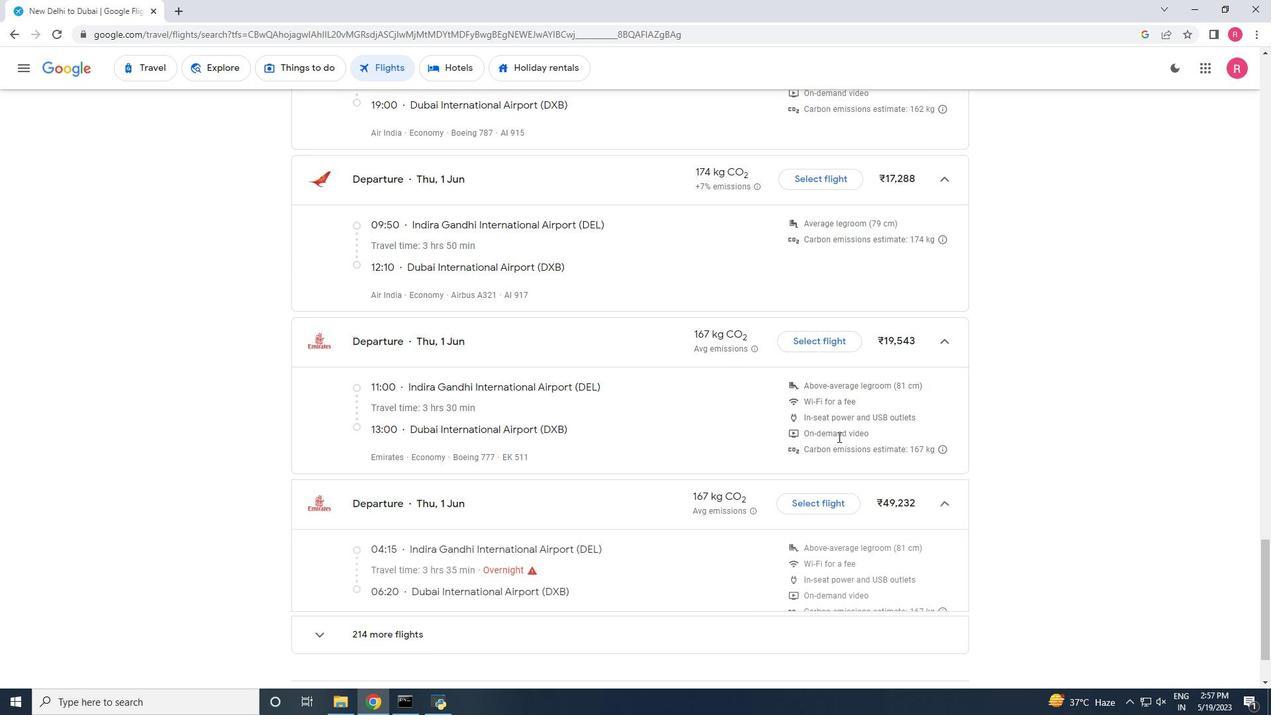 
Action: Mouse scrolled (836, 434) with delta (0, 0)
Screenshot: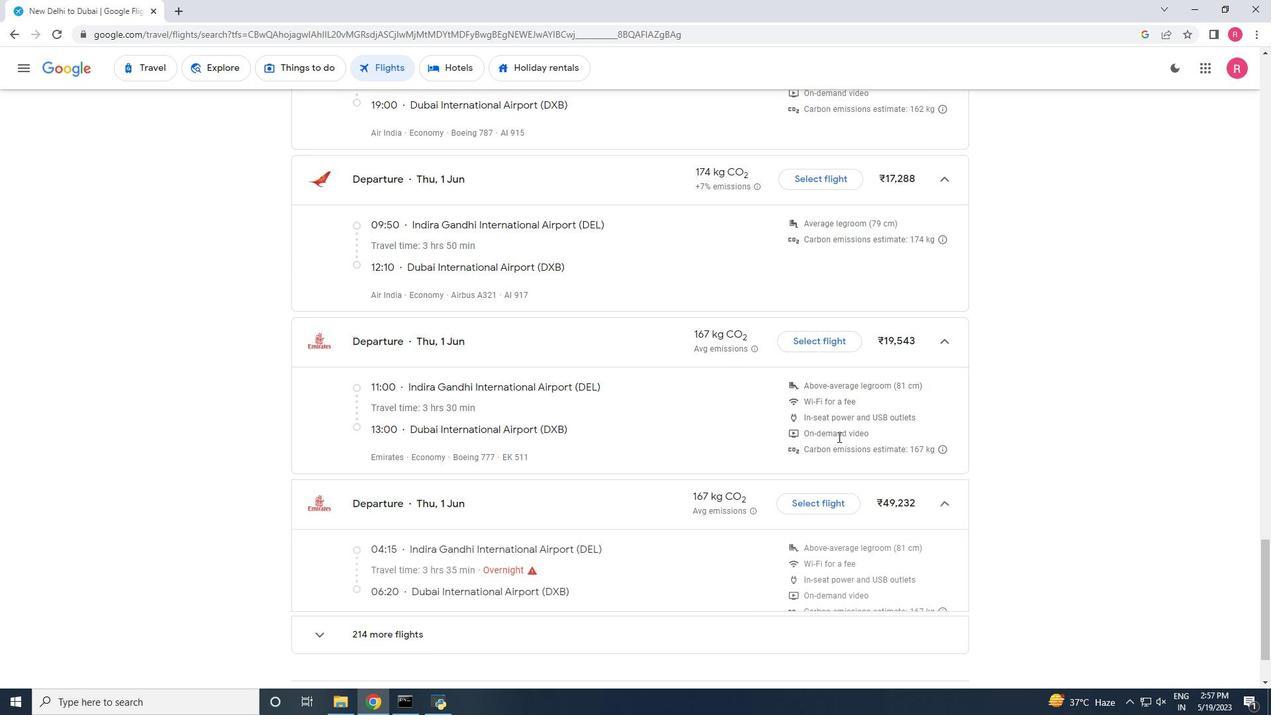 
Action: Mouse scrolled (836, 434) with delta (0, 0)
Screenshot: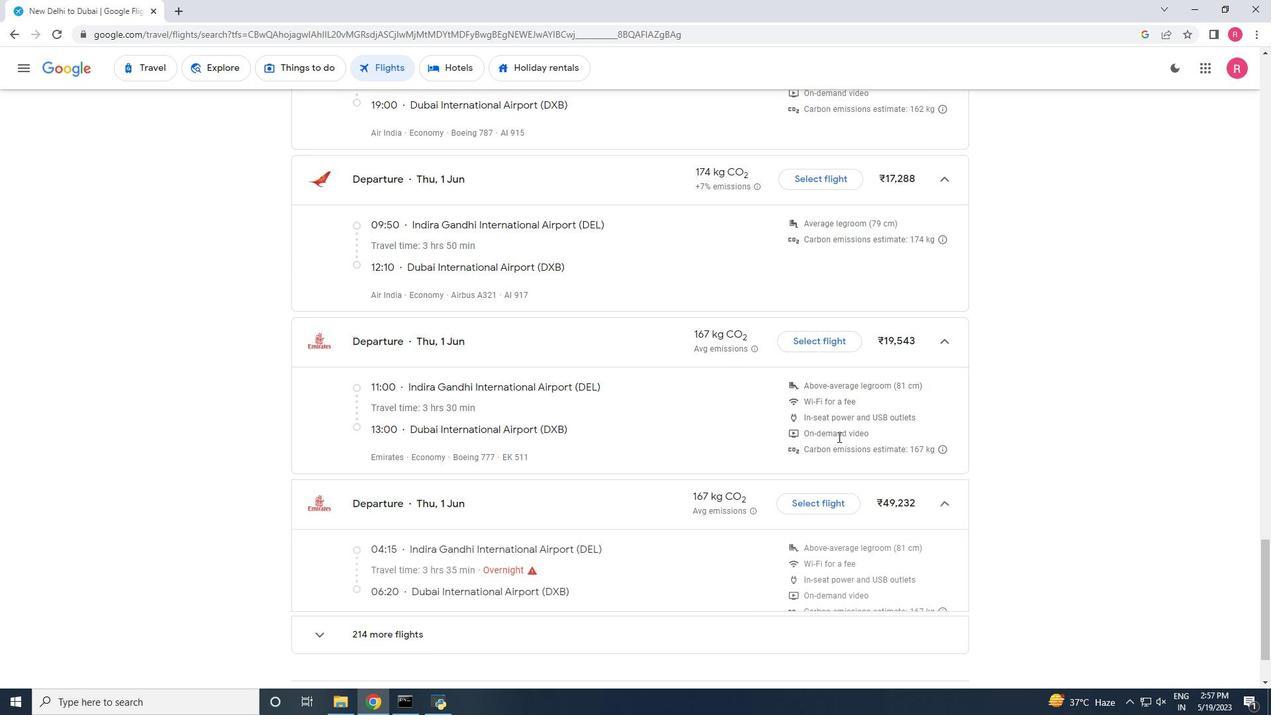 
Action: Mouse scrolled (836, 434) with delta (0, 0)
Screenshot: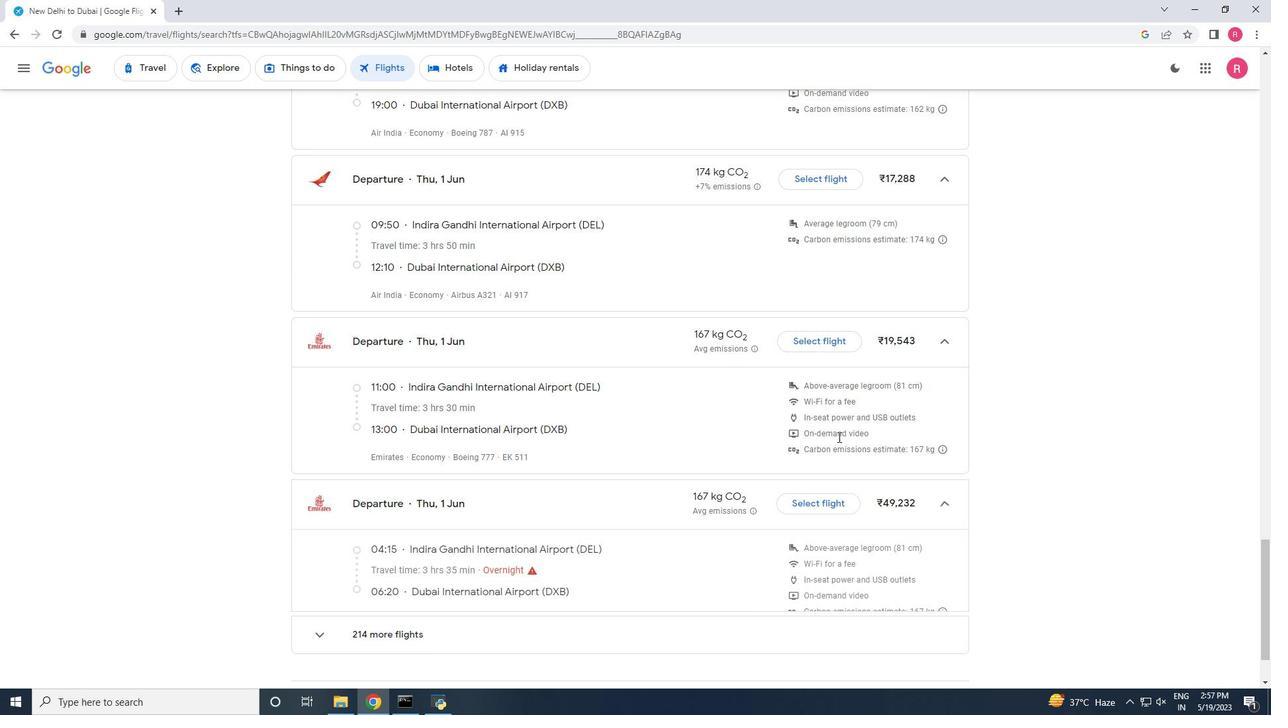 
Action: Mouse scrolled (836, 434) with delta (0, 0)
Screenshot: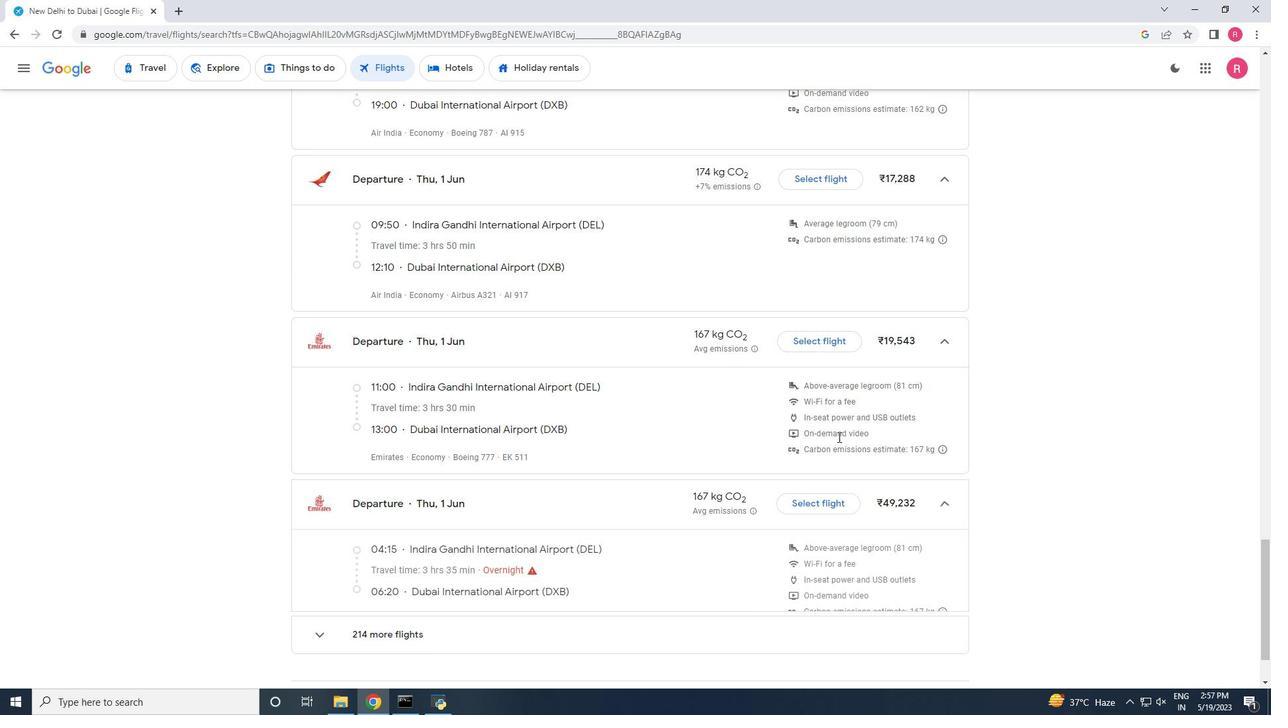 
Action: Mouse scrolled (836, 434) with delta (0, 0)
Screenshot: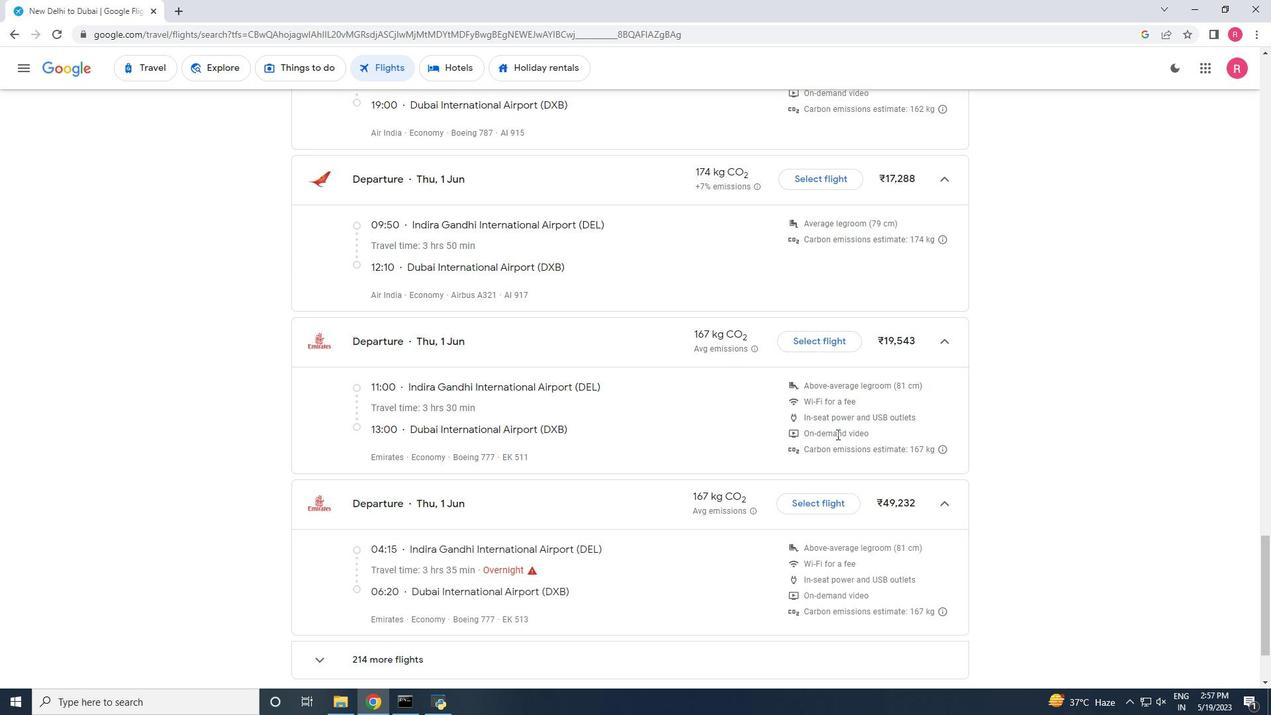 
Action: Mouse moved to (832, 421)
Screenshot: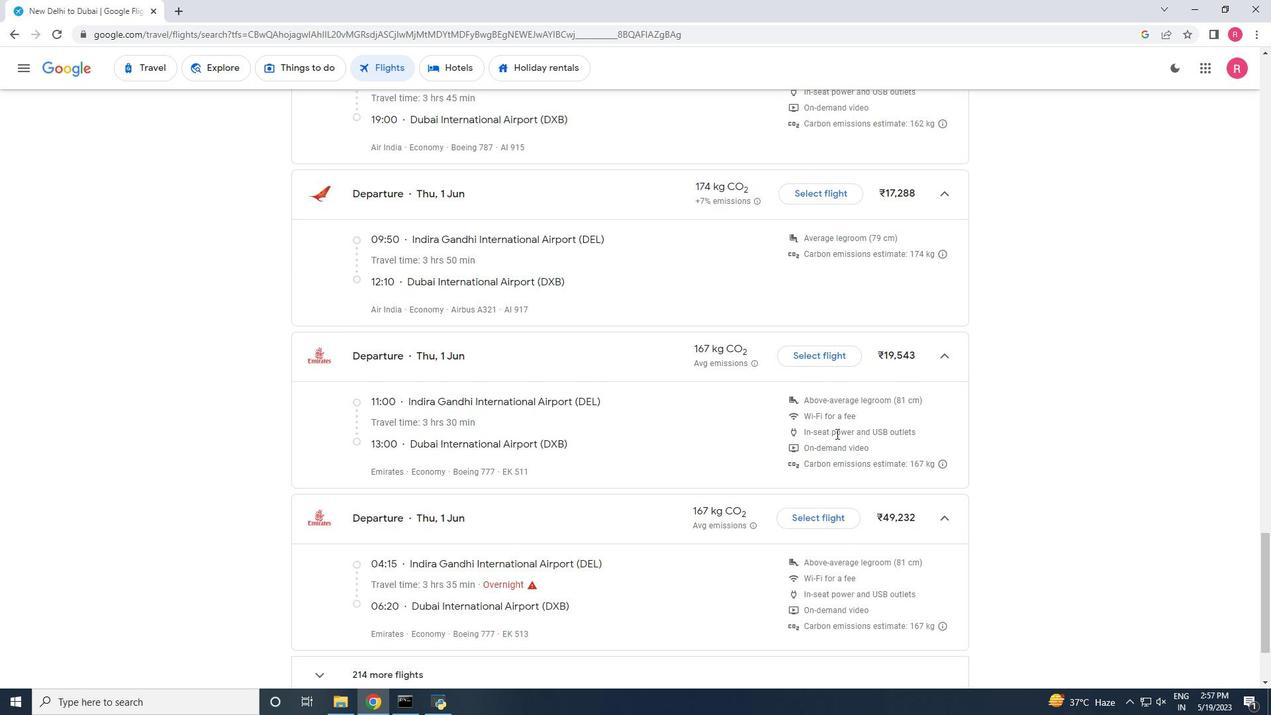 
Action: Mouse scrolled (832, 422) with delta (0, 0)
Screenshot: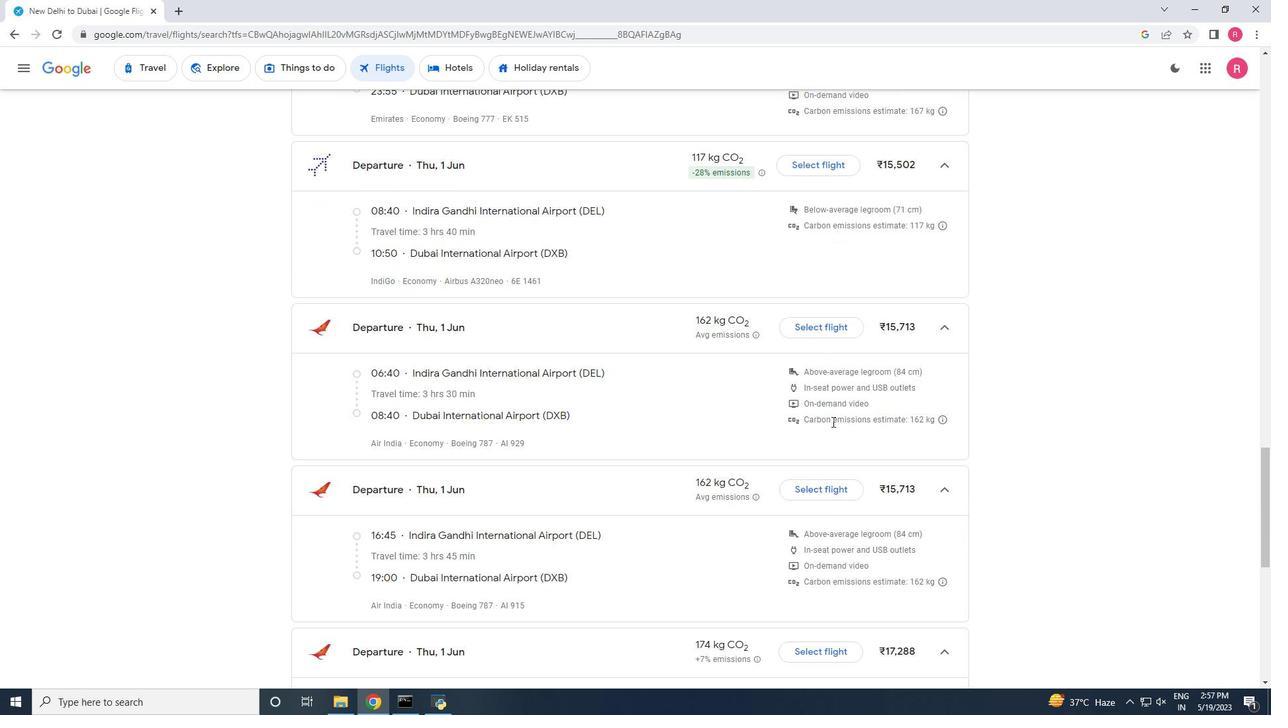 
Action: Mouse scrolled (832, 422) with delta (0, 0)
Screenshot: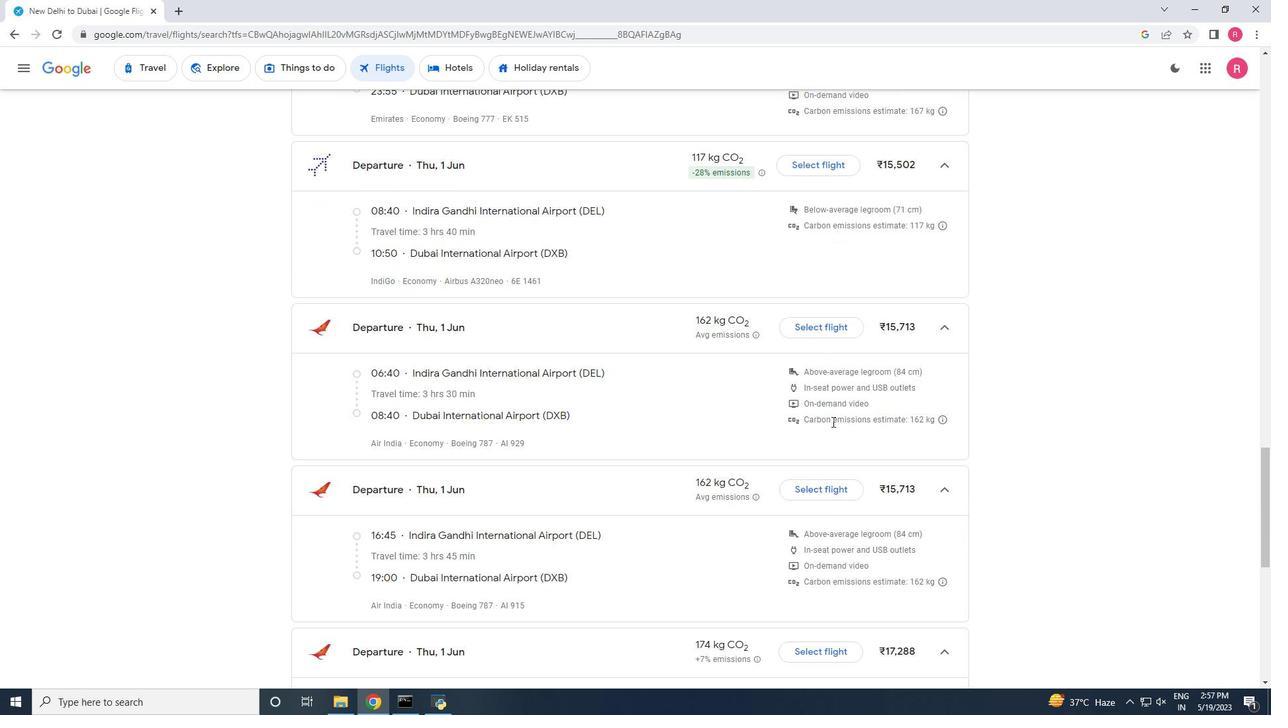 
Action: Mouse scrolled (832, 422) with delta (0, 0)
Screenshot: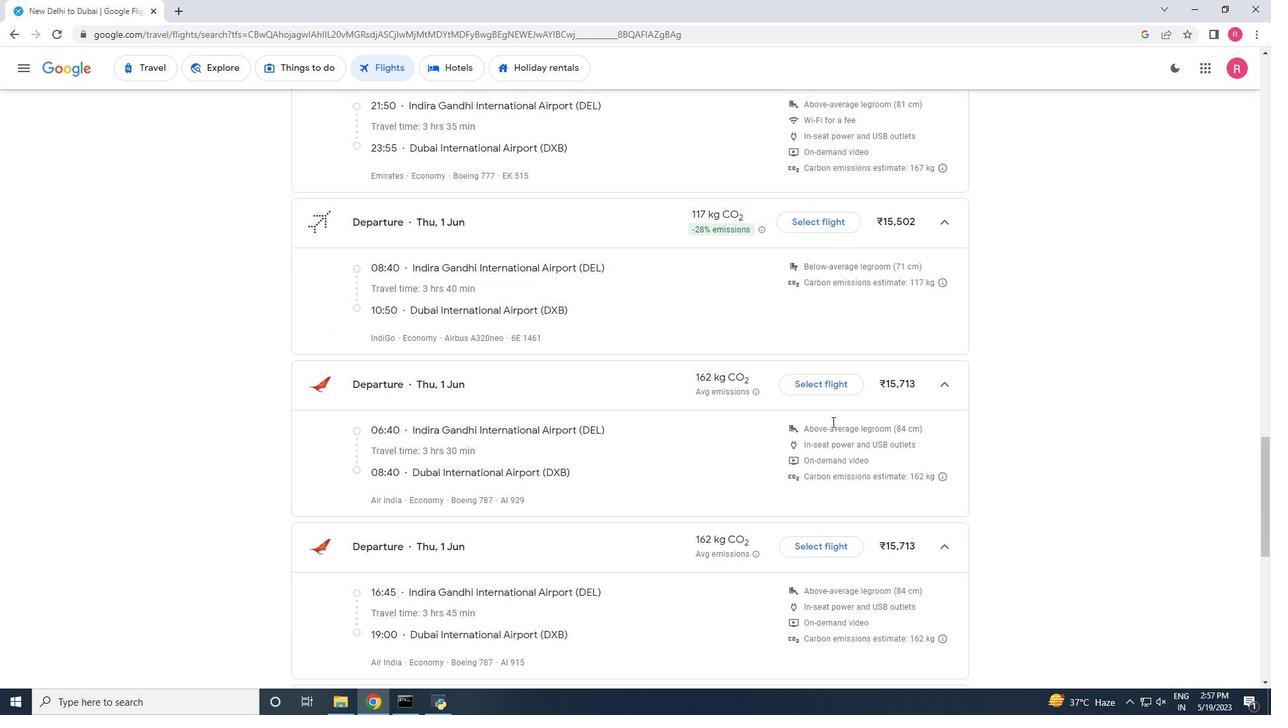 
Action: Mouse scrolled (832, 422) with delta (0, 0)
Screenshot: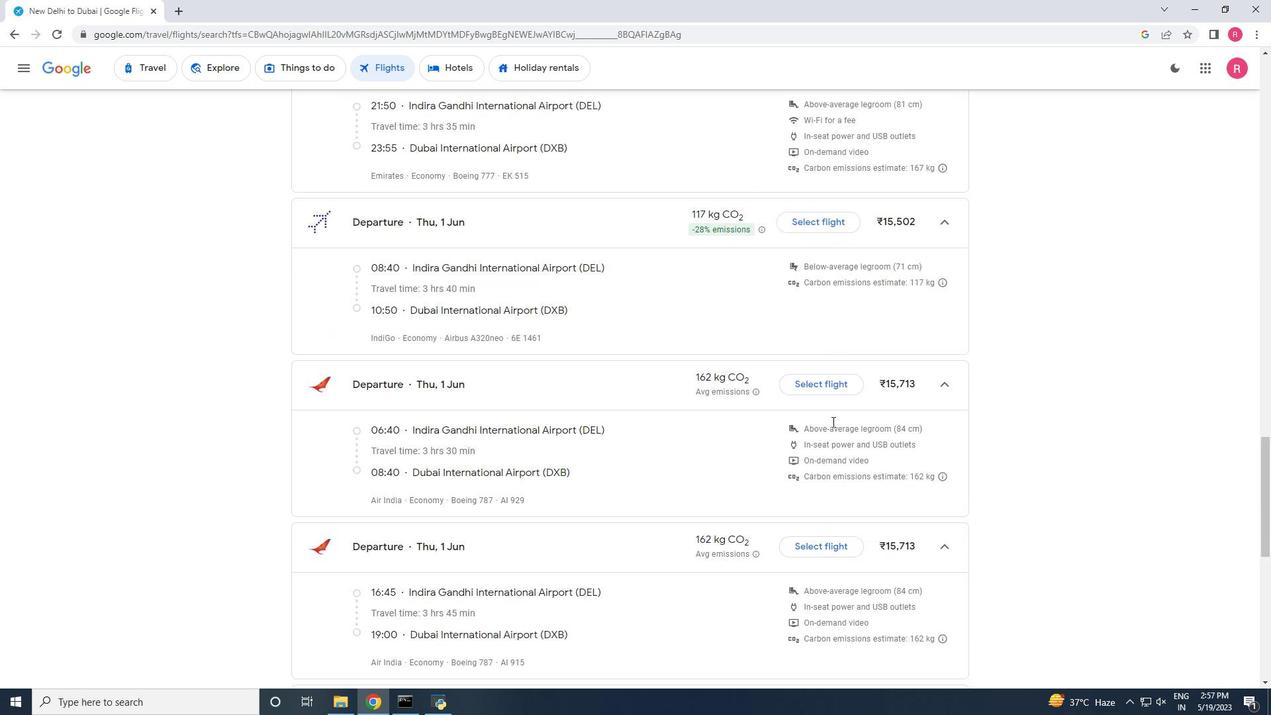 
Action: Mouse scrolled (832, 422) with delta (0, 0)
Screenshot: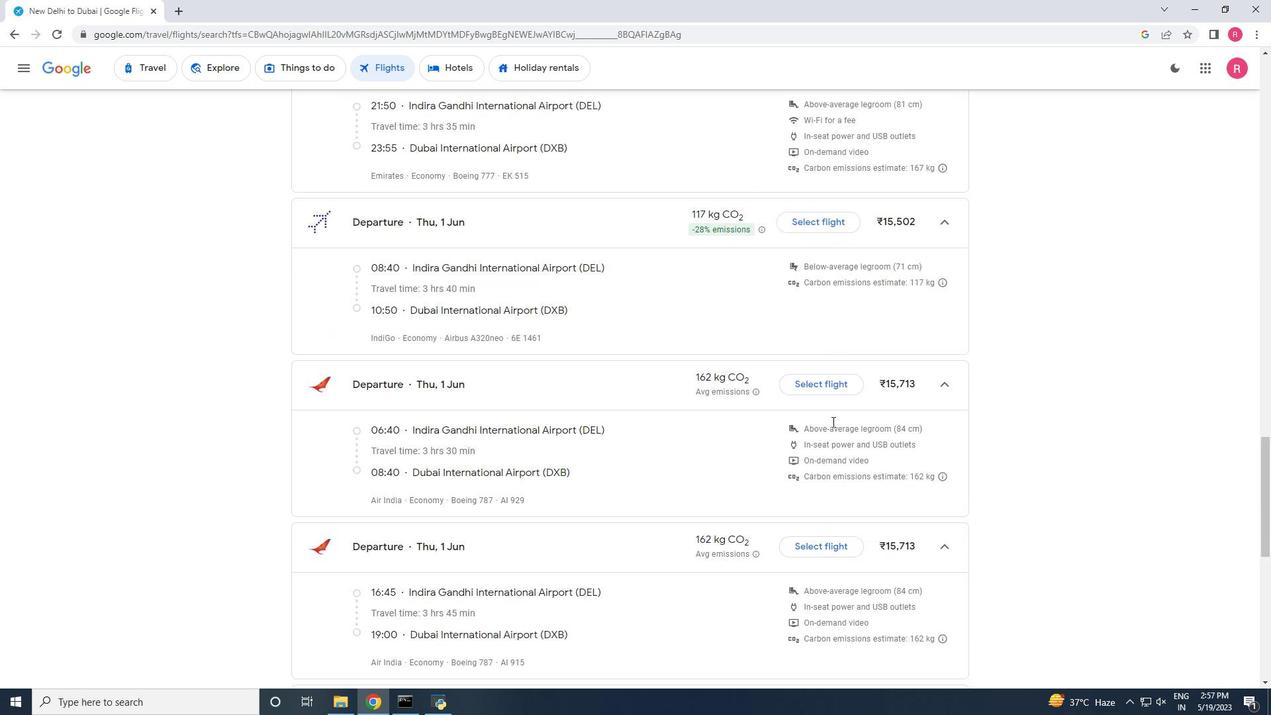 
Action: Mouse scrolled (832, 422) with delta (0, 0)
Screenshot: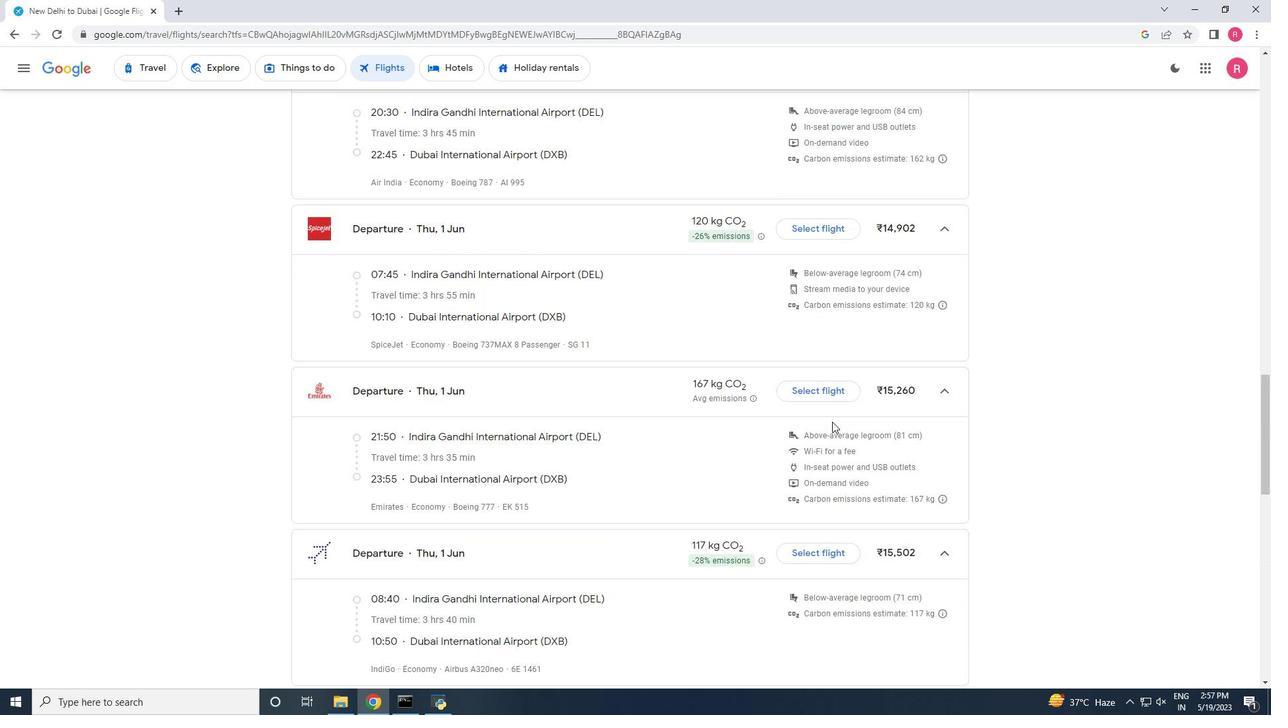 
Action: Mouse scrolled (832, 422) with delta (0, 0)
Screenshot: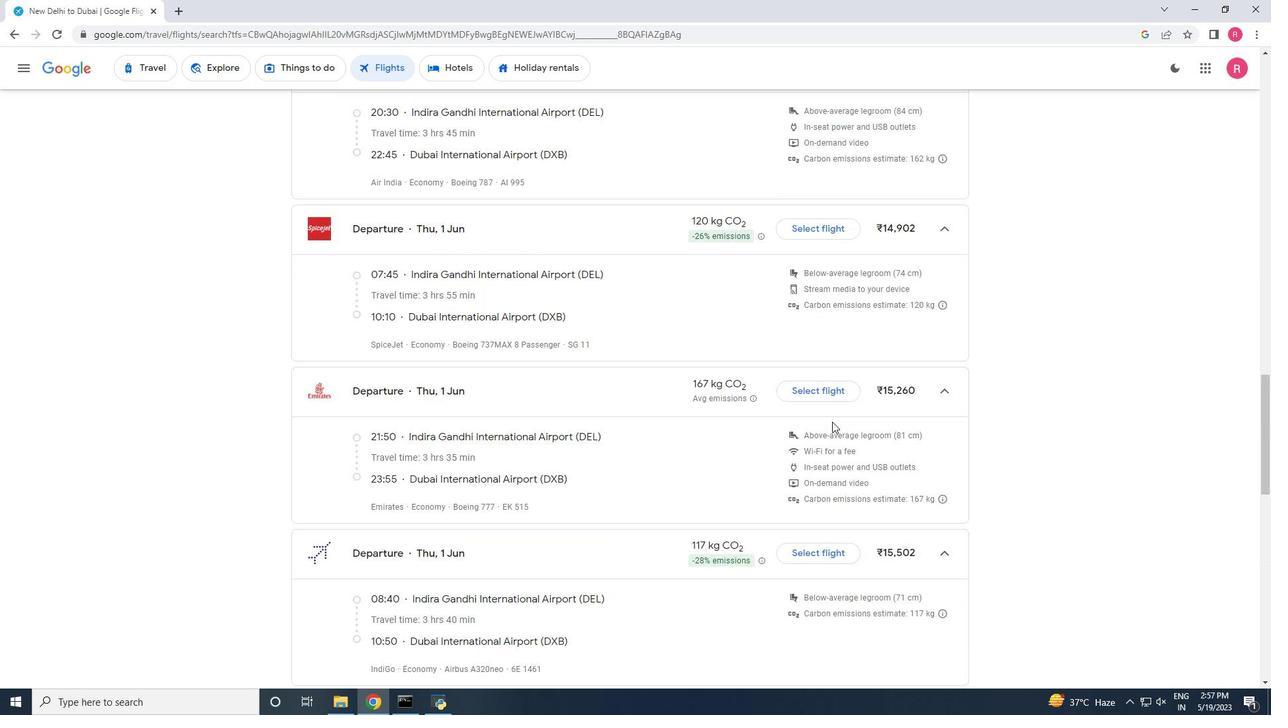 
Action: Mouse scrolled (832, 422) with delta (0, 0)
Screenshot: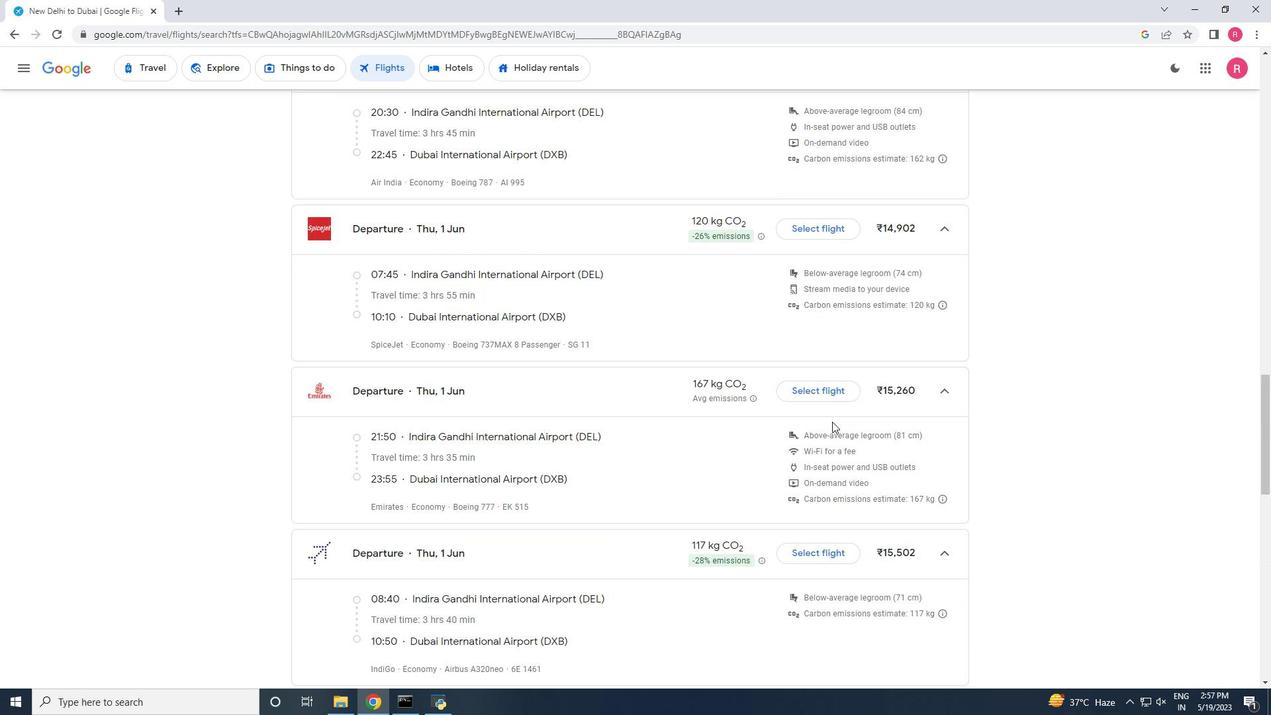 
Action: Mouse scrolled (832, 422) with delta (0, 0)
Screenshot: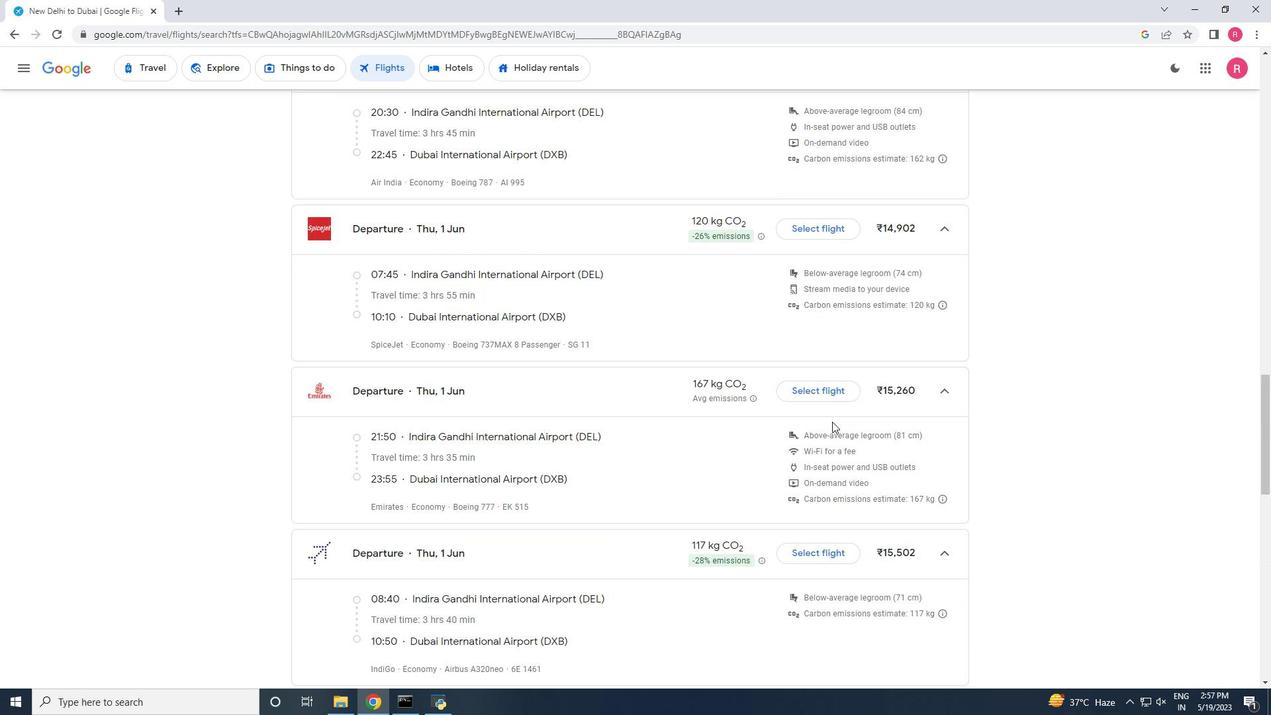 
Action: Mouse scrolled (832, 422) with delta (0, 0)
Screenshot: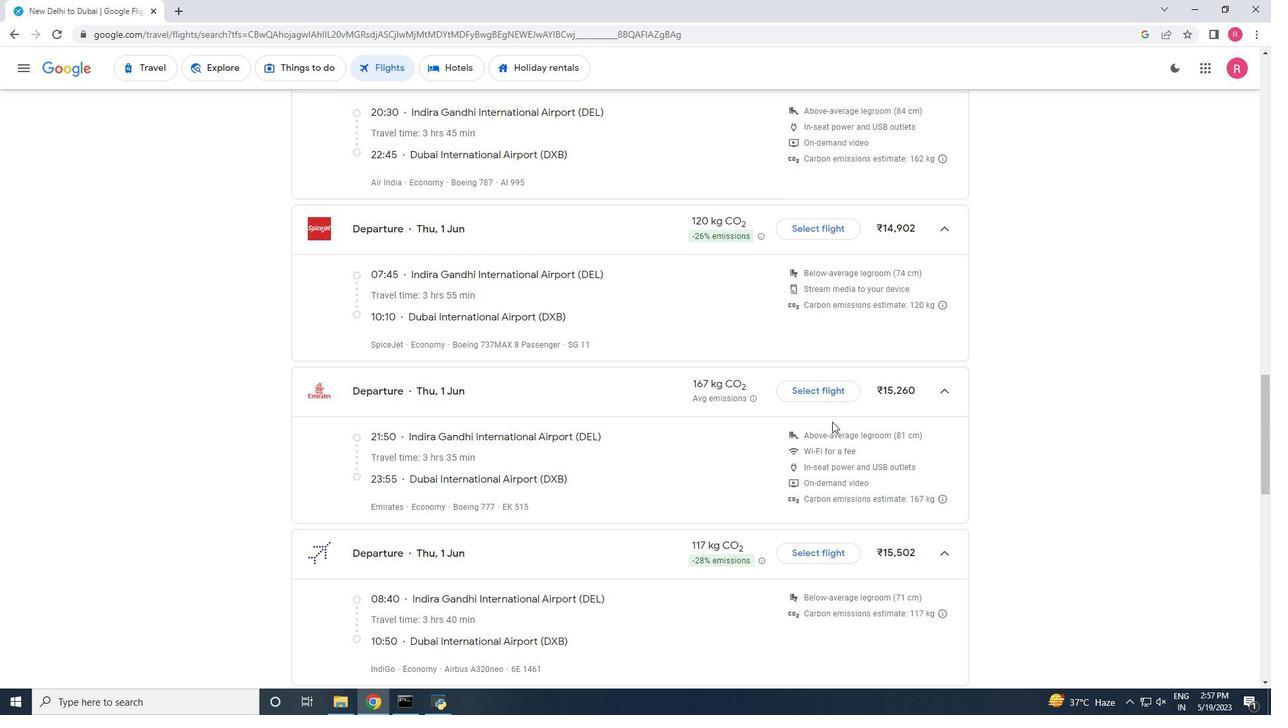 
Action: Mouse scrolled (832, 422) with delta (0, 0)
Screenshot: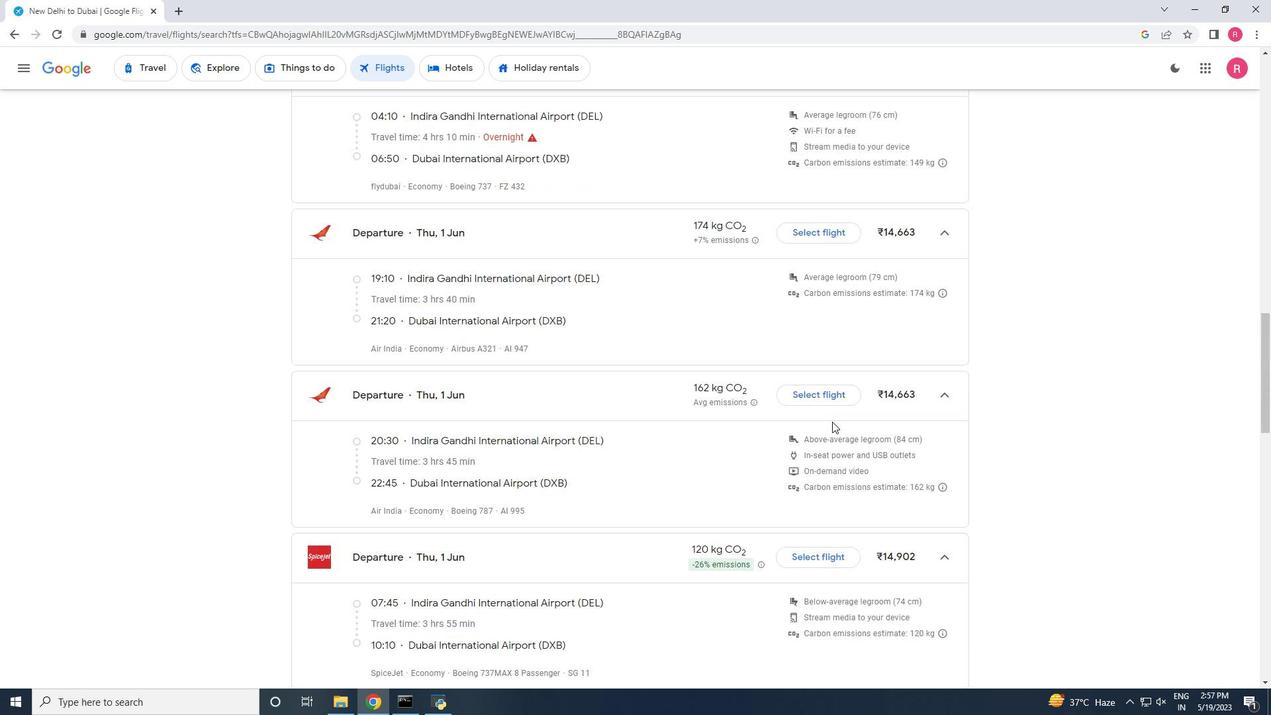 
Action: Mouse scrolled (832, 422) with delta (0, 0)
Screenshot: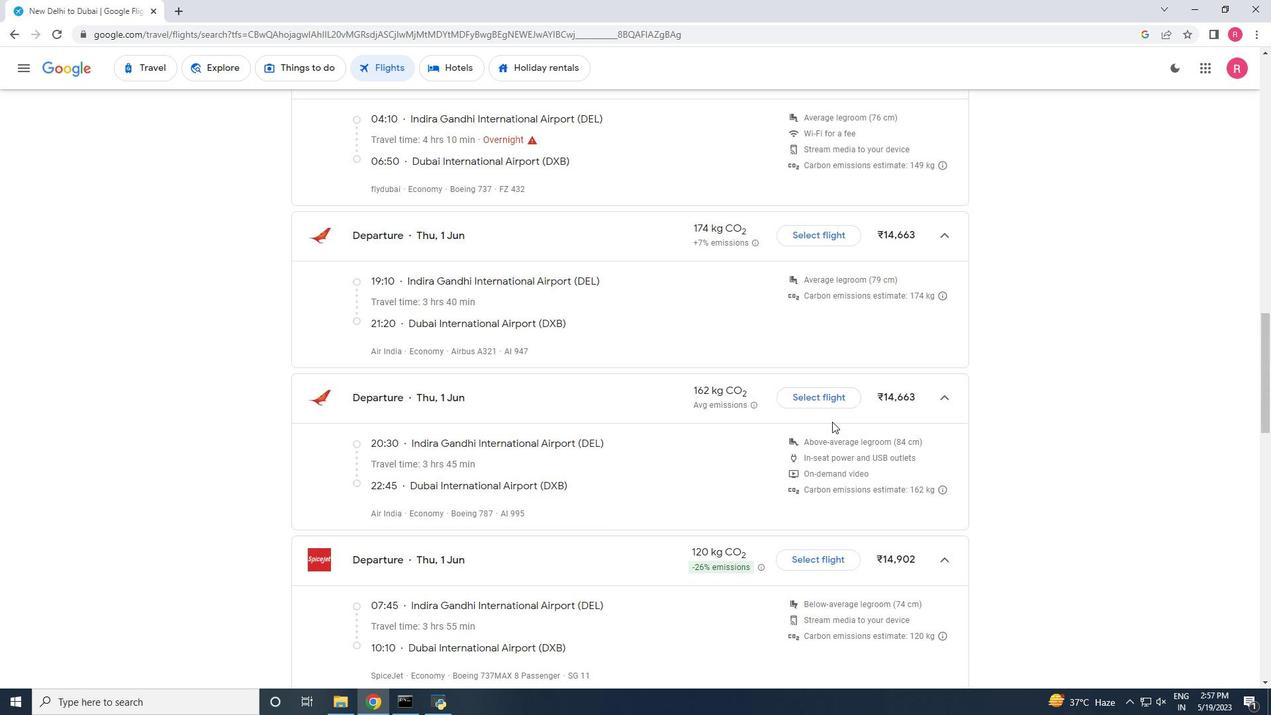 
Action: Mouse scrolled (832, 422) with delta (0, 0)
Screenshot: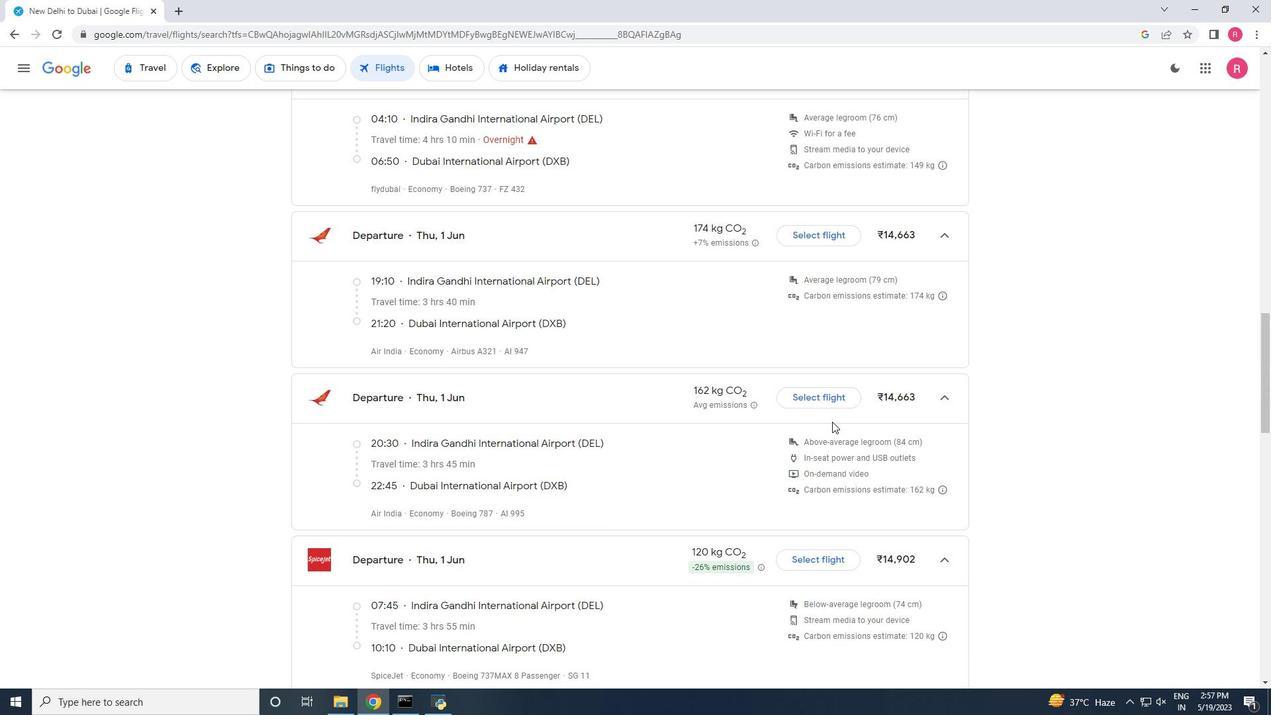 
Action: Mouse scrolled (832, 422) with delta (0, 0)
Screenshot: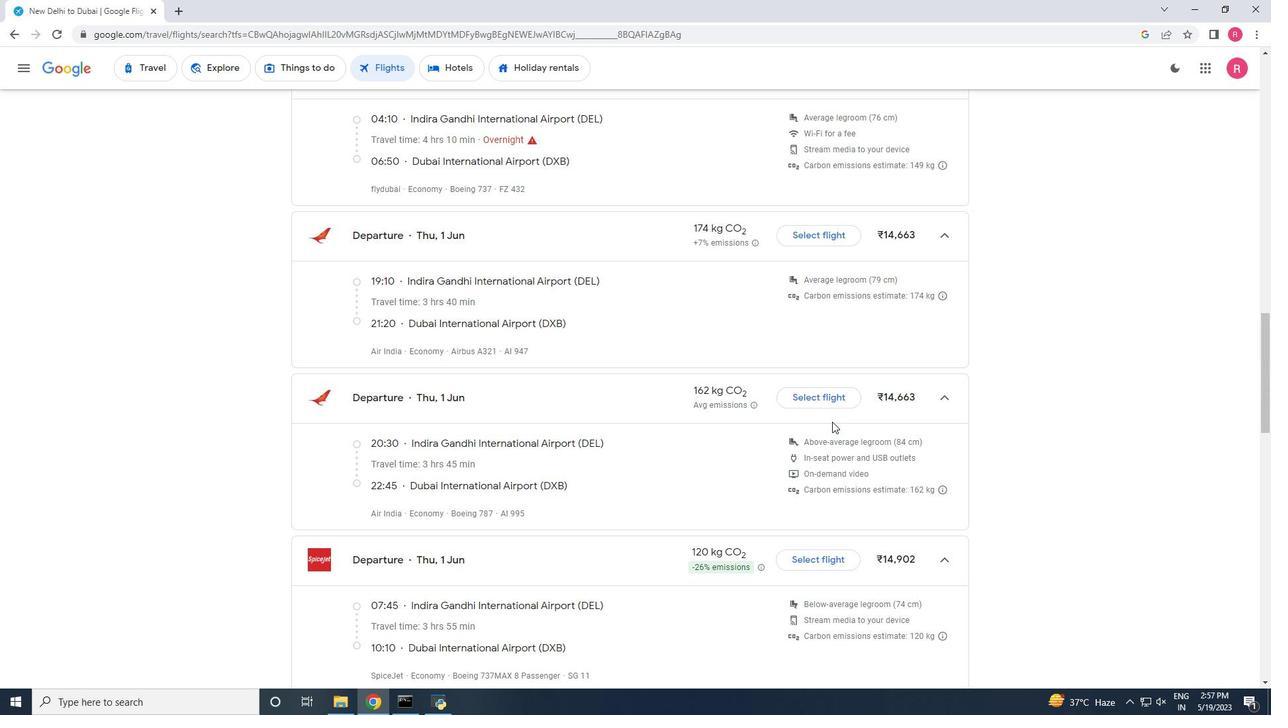 
Action: Mouse scrolled (832, 422) with delta (0, 0)
Screenshot: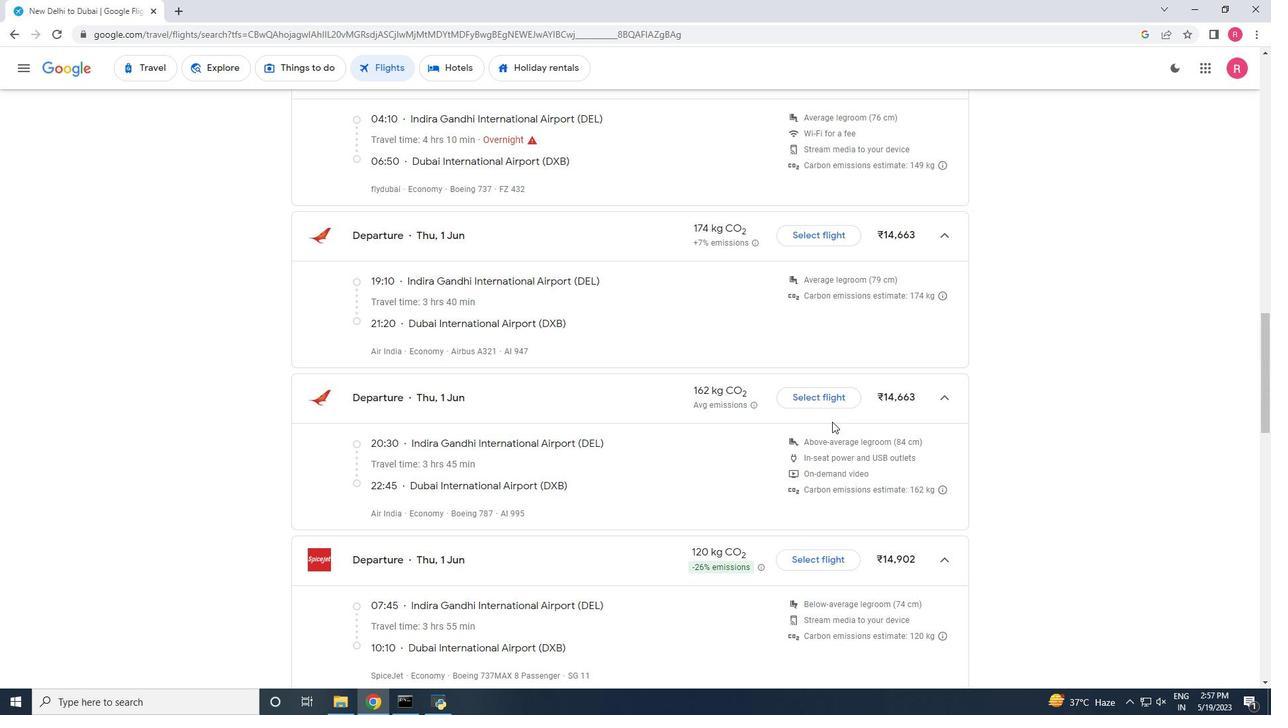 
Action: Mouse scrolled (832, 422) with delta (0, 0)
Screenshot: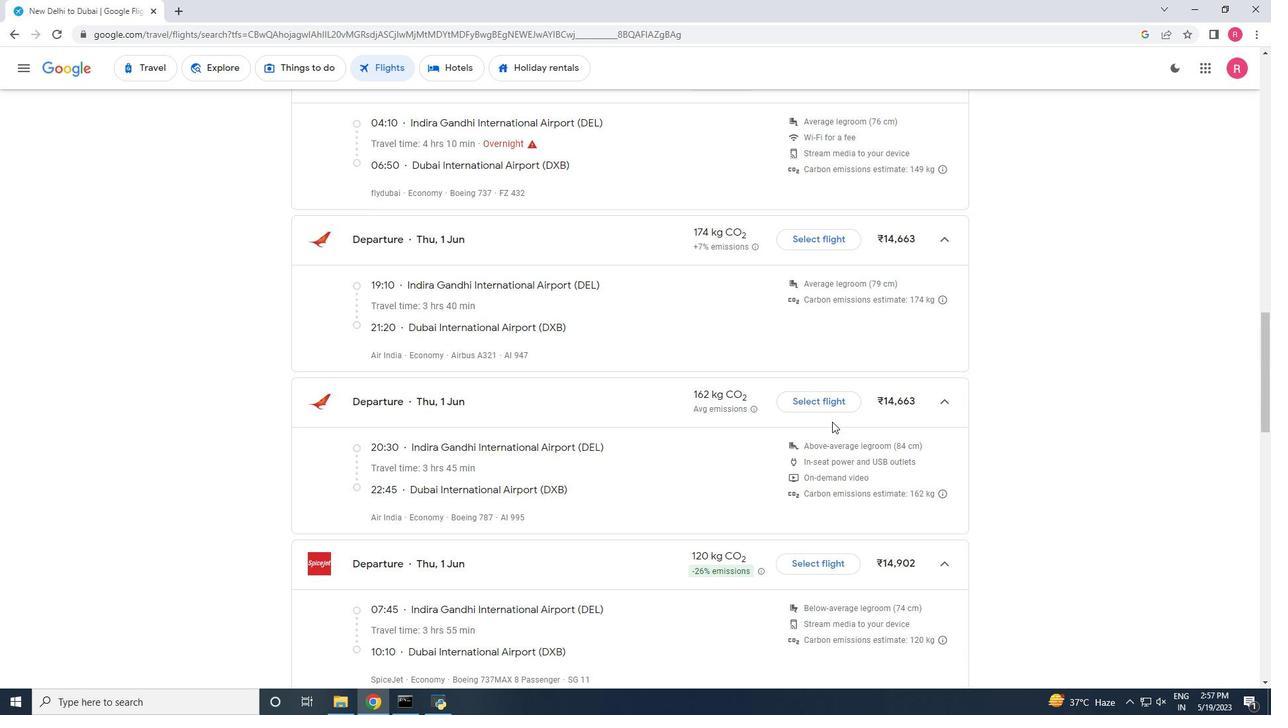 
Action: Mouse moved to (896, 436)
Screenshot: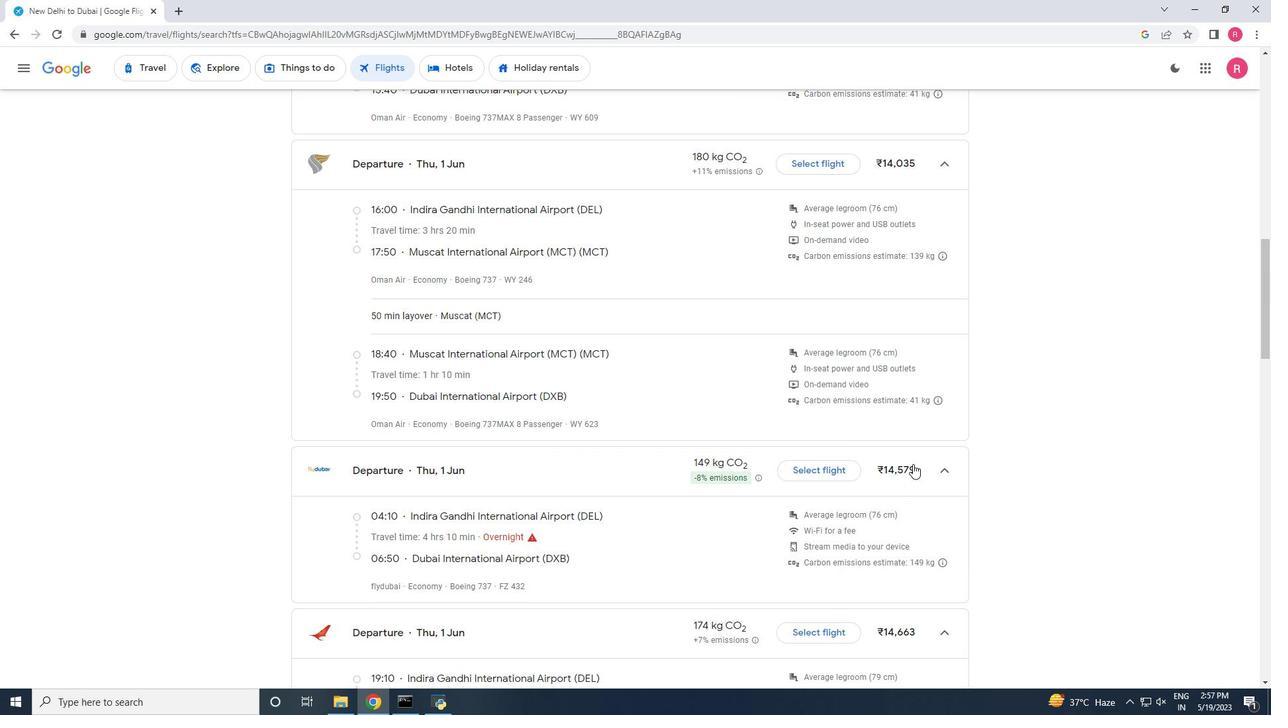 
Action: Mouse scrolled (896, 436) with delta (0, 0)
Screenshot: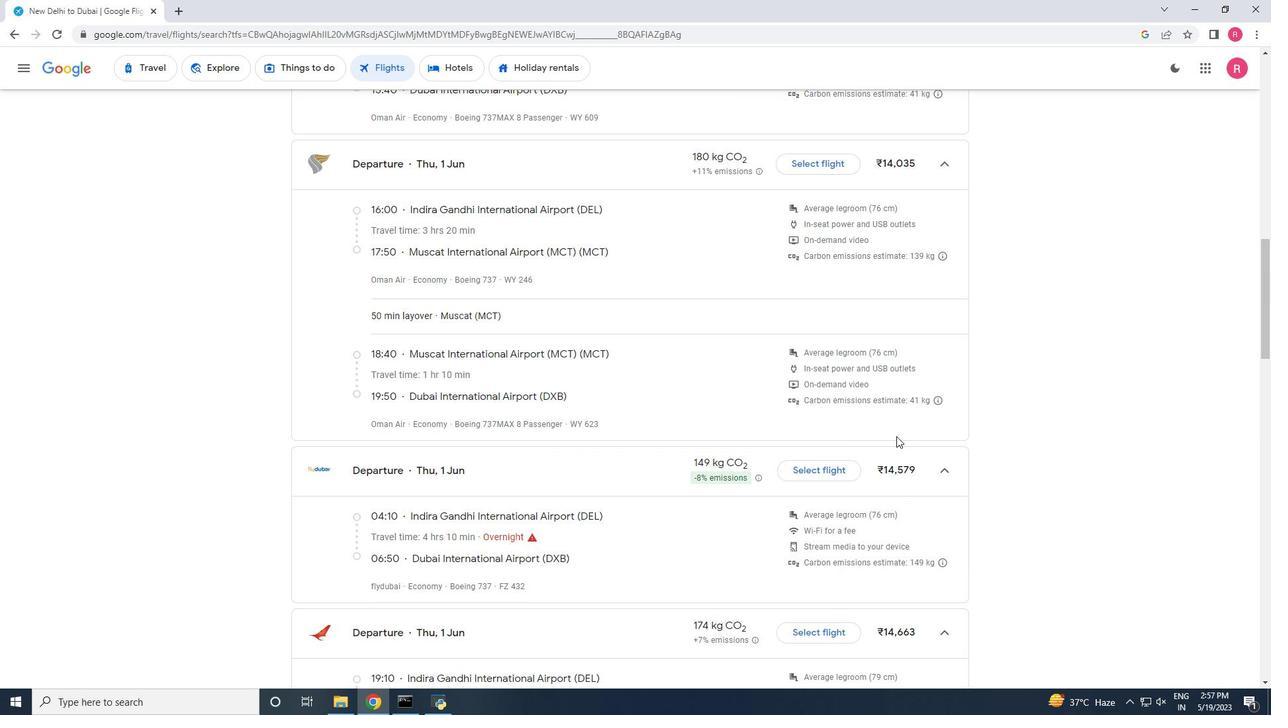 
Action: Mouse scrolled (896, 436) with delta (0, 0)
Screenshot: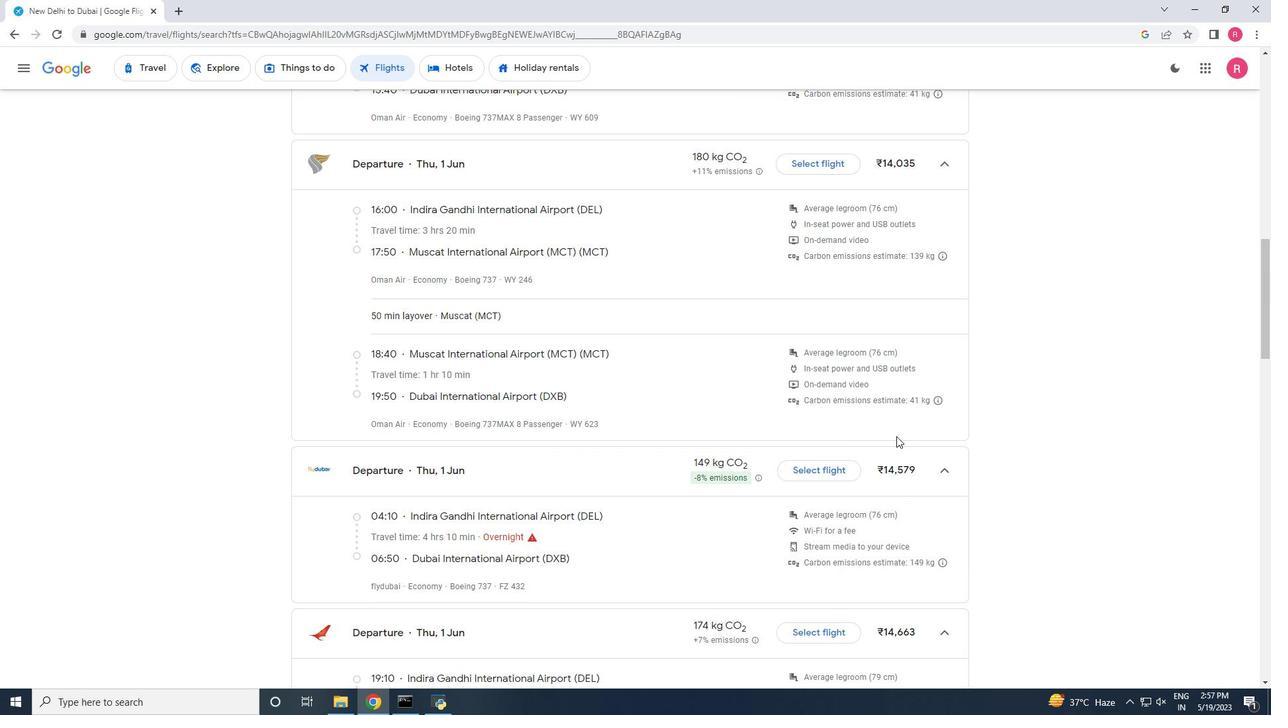 
Action: Mouse scrolled (896, 436) with delta (0, 0)
Screenshot: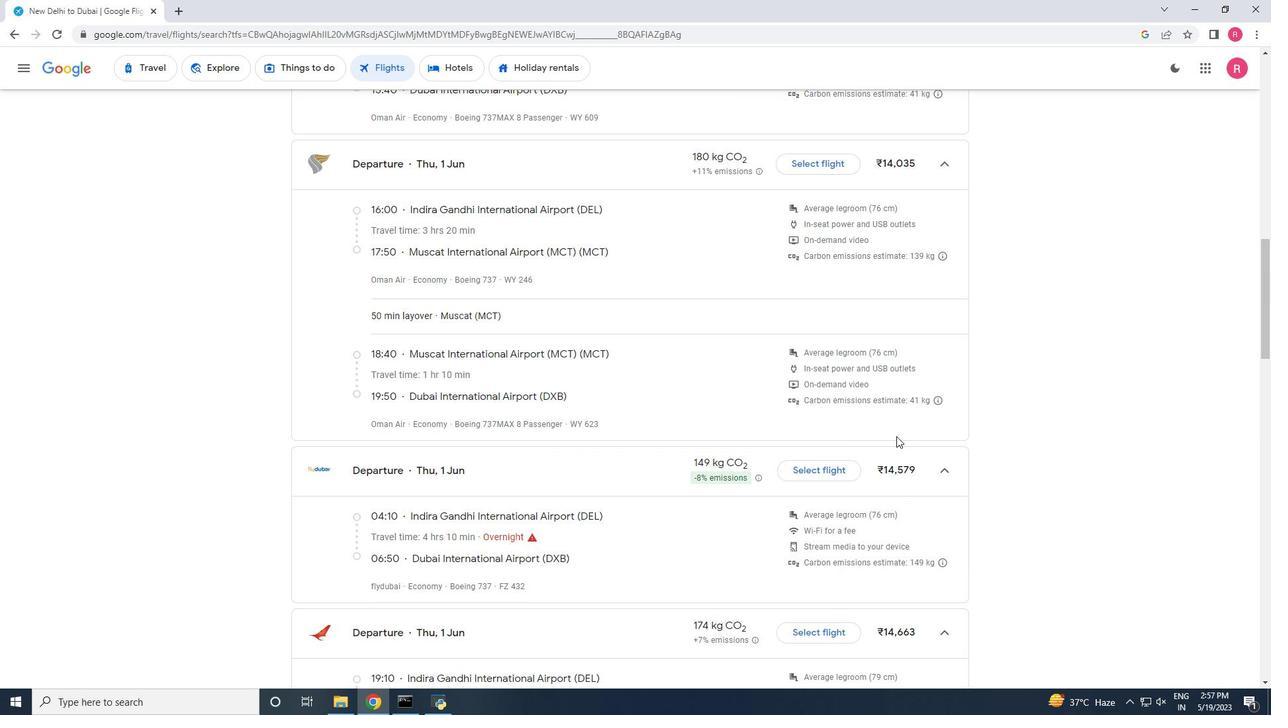 
Action: Mouse scrolled (896, 436) with delta (0, 0)
Screenshot: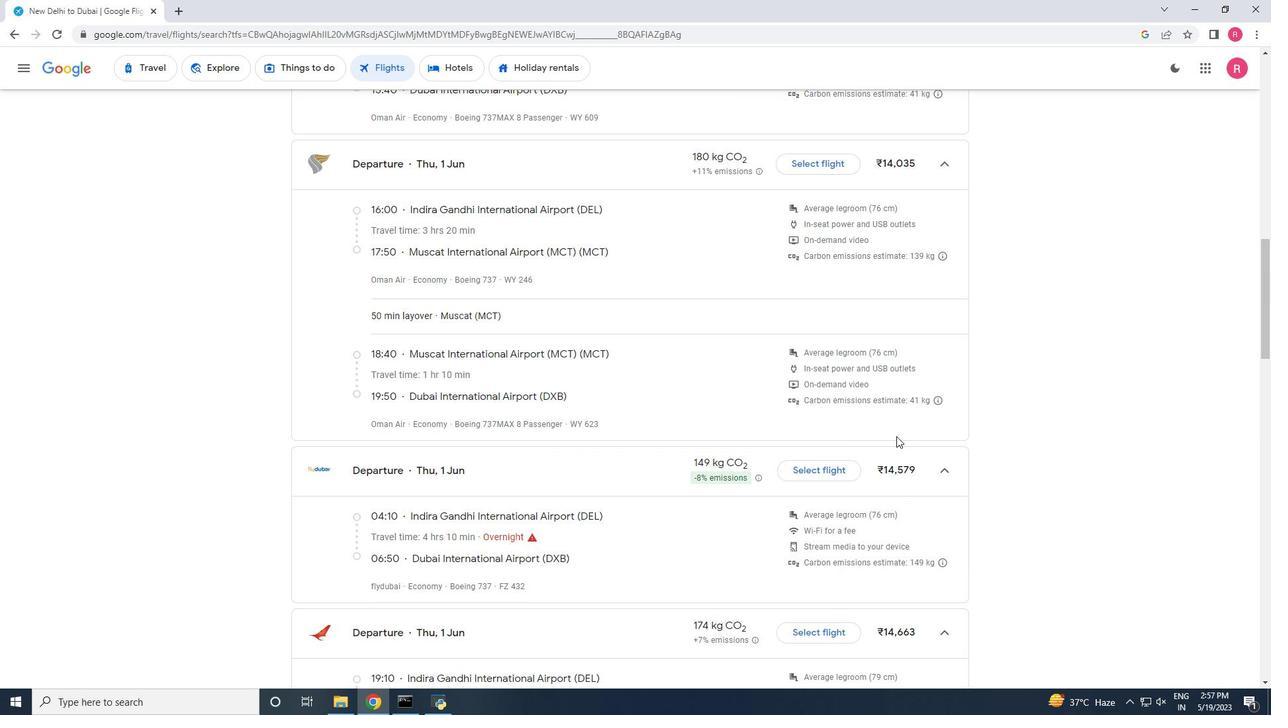 
Action: Mouse scrolled (896, 436) with delta (0, 0)
Screenshot: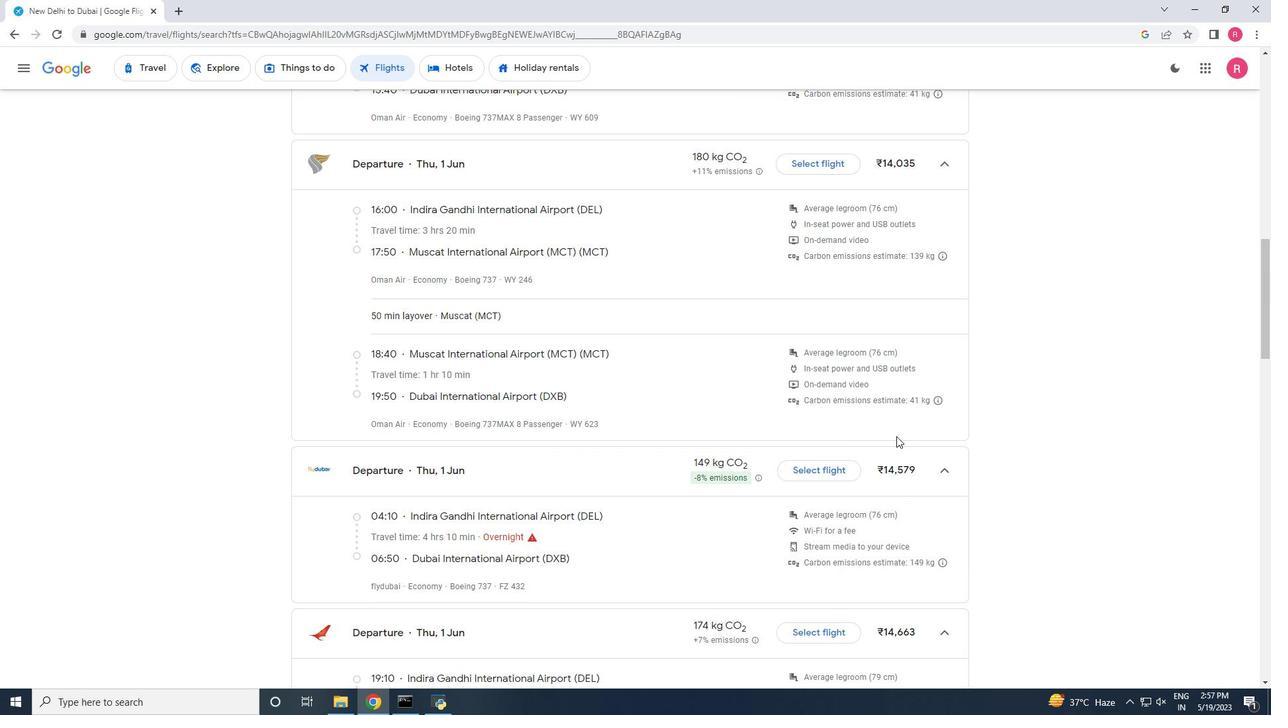 
Action: Mouse moved to (895, 433)
Screenshot: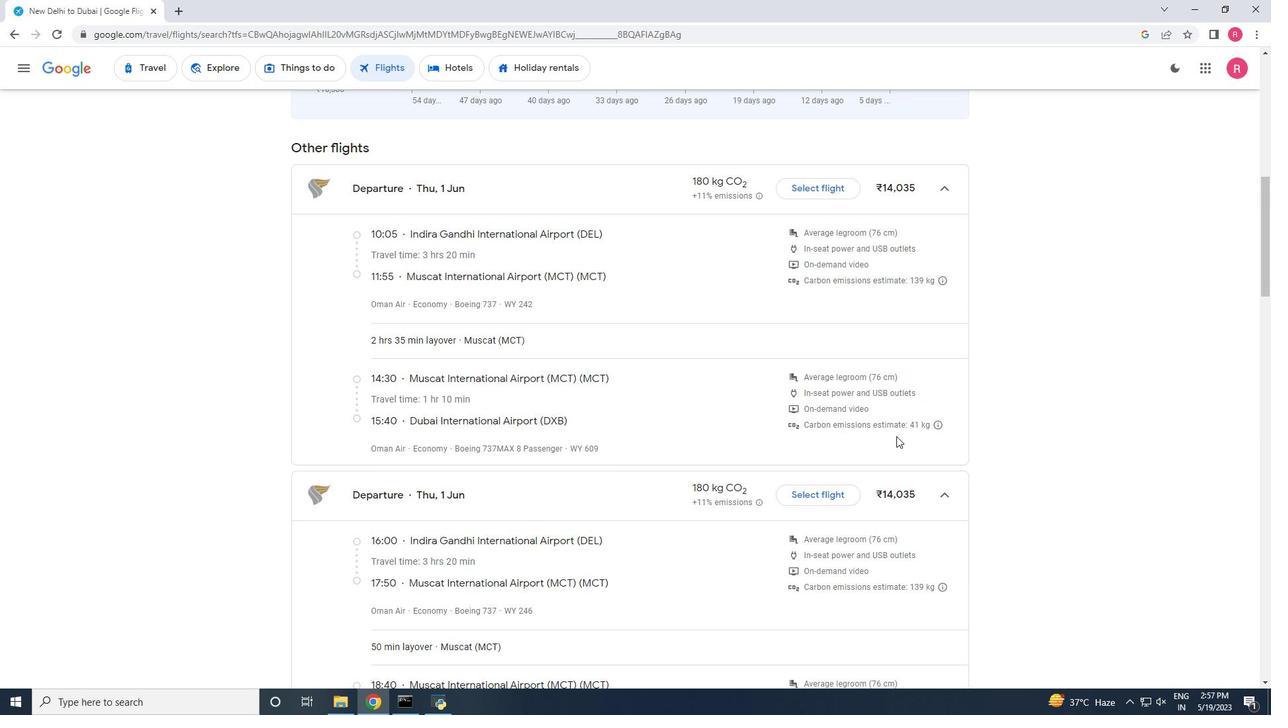 
Action: Mouse scrolled (895, 433) with delta (0, 0)
Screenshot: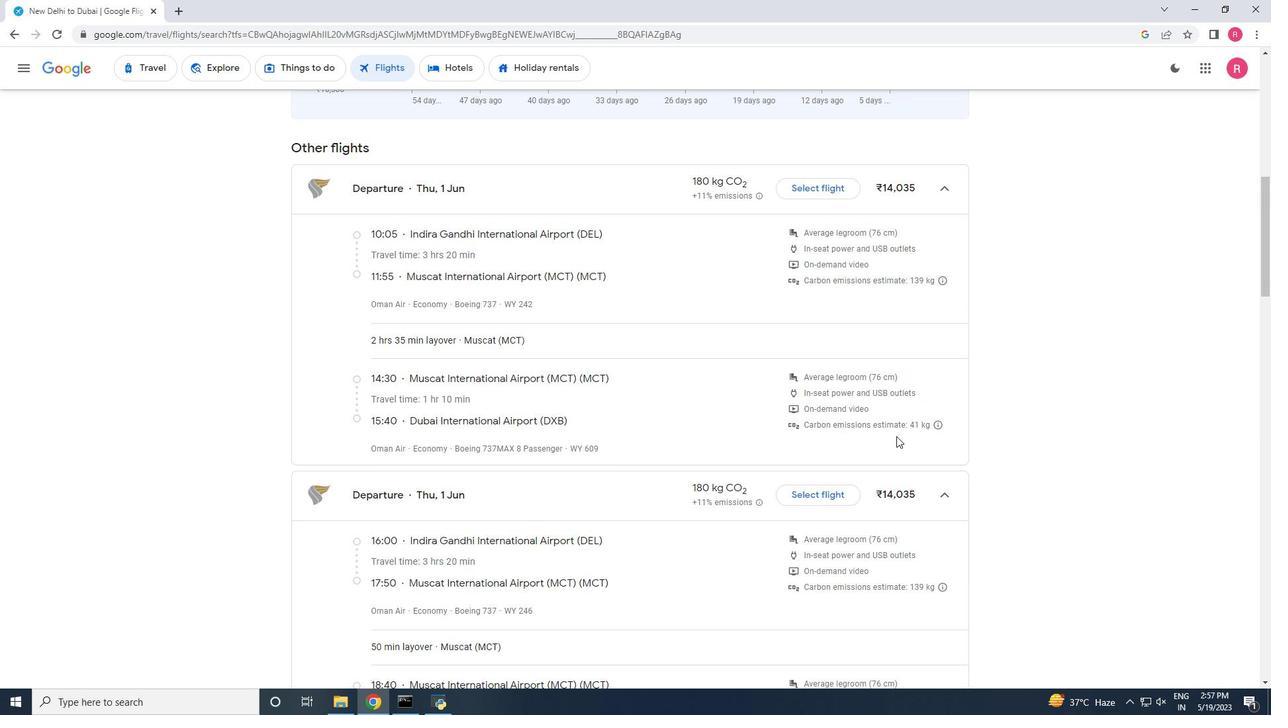 
Action: Mouse scrolled (895, 433) with delta (0, 0)
Screenshot: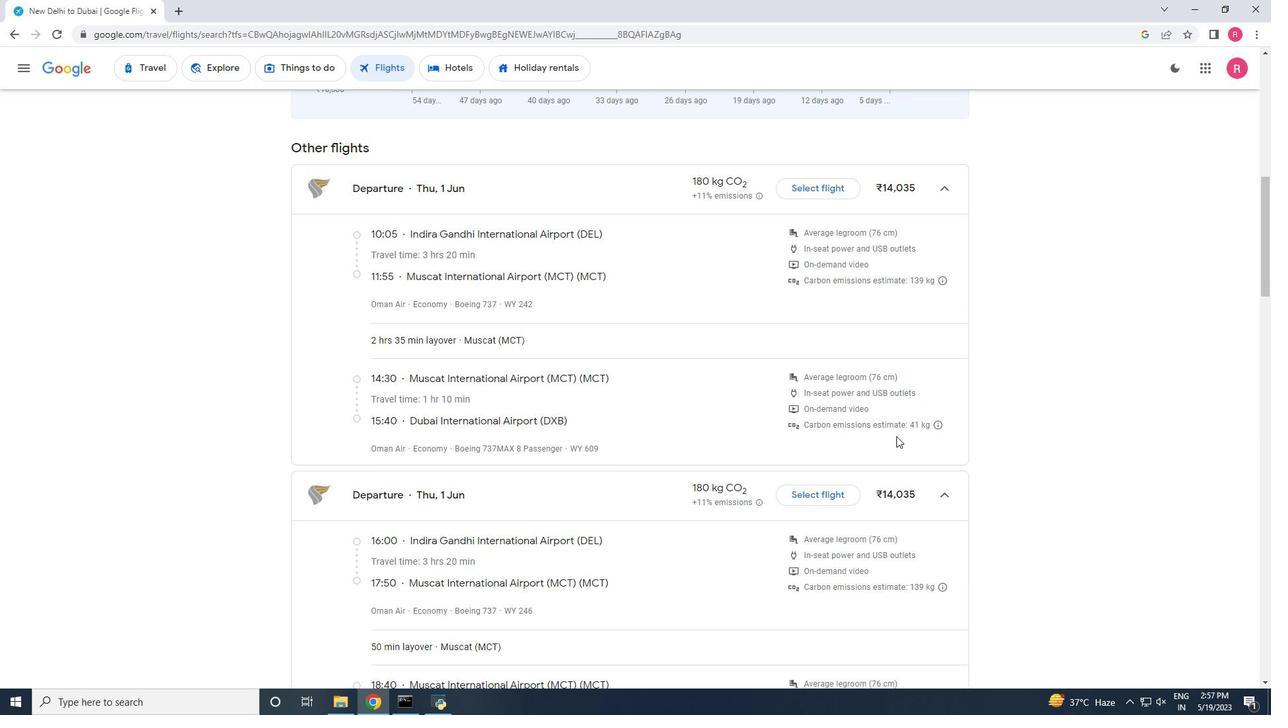 
Action: Mouse scrolled (895, 433) with delta (0, 0)
Screenshot: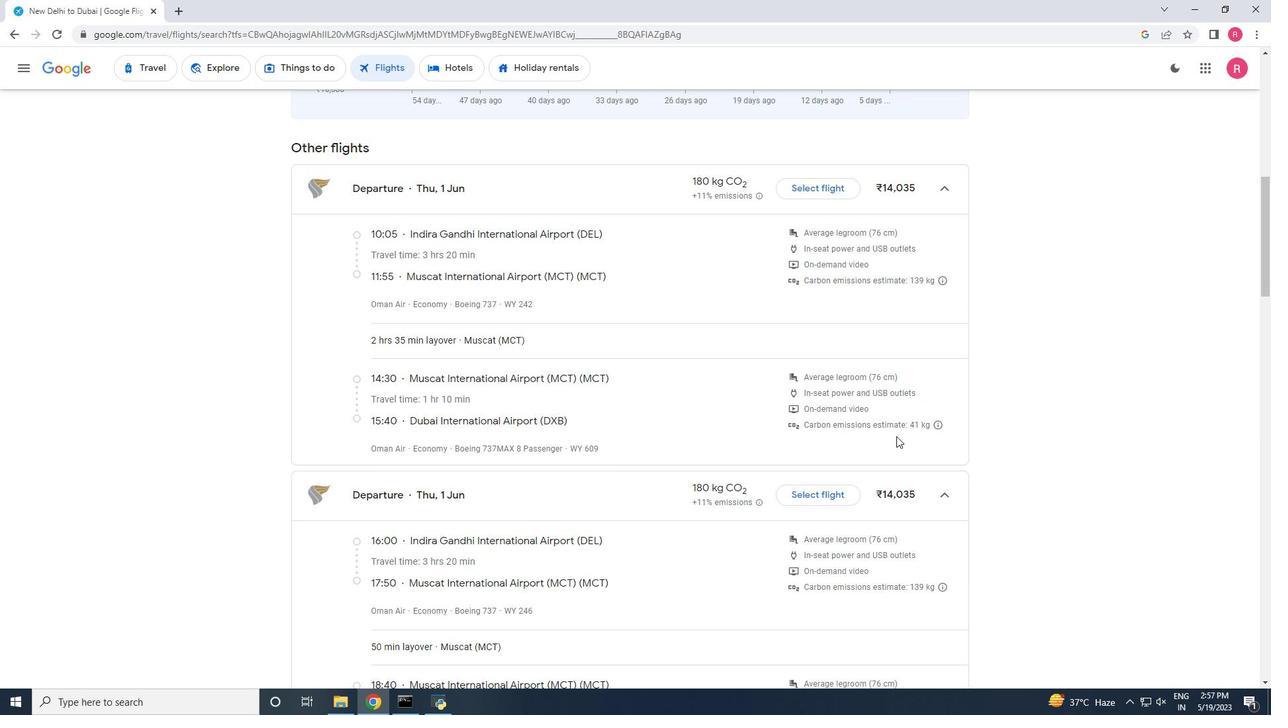 
Action: Mouse scrolled (895, 433) with delta (0, 0)
Screenshot: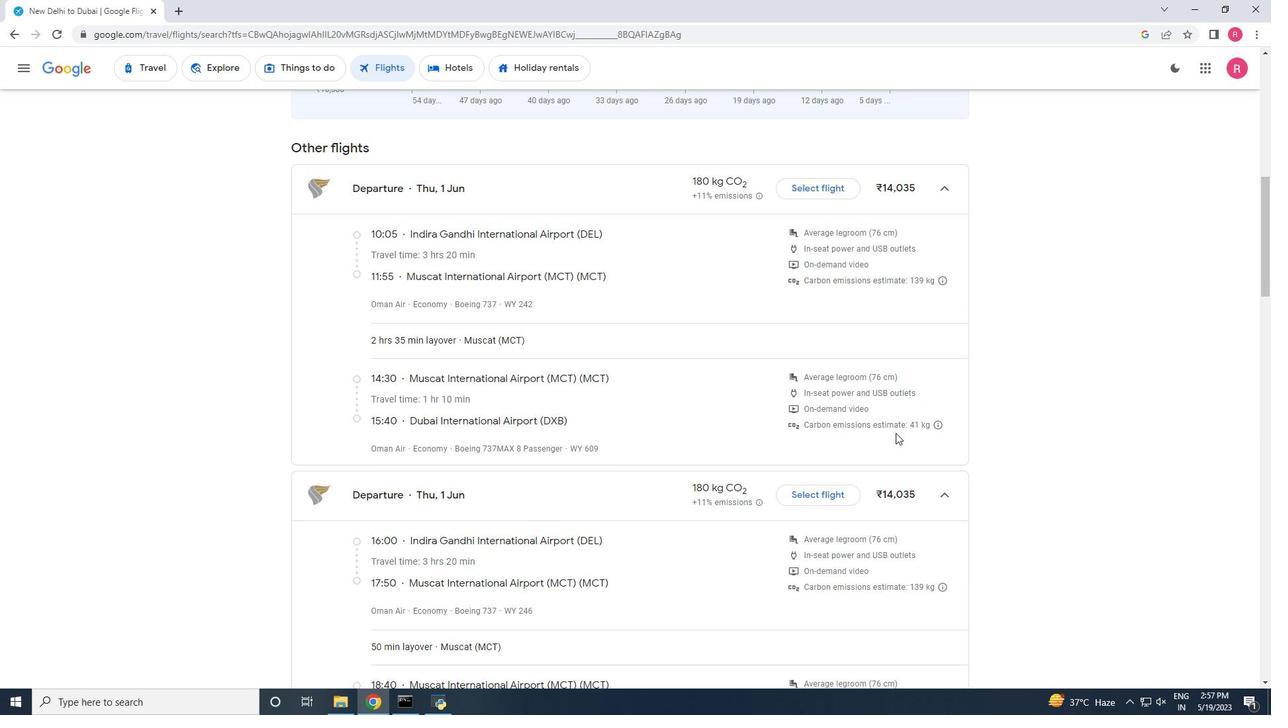 
Action: Mouse scrolled (895, 433) with delta (0, 0)
Screenshot: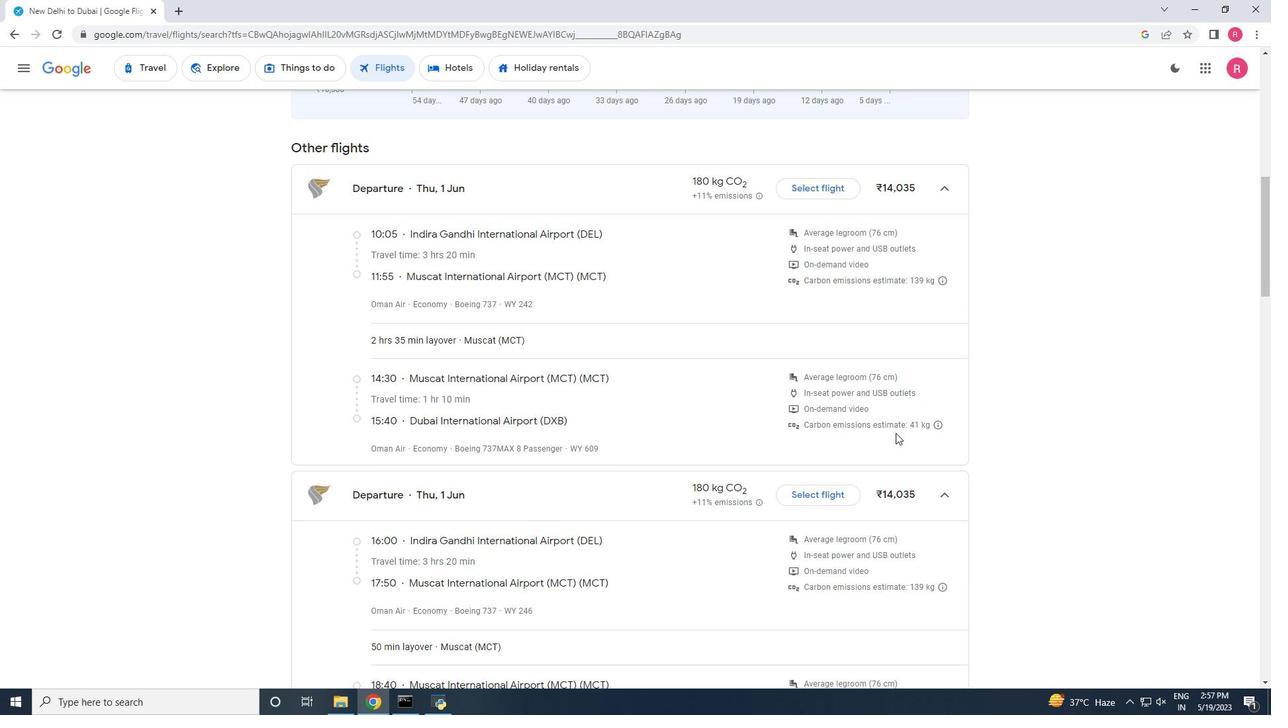 
Action: Mouse moved to (500, 252)
Screenshot: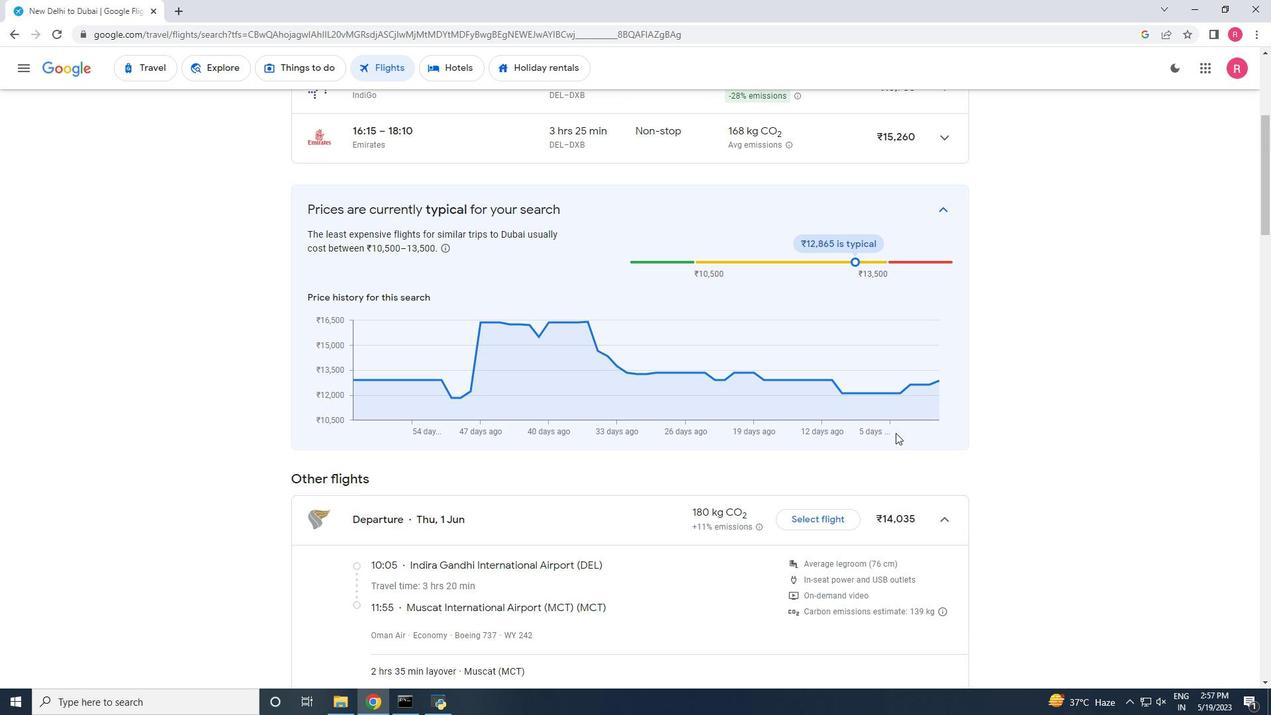 
Action: Mouse scrolled (500, 253) with delta (0, 0)
Screenshot: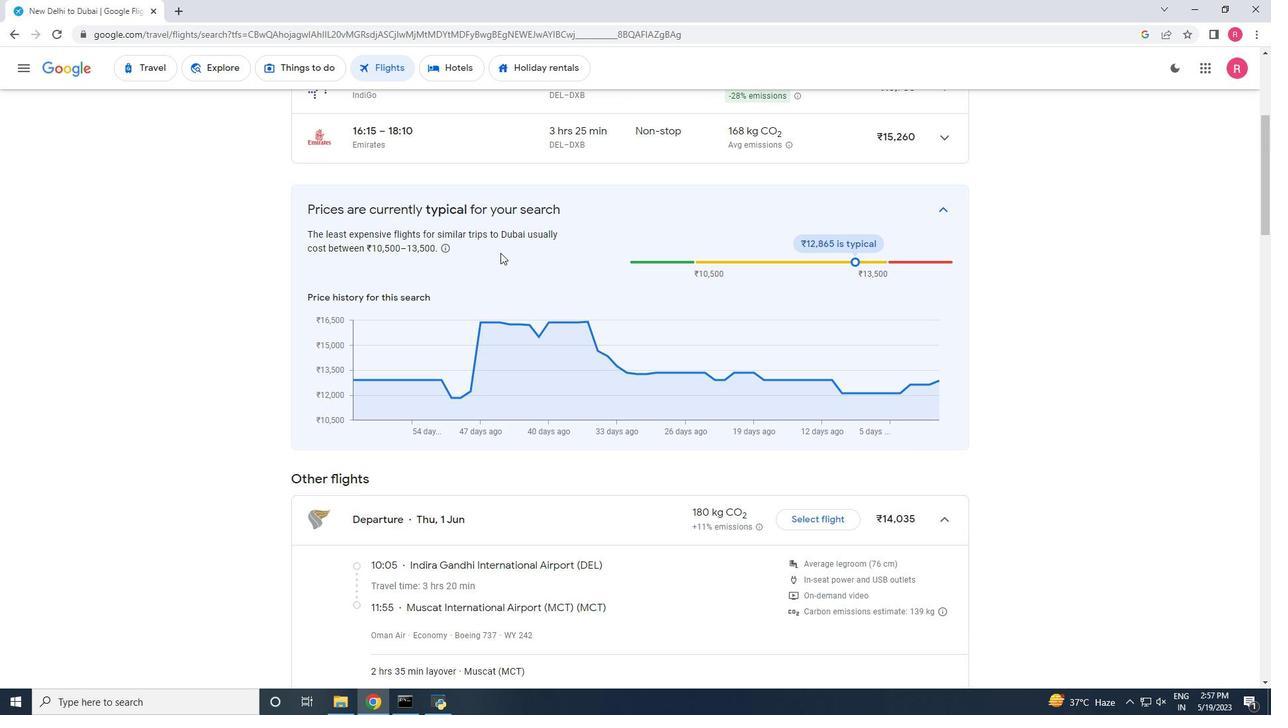 
Action: Mouse scrolled (500, 253) with delta (0, 0)
Screenshot: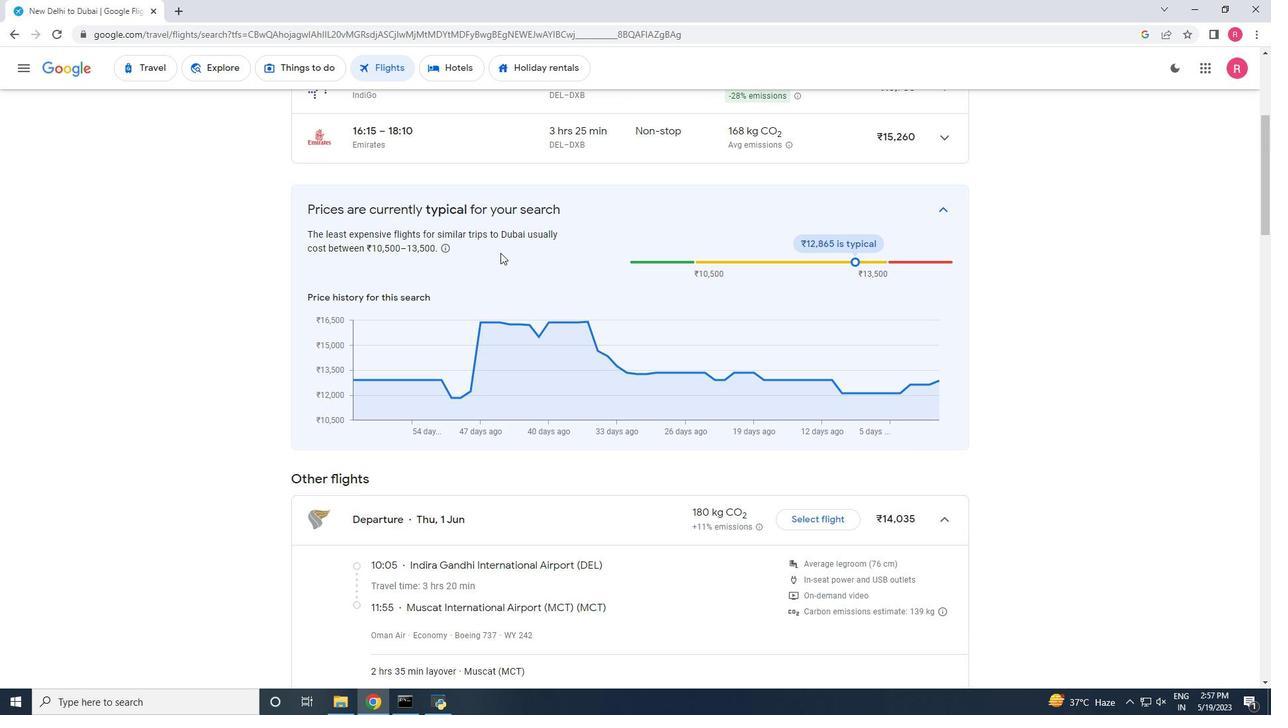 
Action: Mouse scrolled (500, 253) with delta (0, 0)
Screenshot: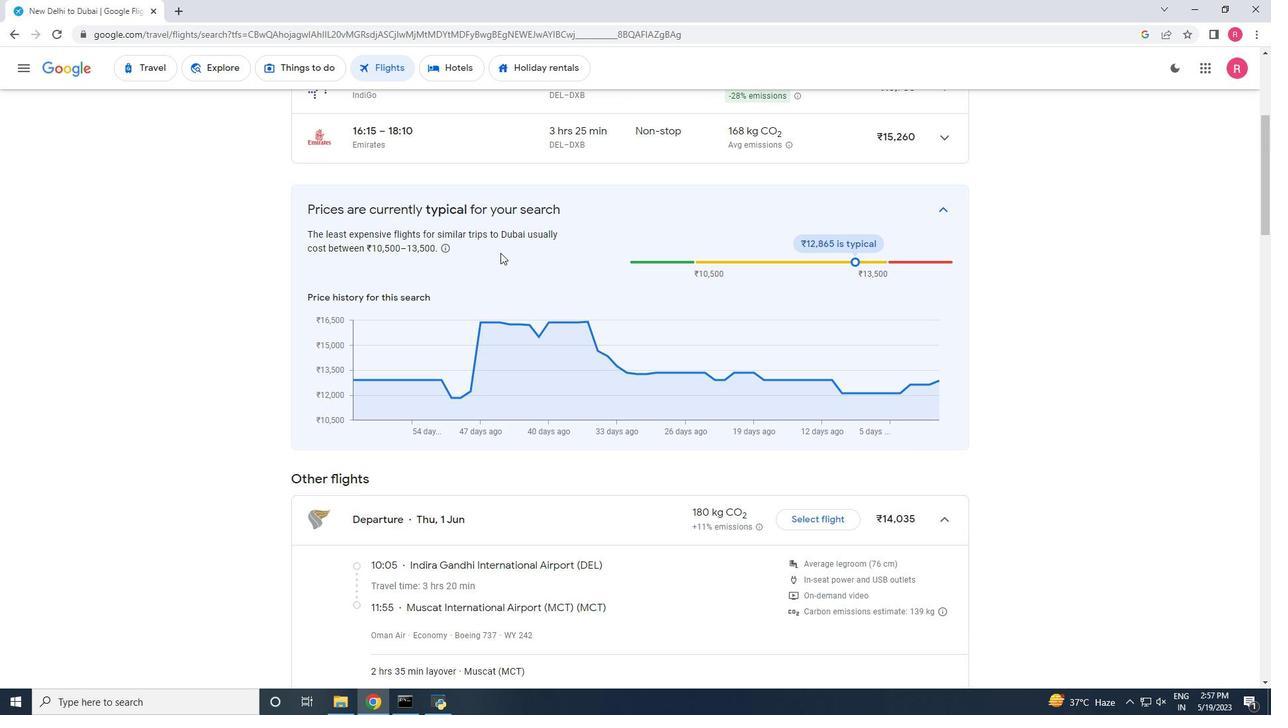 
Action: Mouse scrolled (500, 253) with delta (0, 0)
Screenshot: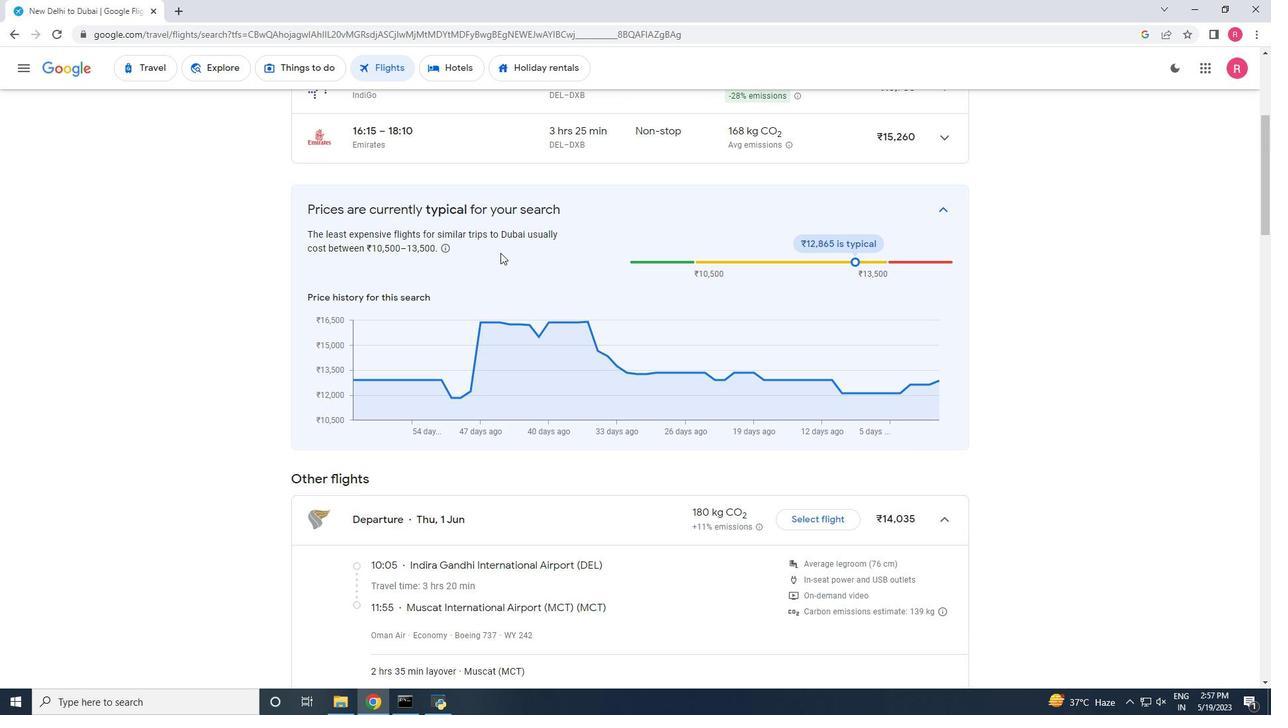 
Action: Mouse moved to (937, 309)
Screenshot: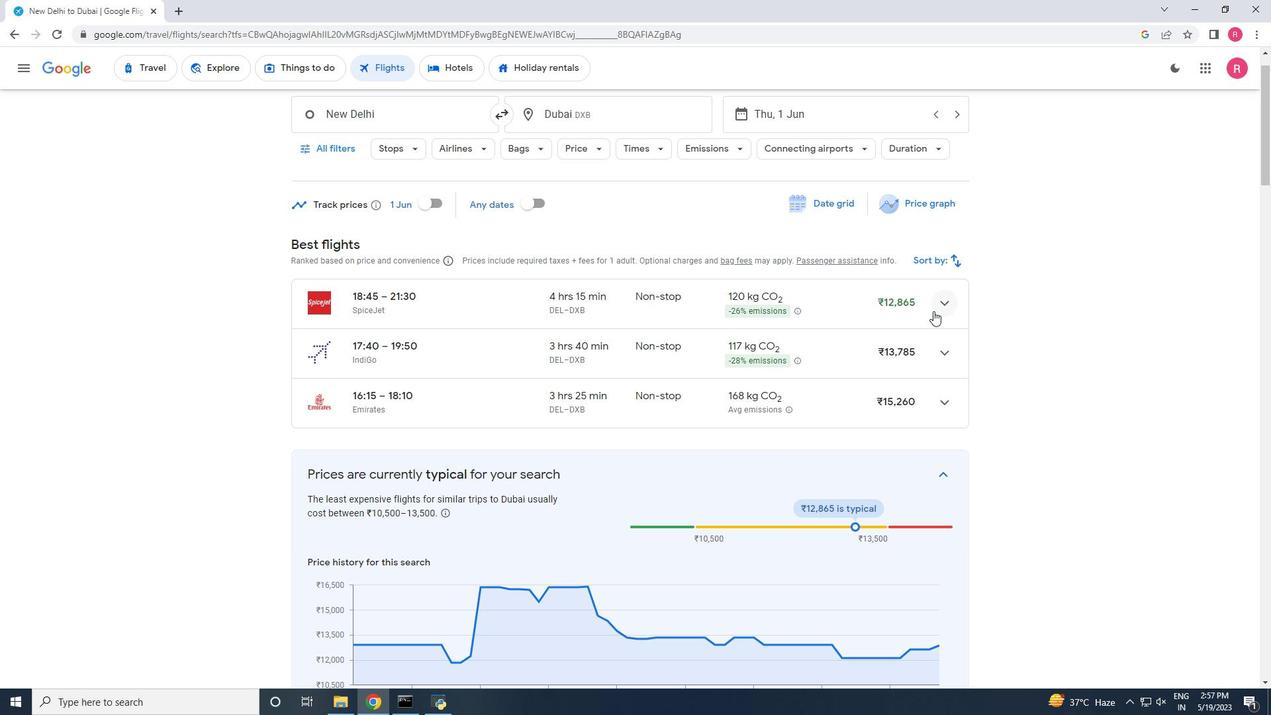 
Action: Mouse pressed left at (937, 309)
Screenshot: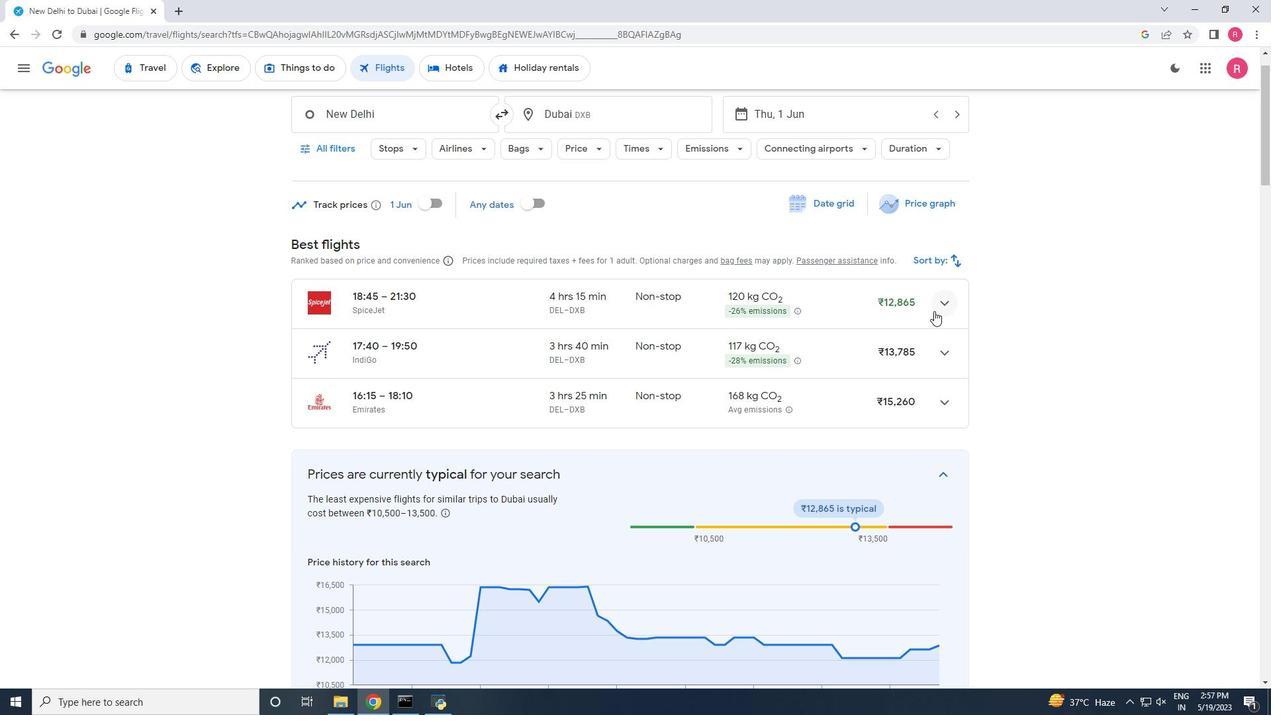 
Action: Mouse moved to (932, 457)
Screenshot: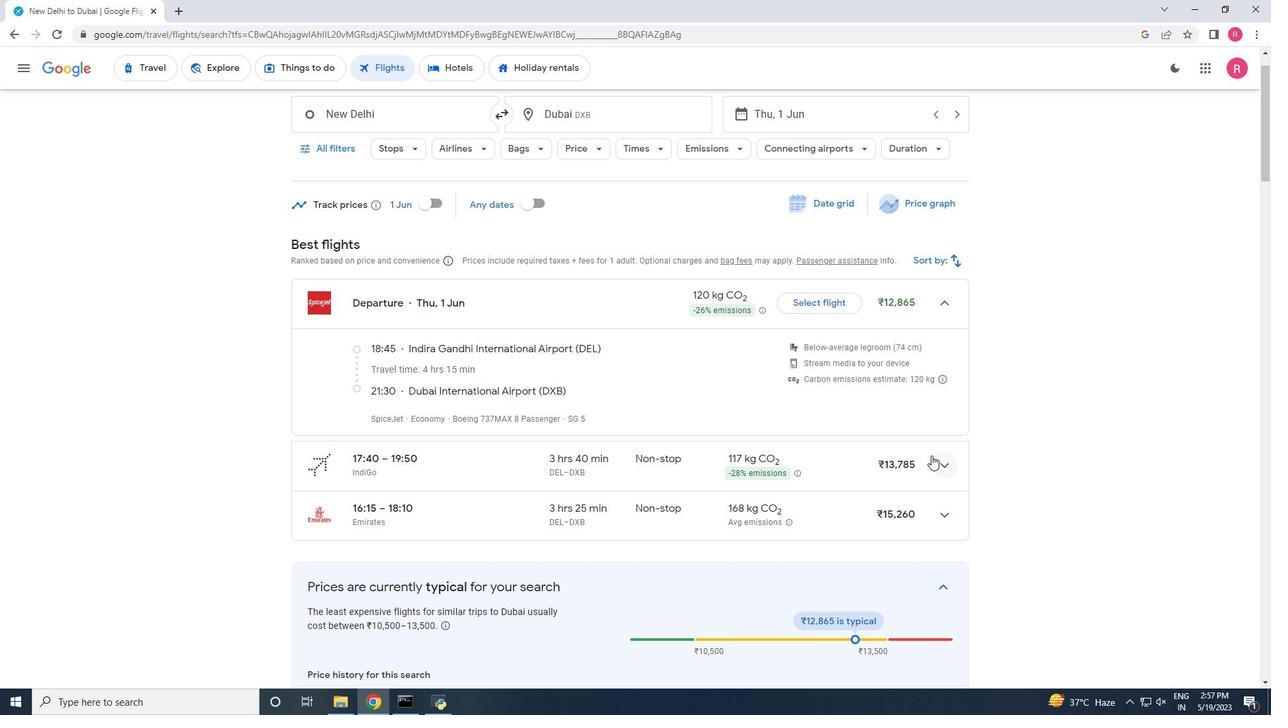 
Action: Mouse pressed left at (932, 457)
Screenshot: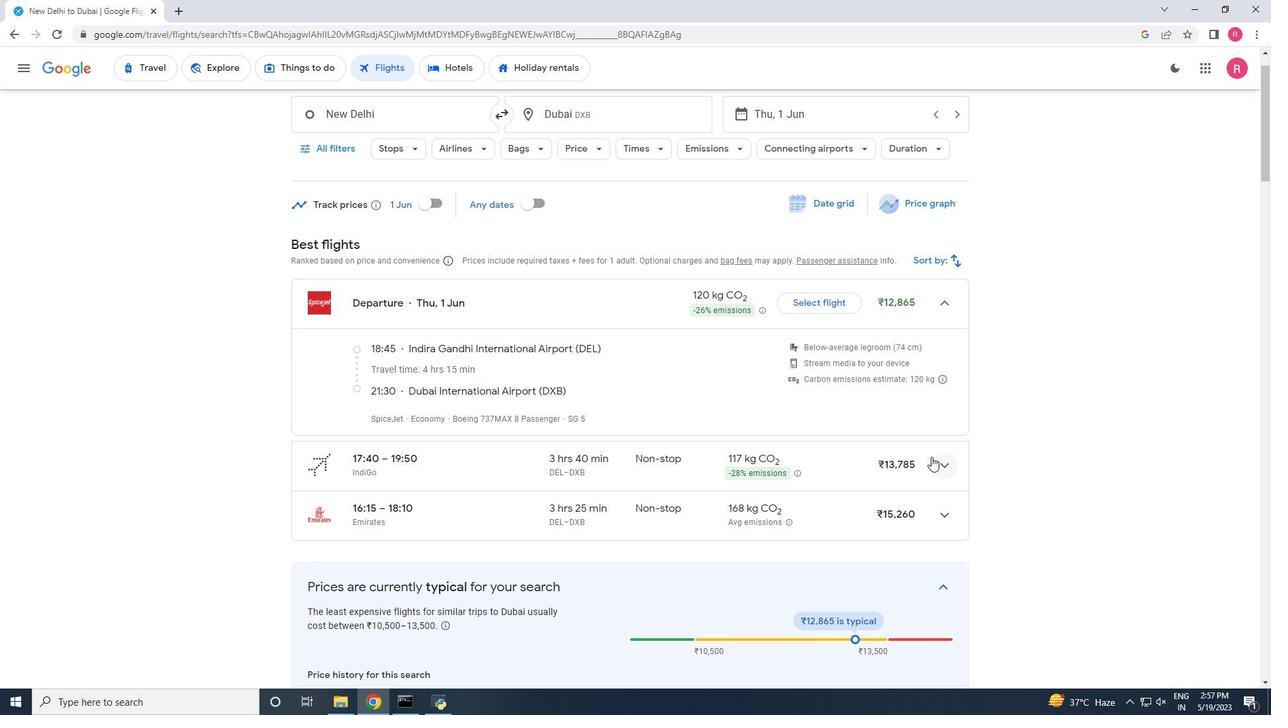 
Action: Mouse moved to (917, 211)
Screenshot: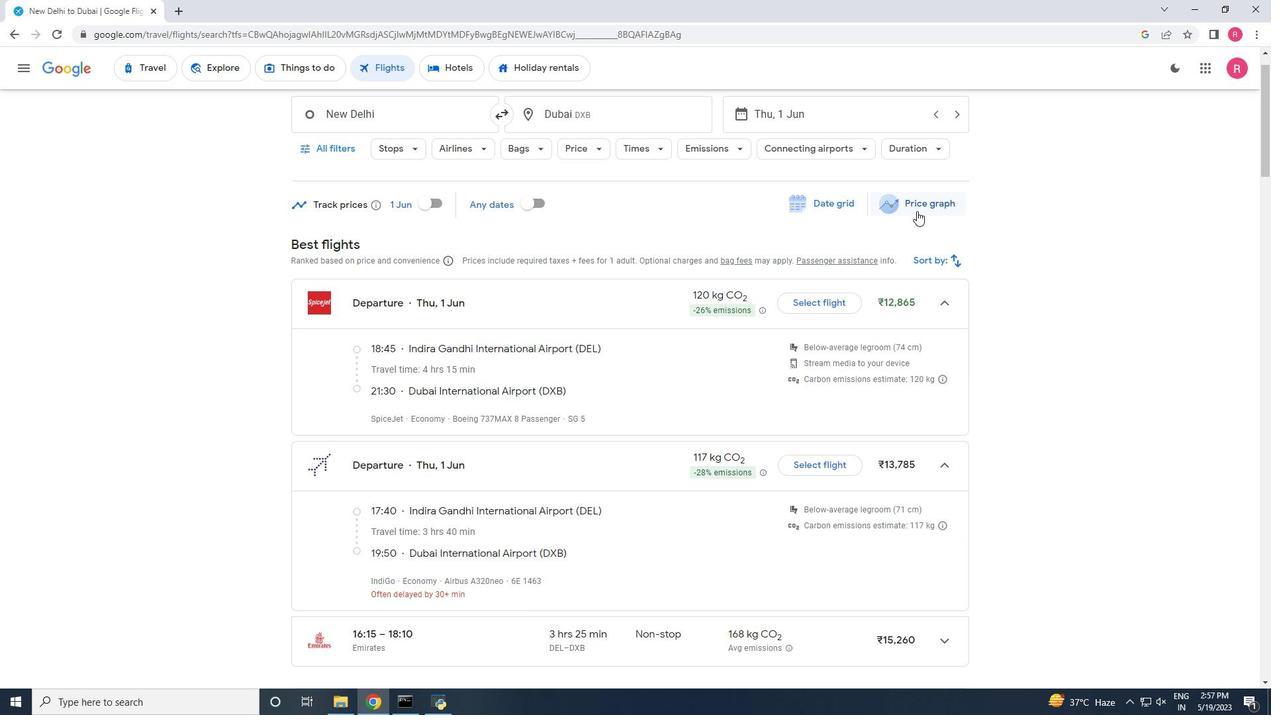 
Action: Mouse pressed left at (917, 211)
Screenshot: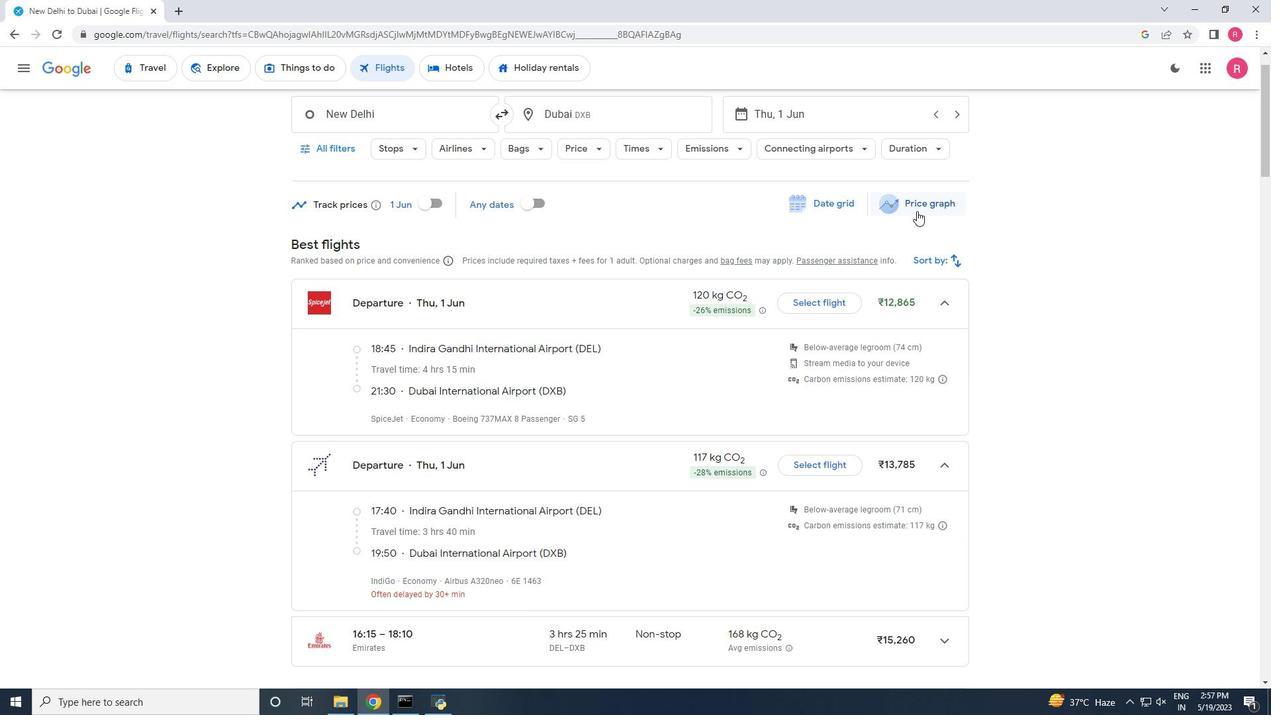 
Action: Mouse moved to (534, 356)
Screenshot: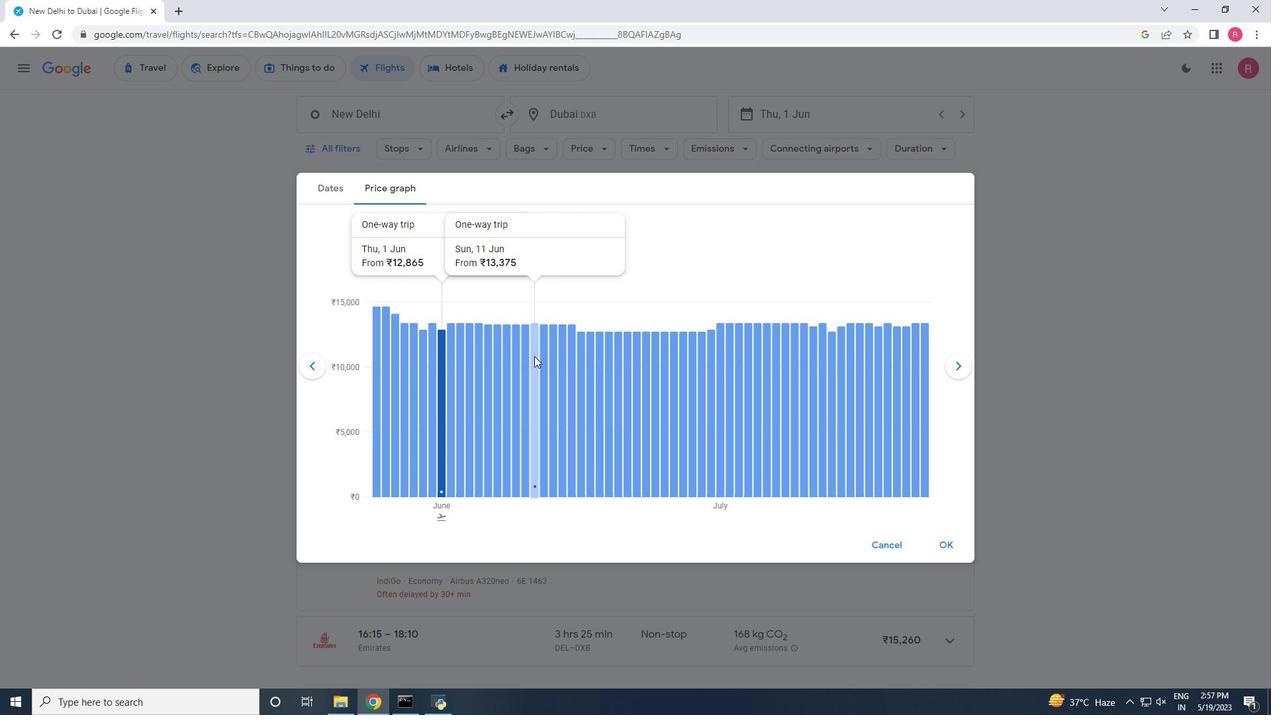 
Action: Mouse scrolled (534, 355) with delta (0, 0)
Screenshot: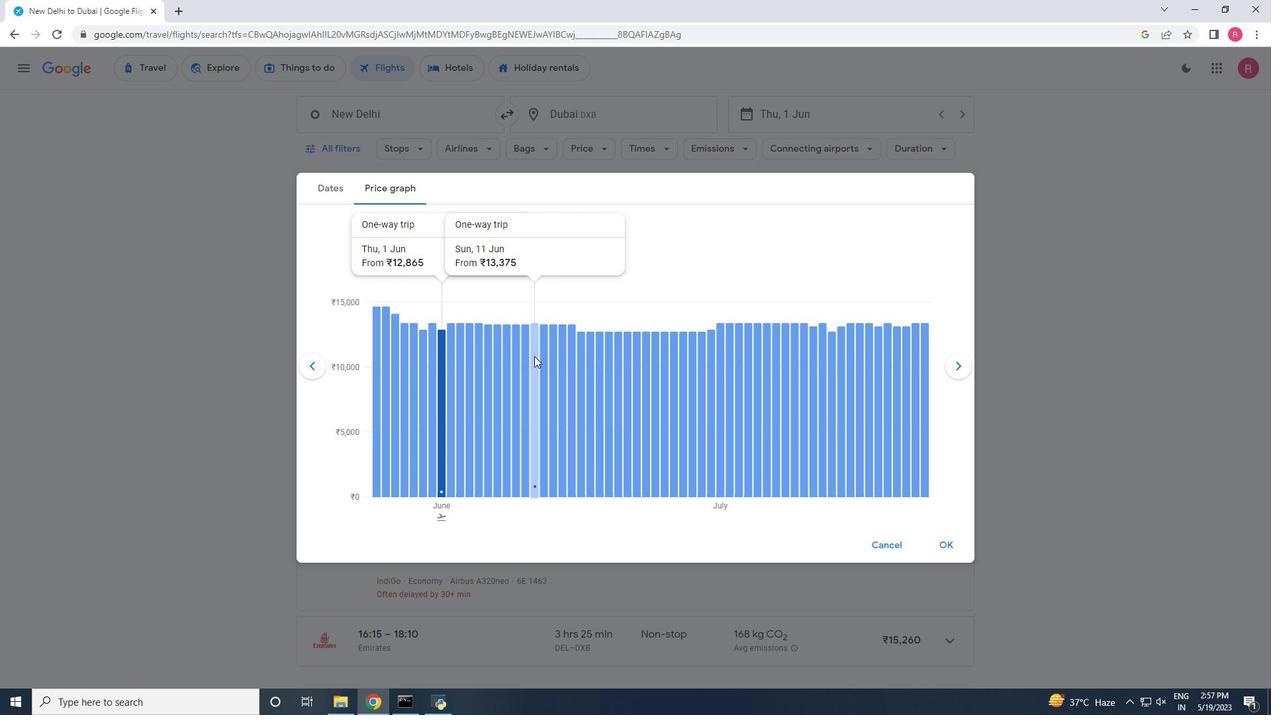 
Action: Mouse moved to (950, 370)
Screenshot: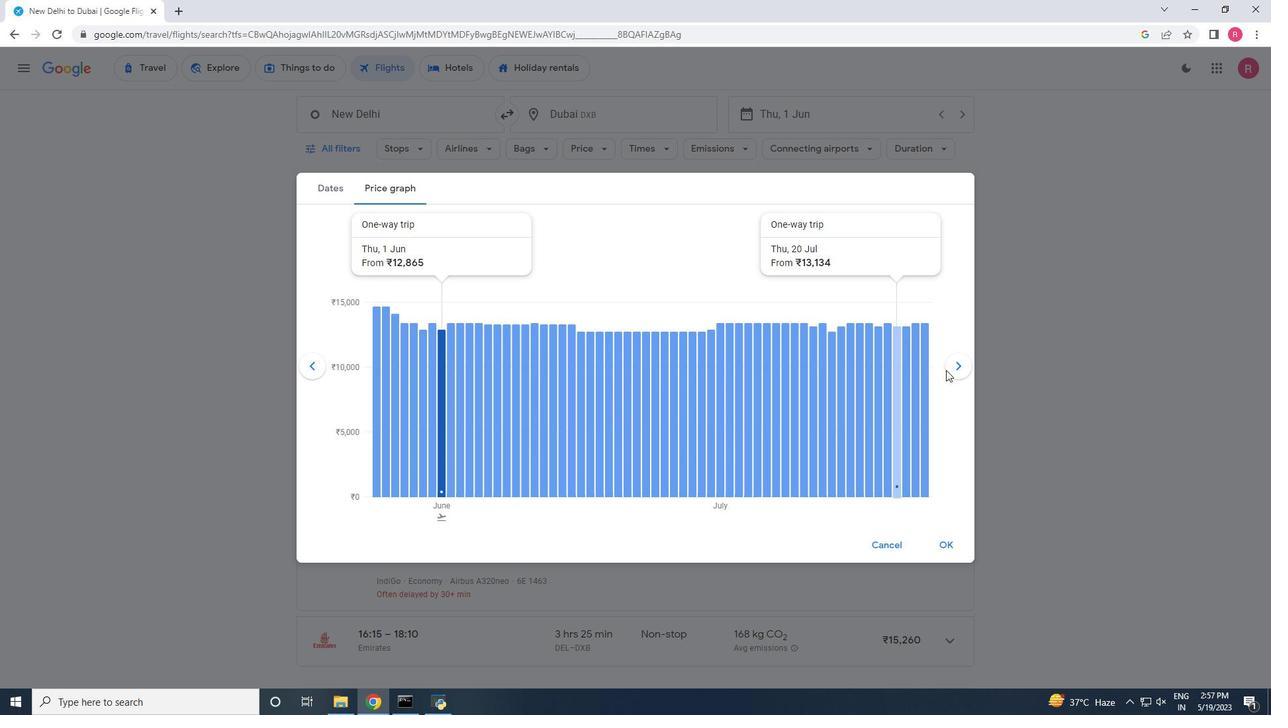
Action: Mouse pressed left at (950, 370)
Screenshot: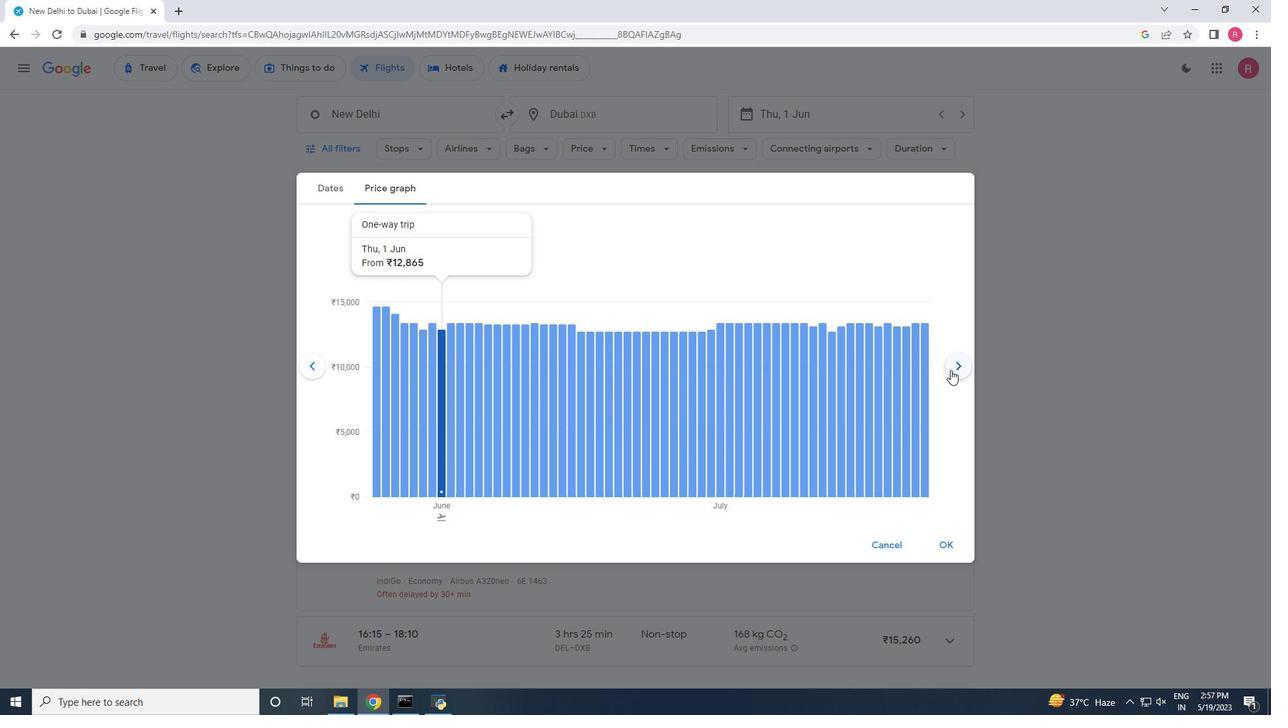 
Action: Mouse moved to (305, 364)
Screenshot: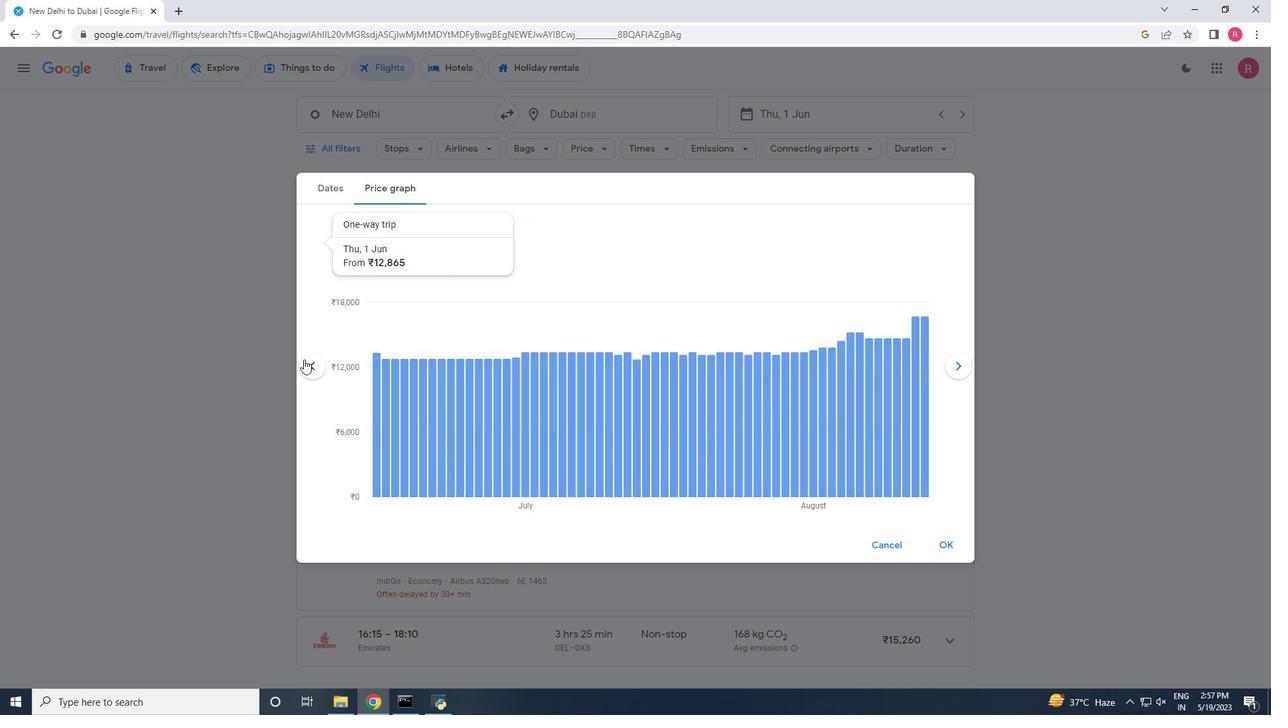 
Action: Mouse pressed left at (305, 364)
Screenshot: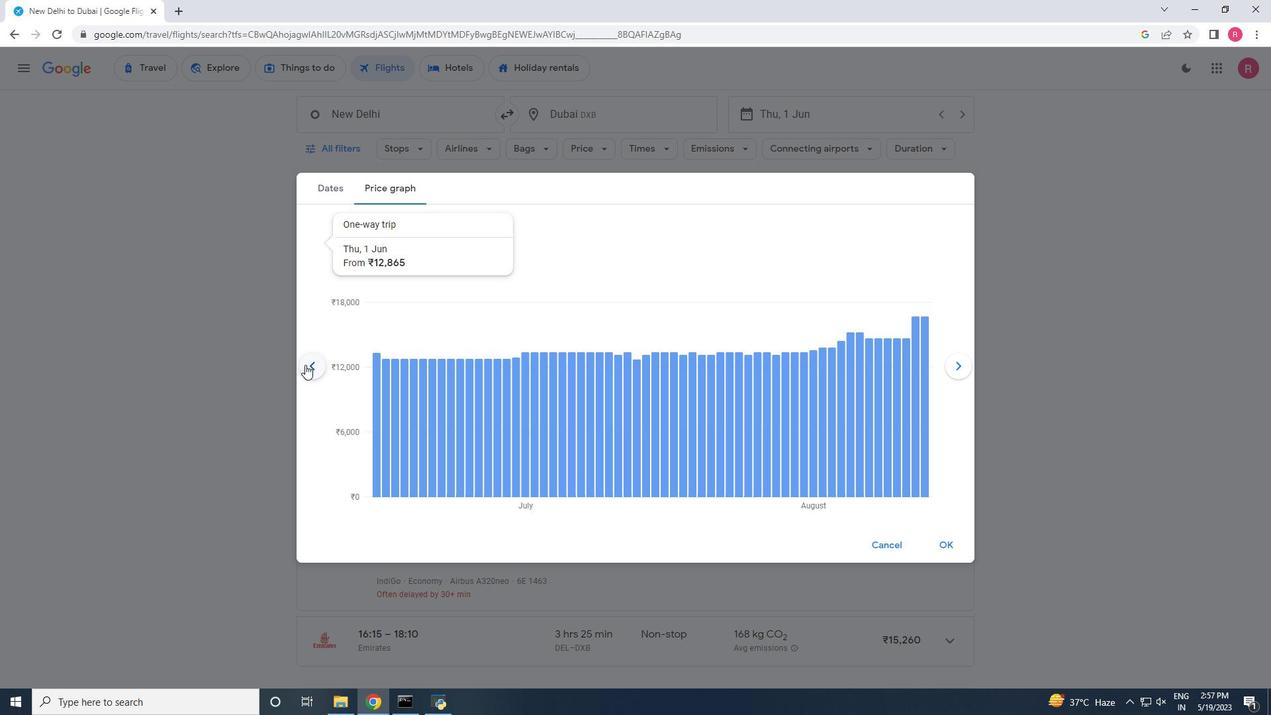 
Action: Mouse moved to (956, 366)
Screenshot: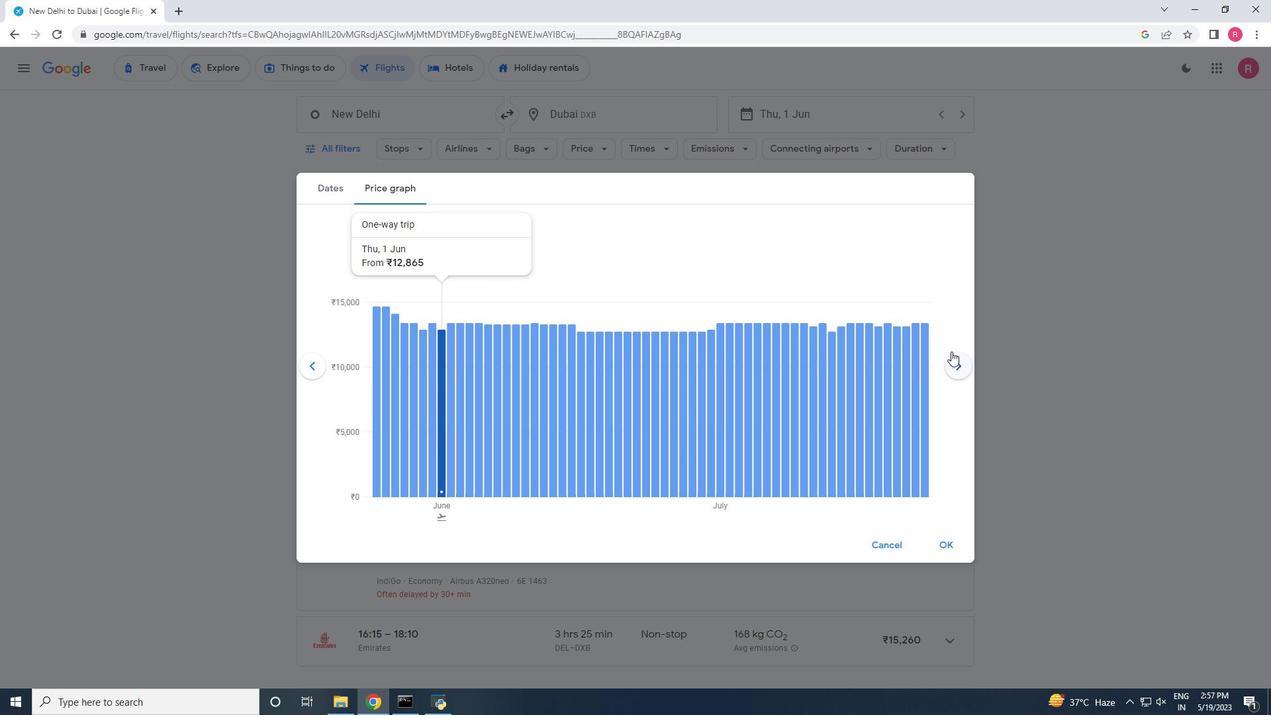 
Action: Mouse pressed left at (956, 366)
Screenshot: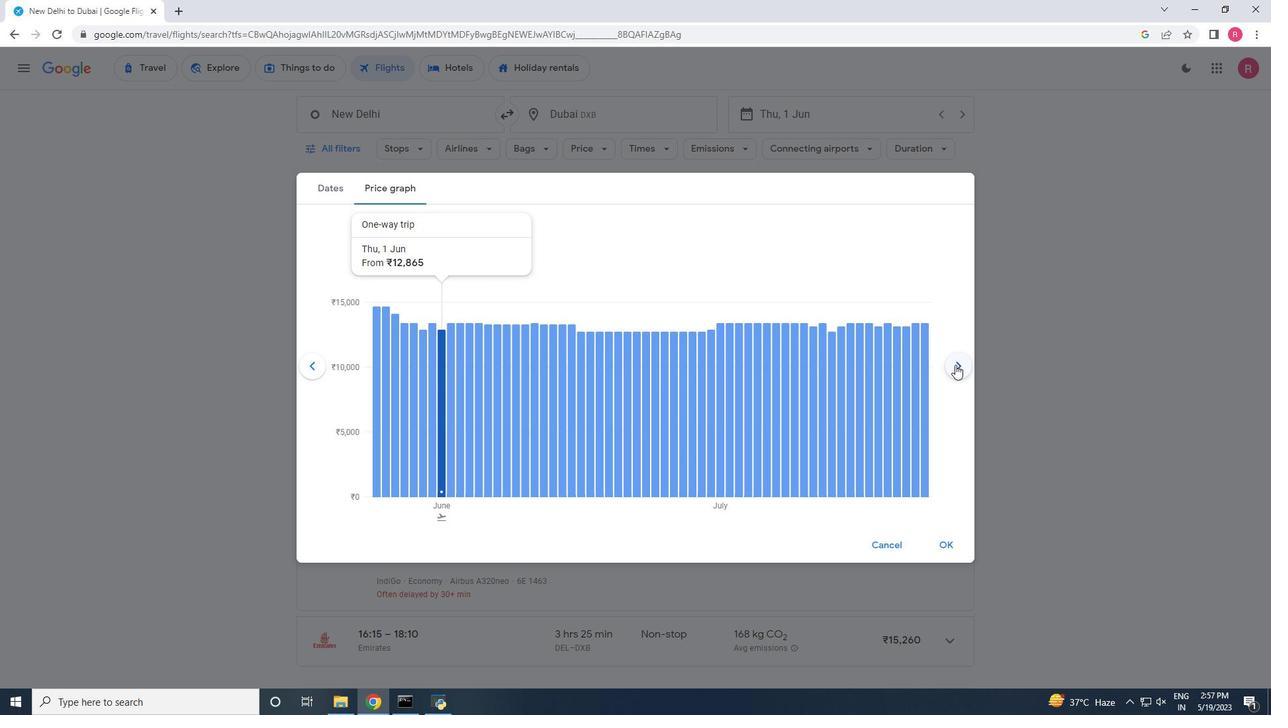
Action: Mouse pressed left at (956, 366)
Screenshot: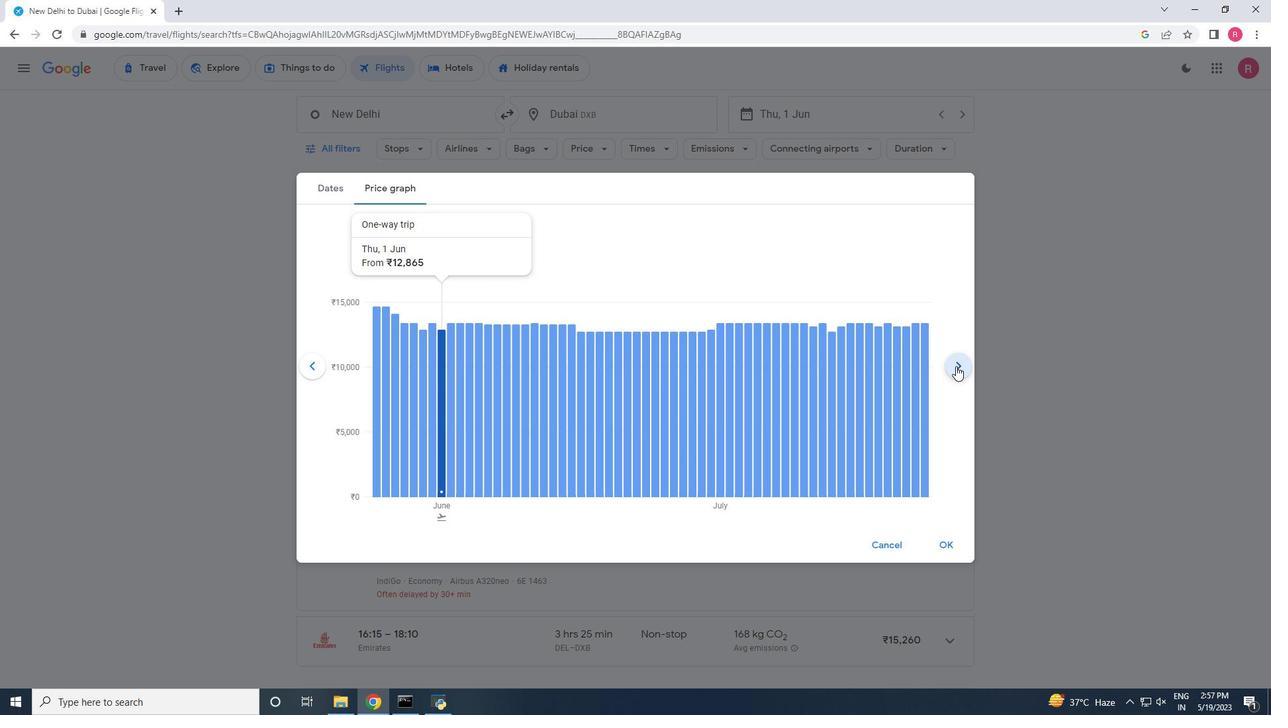 
Action: Mouse pressed left at (956, 366)
Screenshot: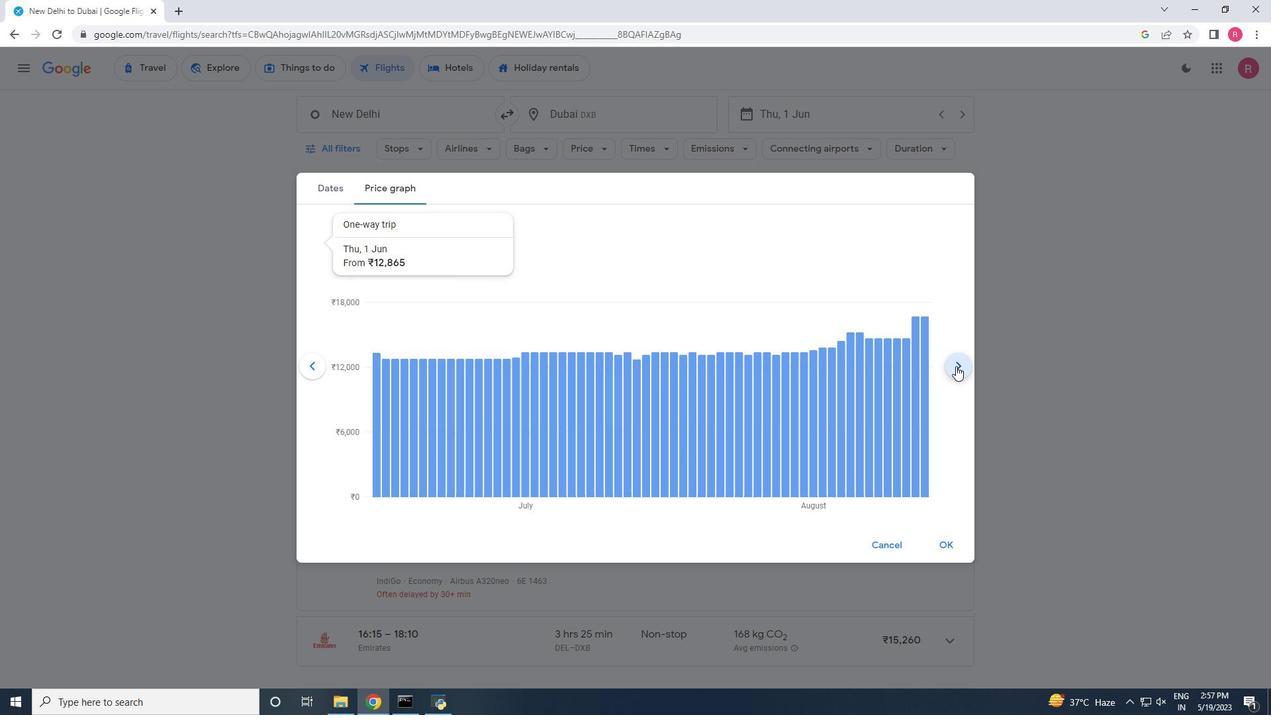 
Action: Mouse moved to (321, 193)
Screenshot: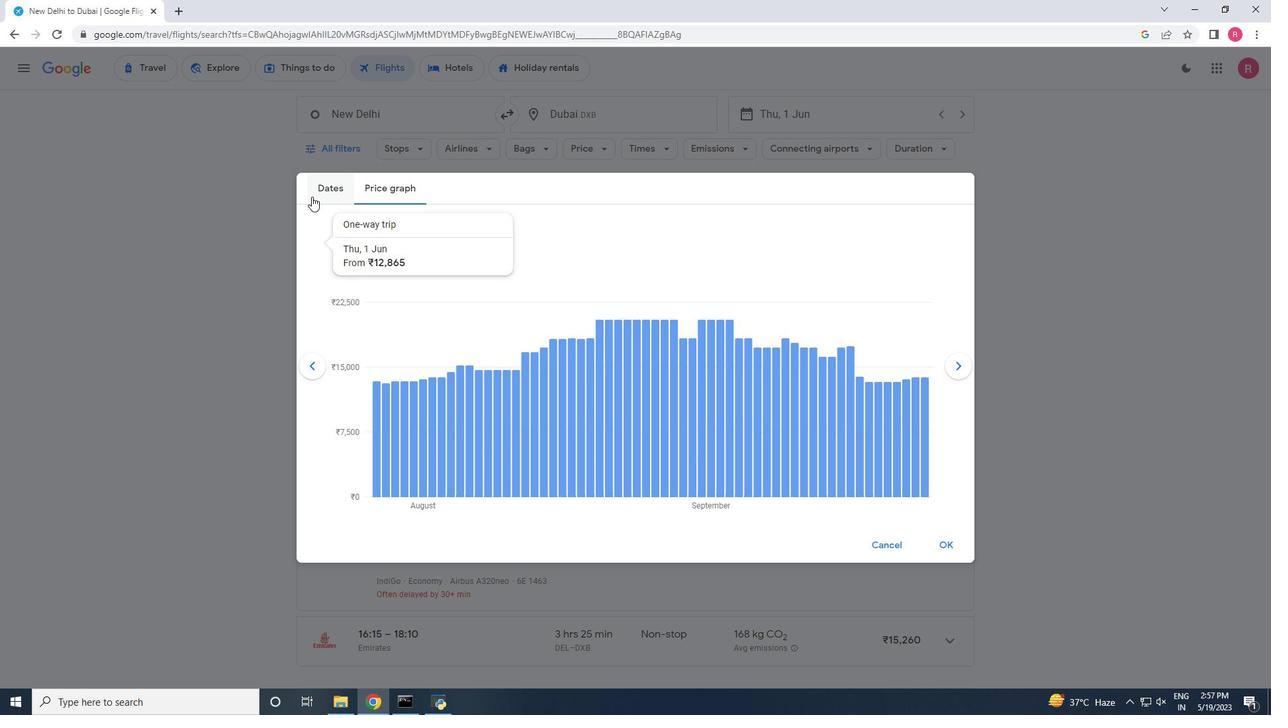 
Action: Mouse pressed left at (321, 193)
Screenshot: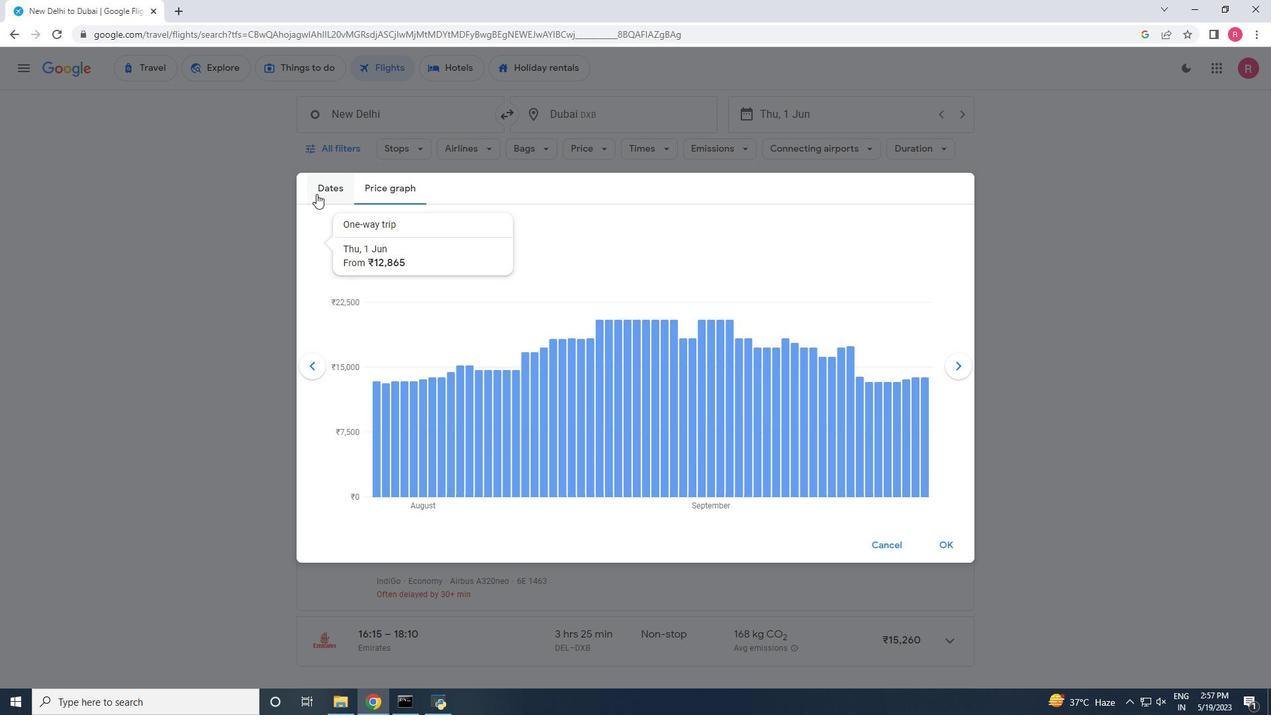 
Action: Mouse moved to (517, 397)
Screenshot: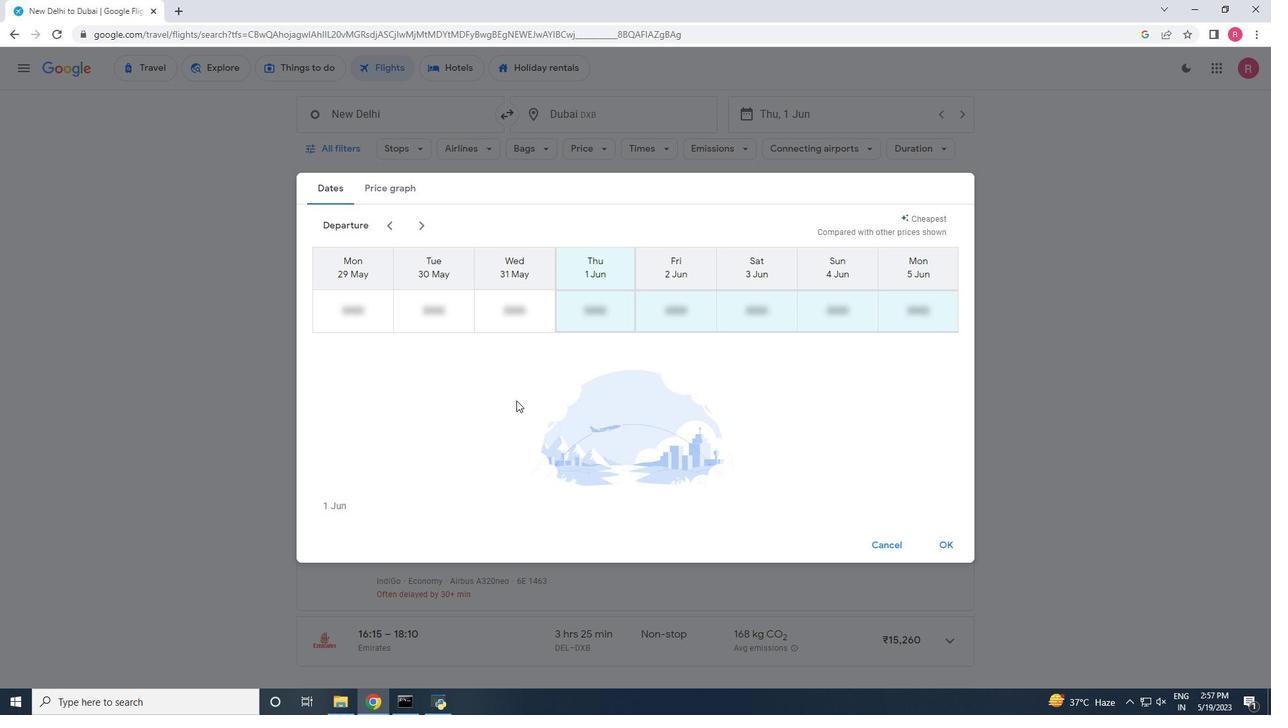 
Action: Mouse scrolled (517, 398) with delta (0, 0)
Screenshot: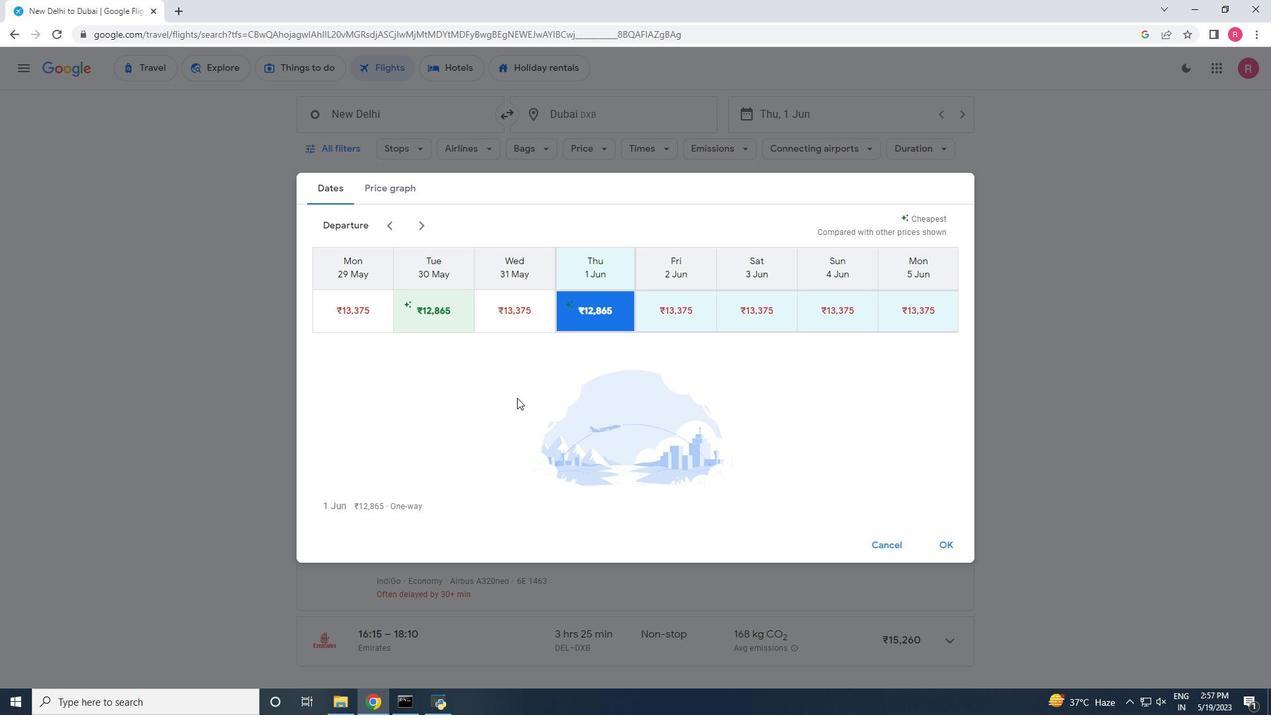 
Action: Mouse moved to (690, 460)
Screenshot: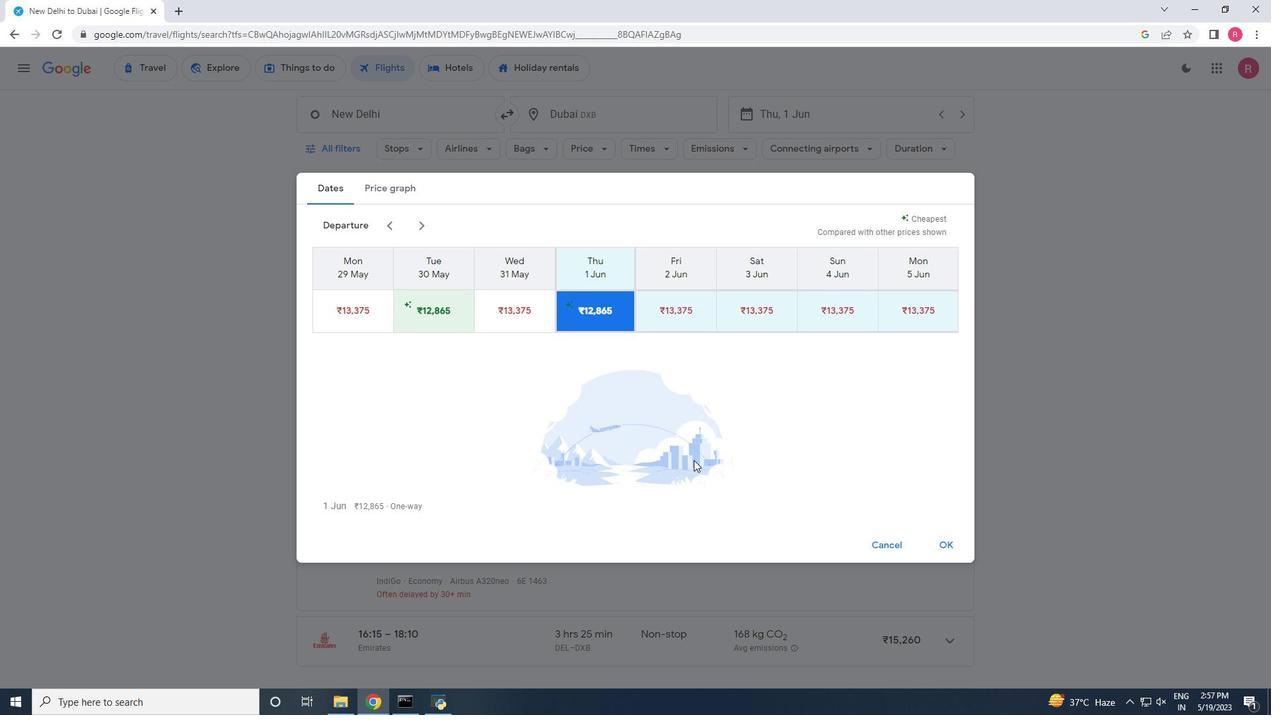 
Action: Mouse scrolled (690, 459) with delta (0, 0)
Screenshot: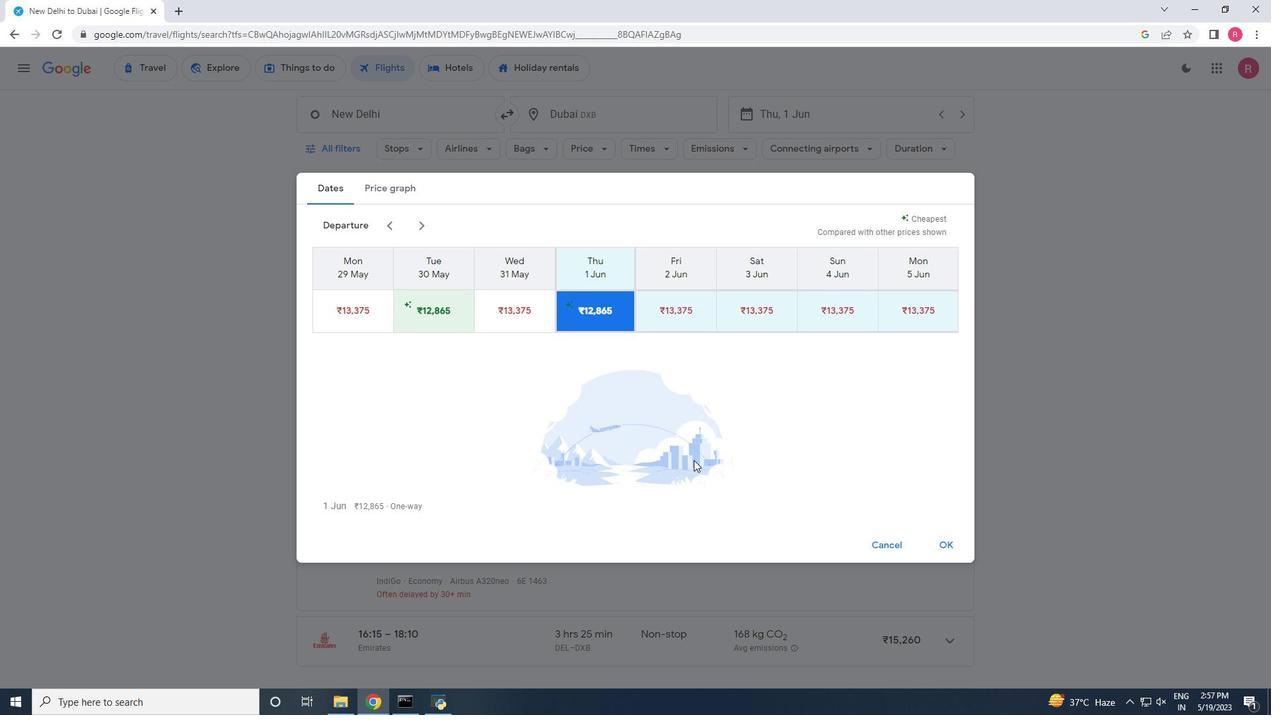 
Action: Mouse scrolled (690, 459) with delta (0, 0)
Screenshot: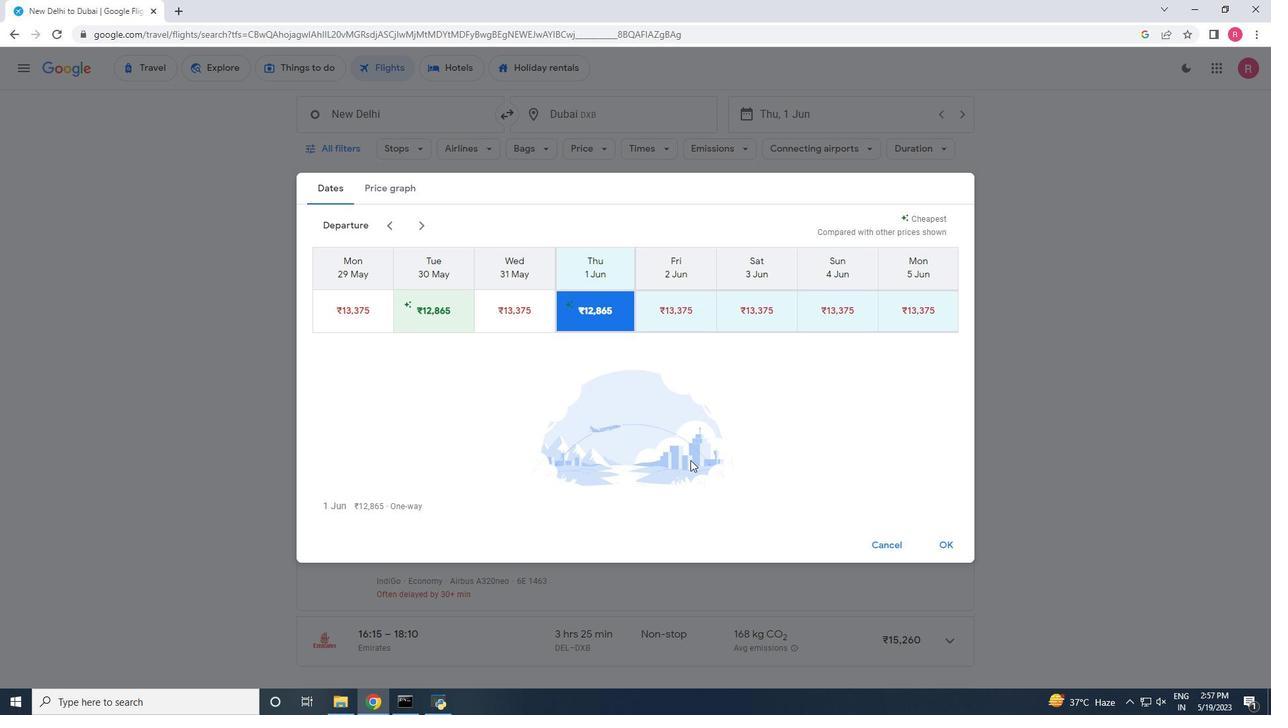 
Action: Mouse moved to (934, 544)
Screenshot: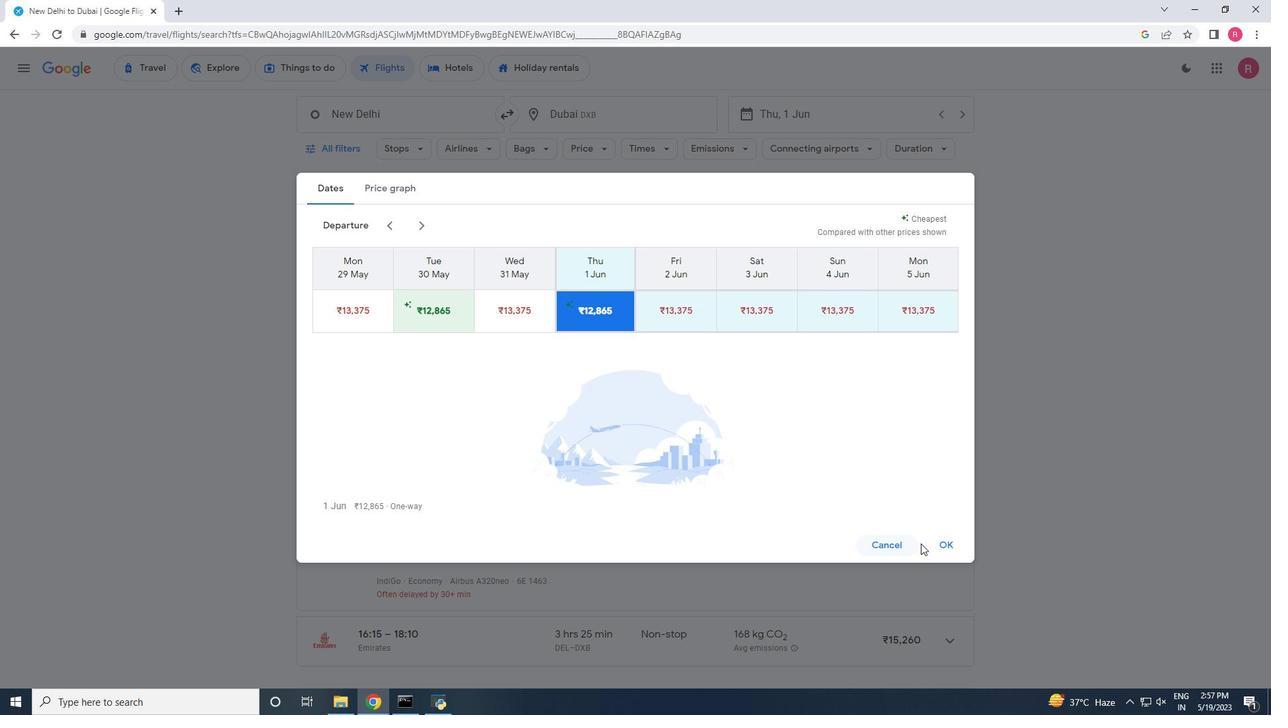 
Action: Mouse pressed left at (934, 544)
Screenshot: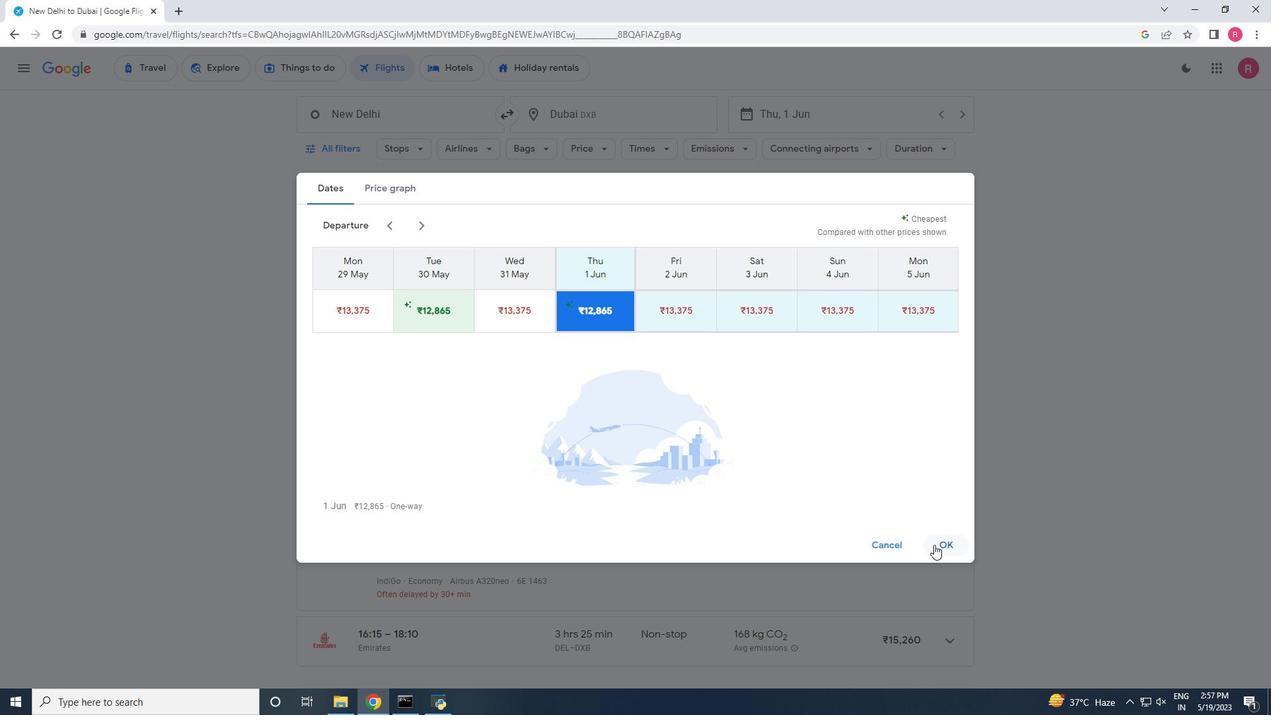 
Action: Mouse moved to (337, 149)
Screenshot: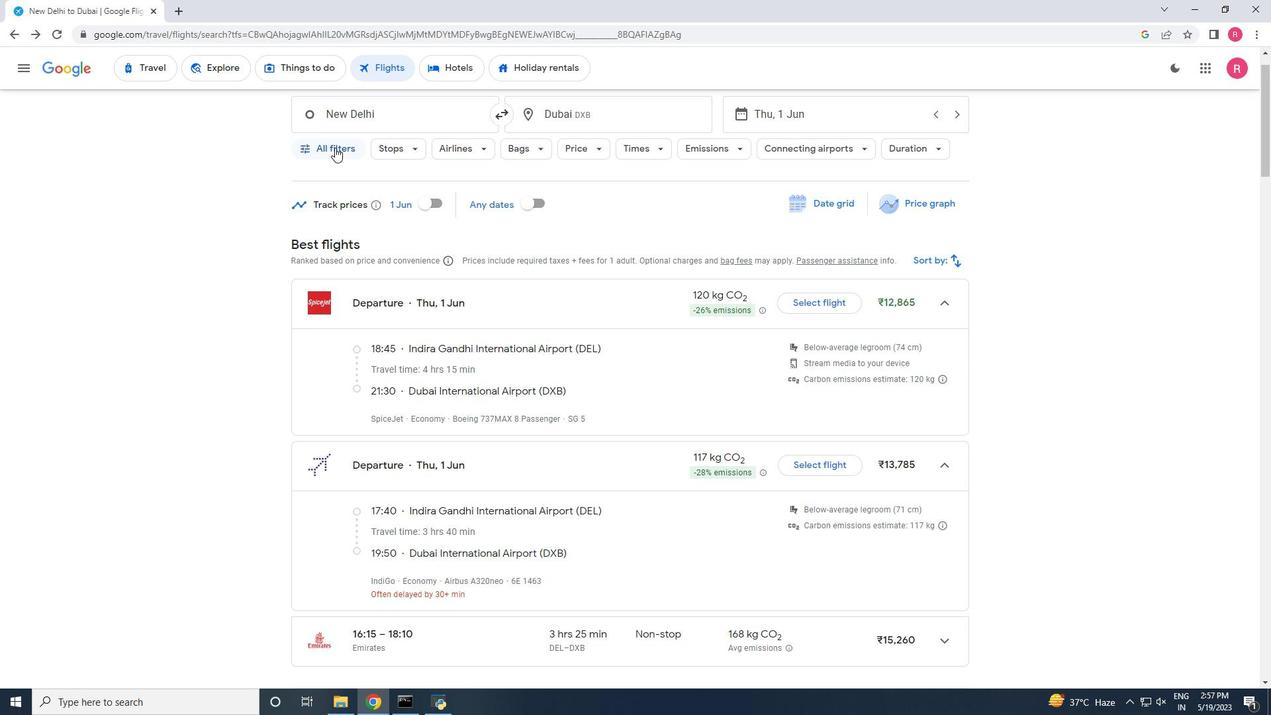 
Action: Mouse pressed left at (337, 149)
Screenshot: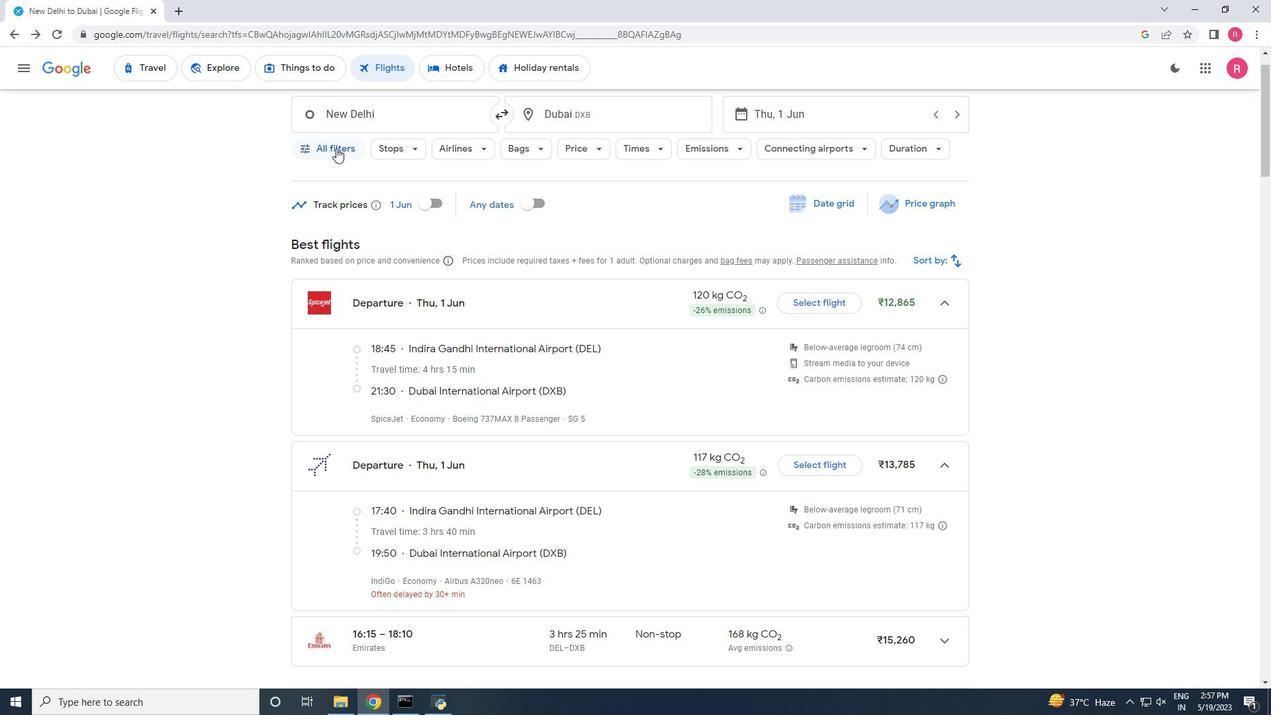 
Action: Mouse moved to (386, 370)
Screenshot: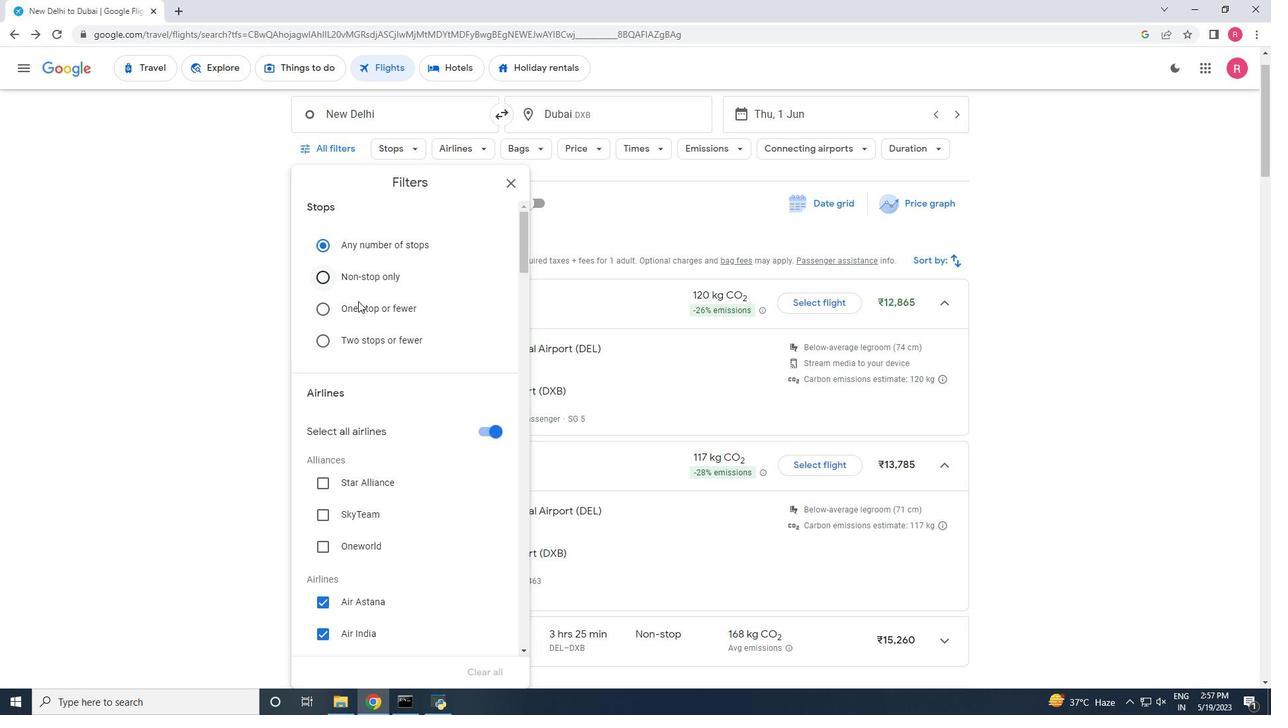 
Action: Mouse scrolled (386, 370) with delta (0, 0)
Screenshot: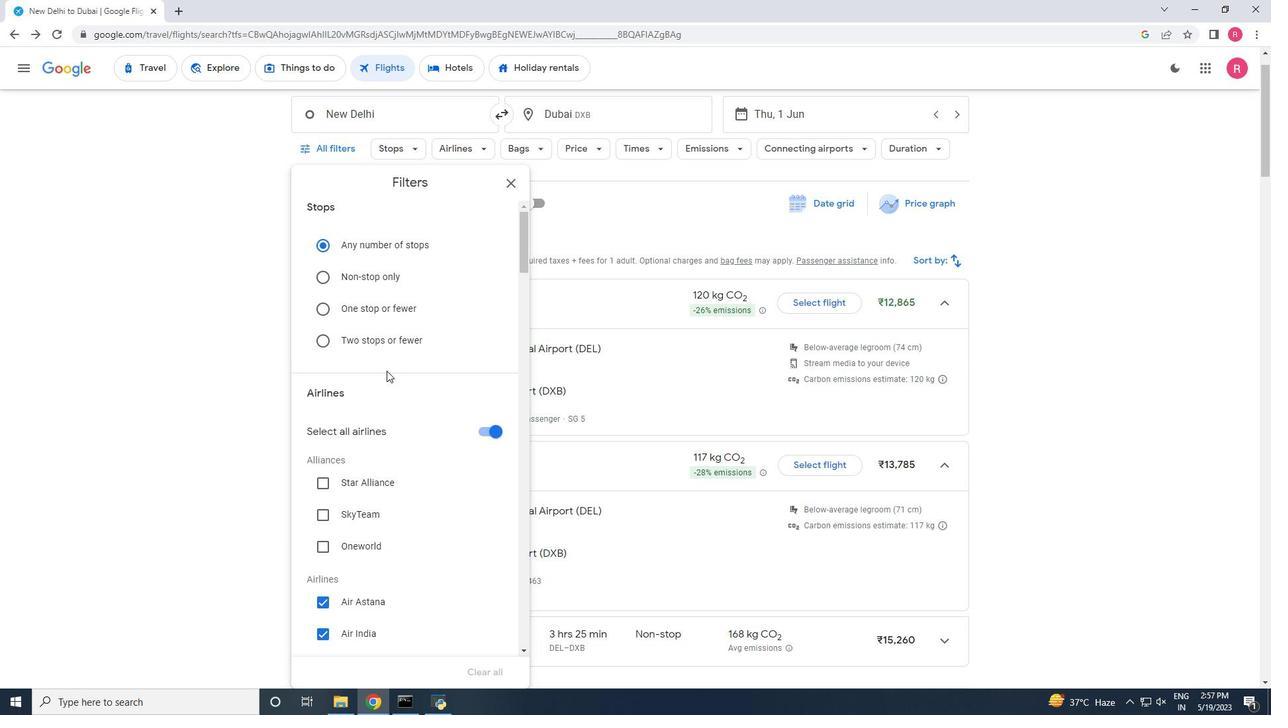 
Action: Mouse scrolled (386, 370) with delta (0, 0)
Screenshot: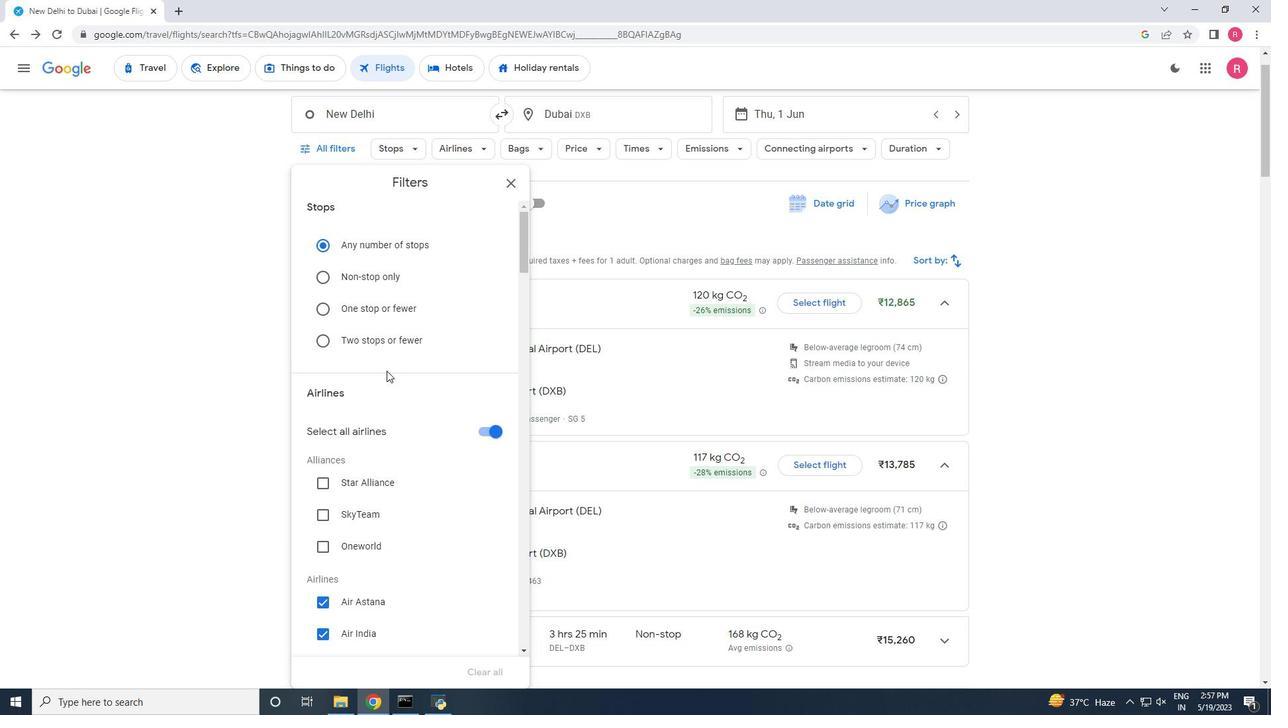 
Action: Mouse scrolled (386, 370) with delta (0, 0)
Screenshot: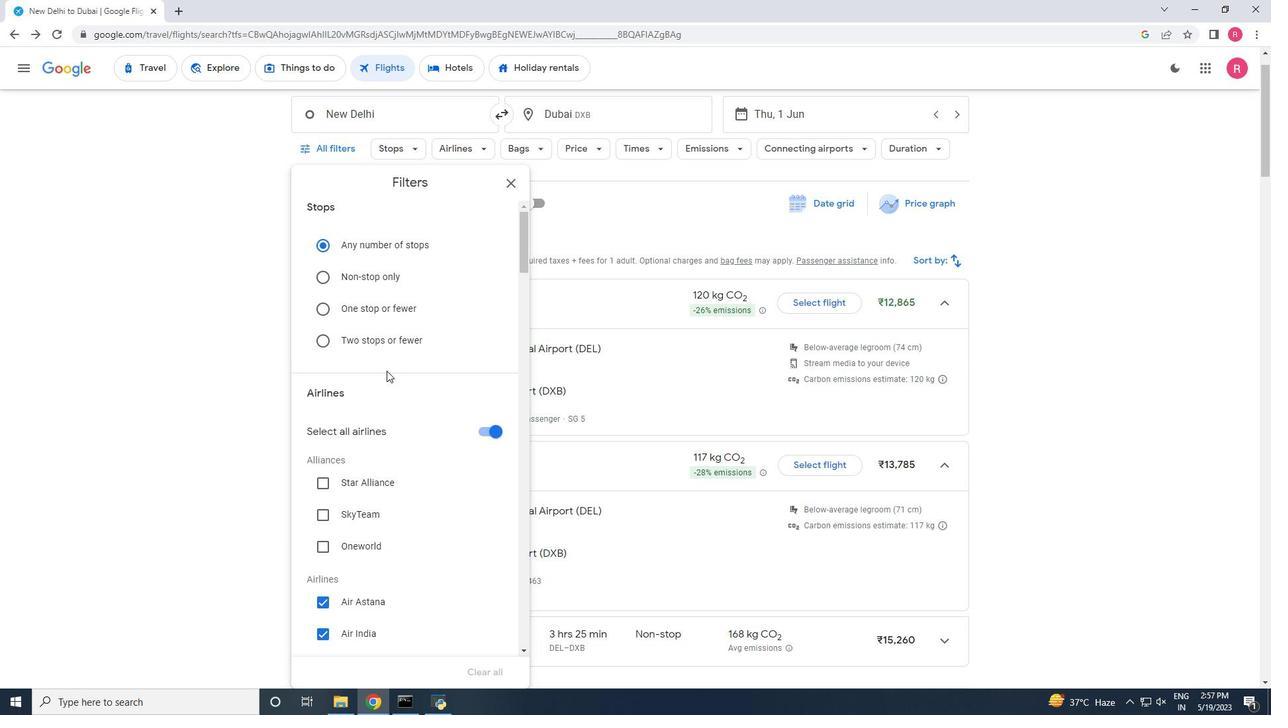 
Action: Mouse scrolled (386, 370) with delta (0, 0)
Screenshot: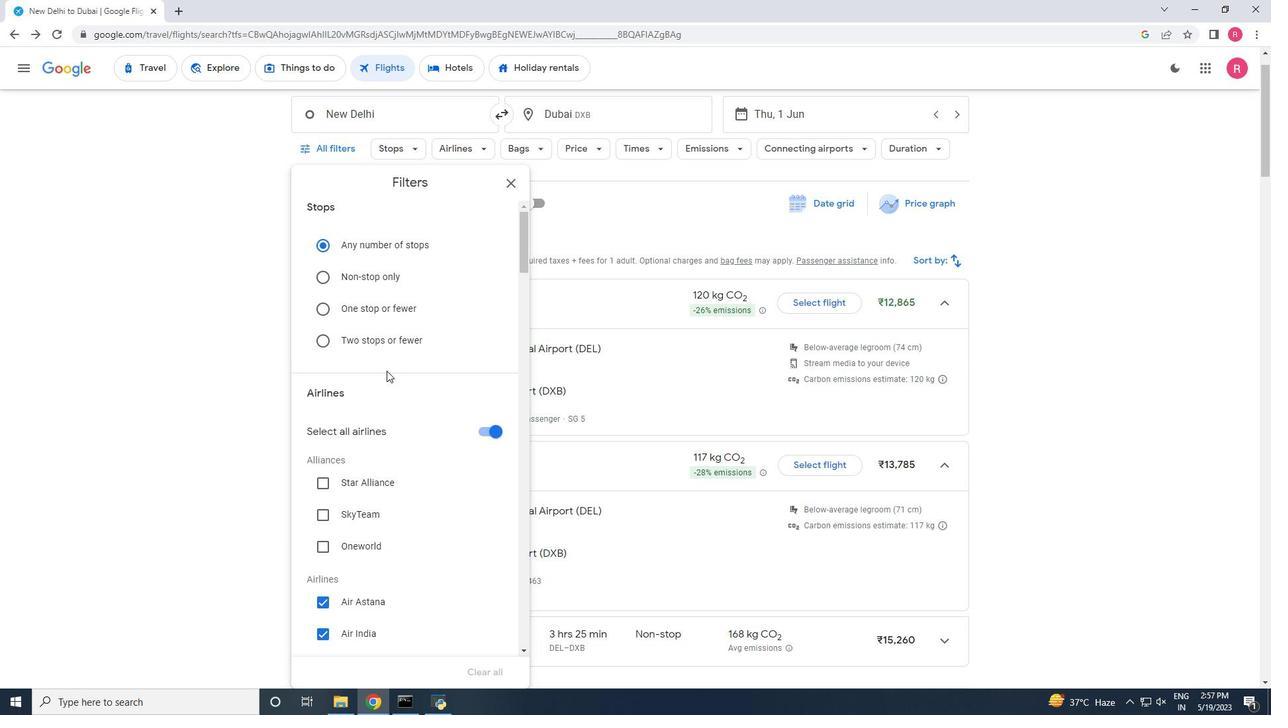 
Action: Mouse scrolled (386, 370) with delta (0, 0)
Screenshot: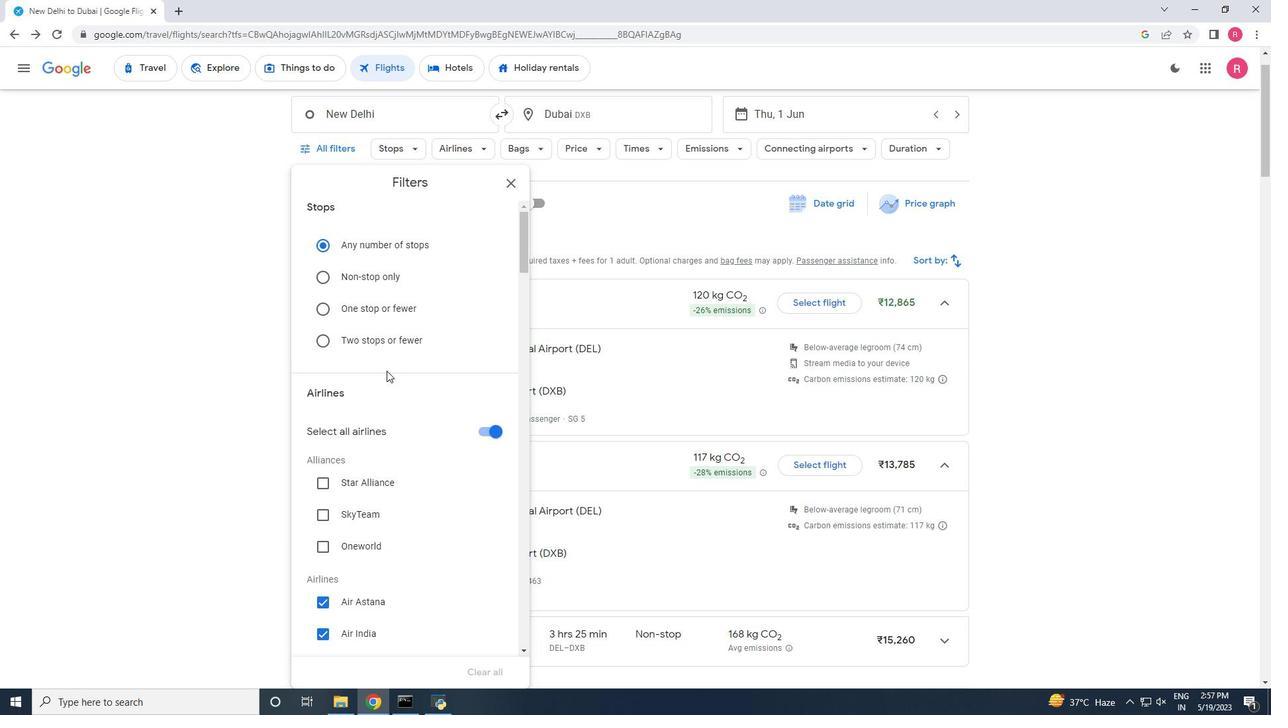 
Action: Mouse scrolled (386, 370) with delta (0, 0)
Screenshot: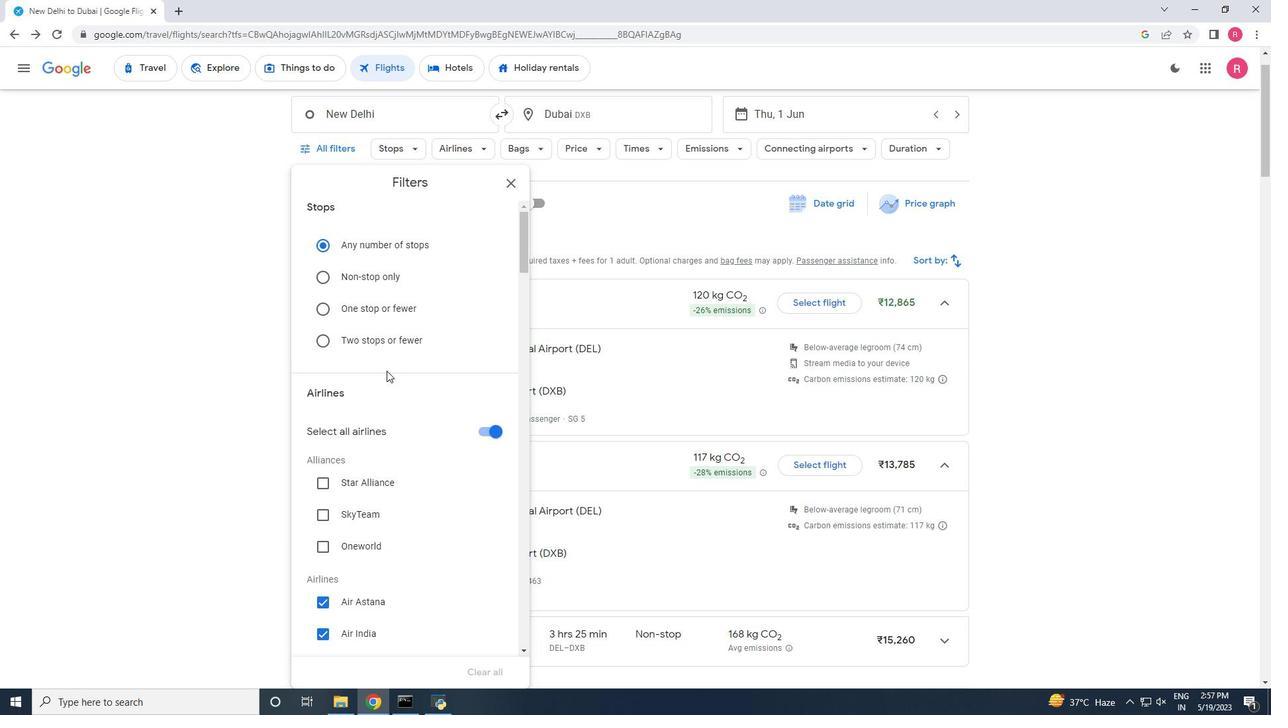 
Action: Mouse moved to (388, 368)
Screenshot: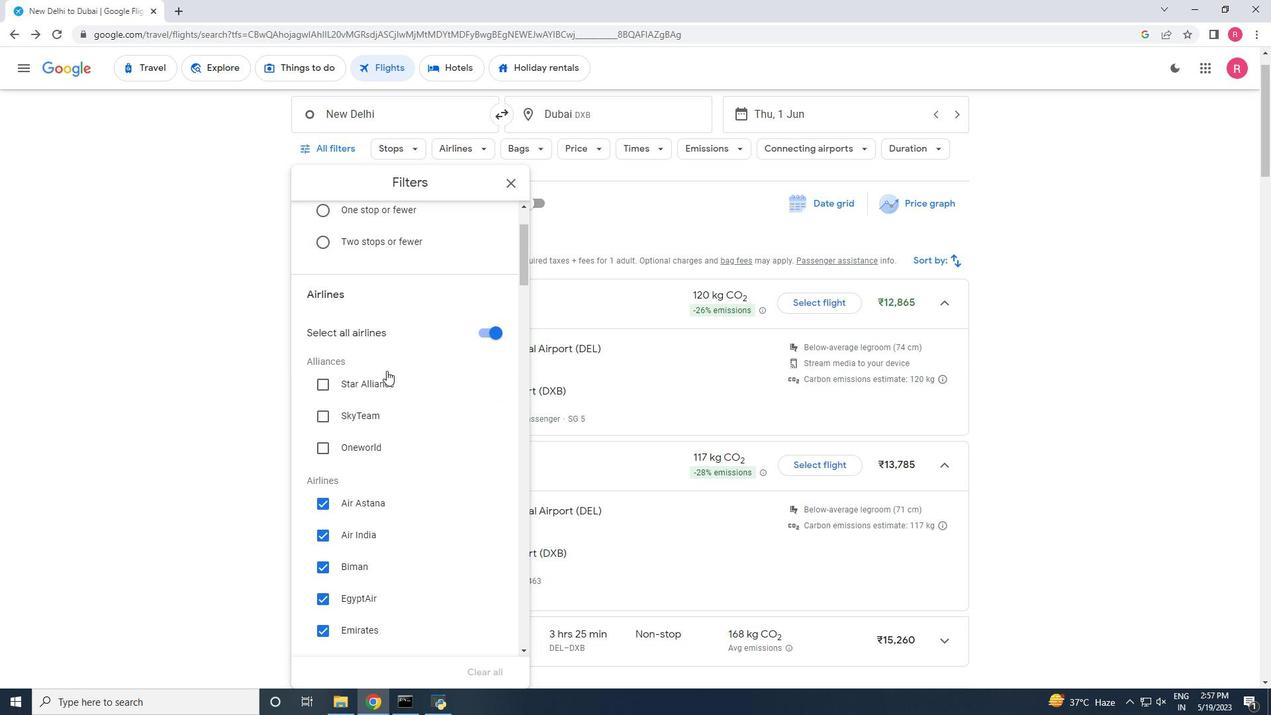
Action: Mouse scrolled (388, 368) with delta (0, 0)
Screenshot: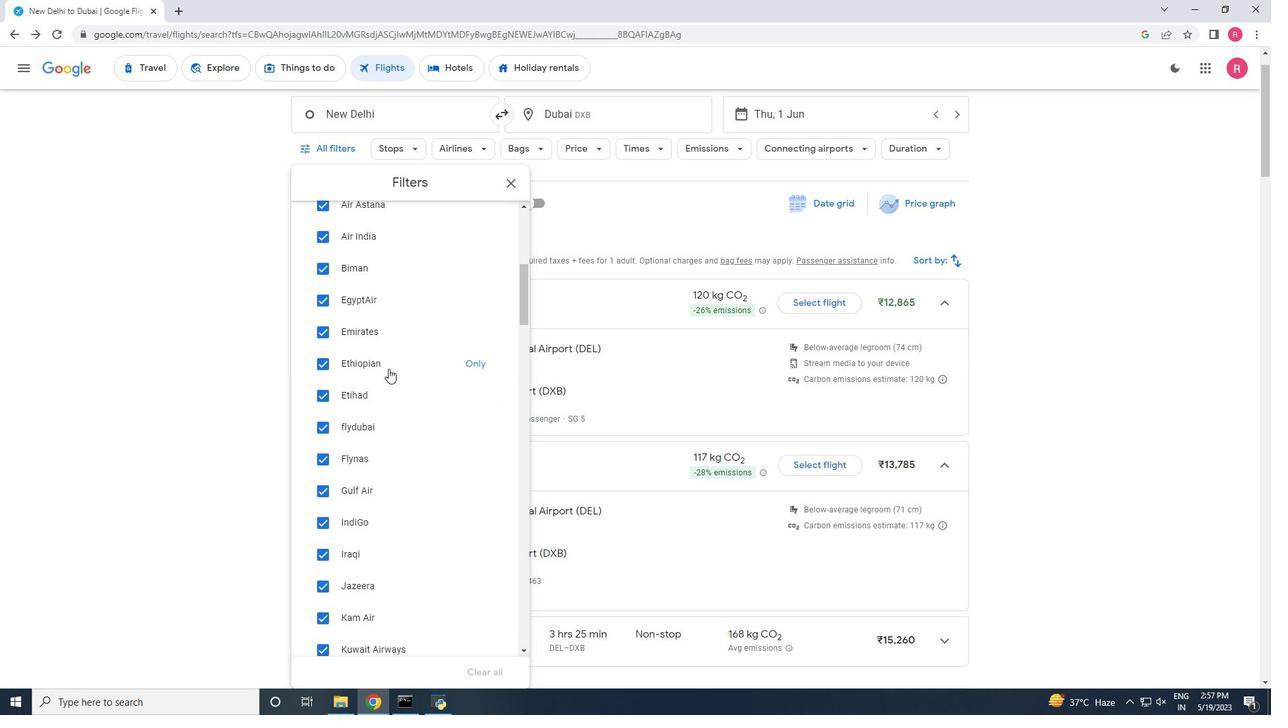 
Action: Mouse scrolled (388, 368) with delta (0, 0)
Screenshot: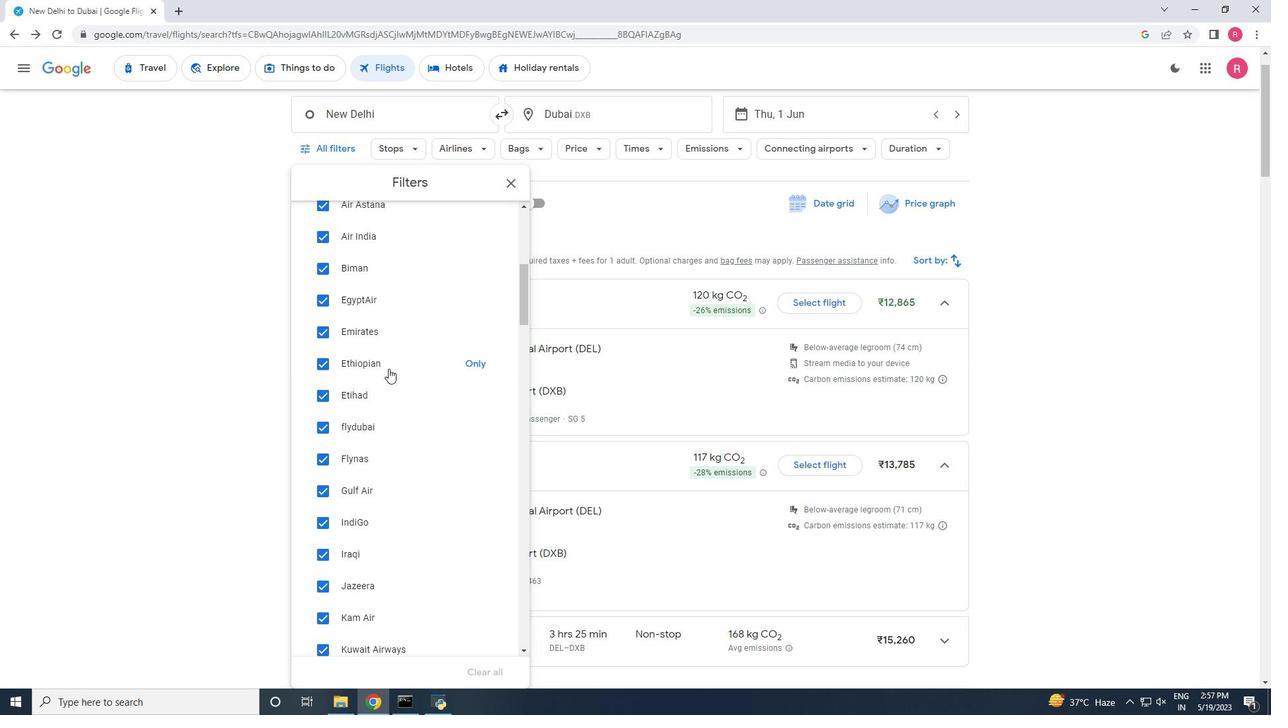 
Action: Mouse scrolled (388, 368) with delta (0, 0)
Screenshot: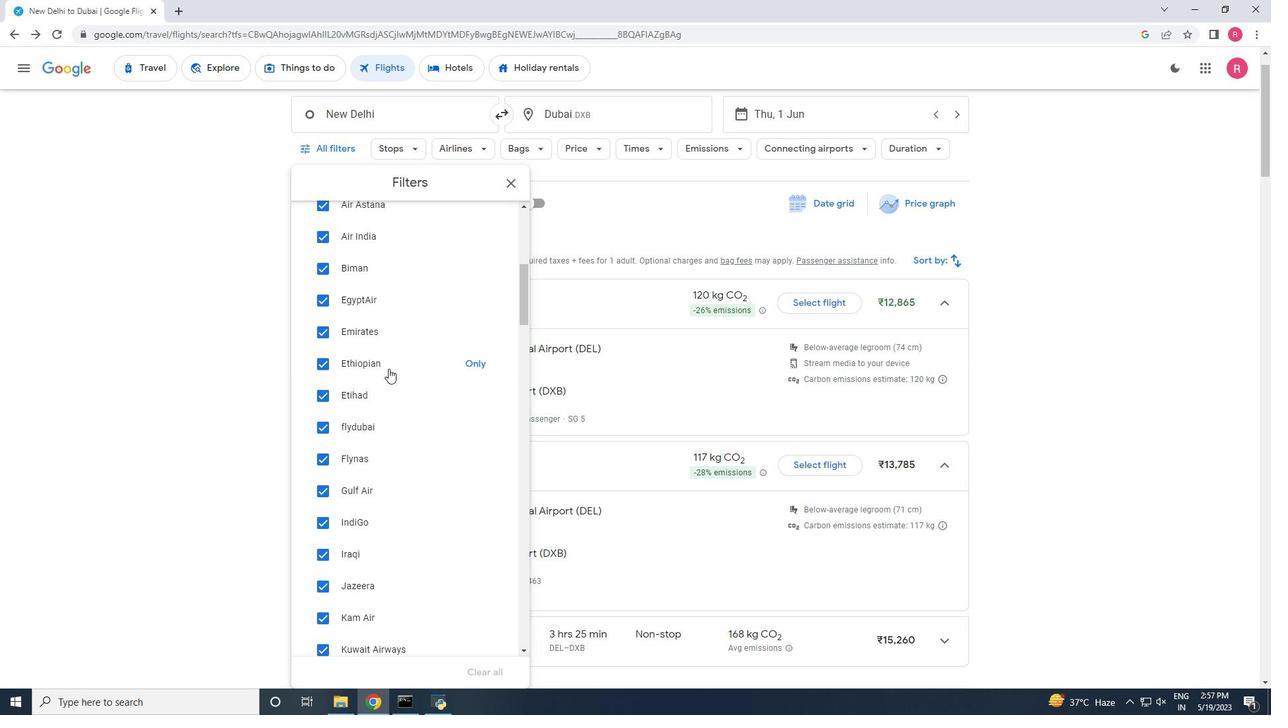 
Action: Mouse scrolled (388, 368) with delta (0, 0)
Screenshot: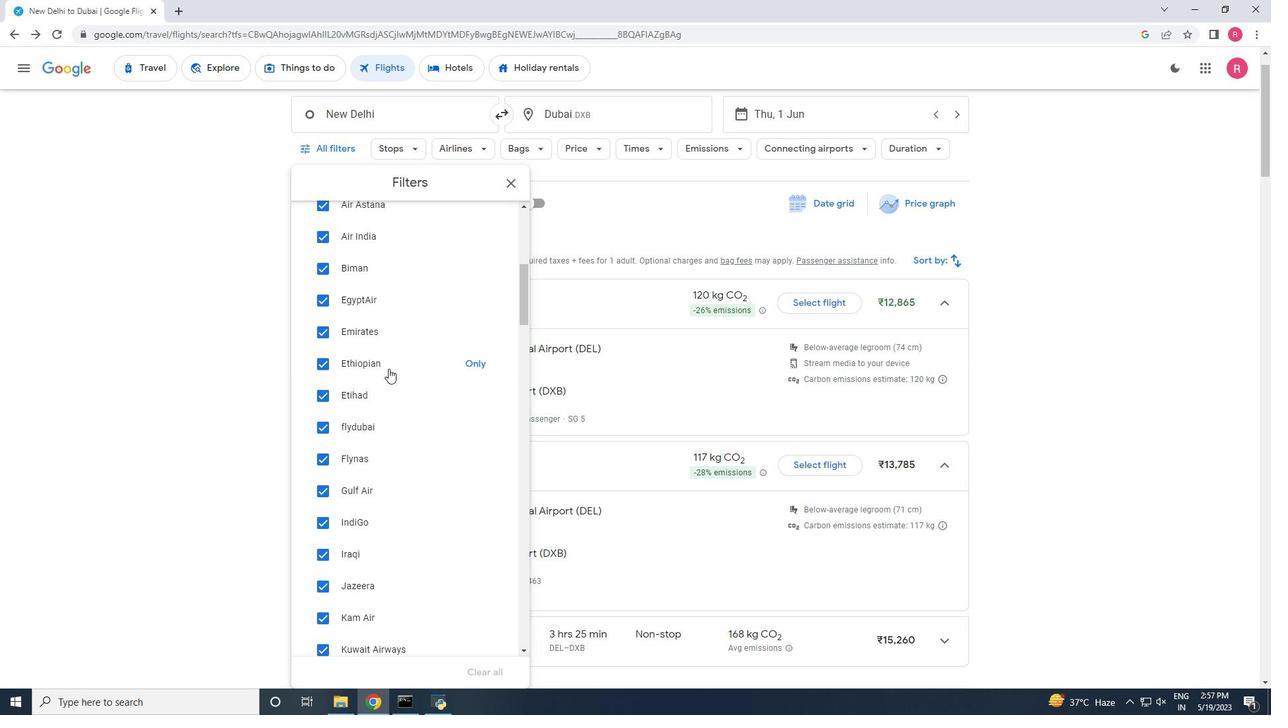 
Action: Mouse scrolled (388, 368) with delta (0, 0)
Screenshot: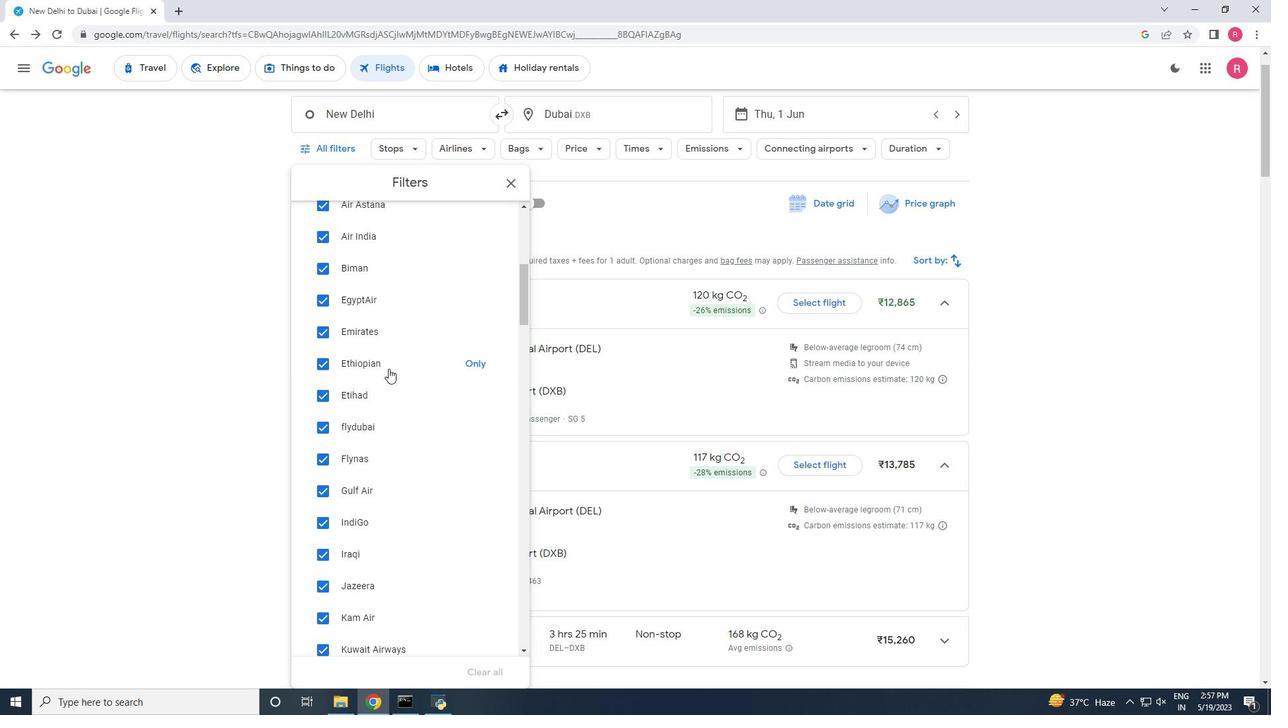 
Action: Mouse scrolled (388, 368) with delta (0, 0)
Screenshot: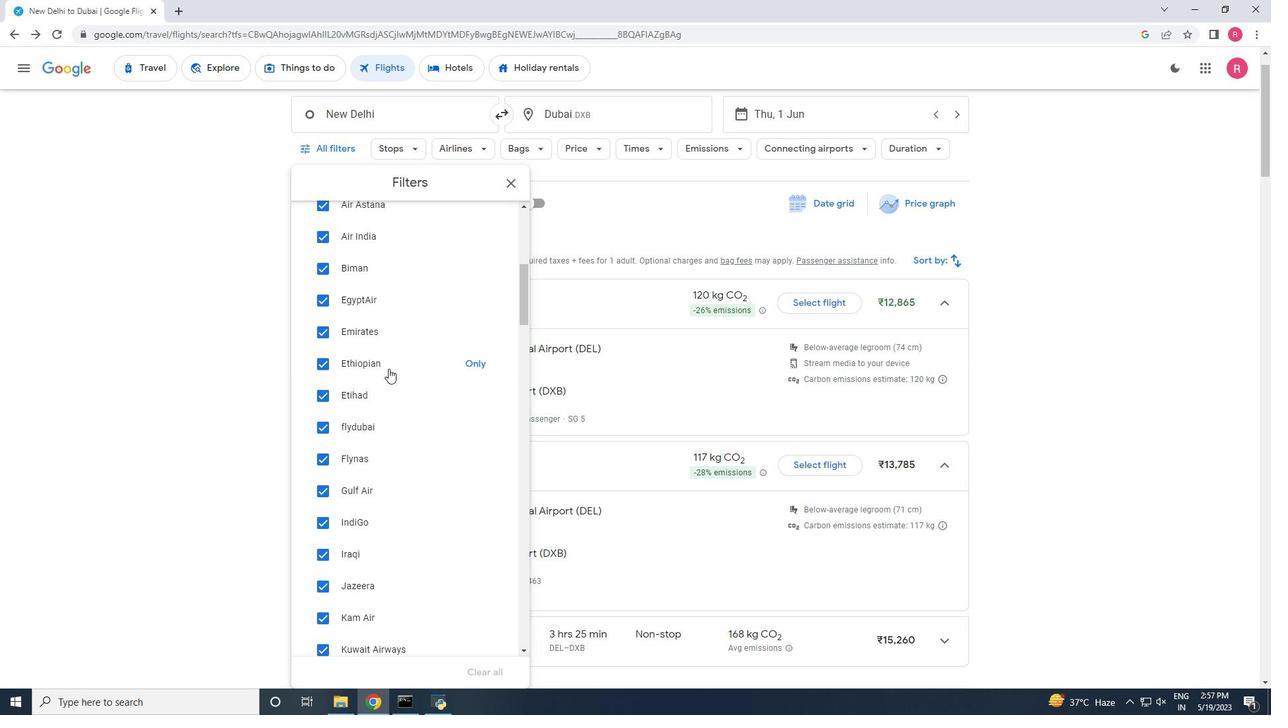 
Action: Mouse scrolled (388, 368) with delta (0, 0)
Screenshot: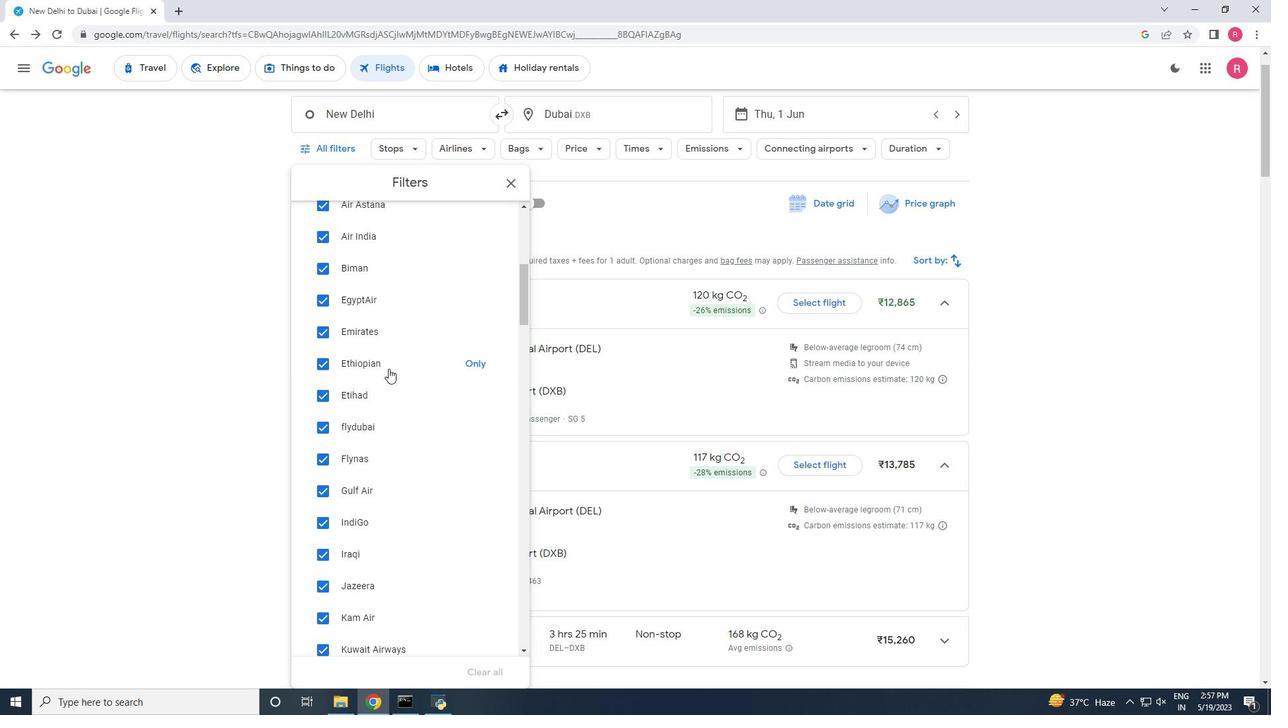 
Action: Mouse moved to (389, 362)
Screenshot: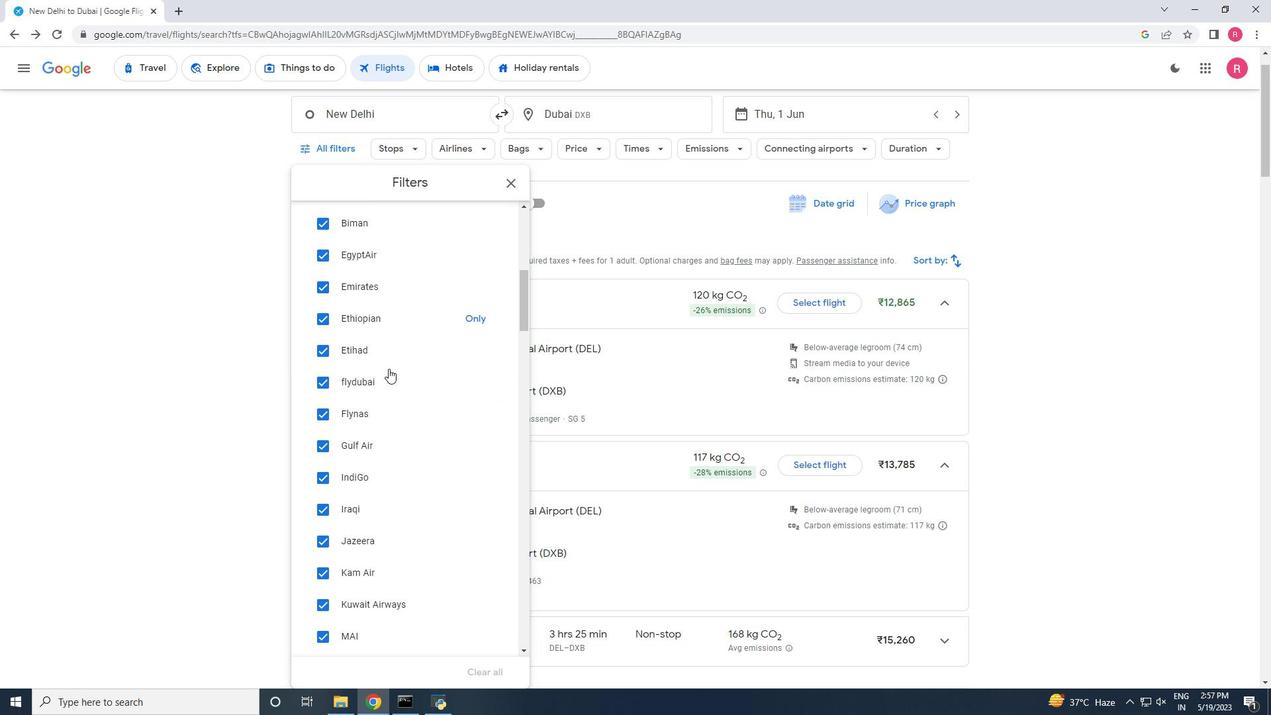 
Action: Mouse scrolled (389, 361) with delta (0, 0)
Screenshot: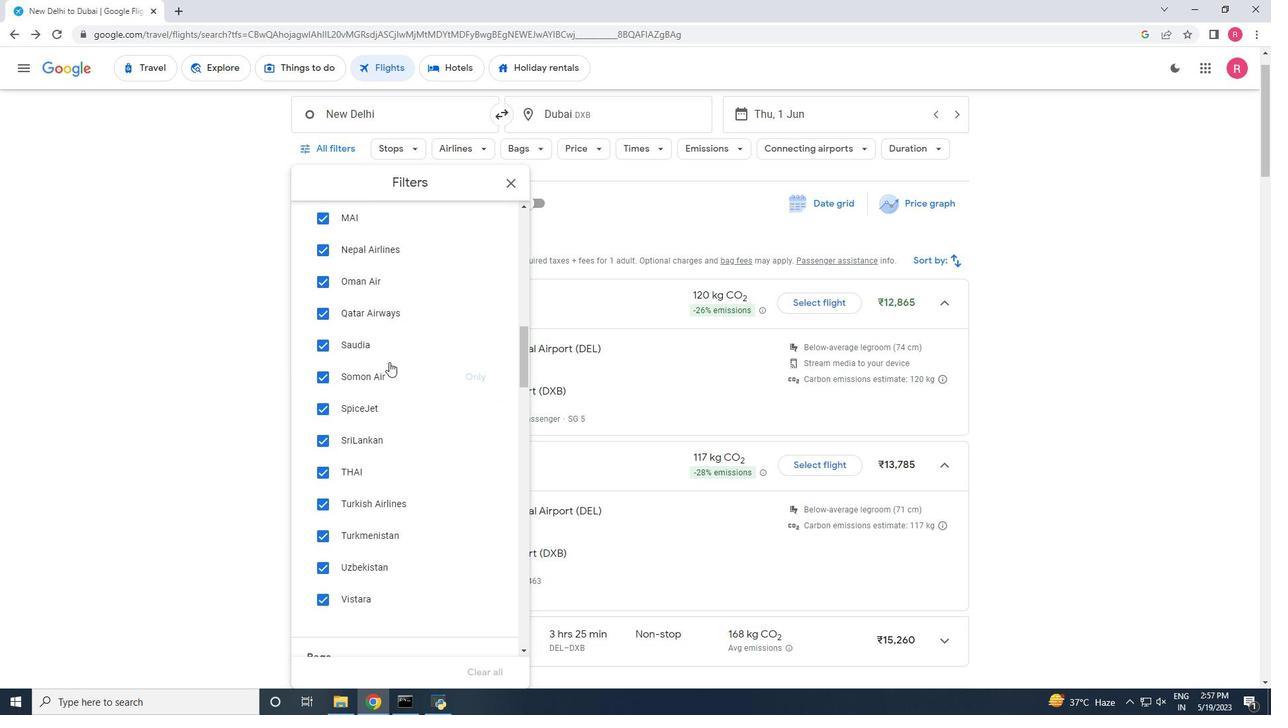 
Action: Mouse scrolled (389, 361) with delta (0, 0)
Screenshot: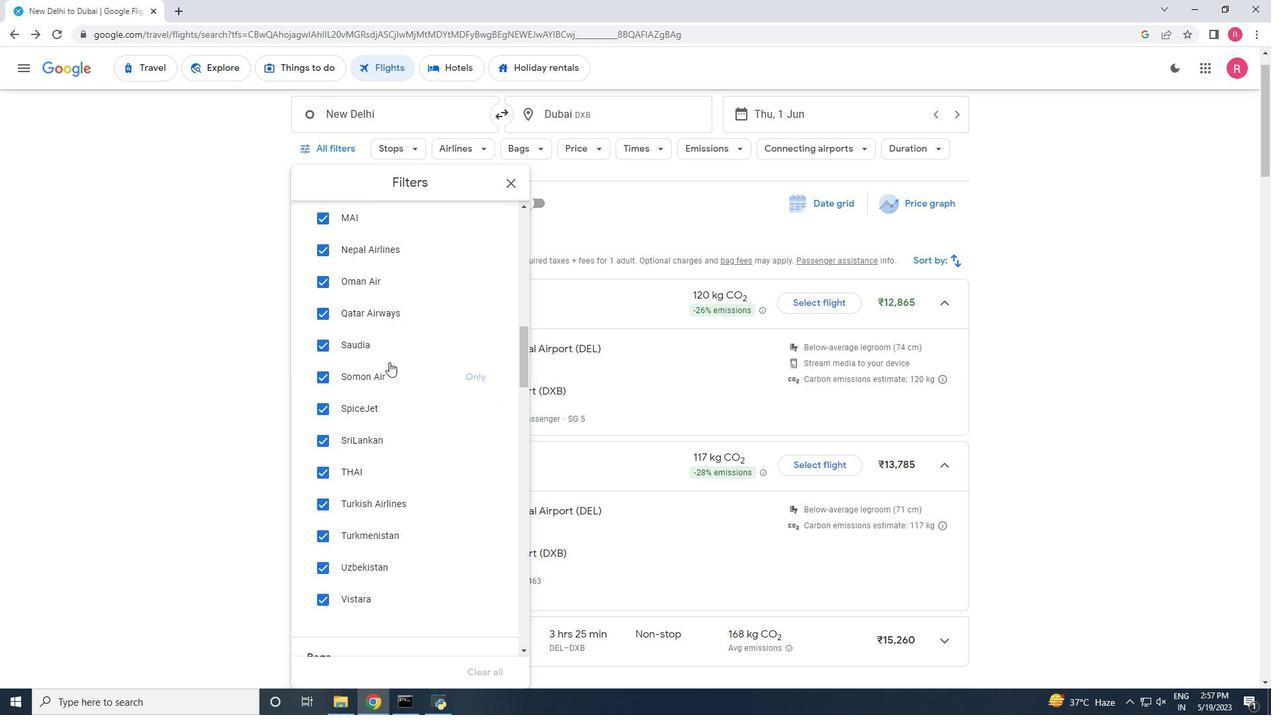 
Action: Mouse scrolled (389, 361) with delta (0, 0)
Screenshot: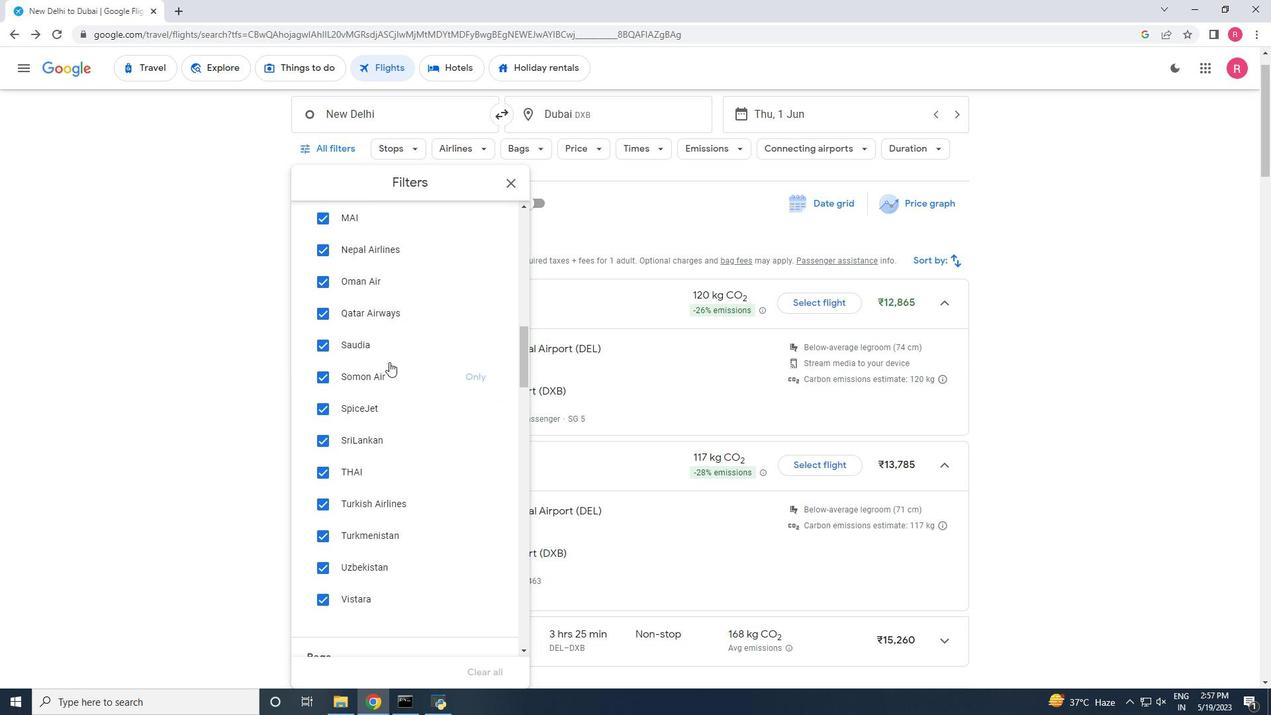 
Action: Mouse moved to (389, 362)
Screenshot: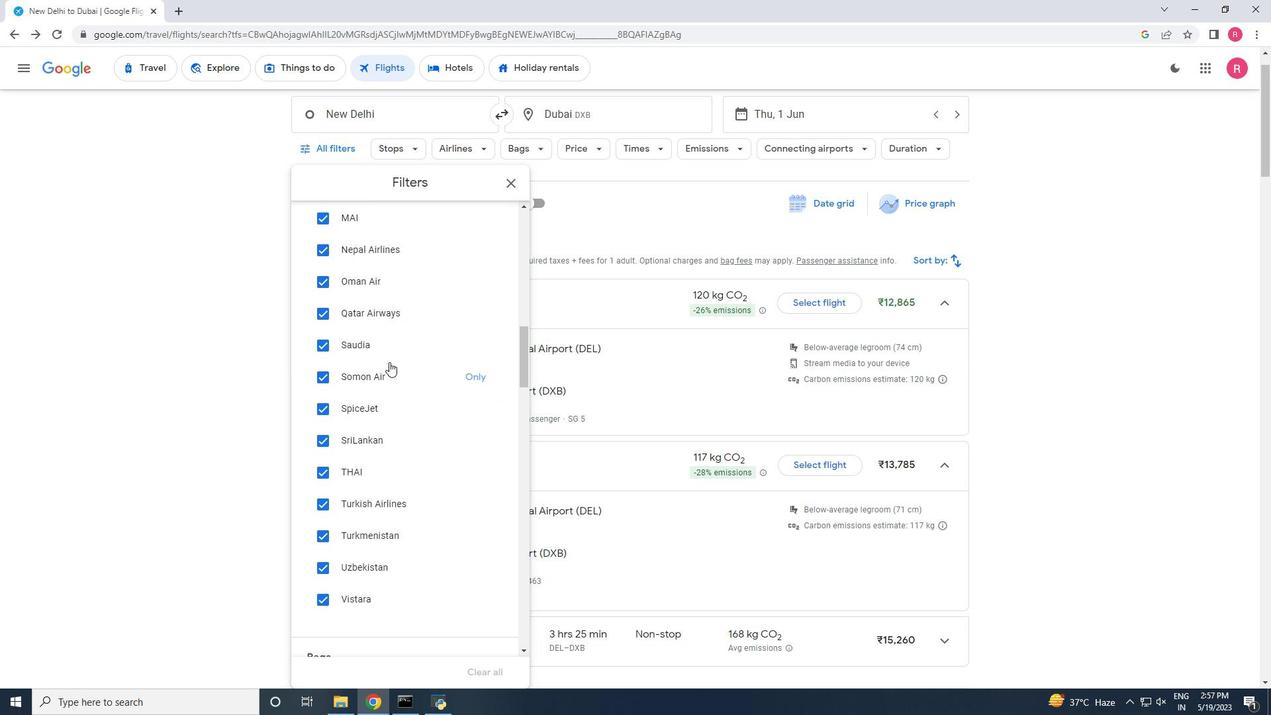 
Action: Mouse scrolled (389, 361) with delta (0, 0)
Screenshot: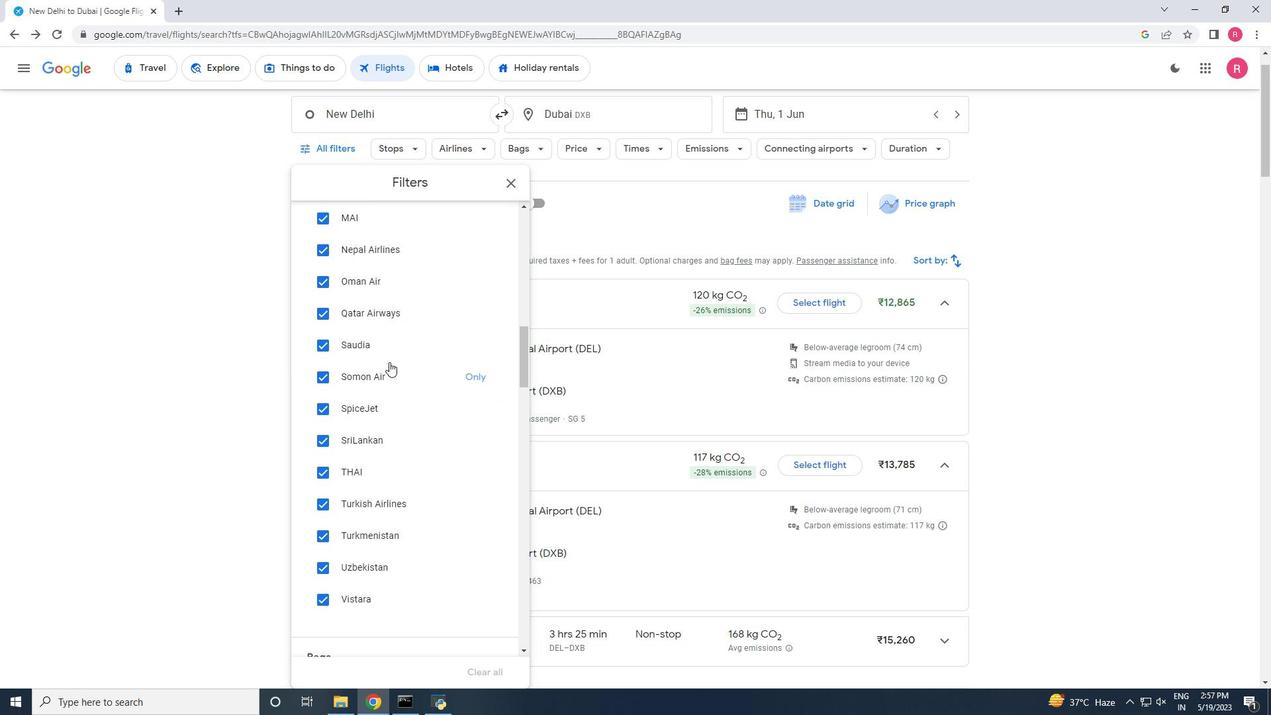 
Action: Mouse scrolled (389, 361) with delta (0, 0)
Screenshot: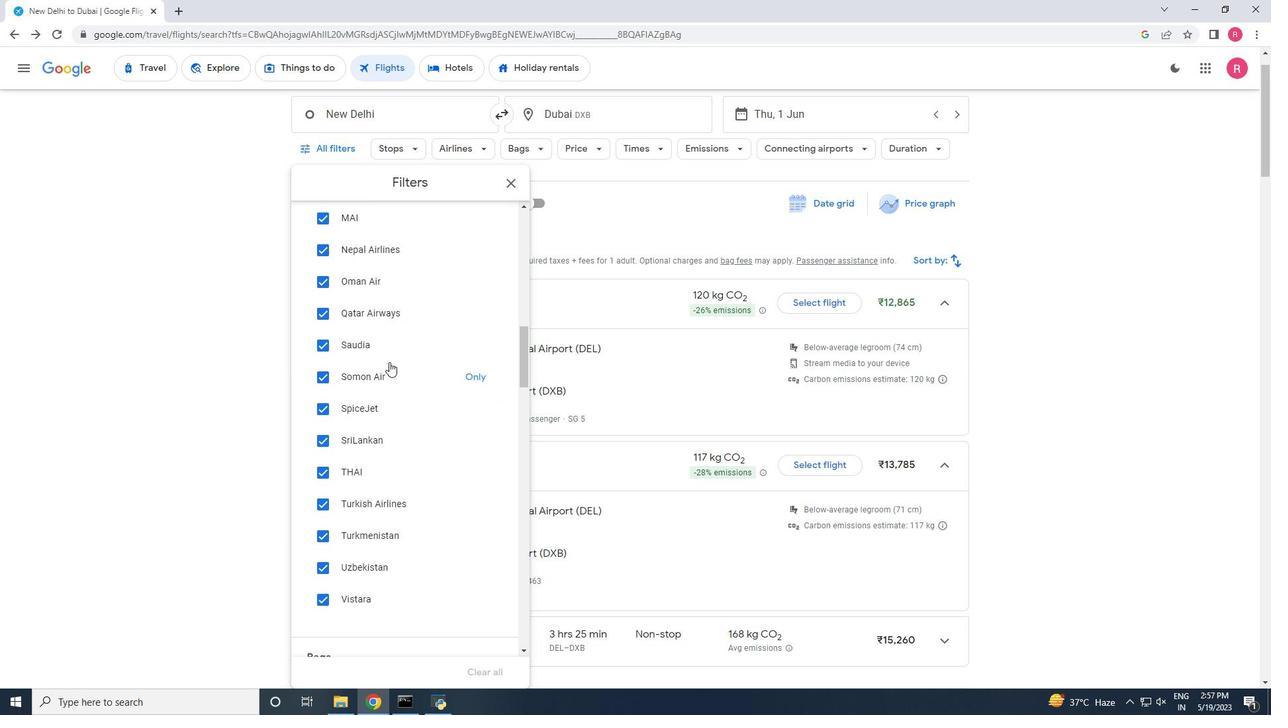
Action: Mouse scrolled (389, 361) with delta (0, 0)
Screenshot: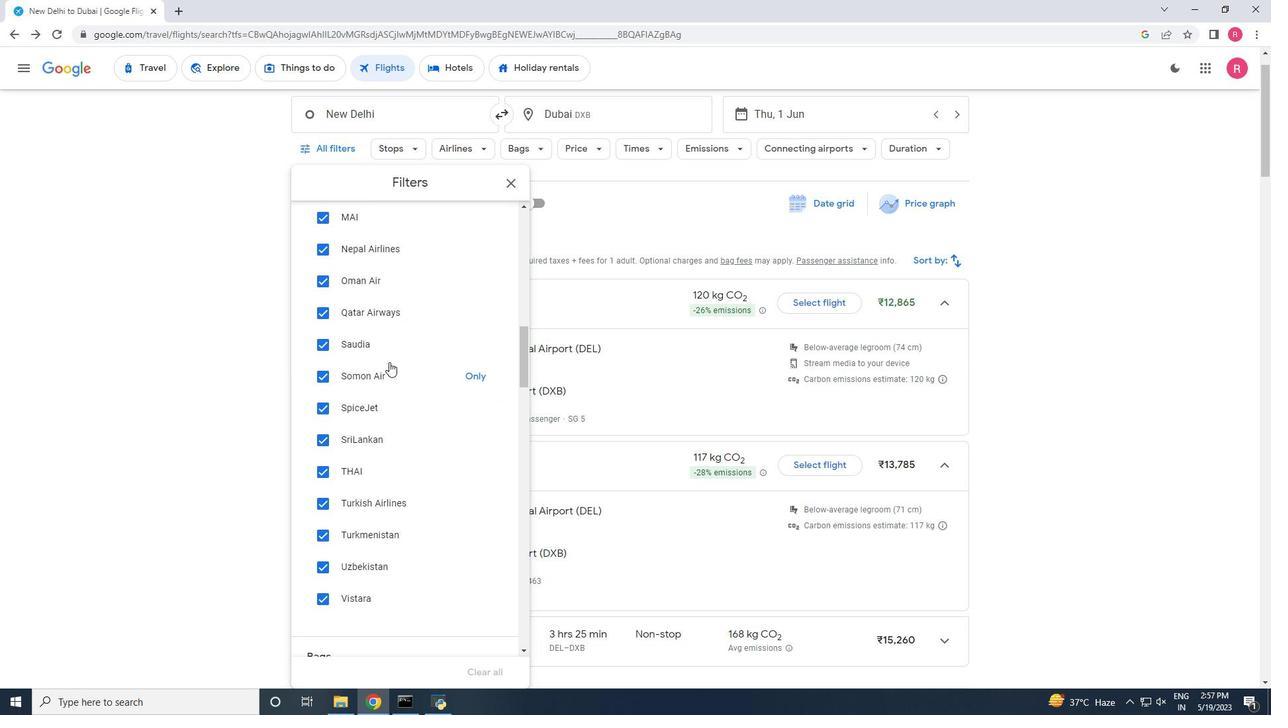 
Action: Mouse moved to (389, 362)
Screenshot: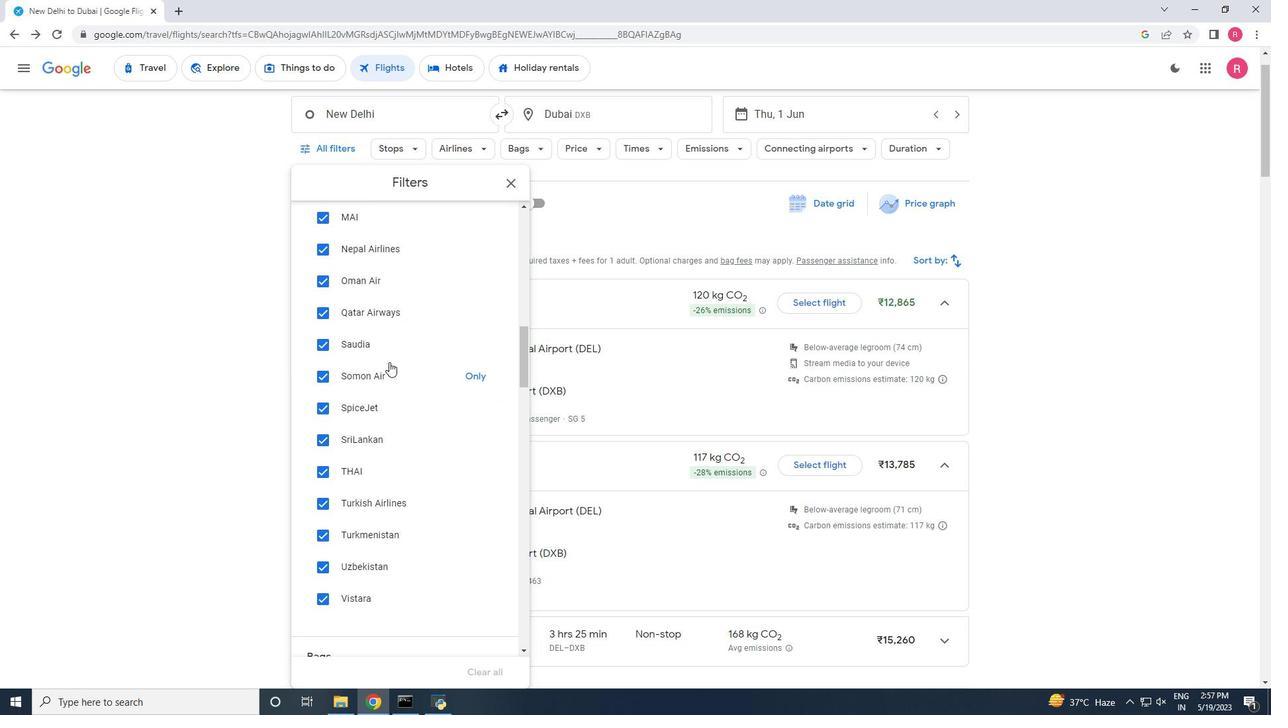 
Action: Mouse scrolled (389, 361) with delta (0, 0)
Screenshot: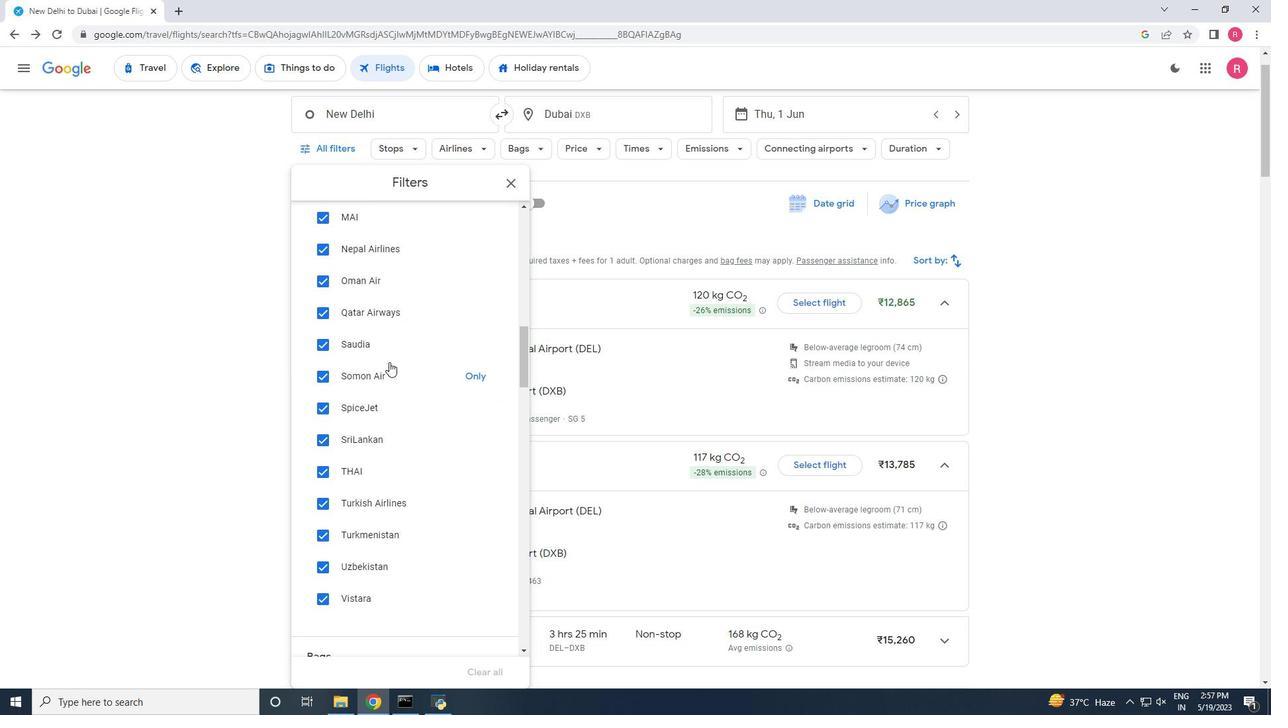 
Action: Mouse moved to (387, 362)
Screenshot: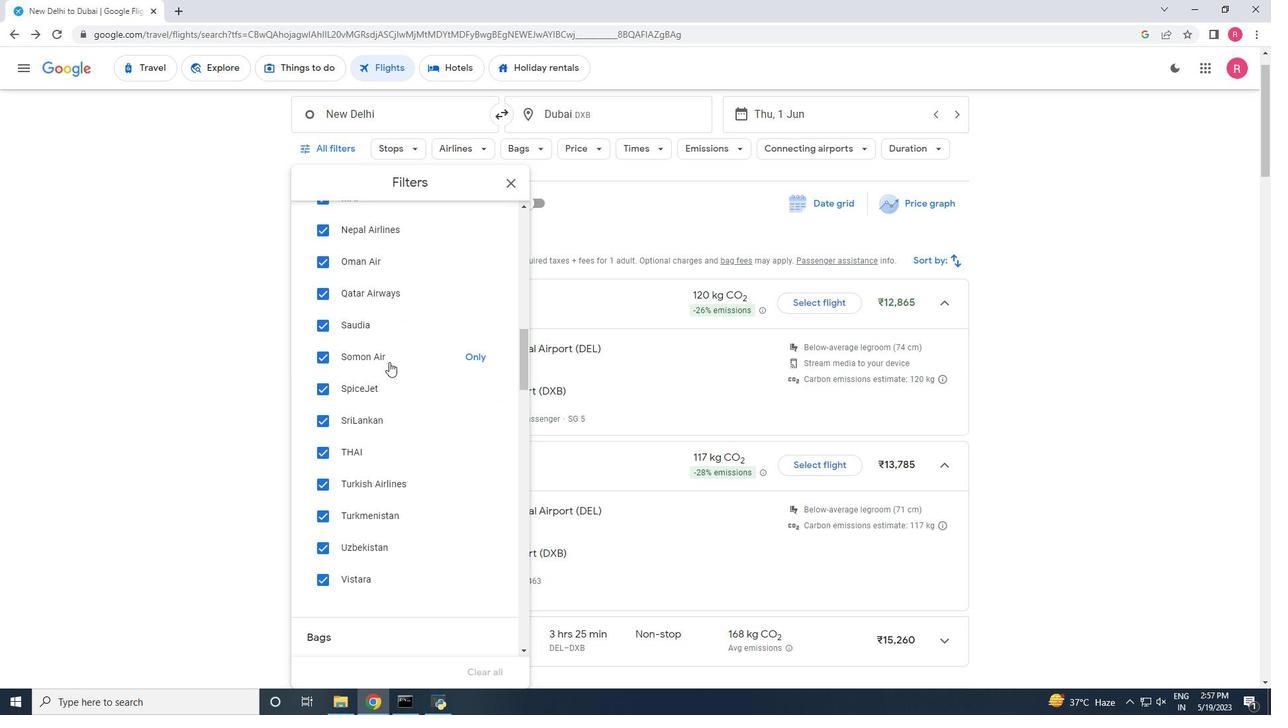
Action: Mouse scrolled (387, 362) with delta (0, 0)
Screenshot: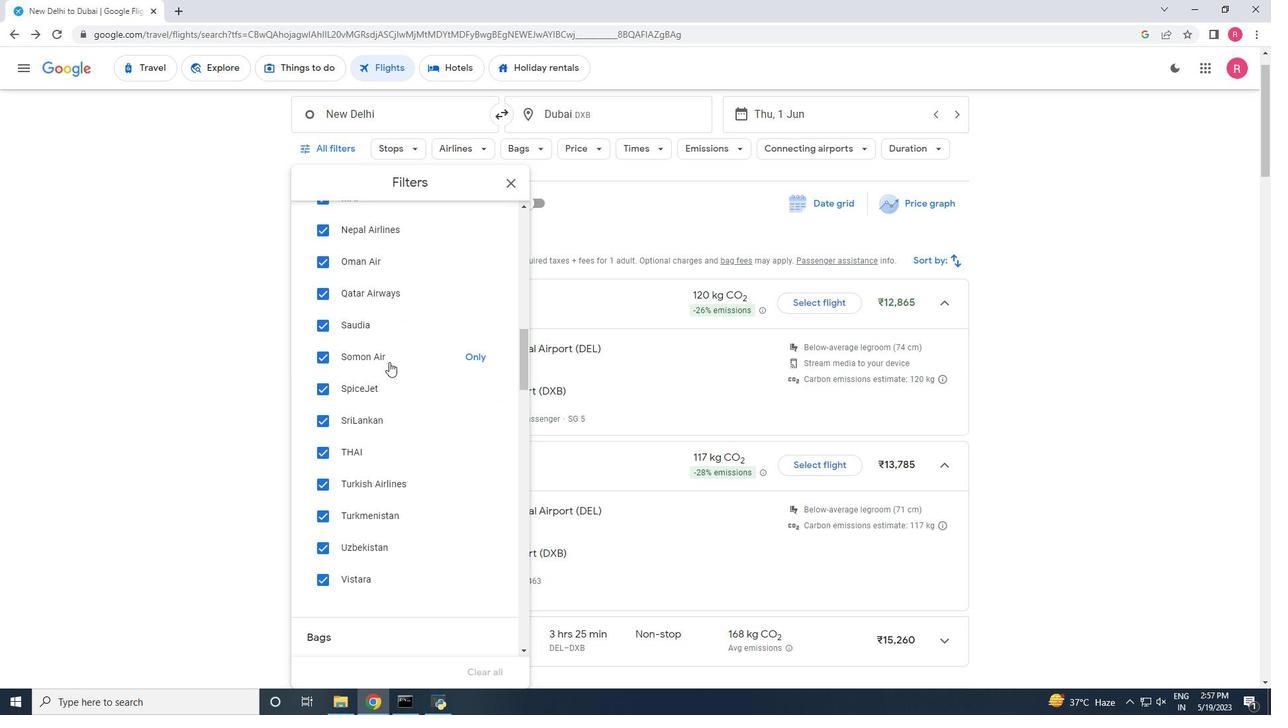 
Action: Mouse moved to (384, 362)
Screenshot: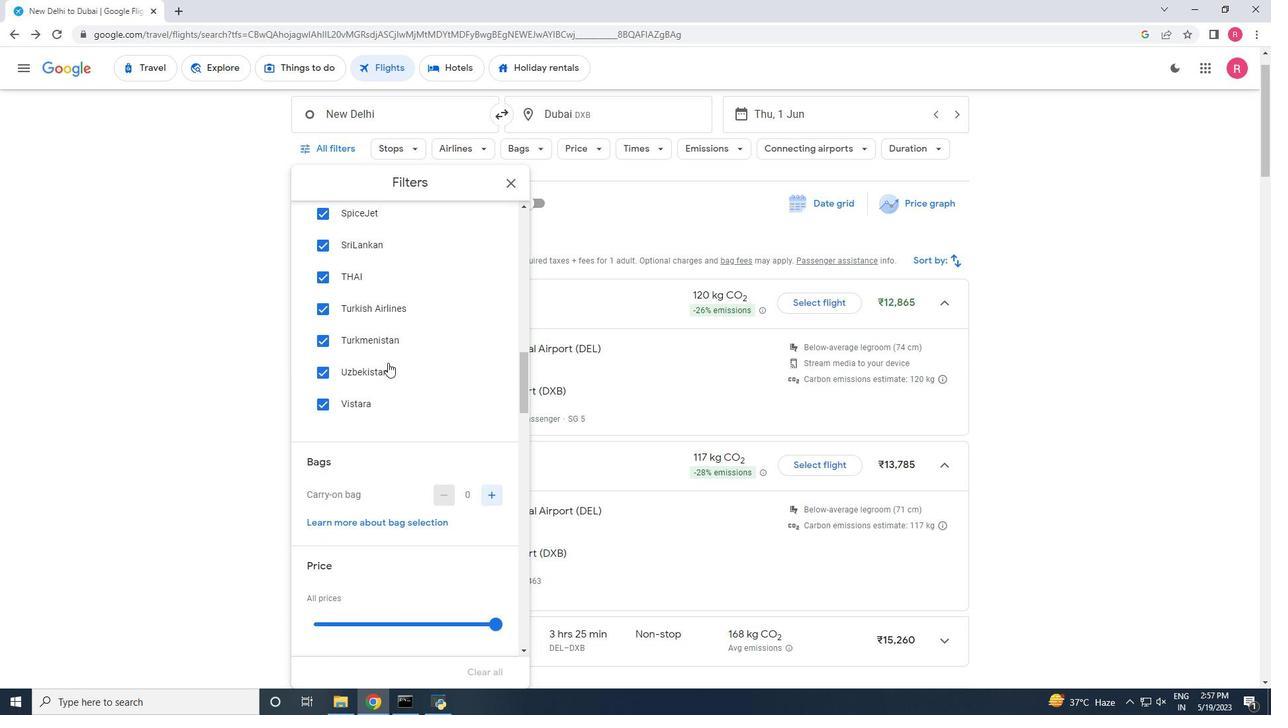
Action: Mouse scrolled (384, 362) with delta (0, 0)
Screenshot: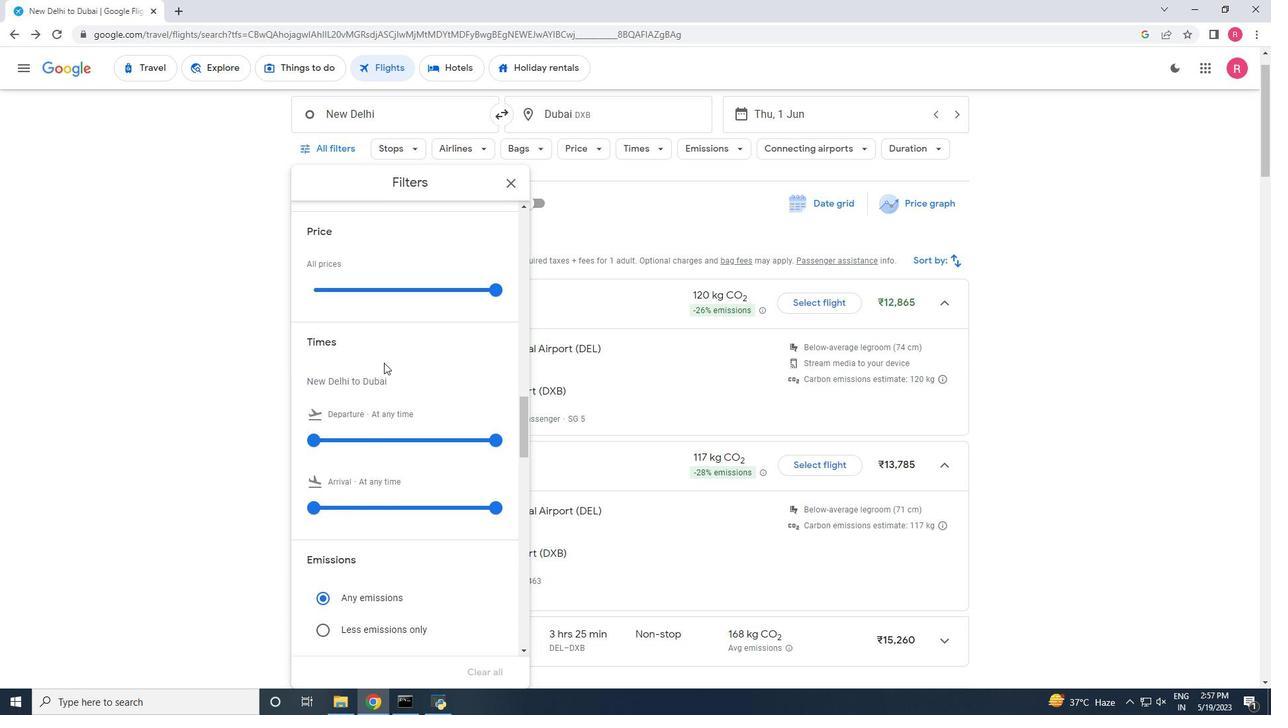 
Action: Mouse scrolled (384, 362) with delta (0, 0)
Screenshot: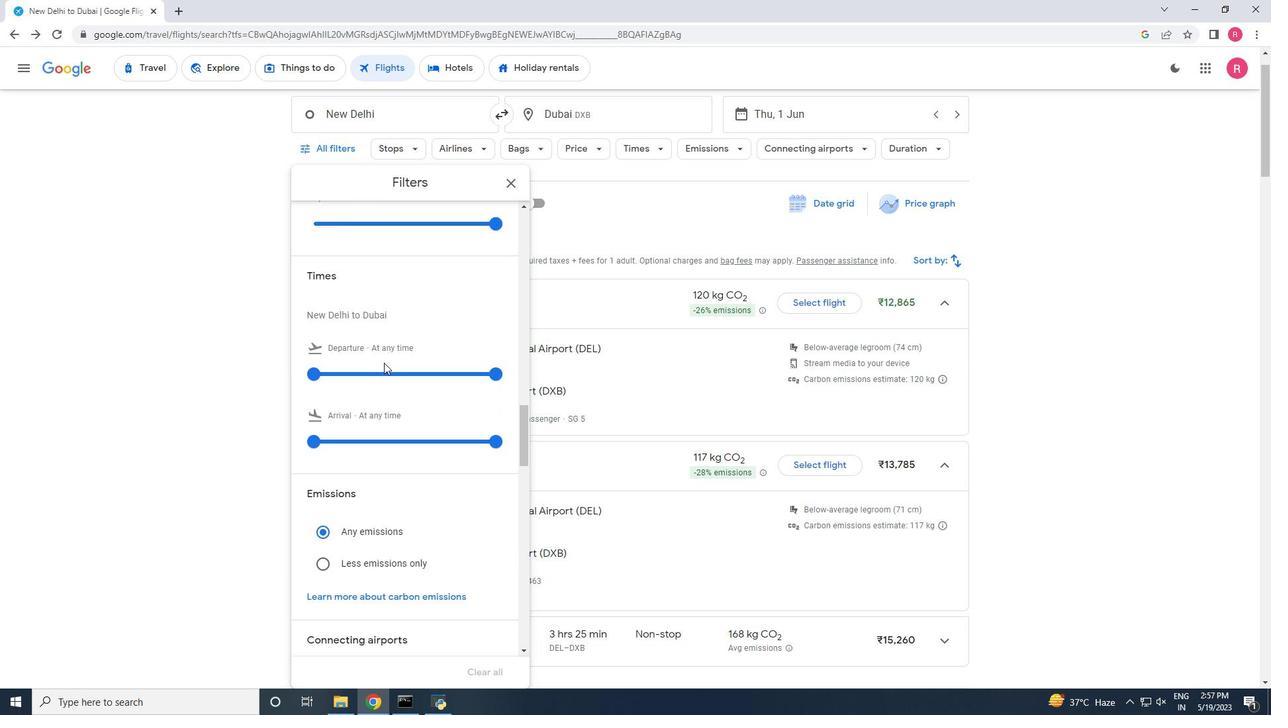 
Action: Mouse scrolled (384, 362) with delta (0, 0)
Screenshot: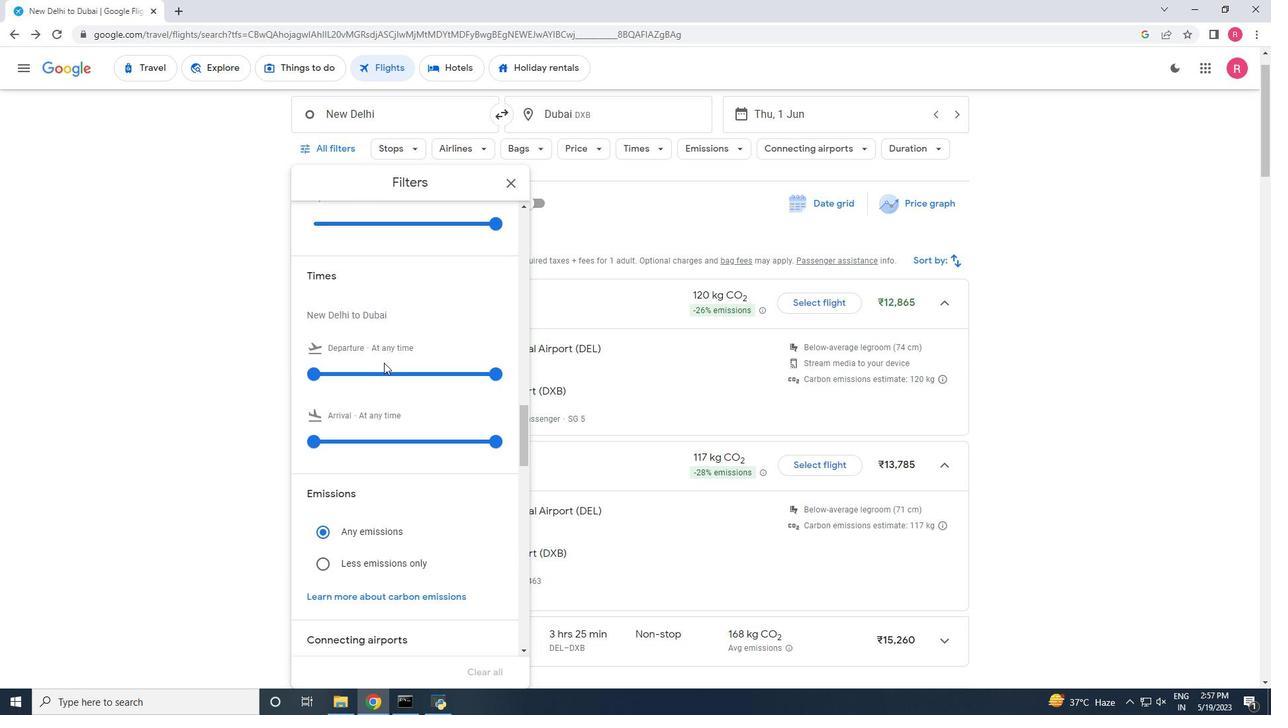 
Action: Mouse scrolled (384, 362) with delta (0, 0)
Screenshot: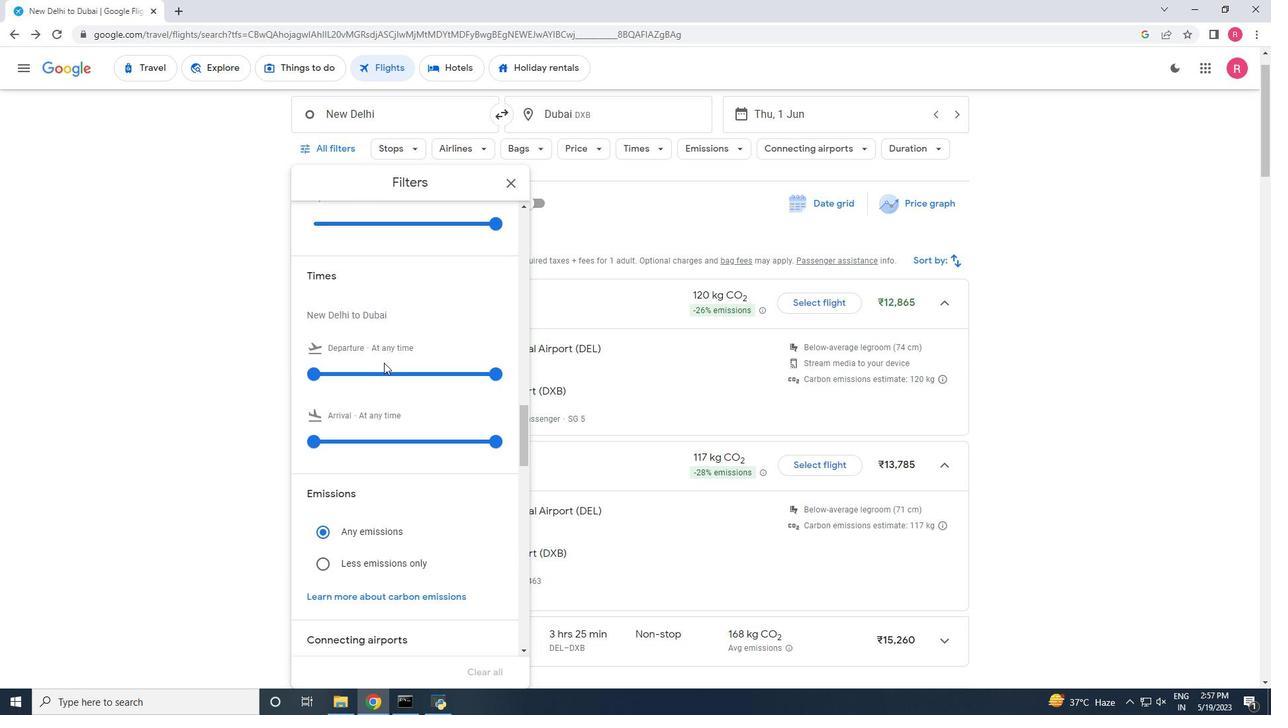 
Action: Mouse moved to (383, 362)
Screenshot: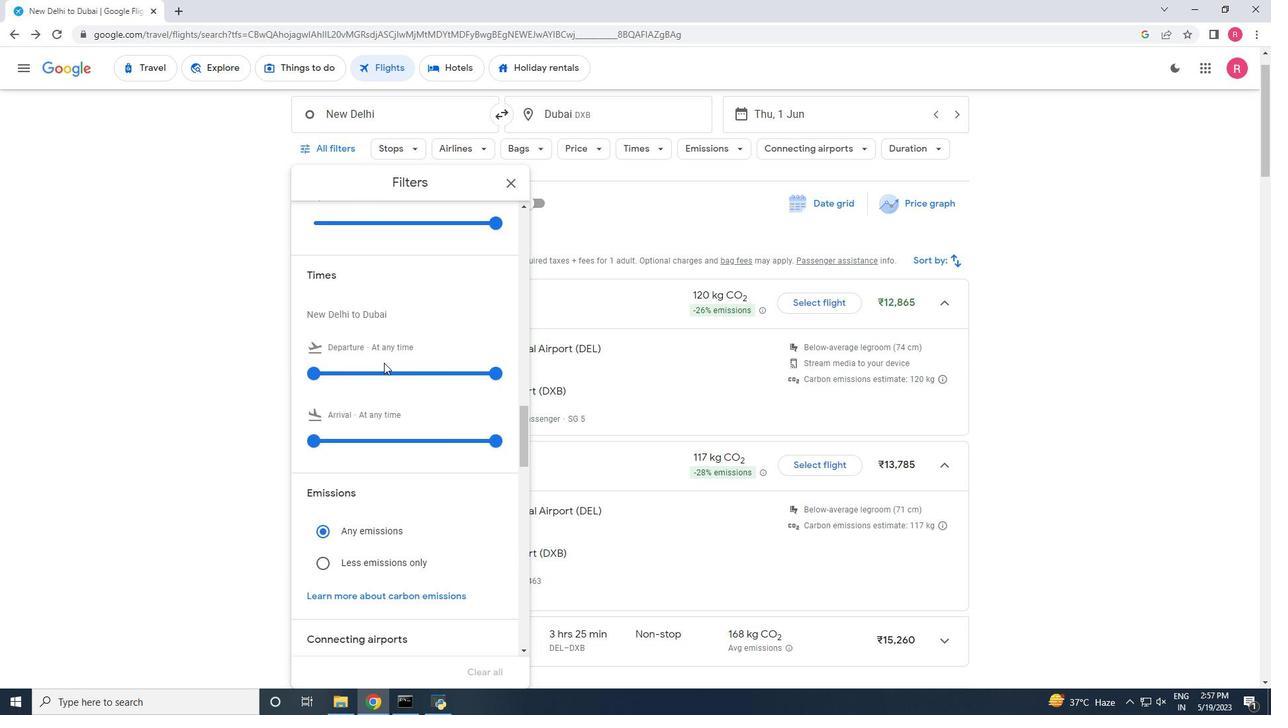 
Action: Mouse scrolled (383, 362) with delta (0, 0)
Screenshot: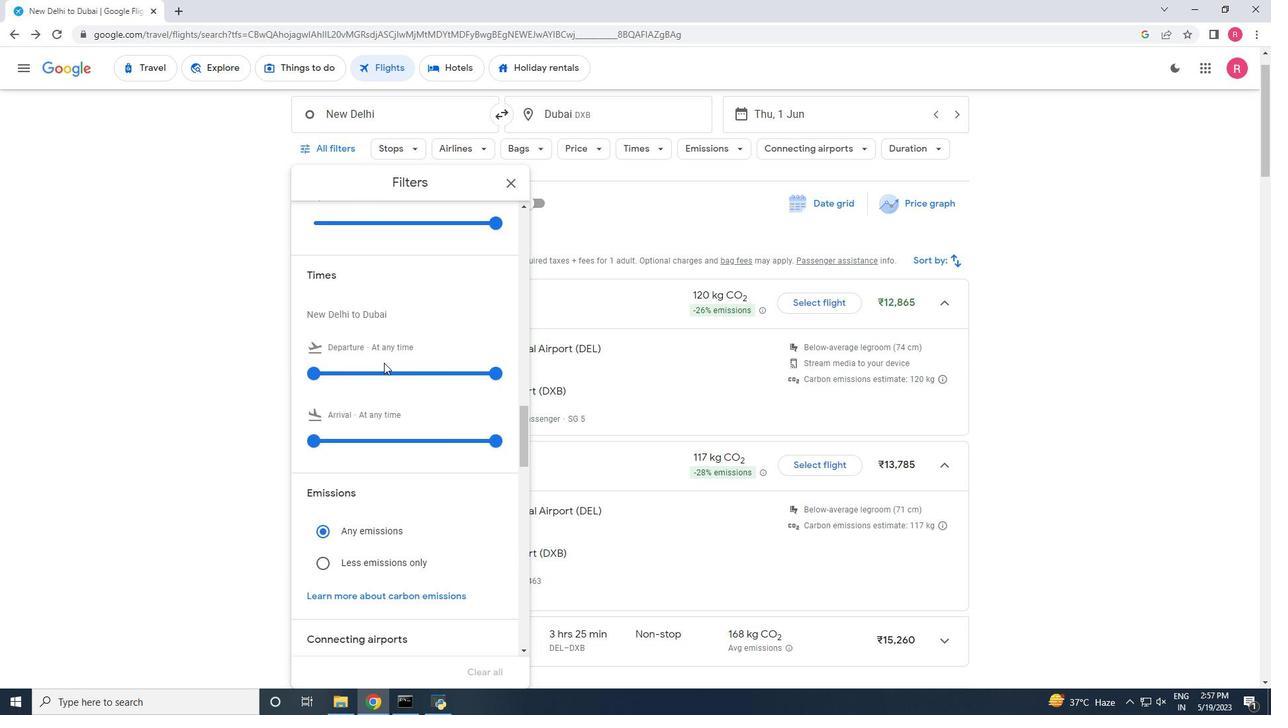 
Action: Mouse scrolled (383, 362) with delta (0, 0)
Screenshot: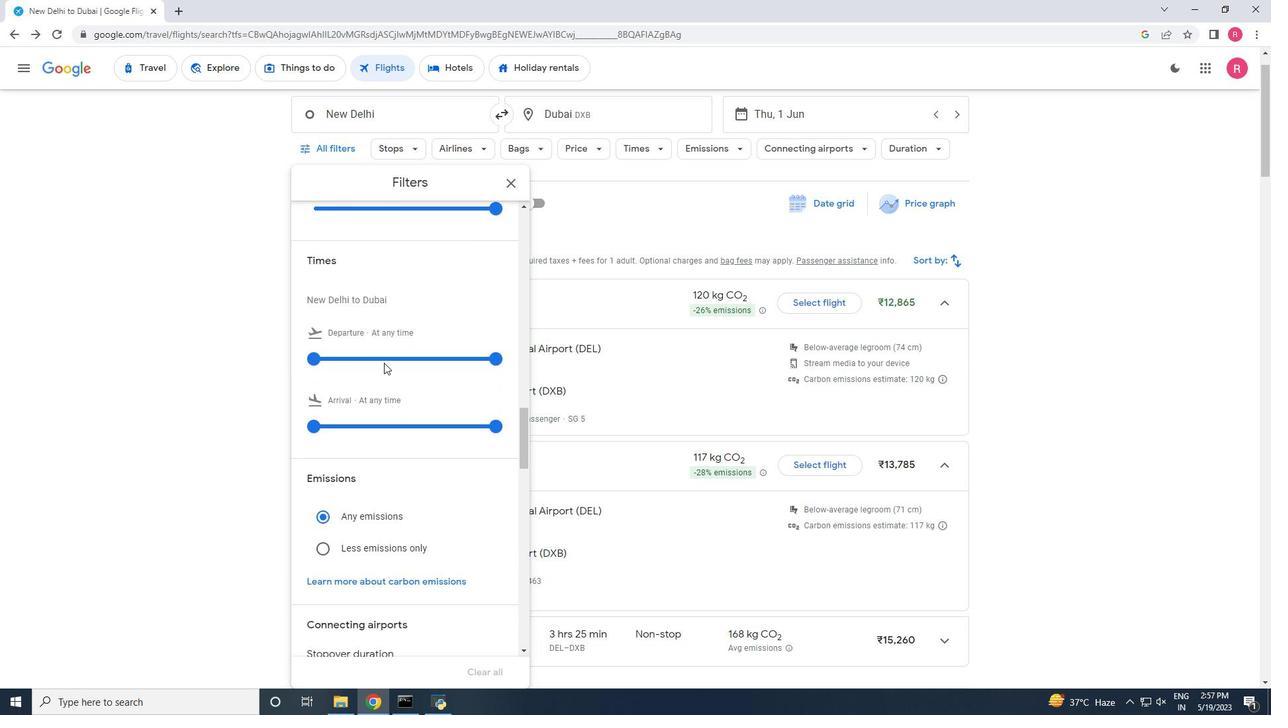 
Action: Mouse scrolled (383, 362) with delta (0, 0)
Screenshot: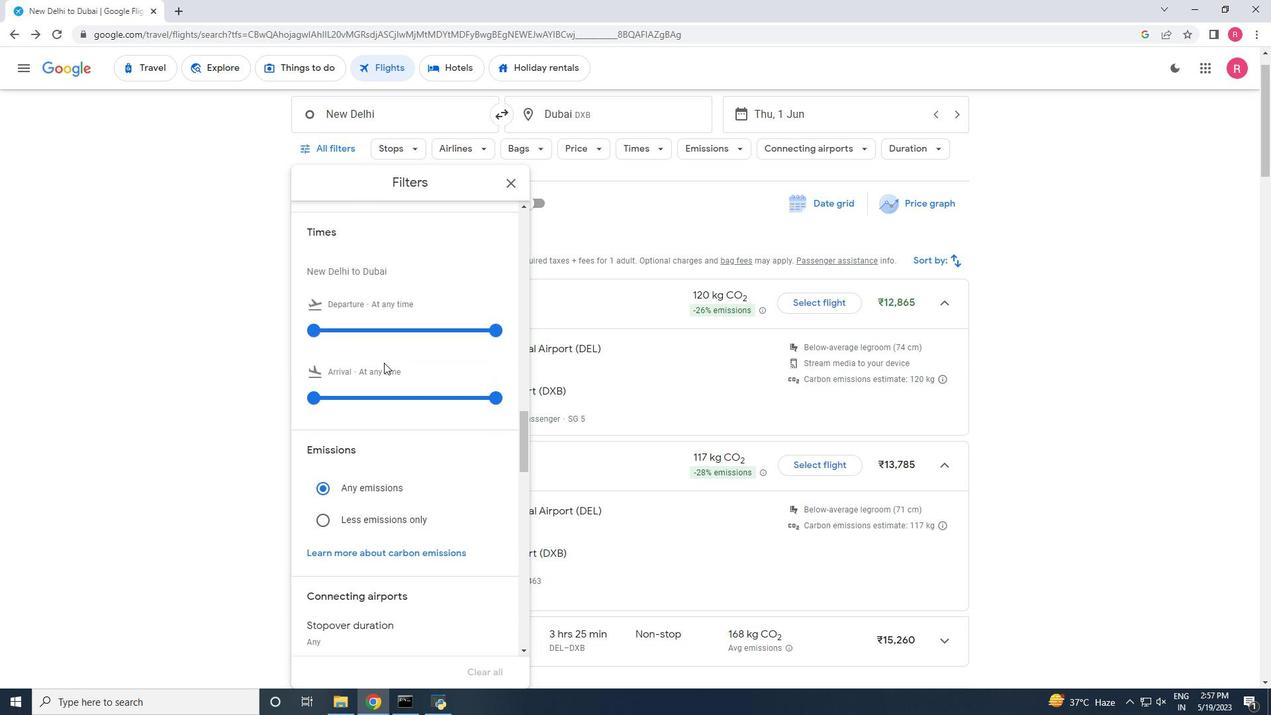 
Action: Mouse scrolled (383, 362) with delta (0, 0)
Screenshot: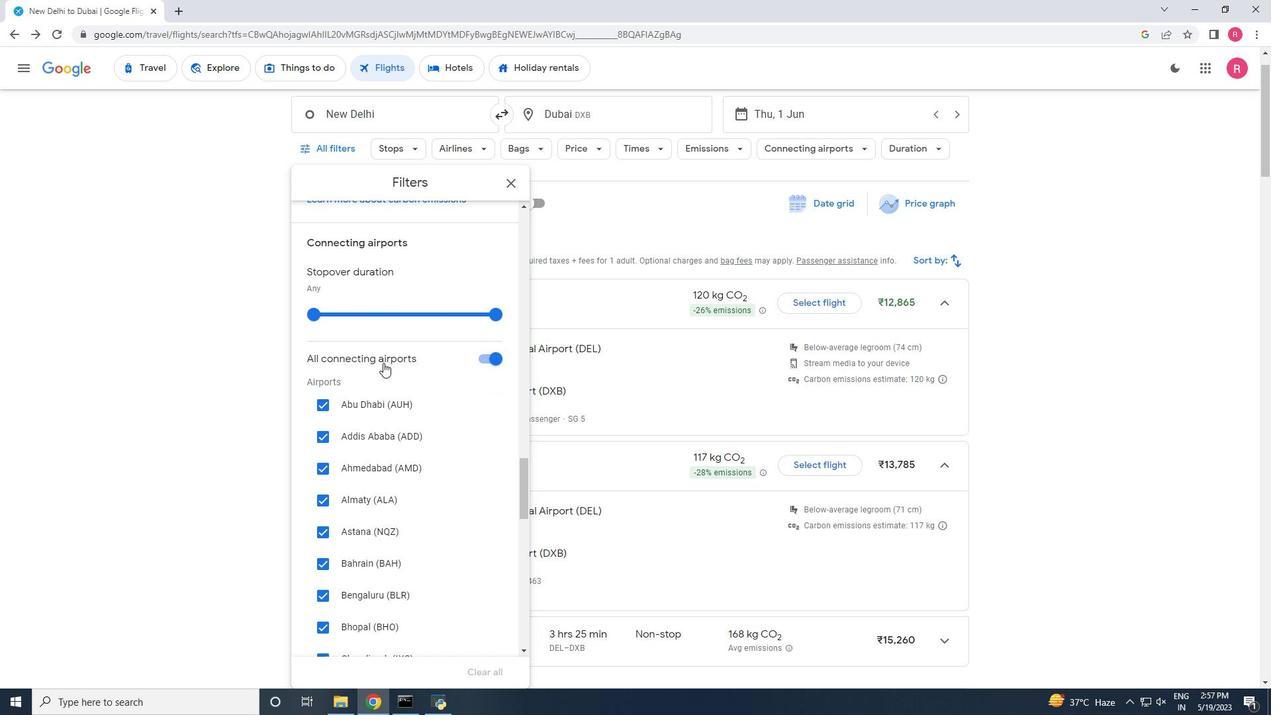 
Action: Mouse moved to (383, 362)
Screenshot: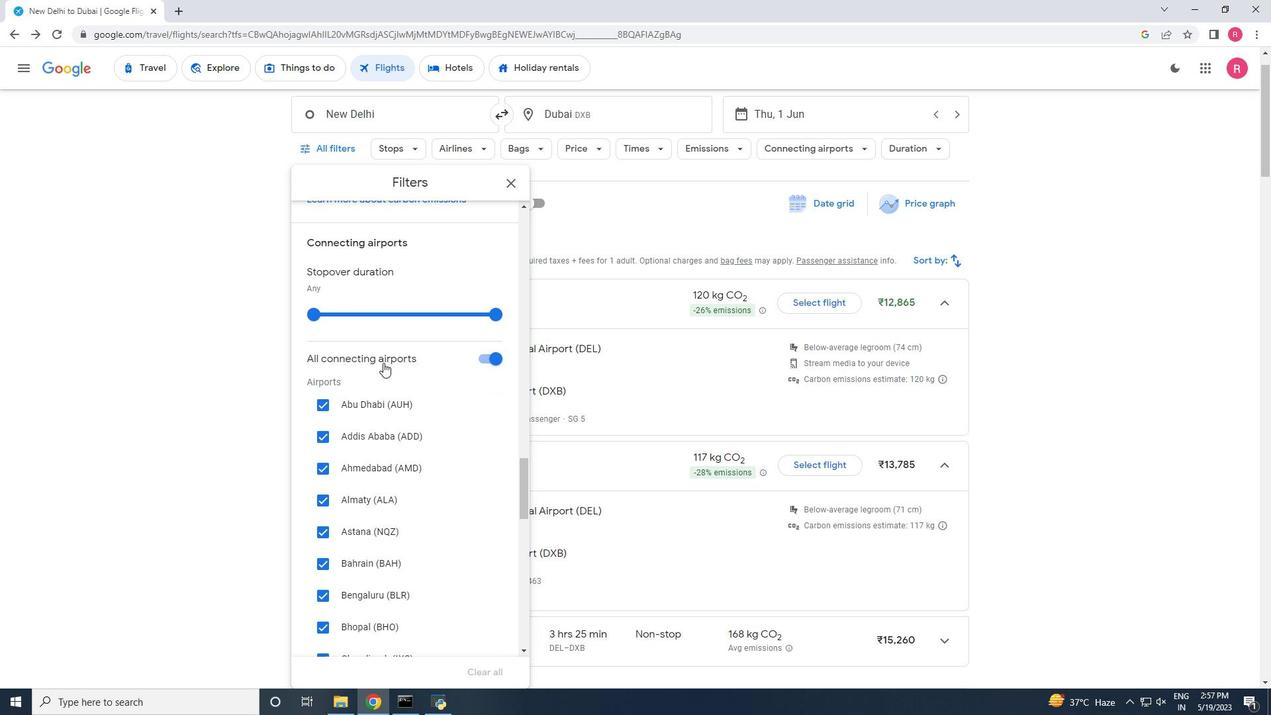 
Action: Mouse scrolled (383, 362) with delta (0, 0)
Screenshot: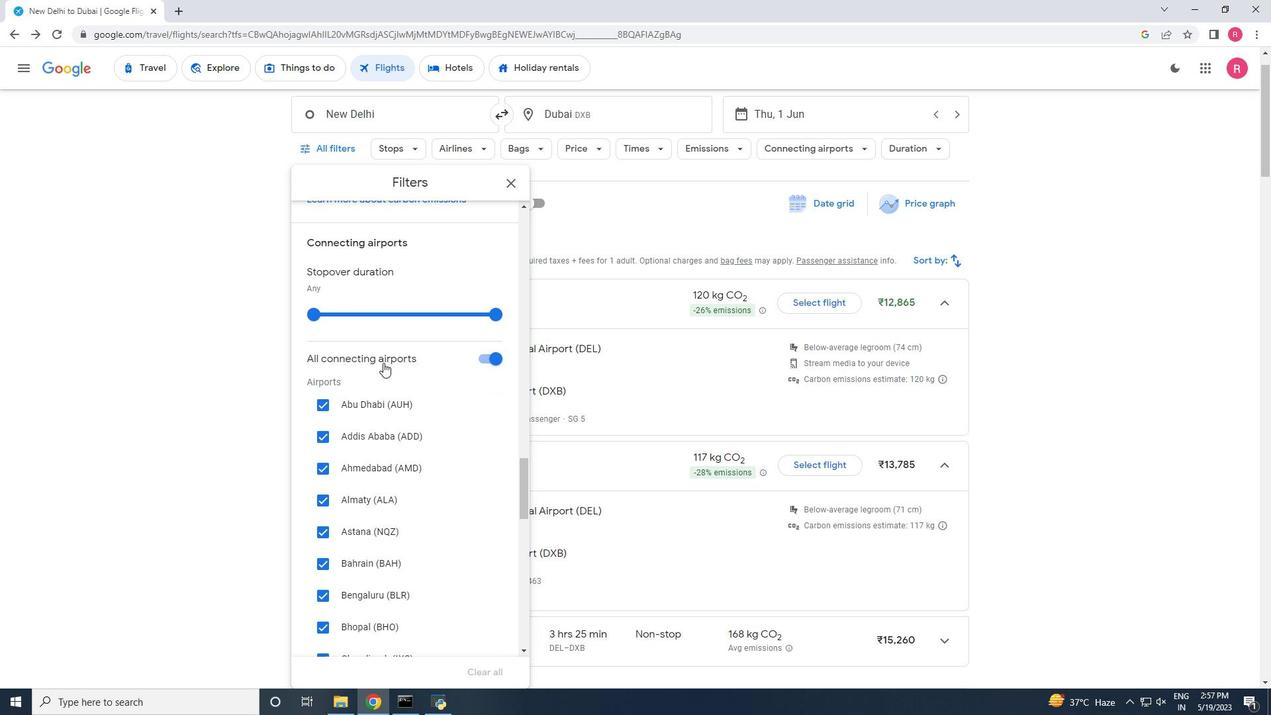 
Action: Mouse moved to (382, 362)
